 Task: Research Airbnb properties in Zulpich, Germany from 1st December, 2023 to 5th December, 2023 for 3 adults, 1 child.2 bedrooms having 3 beds and 2 bathrooms. Booking option can be shelf check-in. Look for 3 properties as per requirement.
Action: Mouse moved to (324, 137)
Screenshot: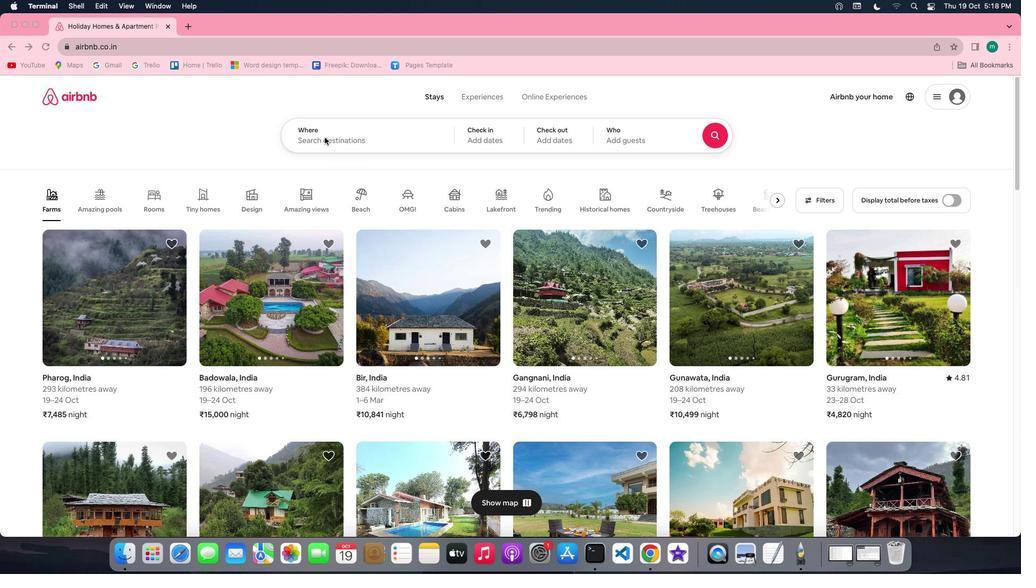 
Action: Mouse pressed left at (324, 137)
Screenshot: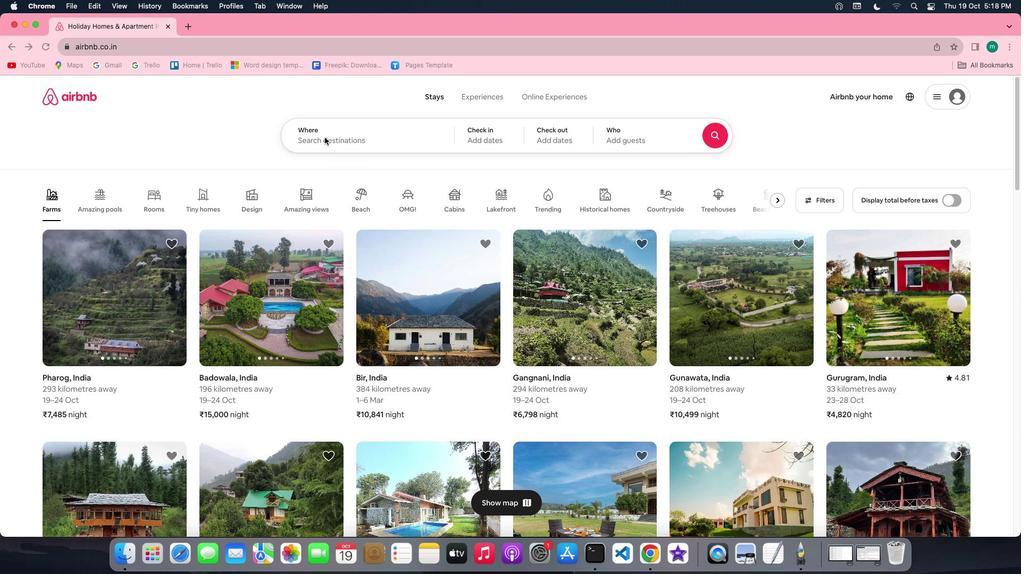 
Action: Mouse pressed left at (324, 137)
Screenshot: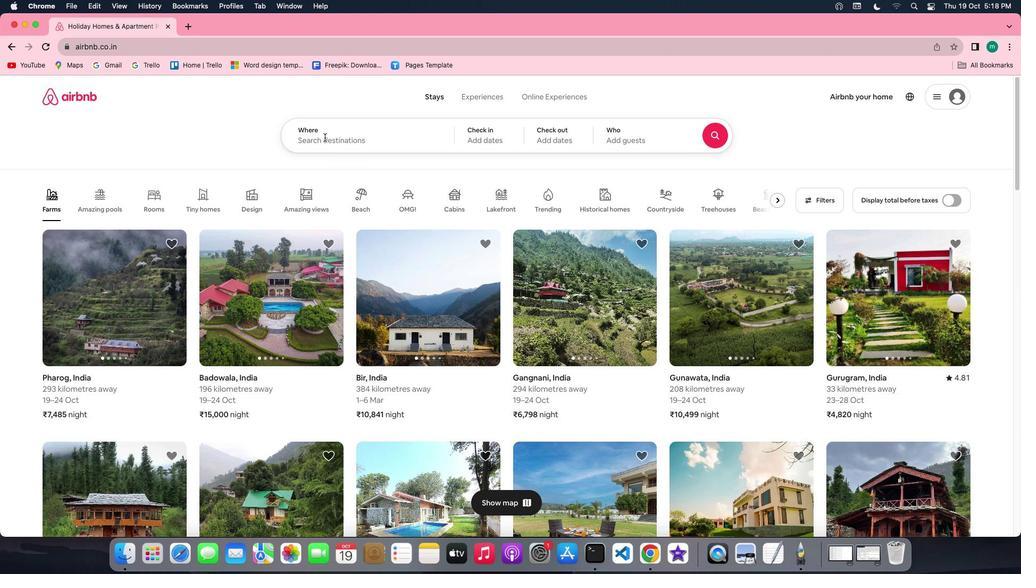 
Action: Key pressed Key.shift'Z''u''l''p''i''c''h'','Key.spaceKey.shift'g''e''r''m''a''n''y'
Screenshot: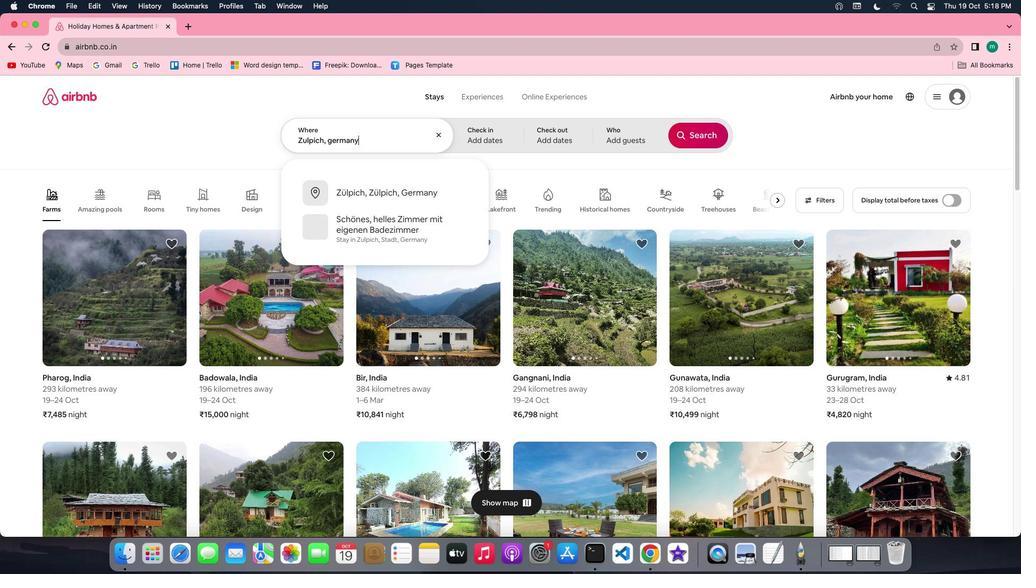 
Action: Mouse moved to (480, 138)
Screenshot: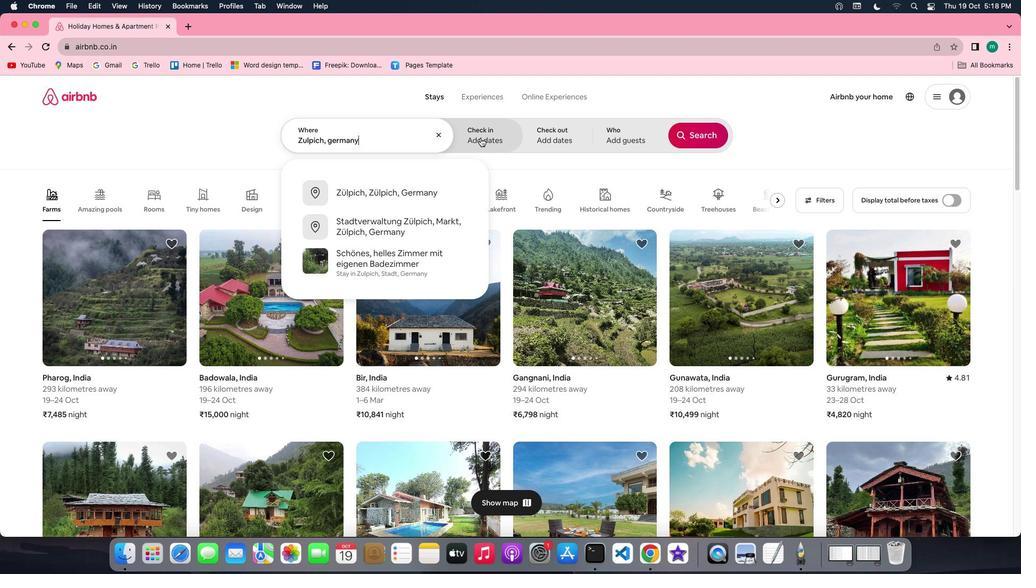 
Action: Mouse pressed left at (480, 138)
Screenshot: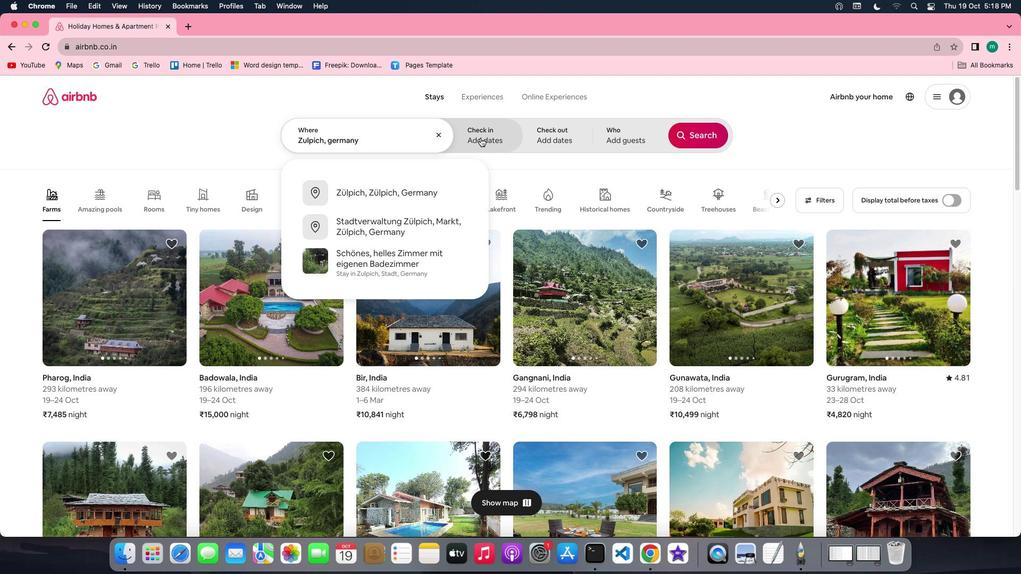 
Action: Mouse moved to (607, 260)
Screenshot: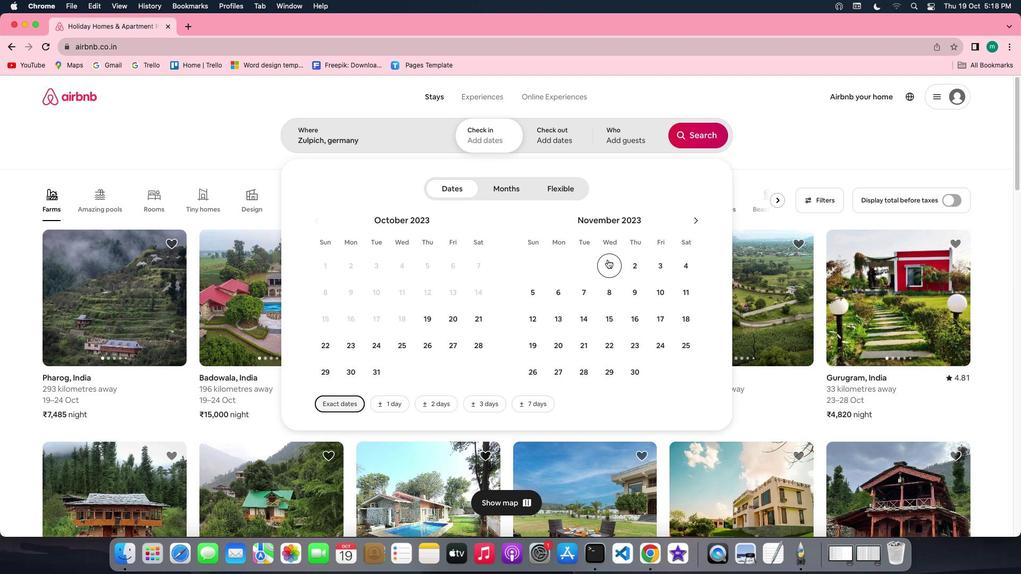 
Action: Mouse pressed left at (607, 260)
Screenshot: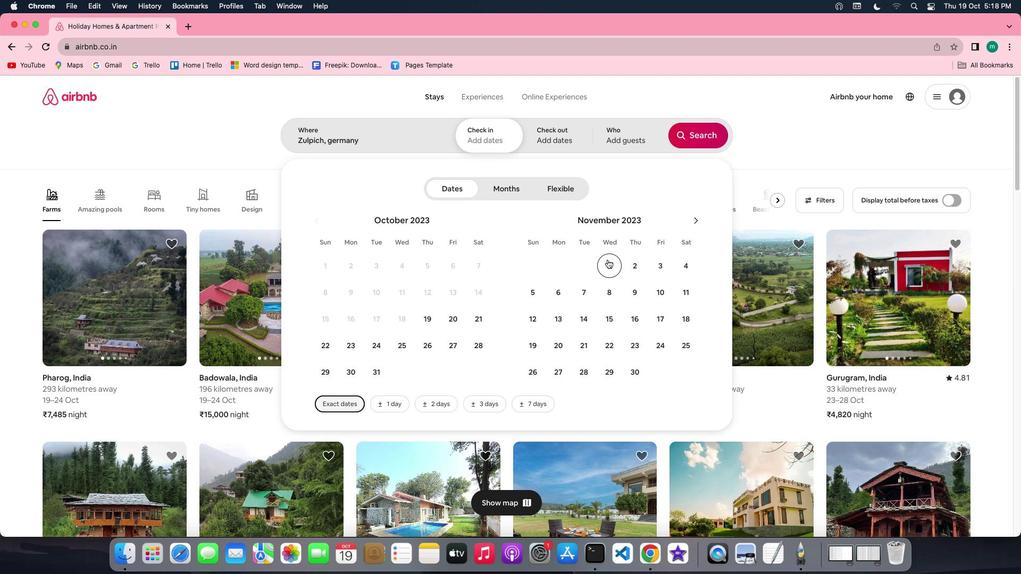 
Action: Mouse moved to (543, 289)
Screenshot: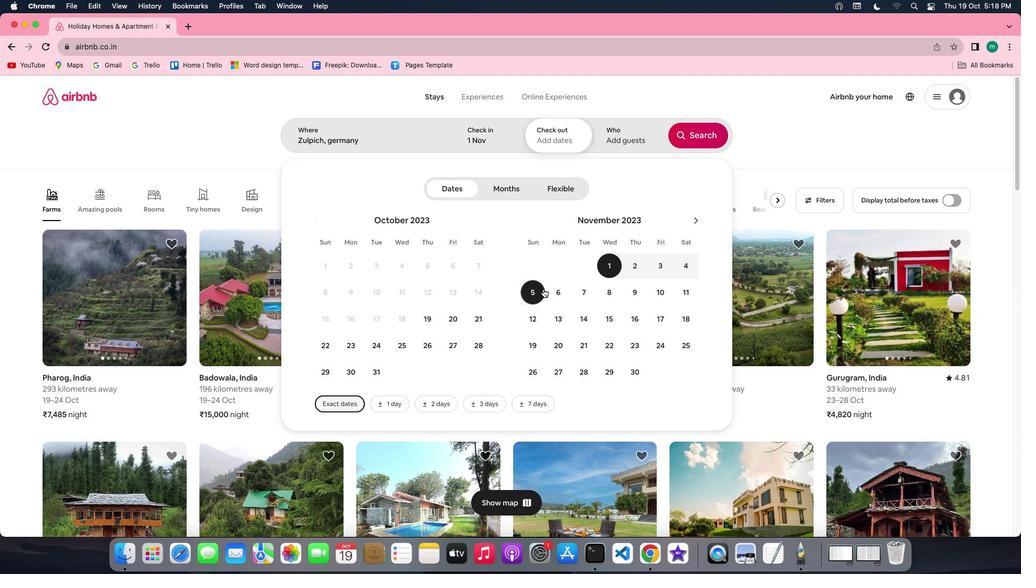 
Action: Mouse pressed left at (543, 289)
Screenshot: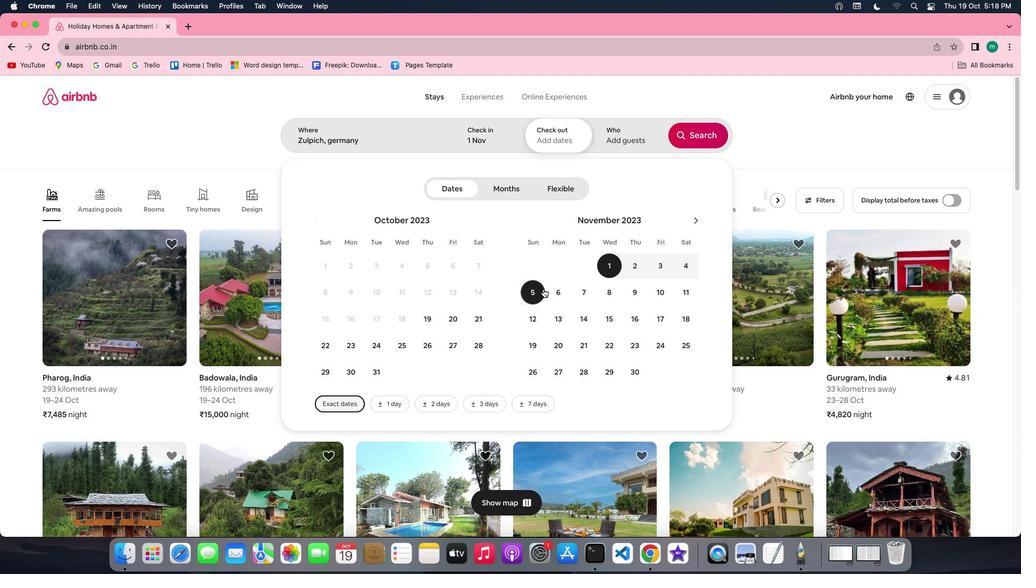 
Action: Mouse moved to (616, 139)
Screenshot: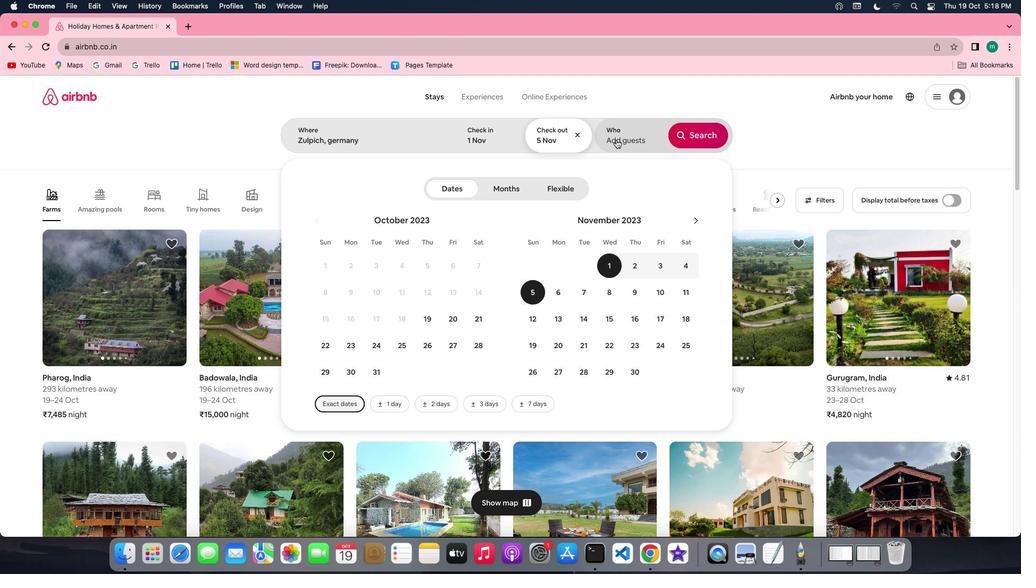 
Action: Mouse pressed left at (616, 139)
Screenshot: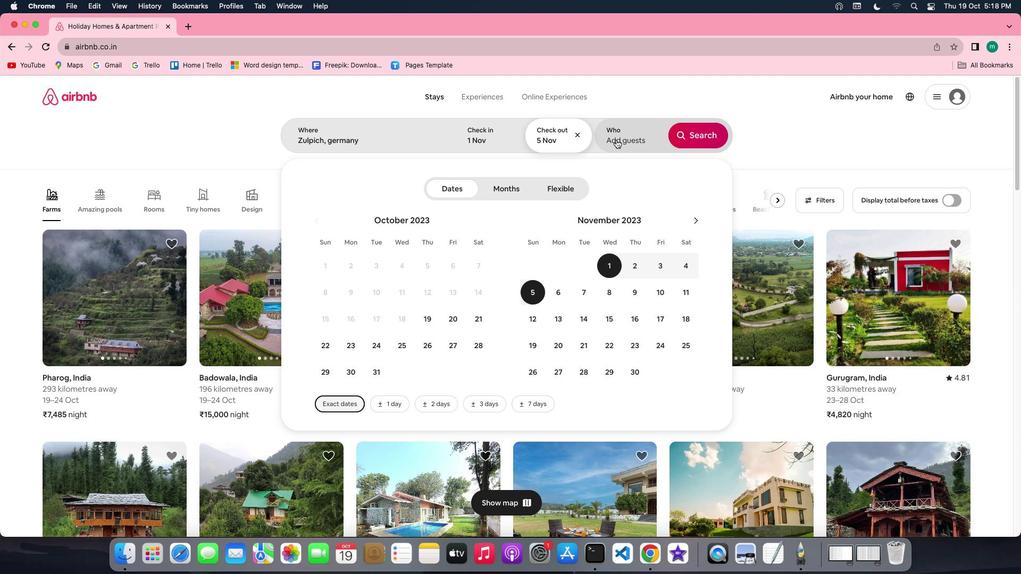 
Action: Mouse moved to (543, 137)
Screenshot: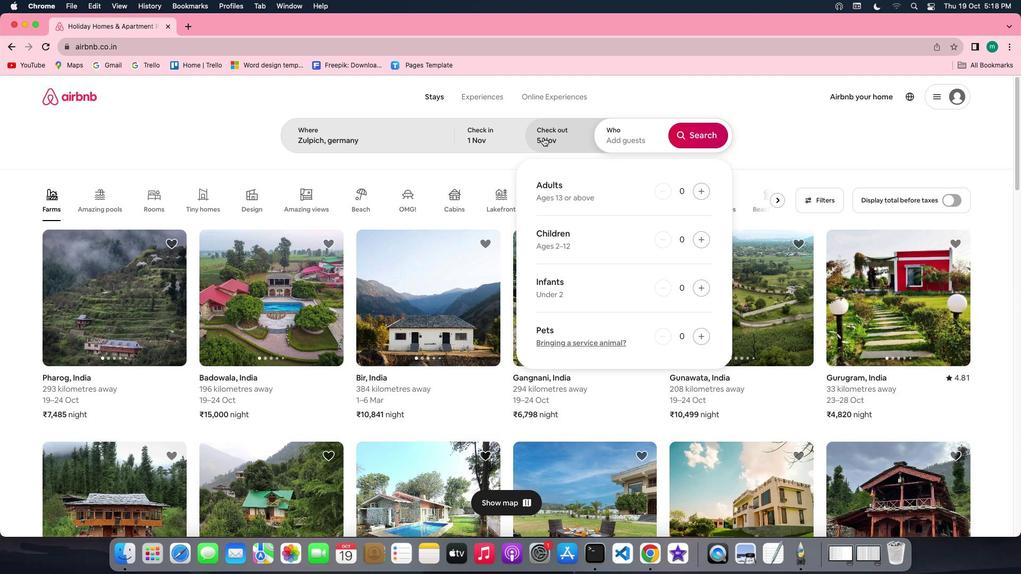 
Action: Mouse pressed left at (543, 137)
Screenshot: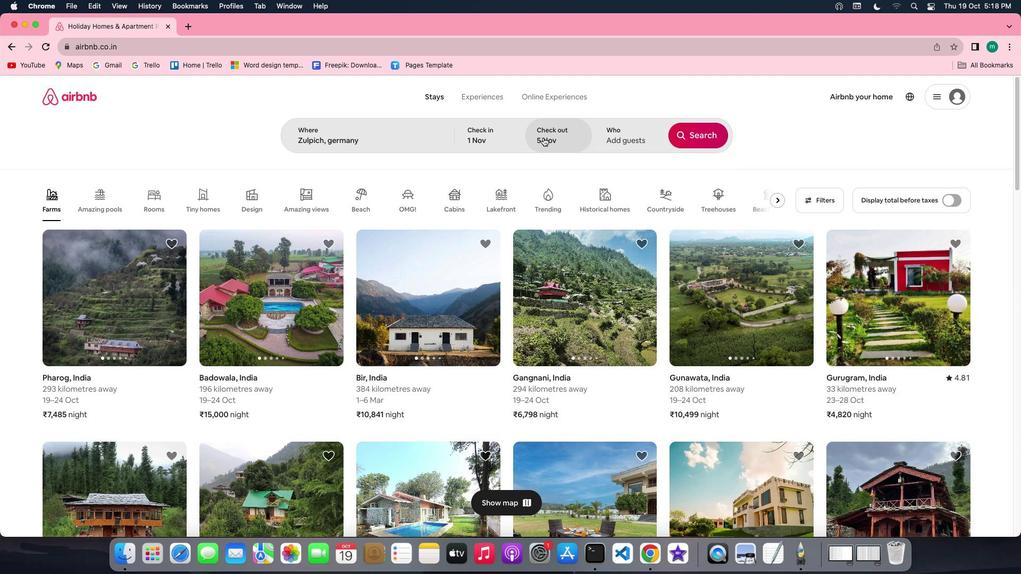 
Action: Mouse moved to (574, 133)
Screenshot: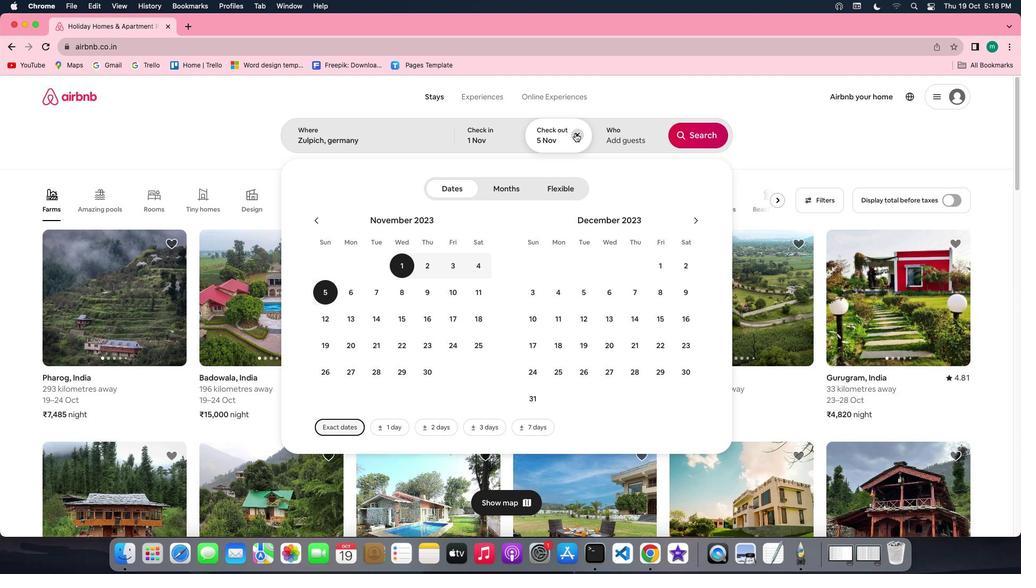 
Action: Mouse pressed left at (574, 133)
Screenshot: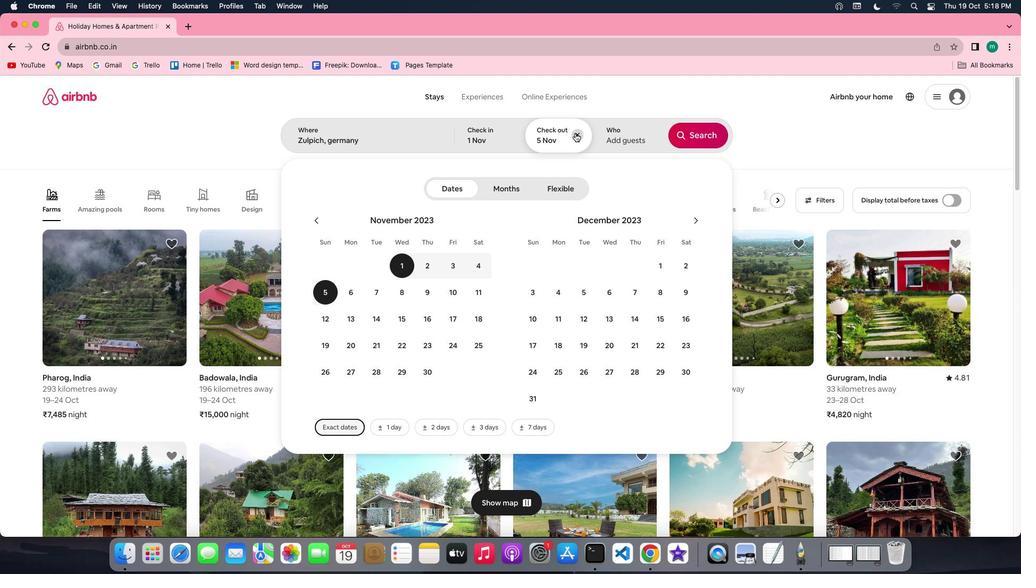 
Action: Mouse moved to (659, 259)
Screenshot: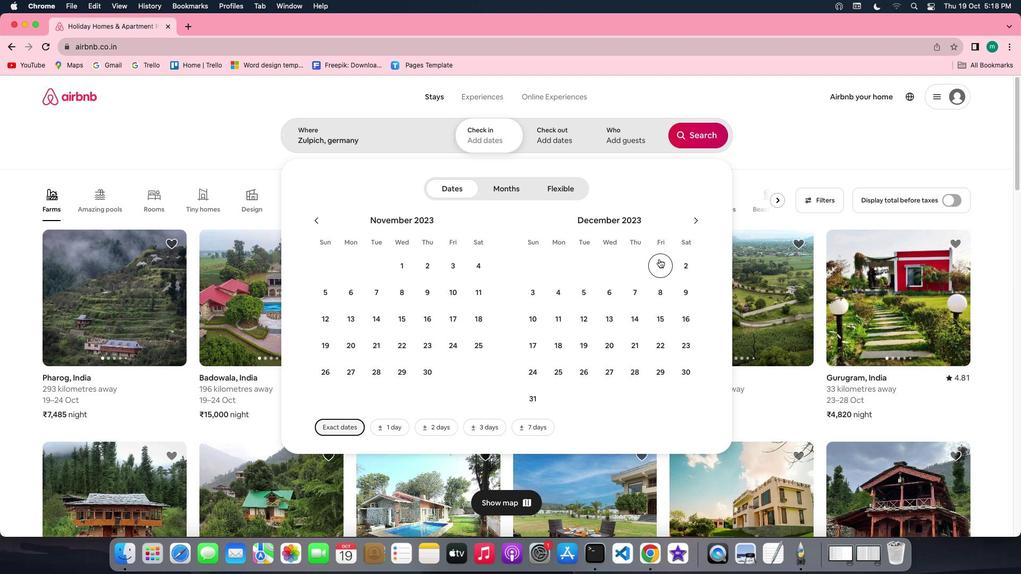 
Action: Mouse pressed left at (659, 259)
Screenshot: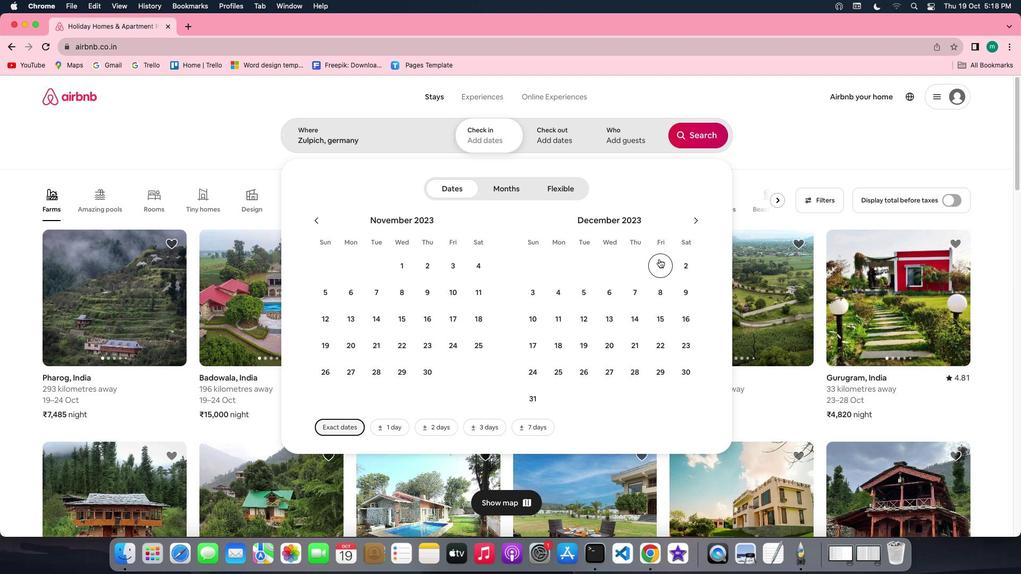 
Action: Mouse moved to (590, 292)
Screenshot: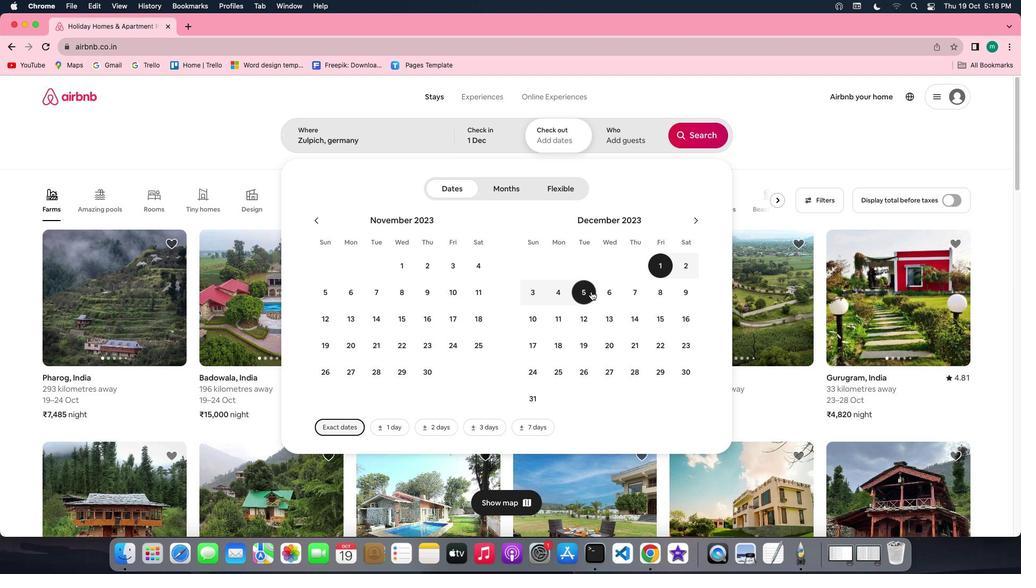 
Action: Mouse pressed left at (590, 292)
Screenshot: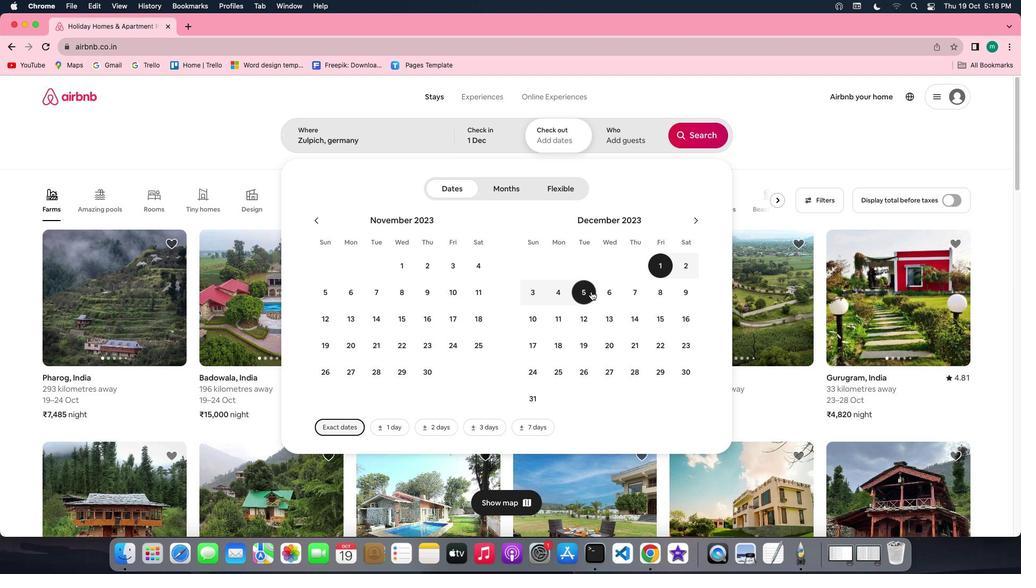 
Action: Mouse moved to (616, 137)
Screenshot: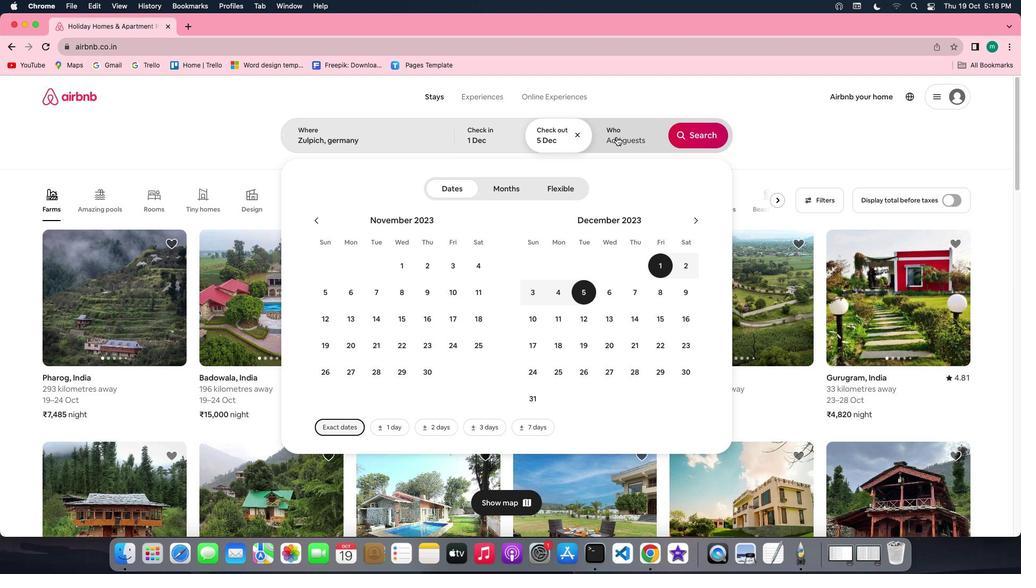 
Action: Mouse pressed left at (616, 137)
Screenshot: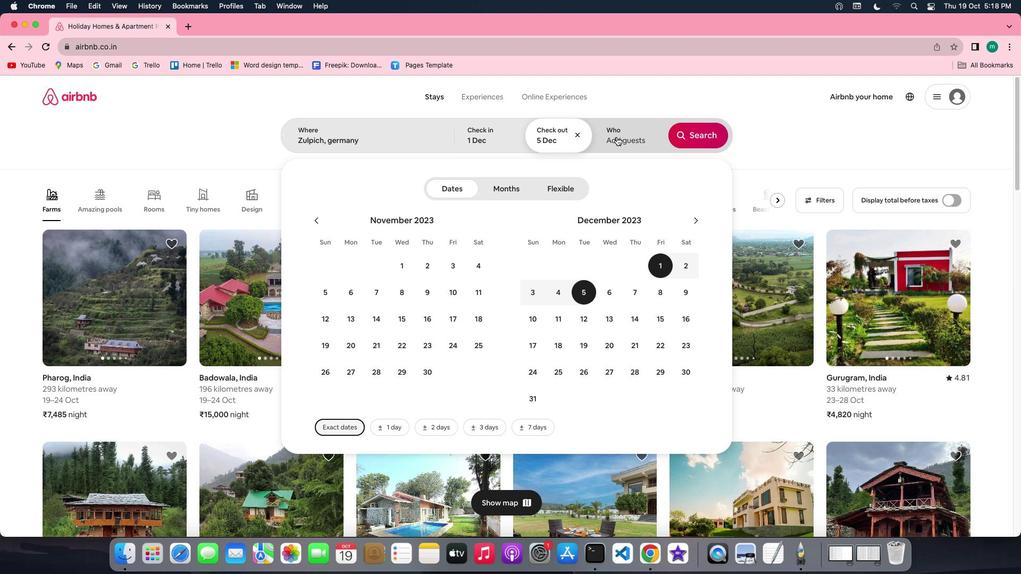 
Action: Mouse moved to (699, 192)
Screenshot: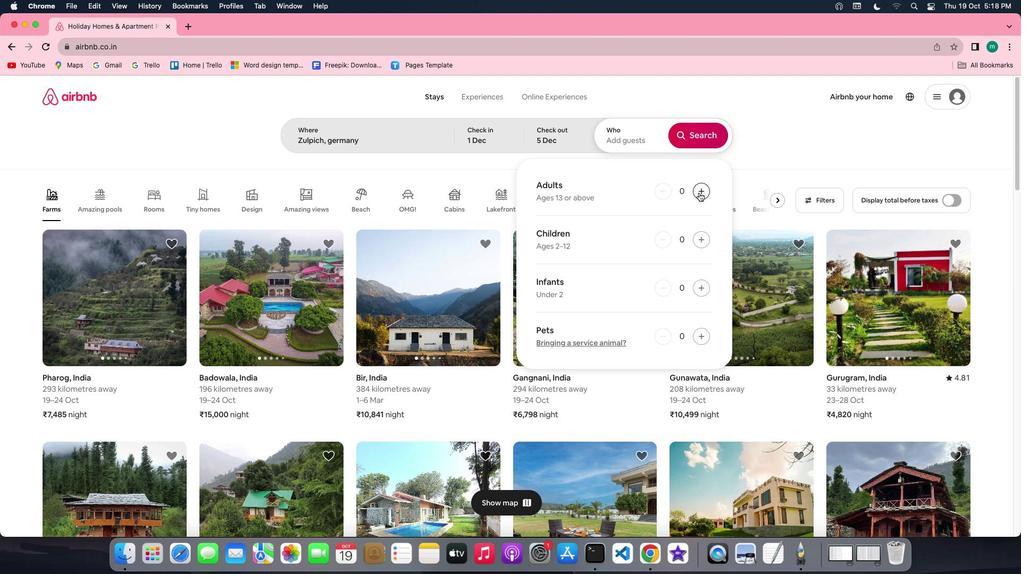 
Action: Mouse pressed left at (699, 192)
Screenshot: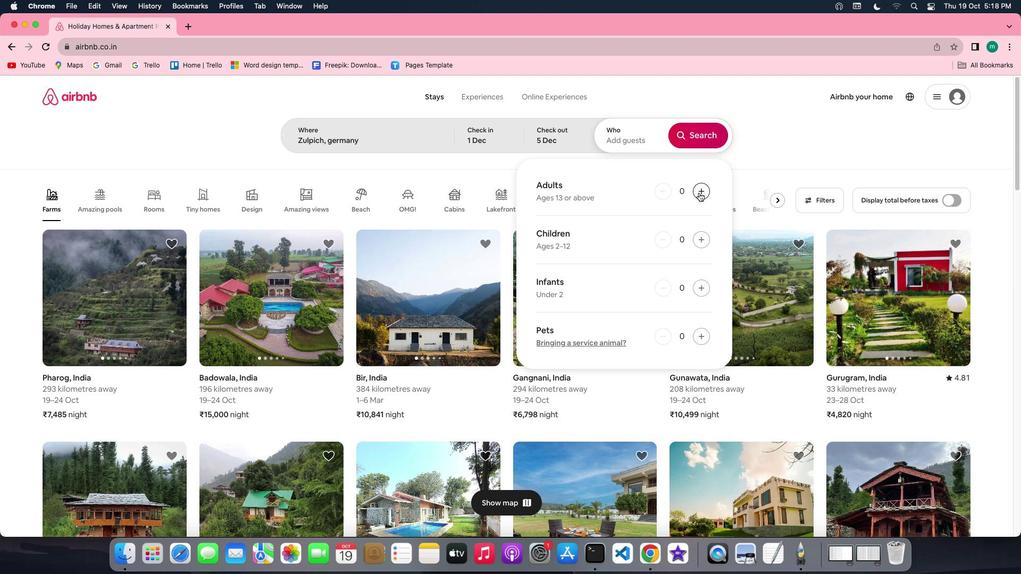 
Action: Mouse pressed left at (699, 192)
Screenshot: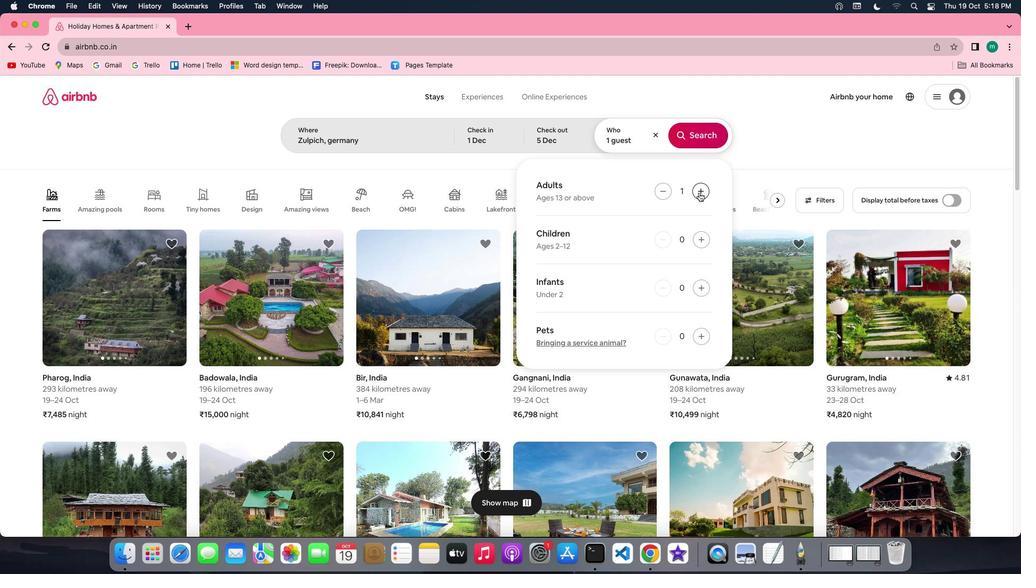 
Action: Mouse pressed left at (699, 192)
Screenshot: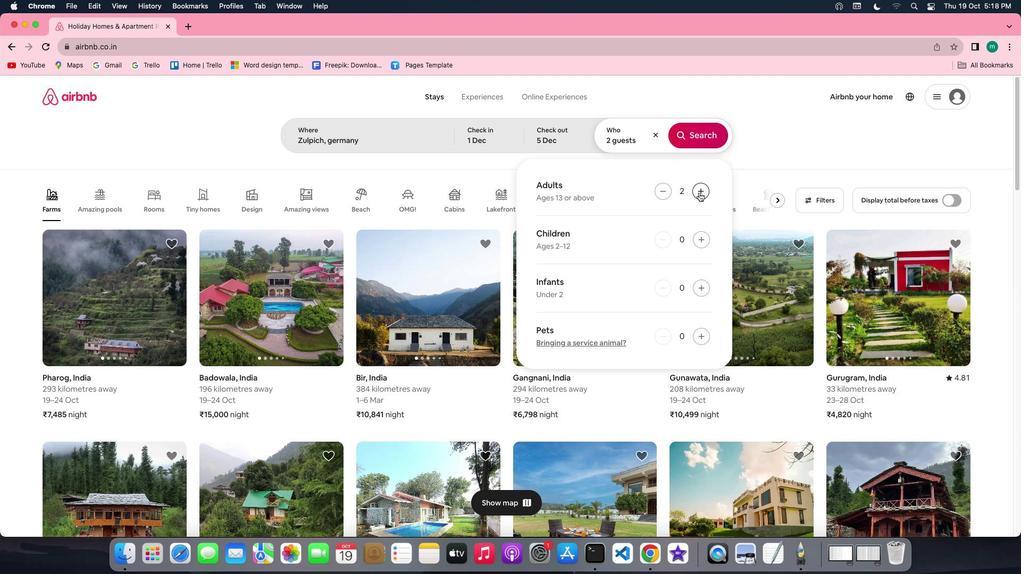 
Action: Mouse moved to (707, 239)
Screenshot: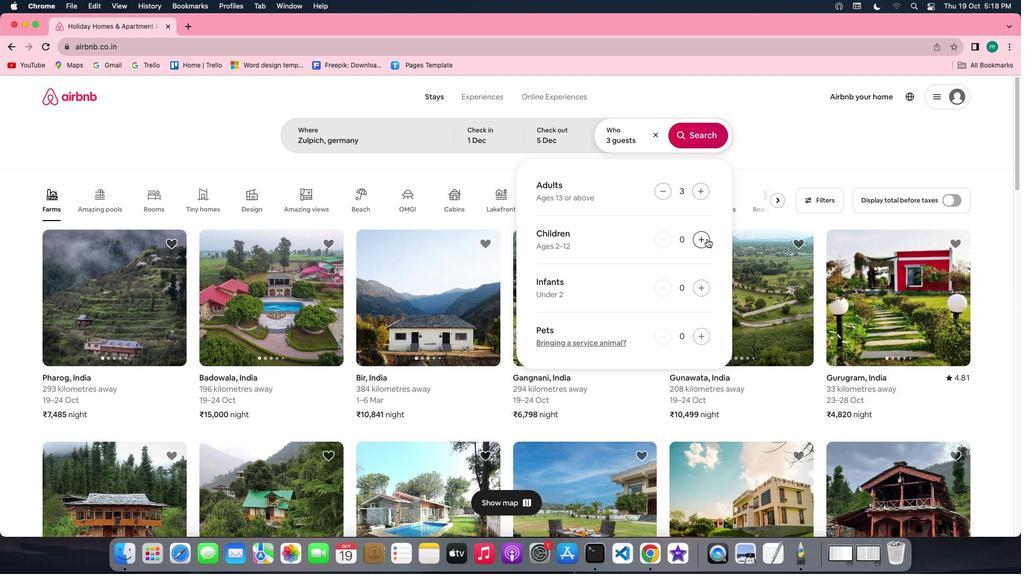 
Action: Mouse pressed left at (707, 239)
Screenshot: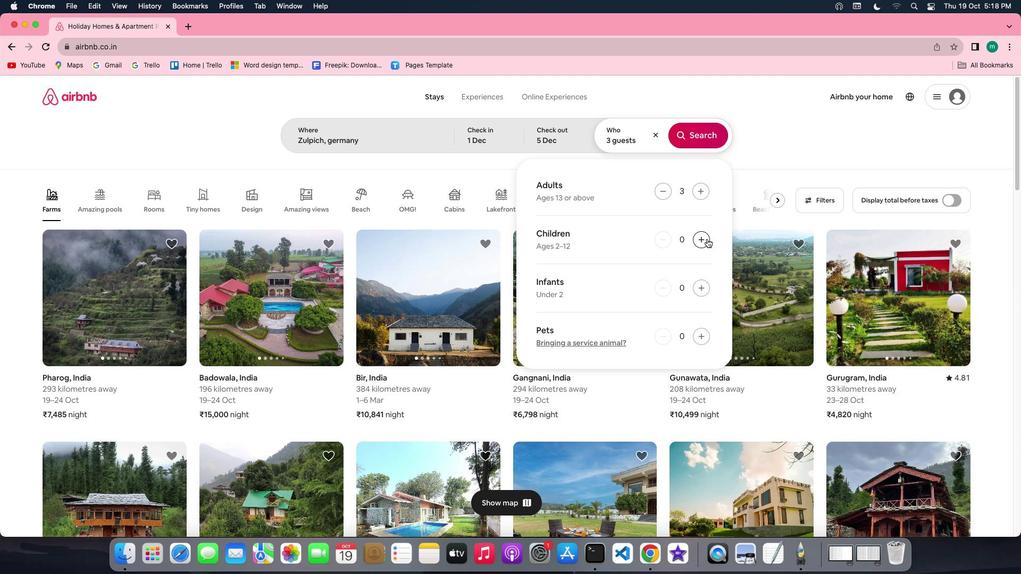 
Action: Mouse moved to (694, 138)
Screenshot: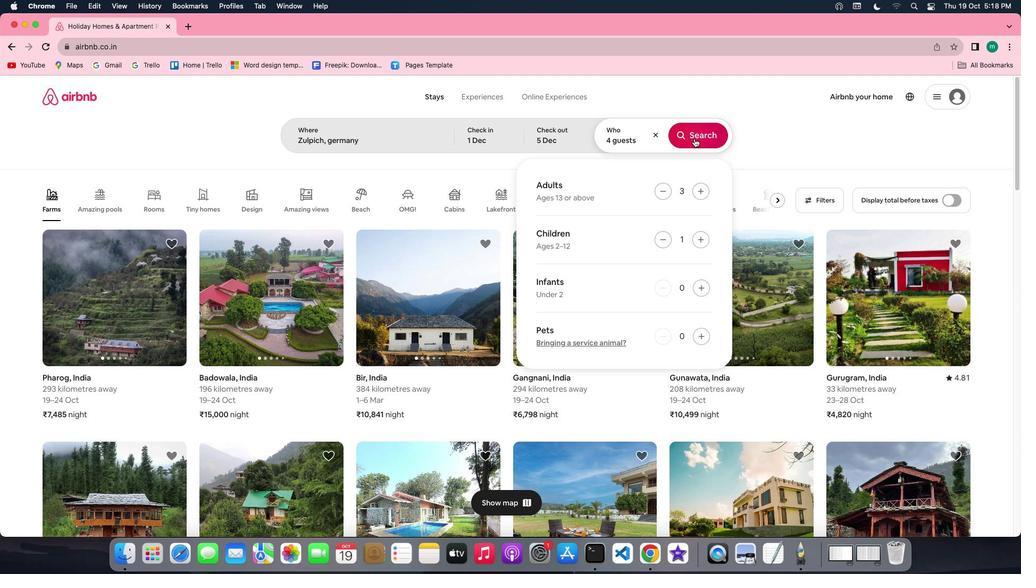 
Action: Mouse pressed left at (694, 138)
Screenshot: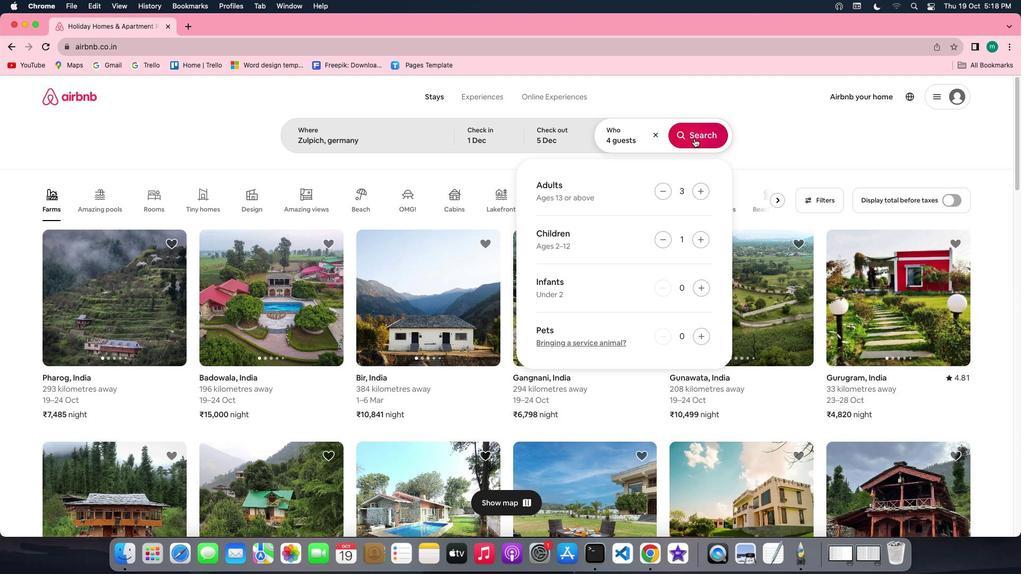 
Action: Mouse moved to (834, 136)
Screenshot: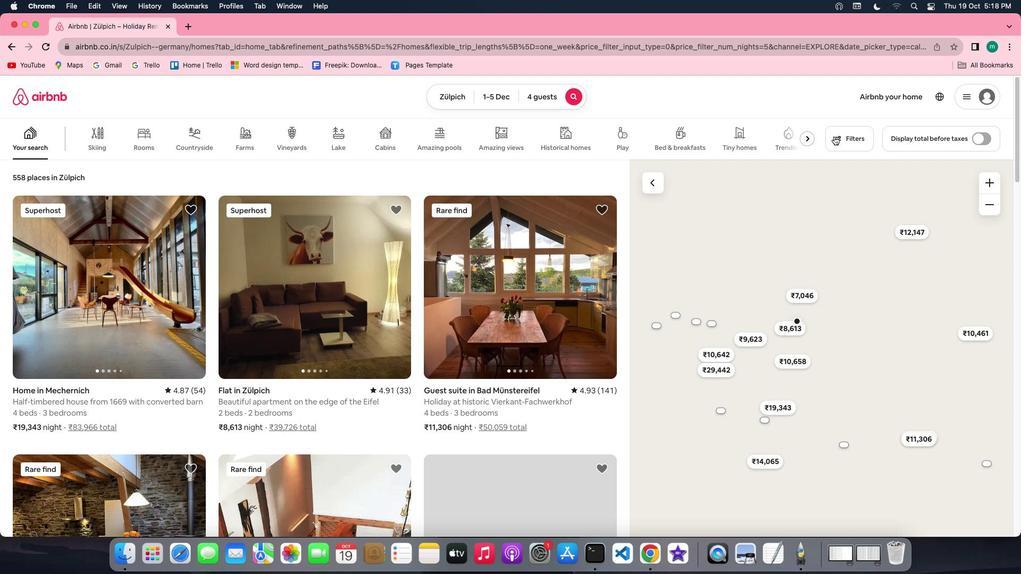 
Action: Mouse pressed left at (834, 136)
Screenshot: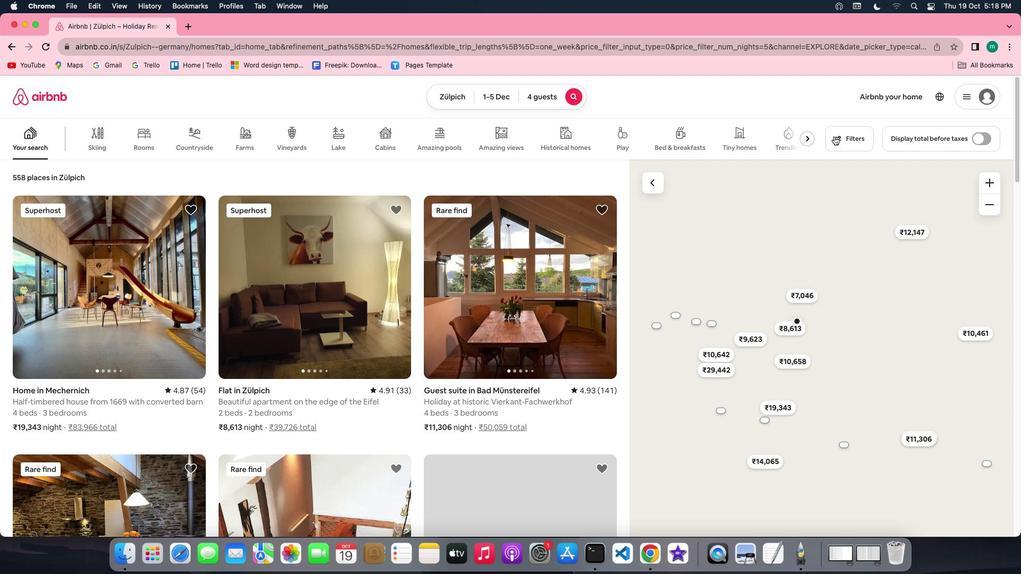 
Action: Mouse moved to (577, 274)
Screenshot: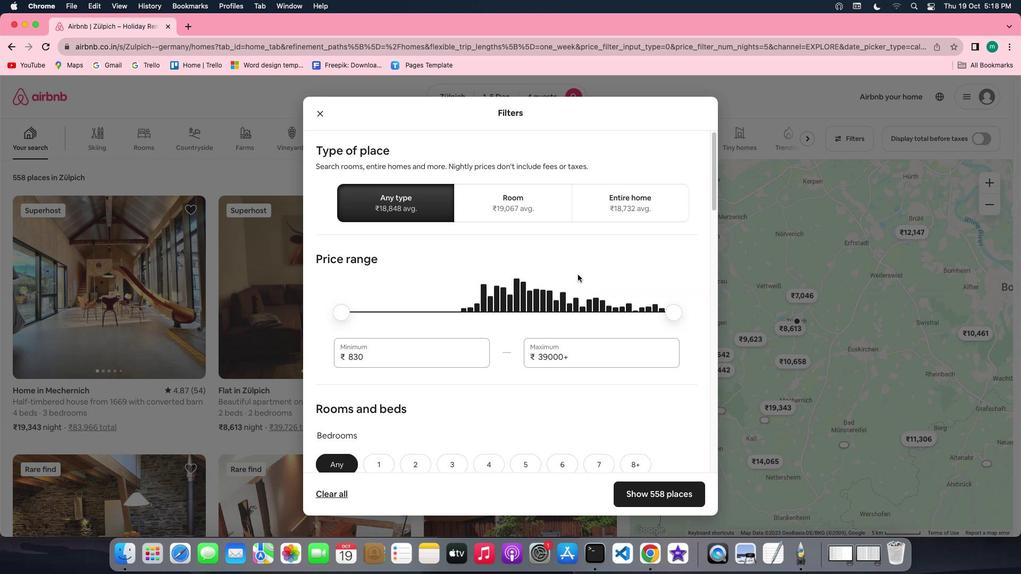 
Action: Mouse scrolled (577, 274) with delta (0, 0)
Screenshot: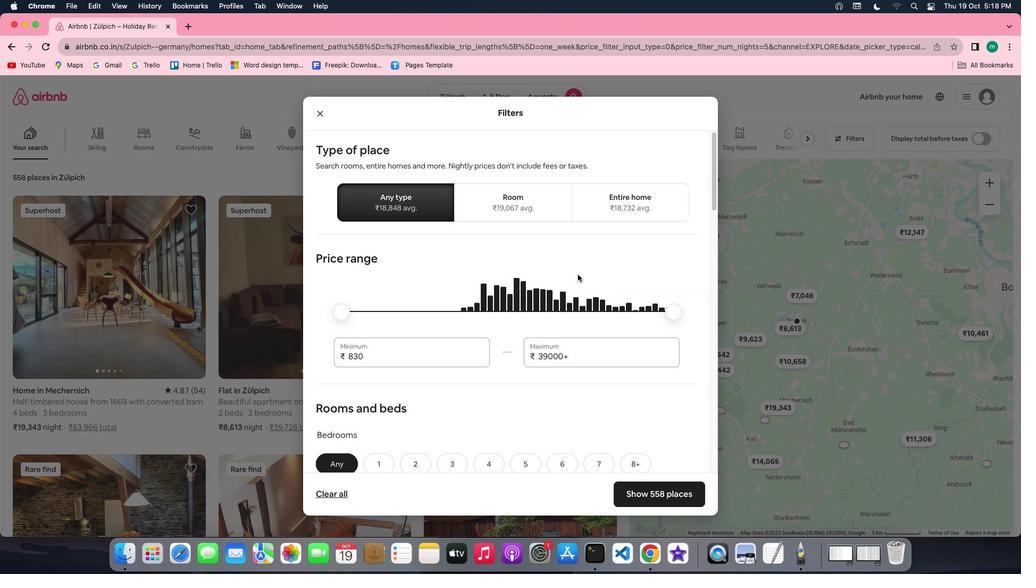 
Action: Mouse scrolled (577, 274) with delta (0, 0)
Screenshot: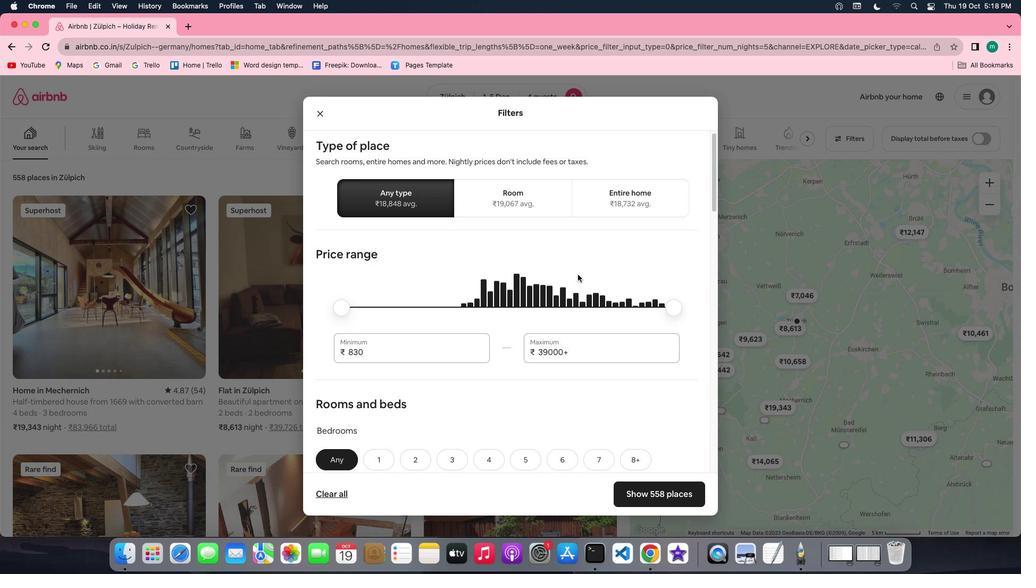
Action: Mouse scrolled (577, 274) with delta (0, 0)
Screenshot: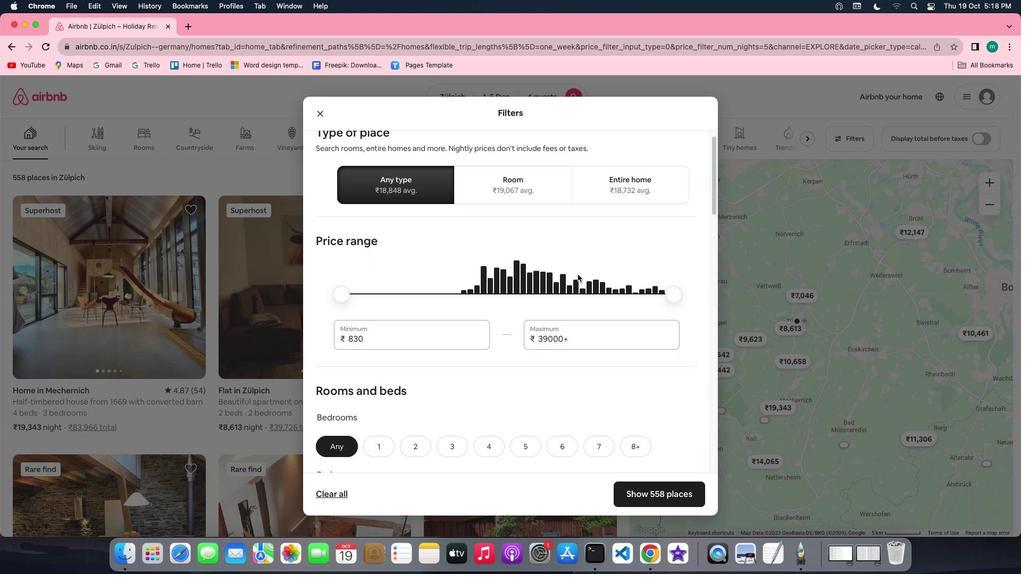 
Action: Mouse scrolled (577, 274) with delta (0, 0)
Screenshot: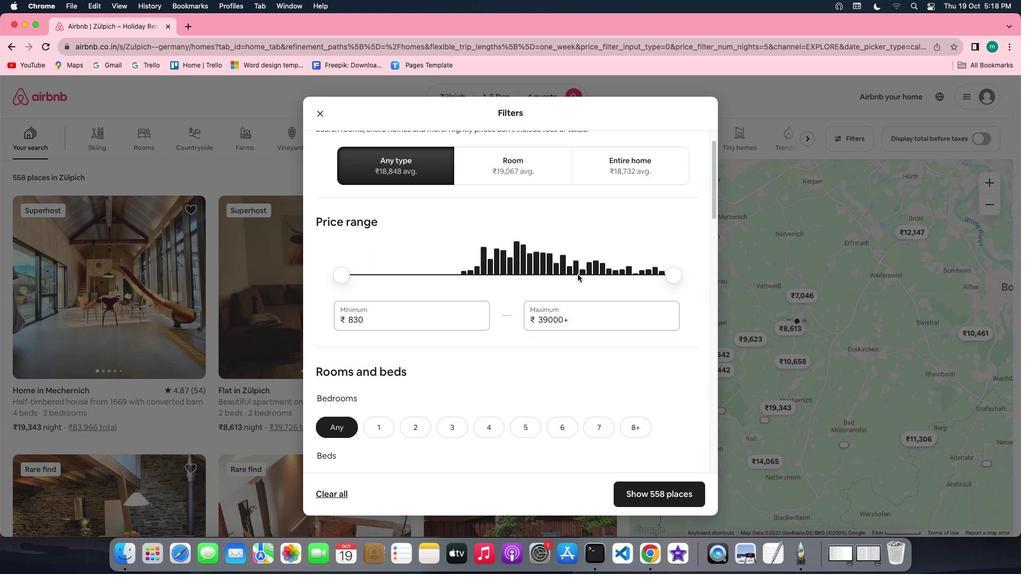 
Action: Mouse scrolled (577, 274) with delta (0, 0)
Screenshot: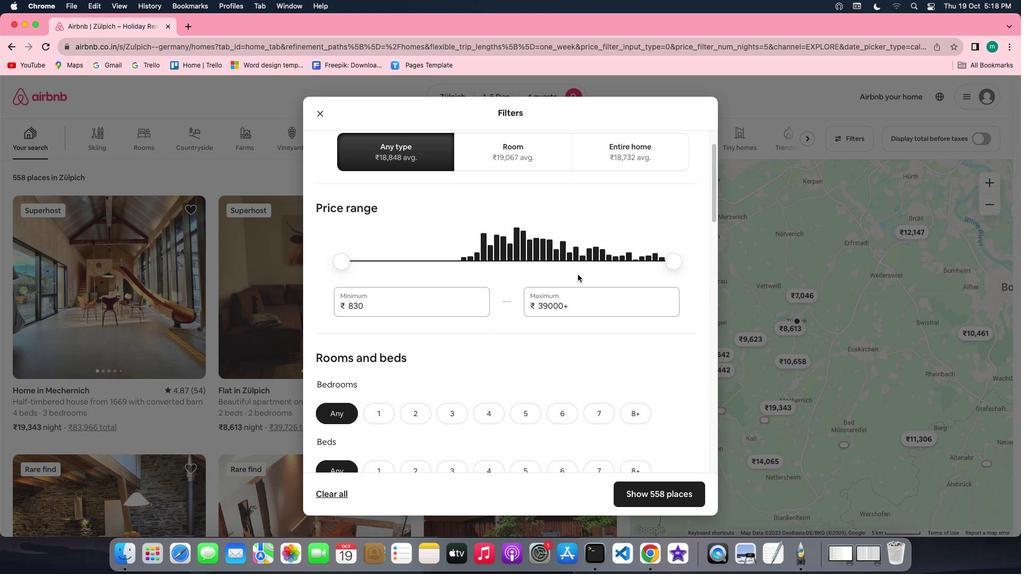 
Action: Mouse scrolled (577, 274) with delta (0, 0)
Screenshot: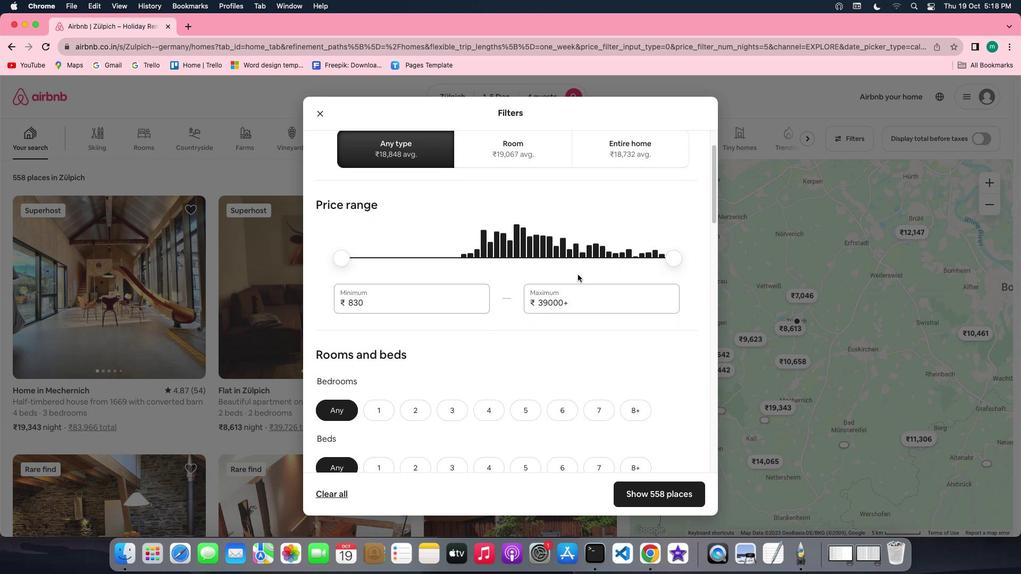 
Action: Mouse scrolled (577, 274) with delta (0, 0)
Screenshot: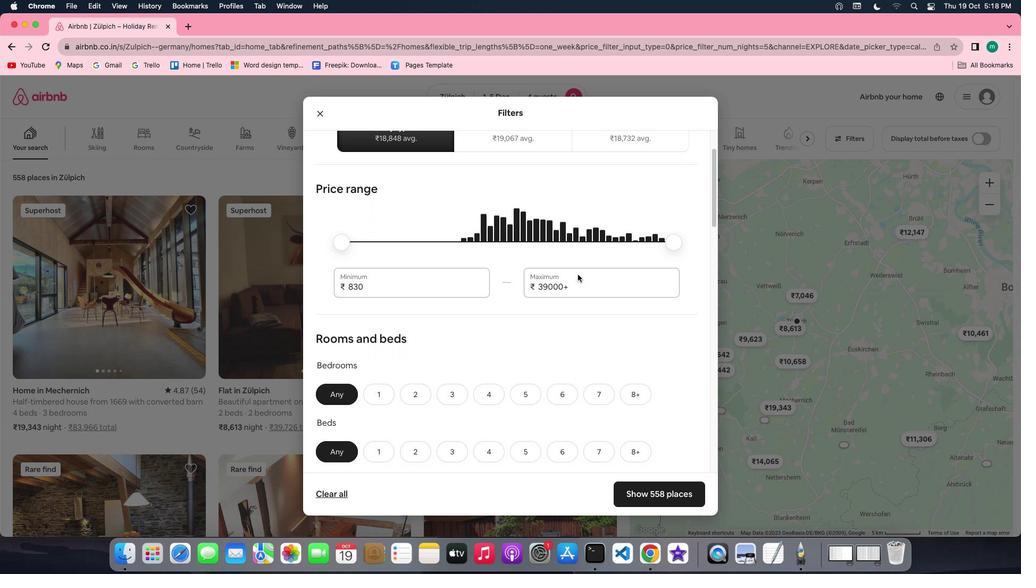 
Action: Mouse scrolled (577, 274) with delta (0, 0)
Screenshot: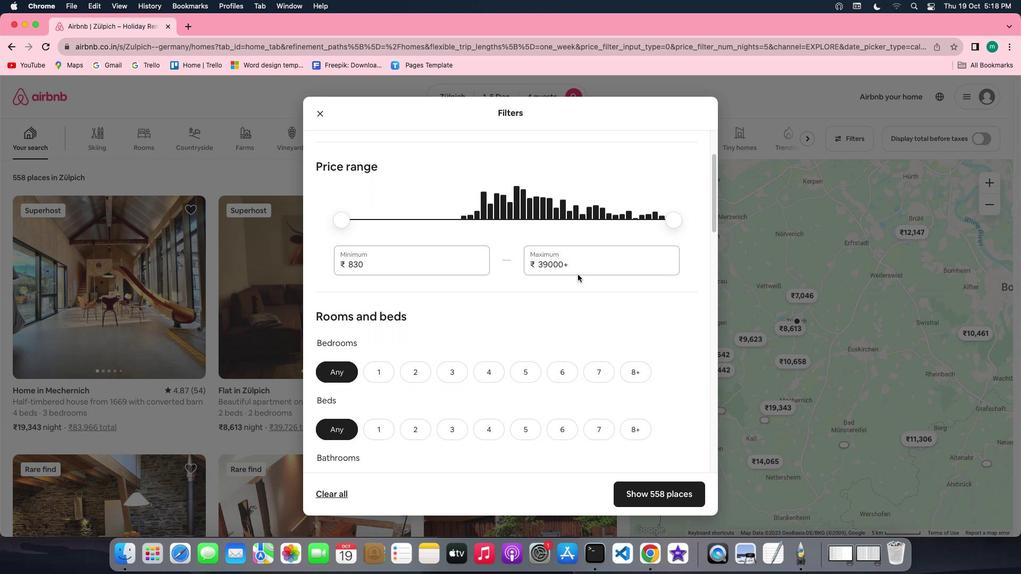 
Action: Mouse scrolled (577, 274) with delta (0, 0)
Screenshot: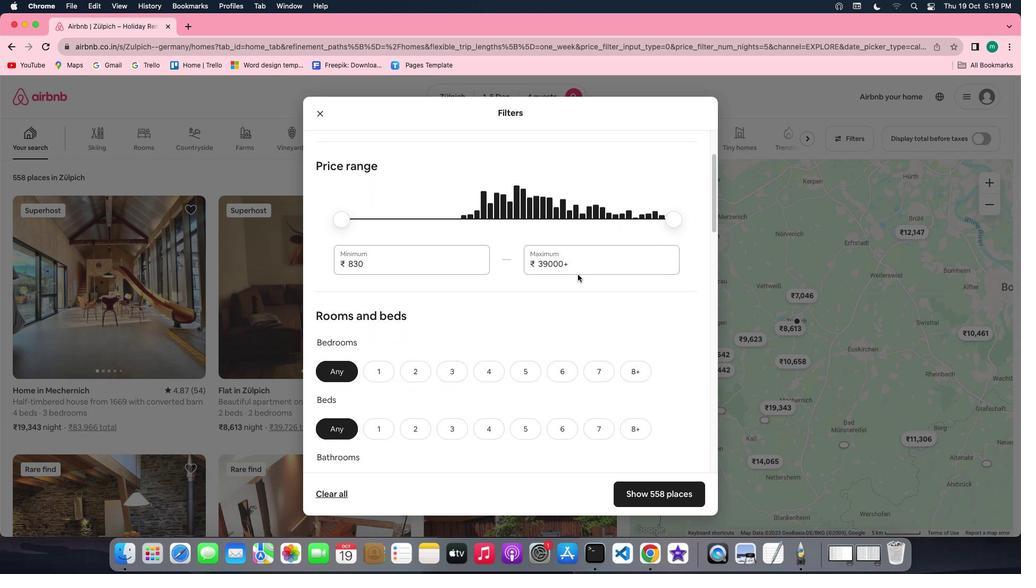 
Action: Mouse scrolled (577, 274) with delta (0, 0)
Screenshot: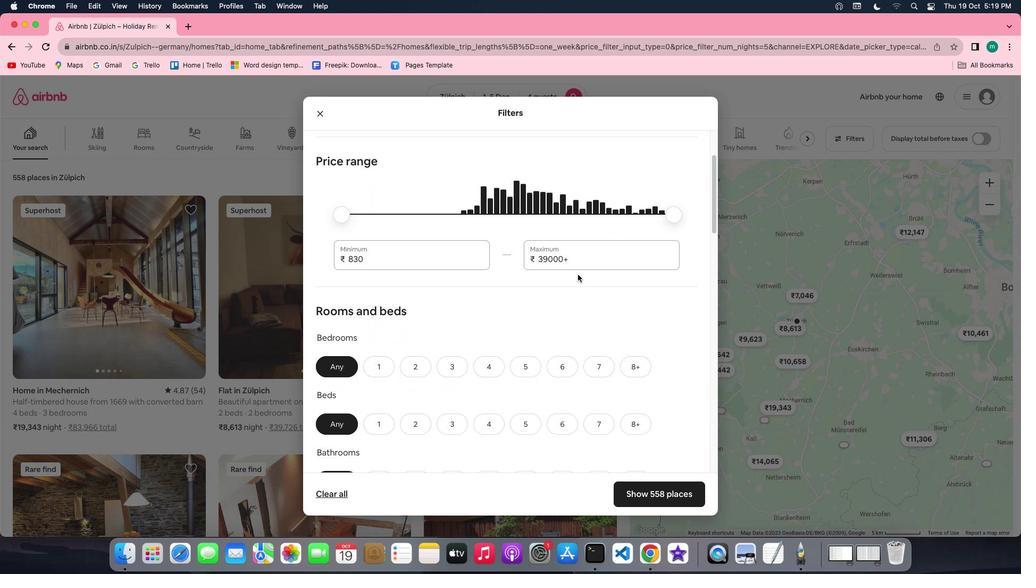 
Action: Mouse scrolled (577, 274) with delta (0, 0)
Screenshot: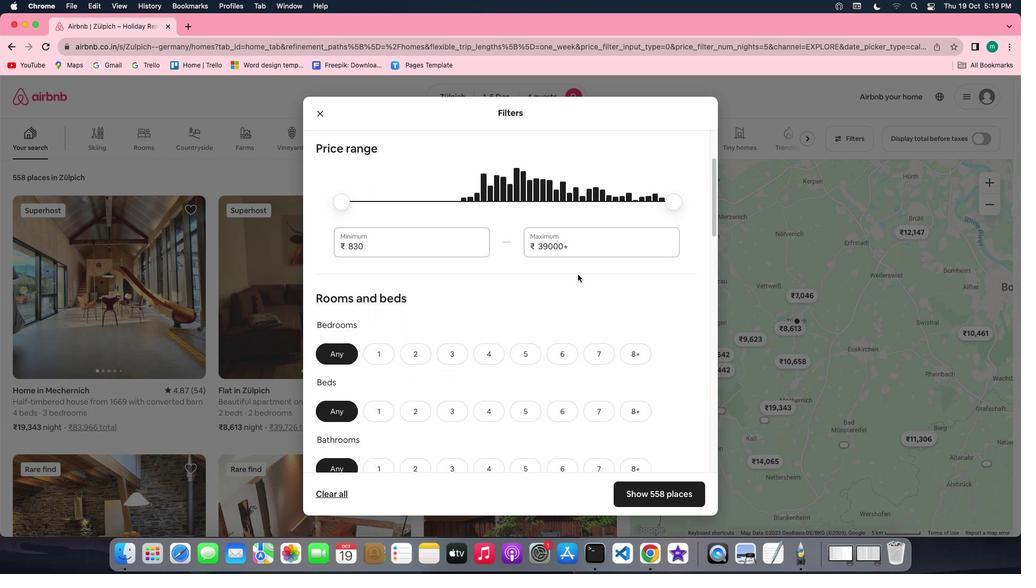 
Action: Mouse scrolled (577, 274) with delta (0, 0)
Screenshot: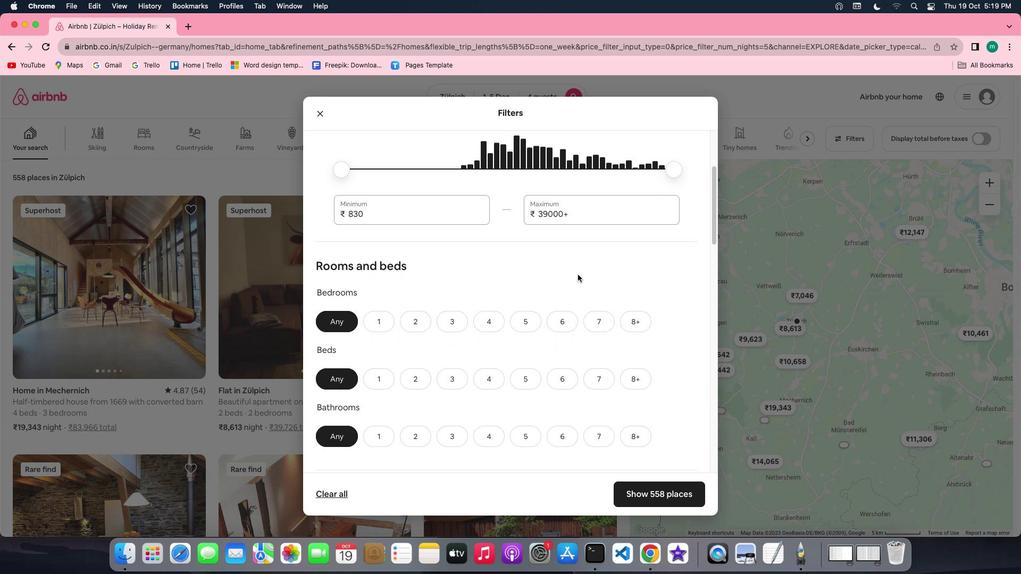 
Action: Mouse scrolled (577, 274) with delta (0, 0)
Screenshot: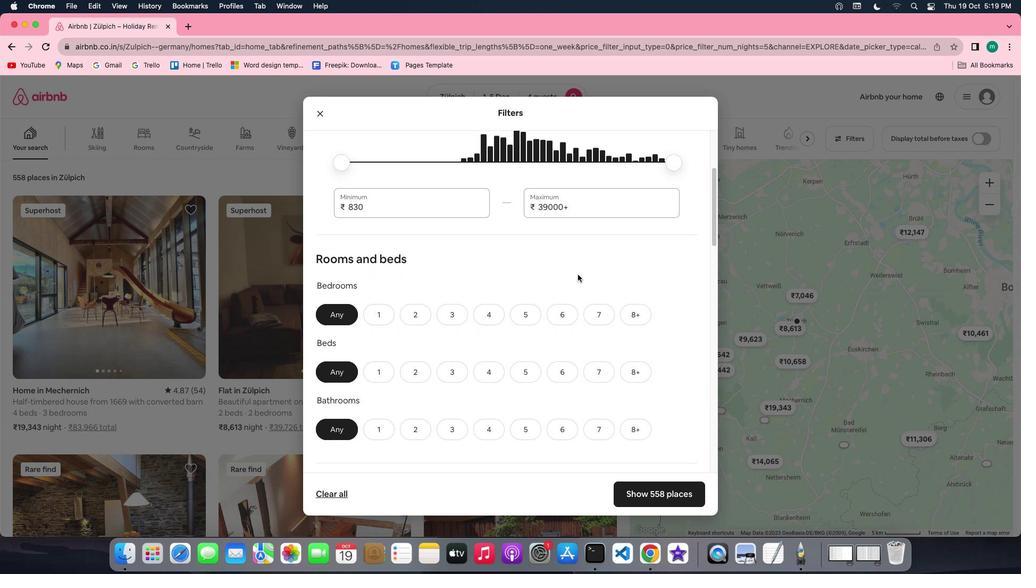 
Action: Mouse scrolled (577, 274) with delta (0, -1)
Screenshot: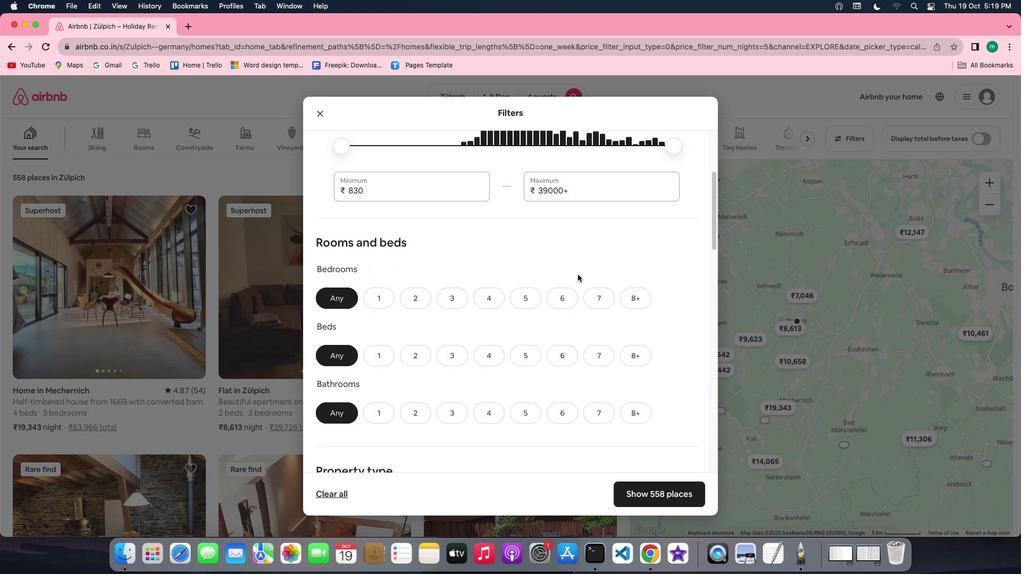 
Action: Mouse scrolled (577, 274) with delta (0, -2)
Screenshot: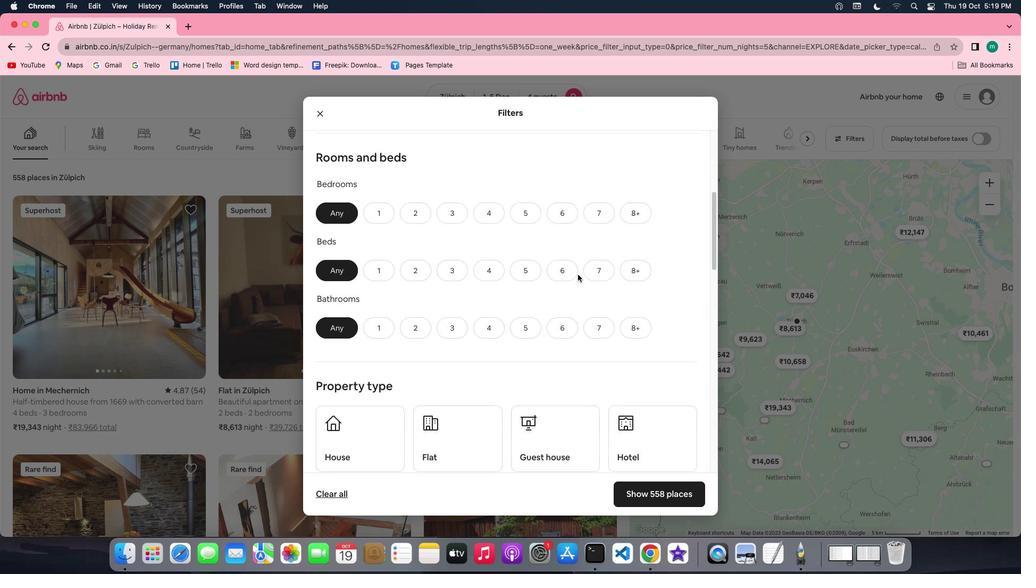 
Action: Mouse moved to (416, 147)
Screenshot: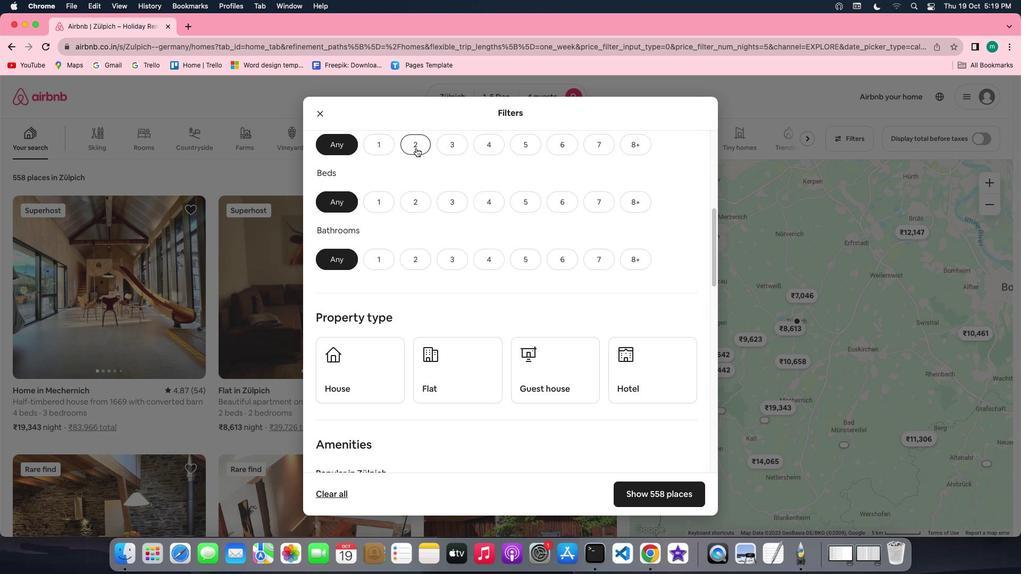 
Action: Mouse pressed left at (416, 147)
Screenshot: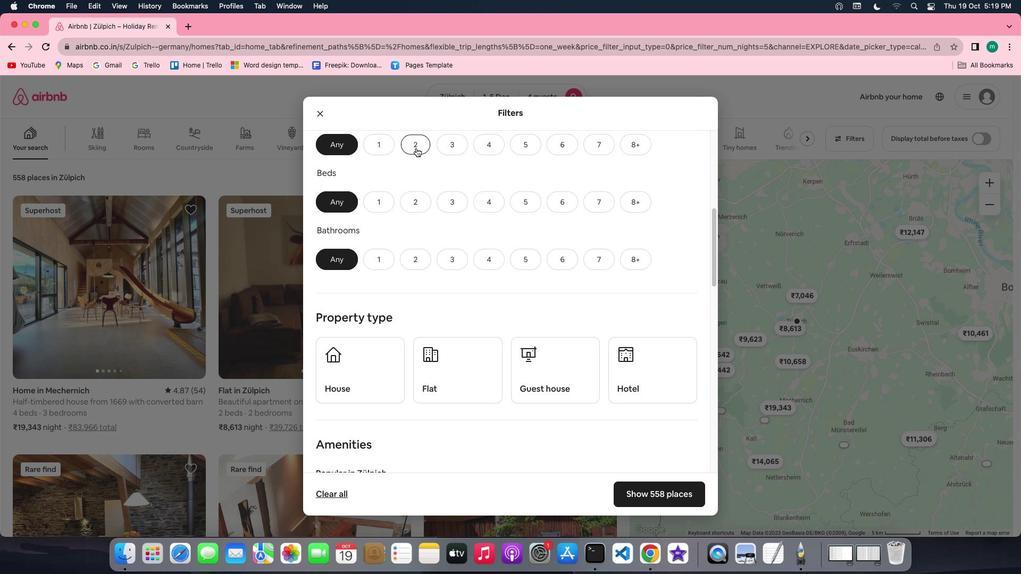 
Action: Mouse moved to (443, 196)
Screenshot: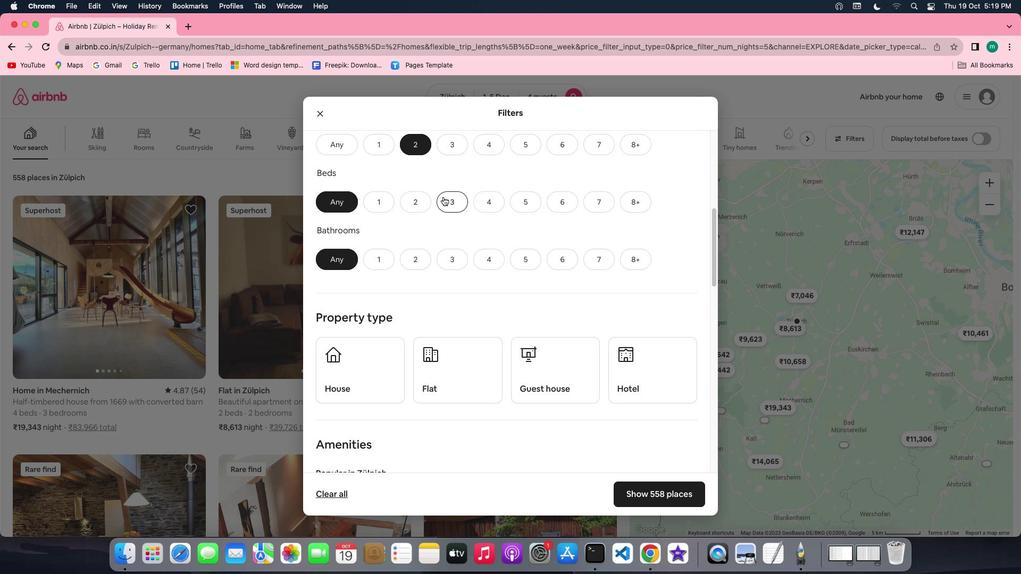 
Action: Mouse pressed left at (443, 196)
Screenshot: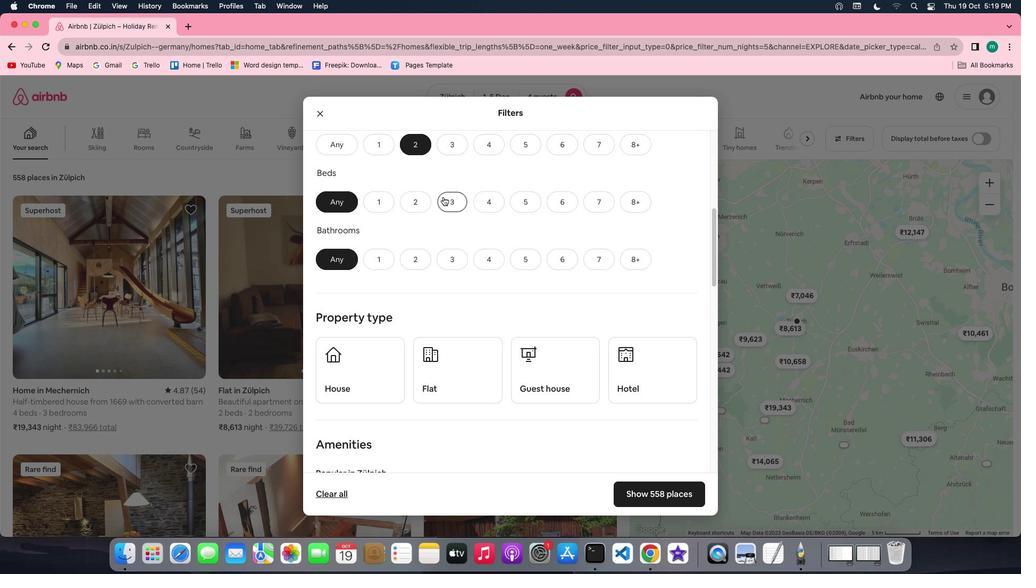 
Action: Mouse moved to (401, 260)
Screenshot: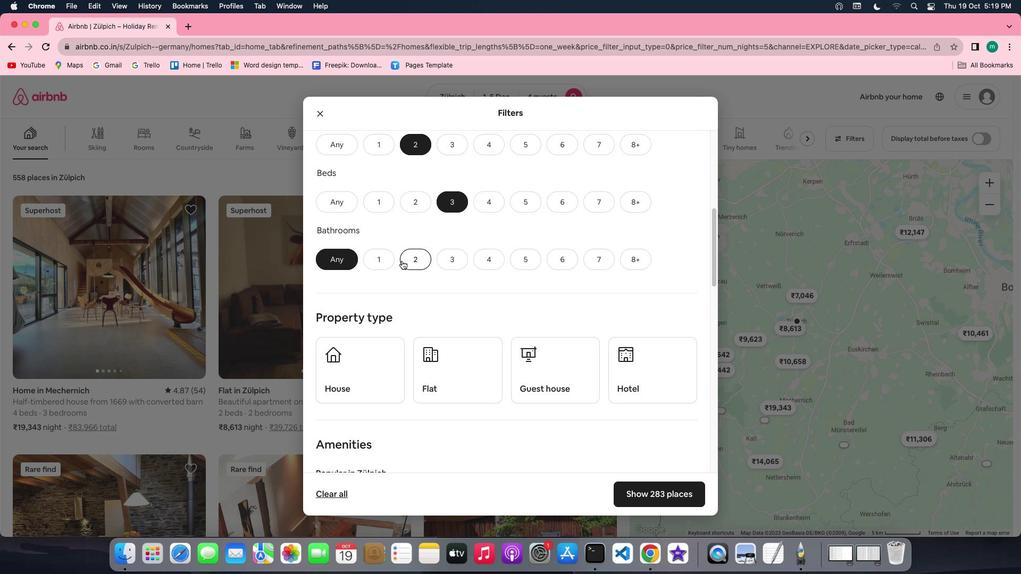 
Action: Mouse pressed left at (401, 260)
Screenshot: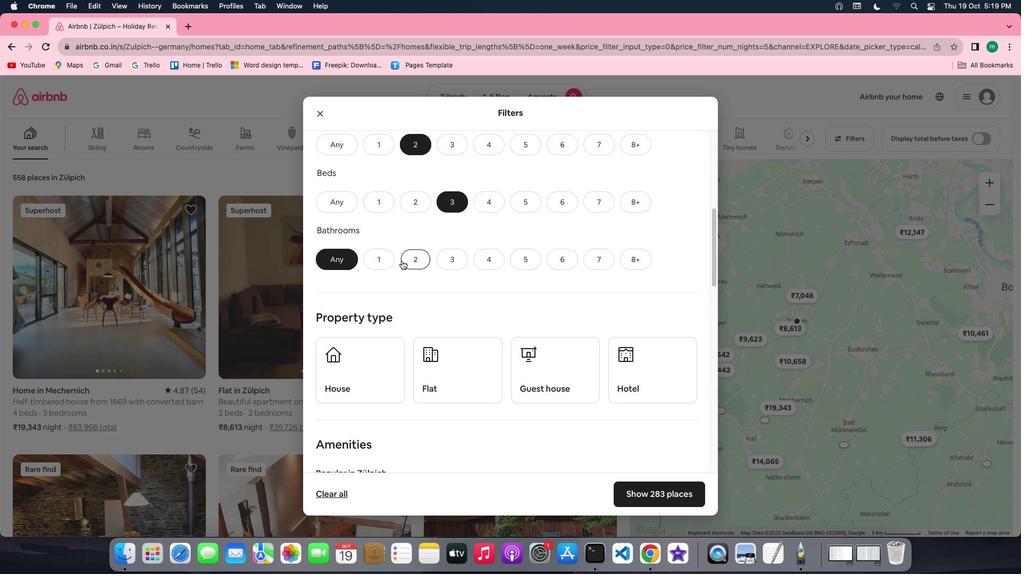 
Action: Mouse moved to (508, 295)
Screenshot: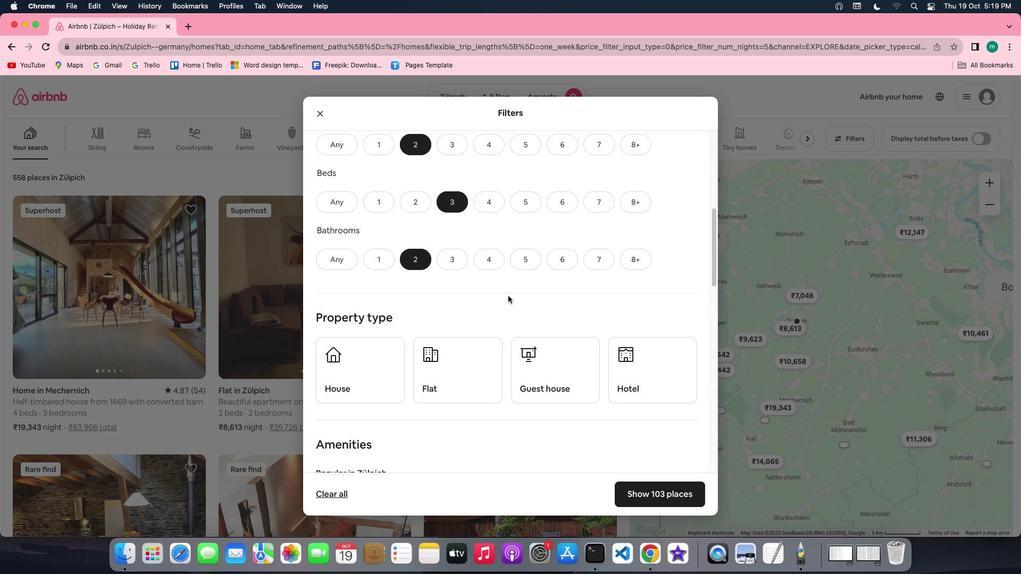 
Action: Mouse scrolled (508, 295) with delta (0, 0)
Screenshot: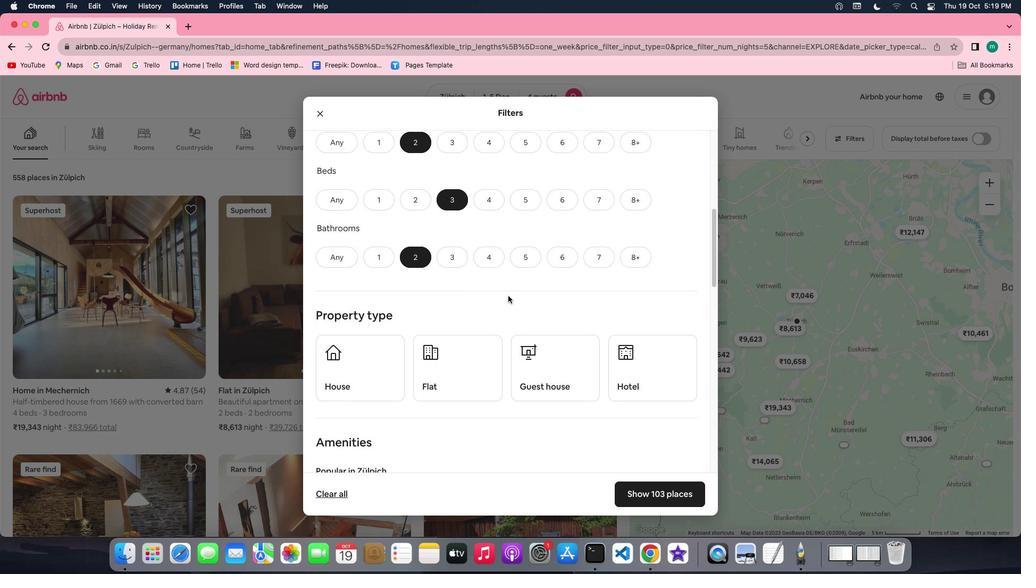 
Action: Mouse scrolled (508, 295) with delta (0, 0)
Screenshot: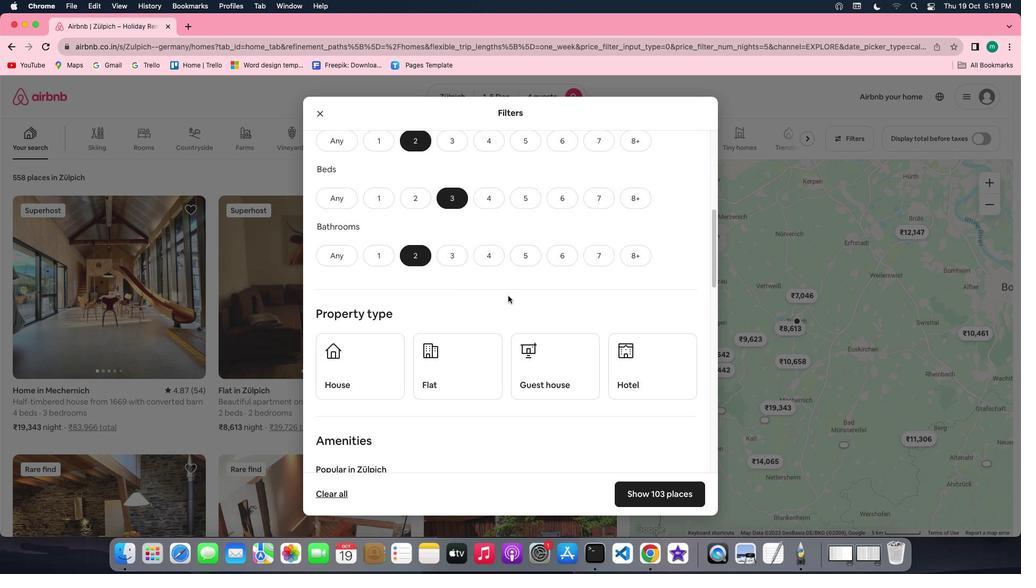 
Action: Mouse scrolled (508, 295) with delta (0, 0)
Screenshot: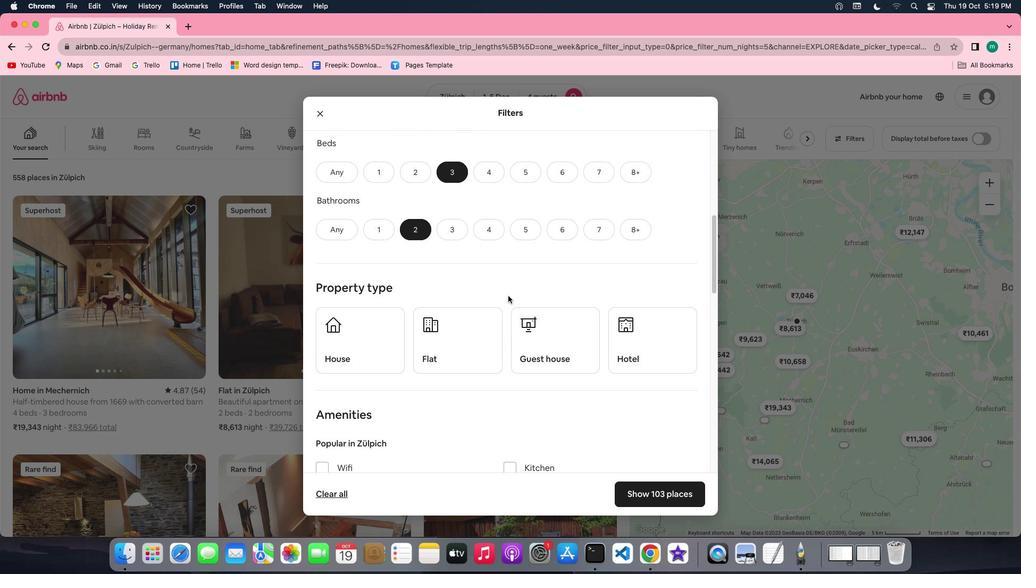 
Action: Mouse scrolled (508, 295) with delta (0, 0)
Screenshot: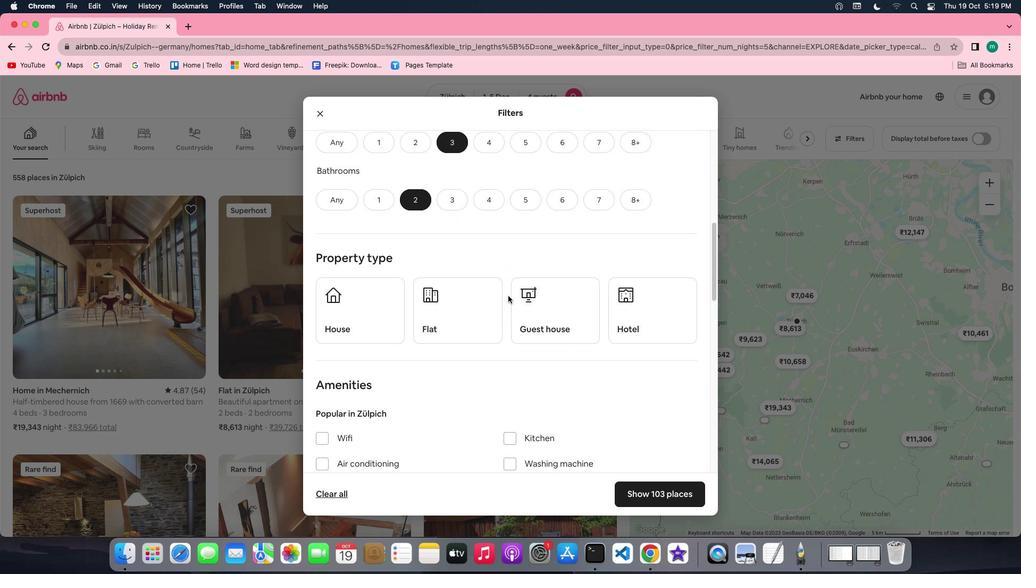 
Action: Mouse moved to (509, 295)
Screenshot: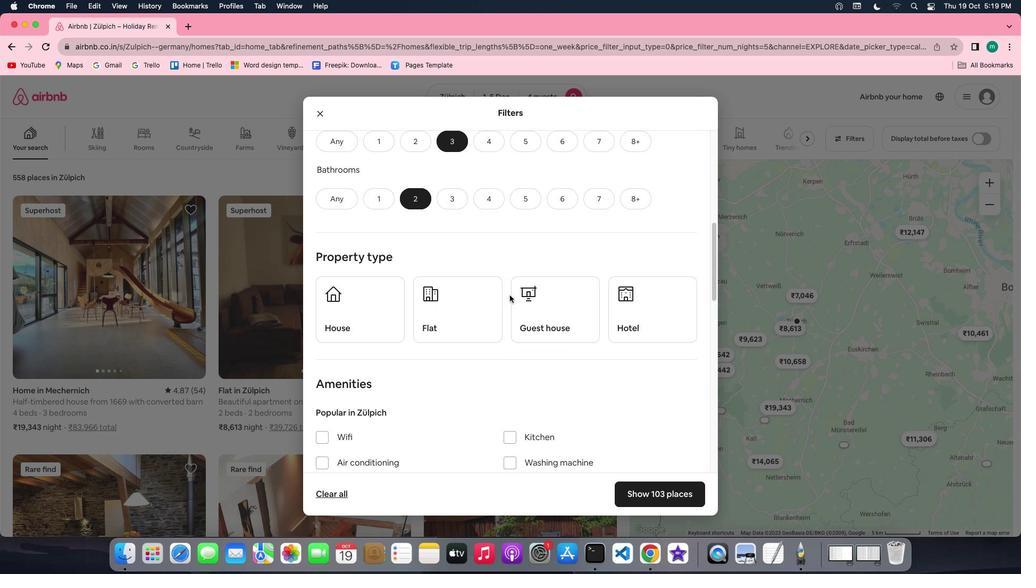 
Action: Mouse scrolled (509, 295) with delta (0, 0)
Screenshot: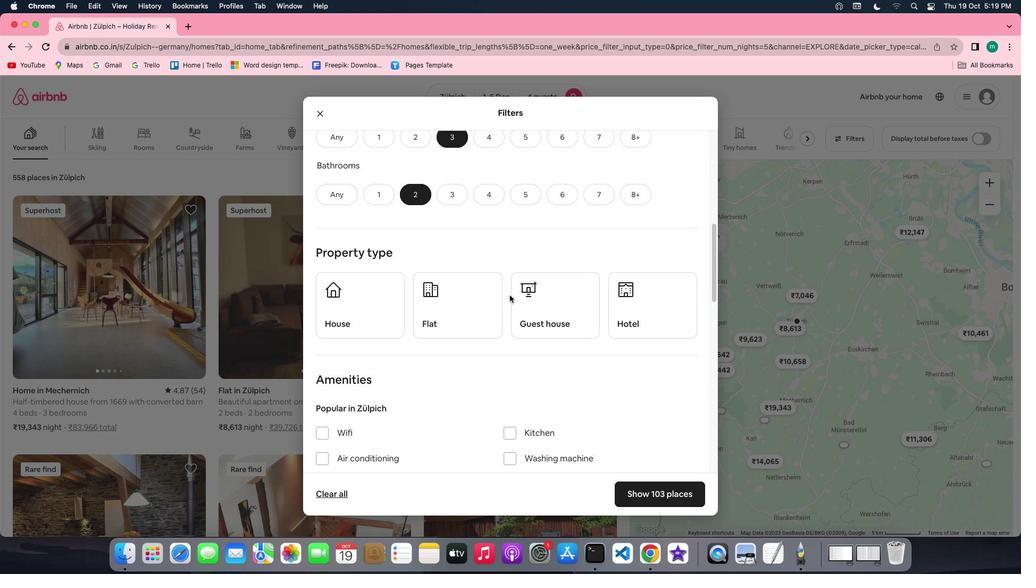 
Action: Mouse scrolled (509, 295) with delta (0, 0)
Screenshot: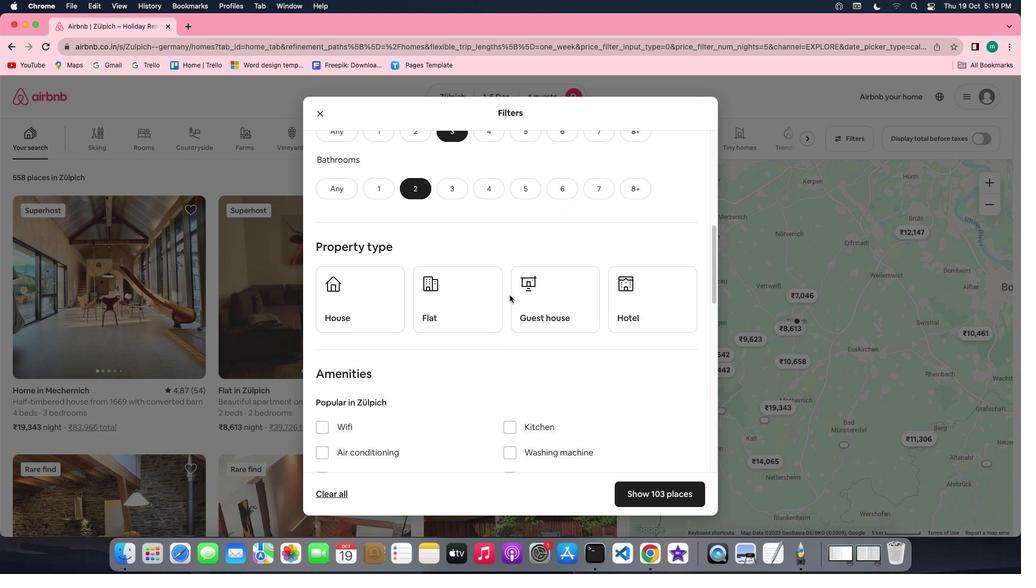 
Action: Mouse scrolled (509, 295) with delta (0, -1)
Screenshot: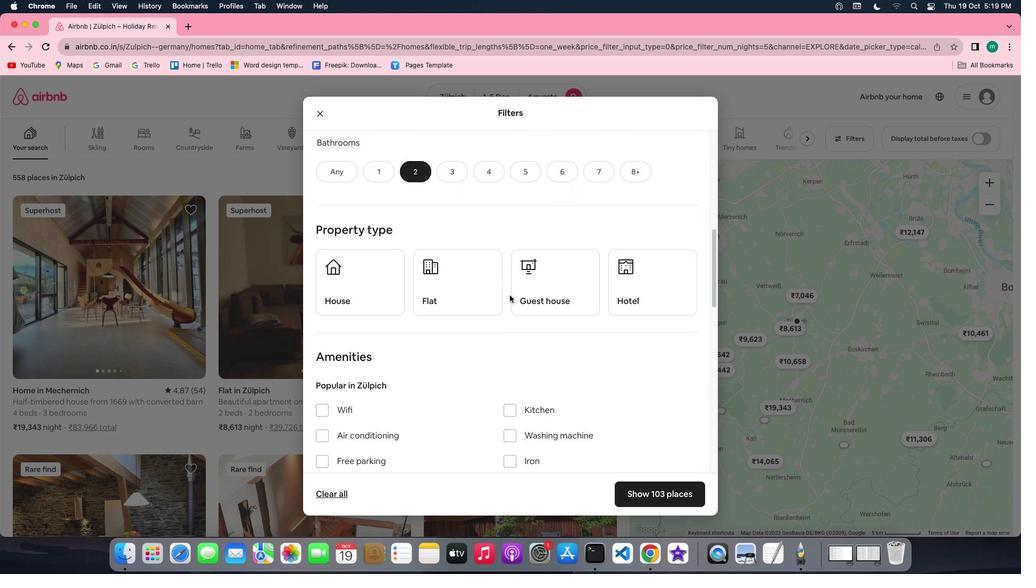 
Action: Mouse scrolled (509, 295) with delta (0, 0)
Screenshot: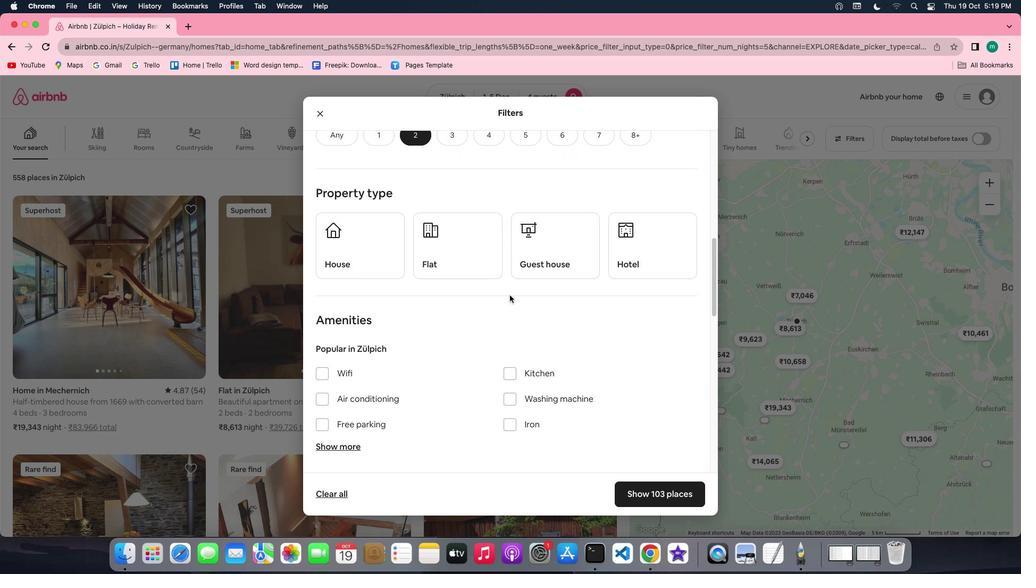 
Action: Mouse scrolled (509, 295) with delta (0, 0)
Screenshot: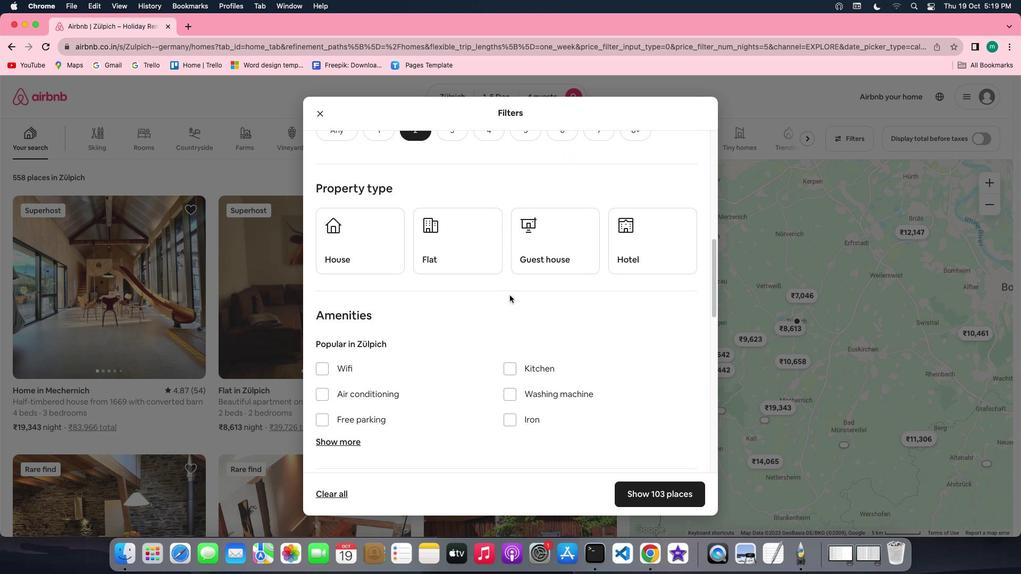 
Action: Mouse scrolled (509, 295) with delta (0, 0)
Screenshot: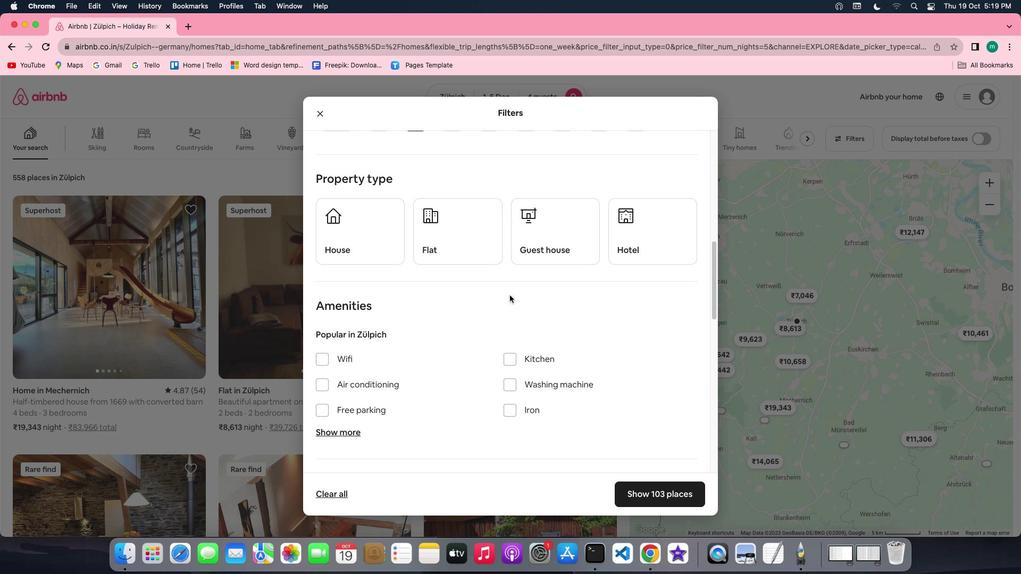 
Action: Mouse scrolled (509, 295) with delta (0, 0)
Screenshot: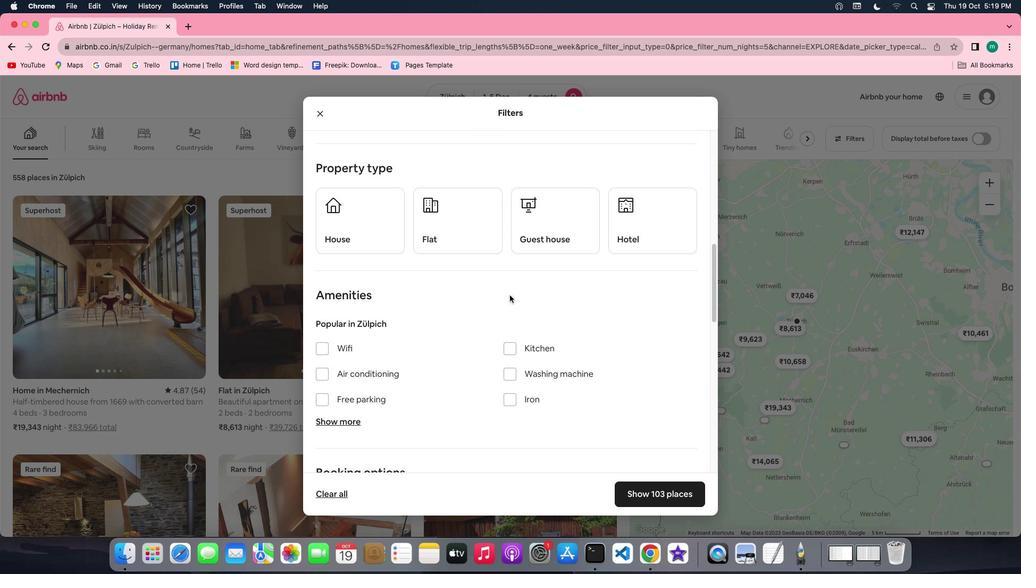 
Action: Mouse scrolled (509, 295) with delta (0, 0)
Screenshot: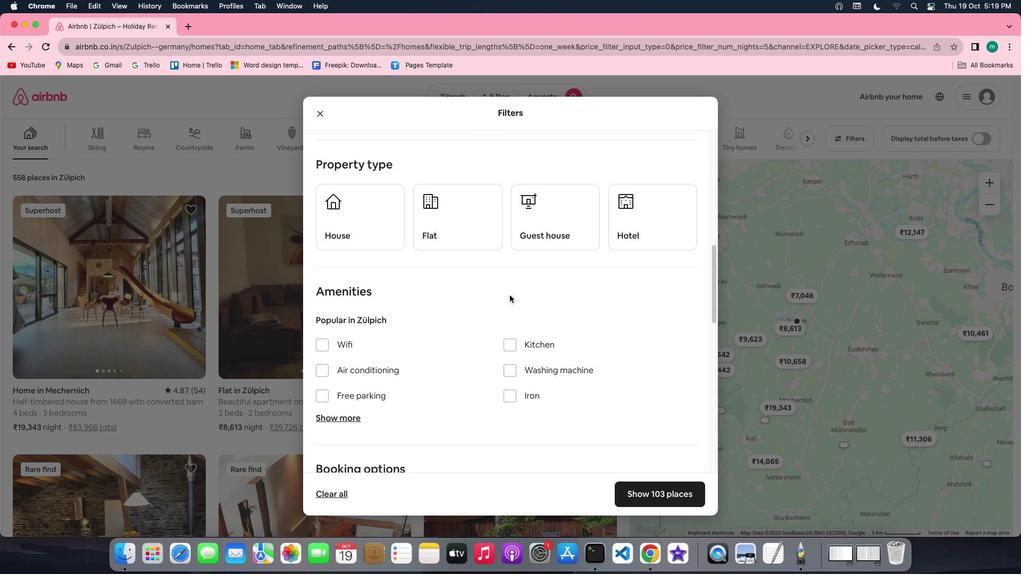 
Action: Mouse scrolled (509, 295) with delta (0, 0)
Screenshot: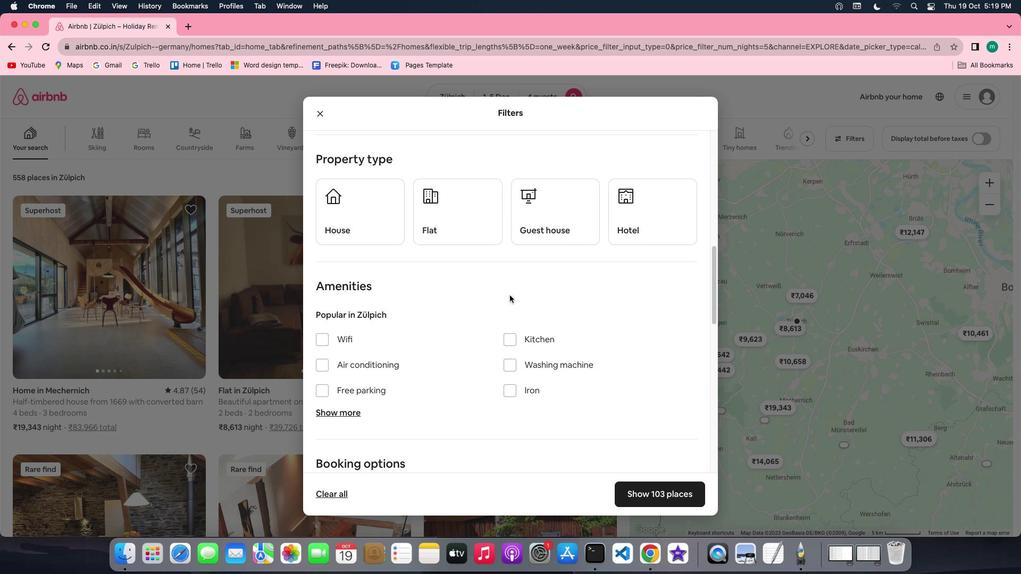 
Action: Mouse scrolled (509, 295) with delta (0, 0)
Screenshot: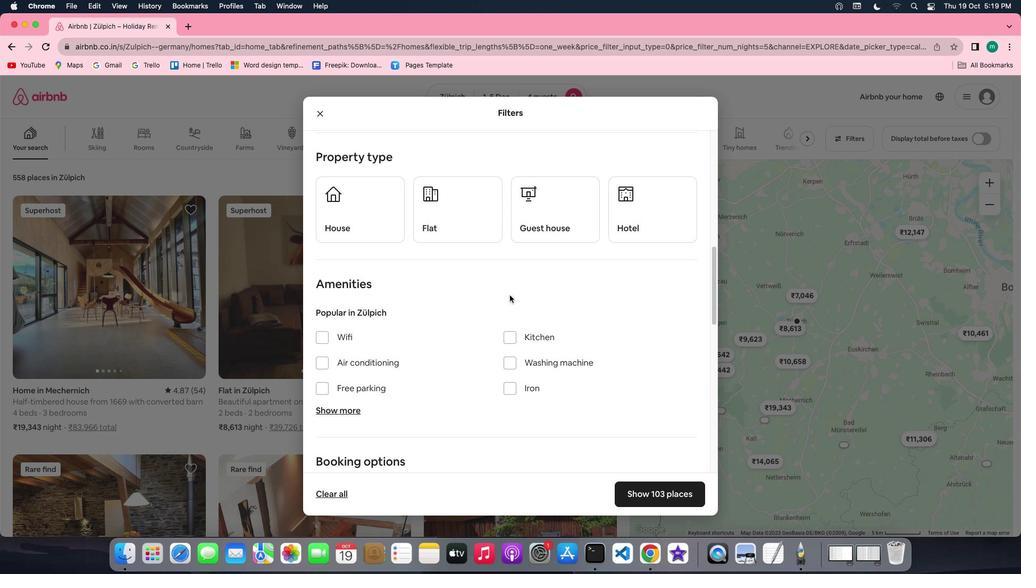 
Action: Mouse scrolled (509, 295) with delta (0, 0)
Screenshot: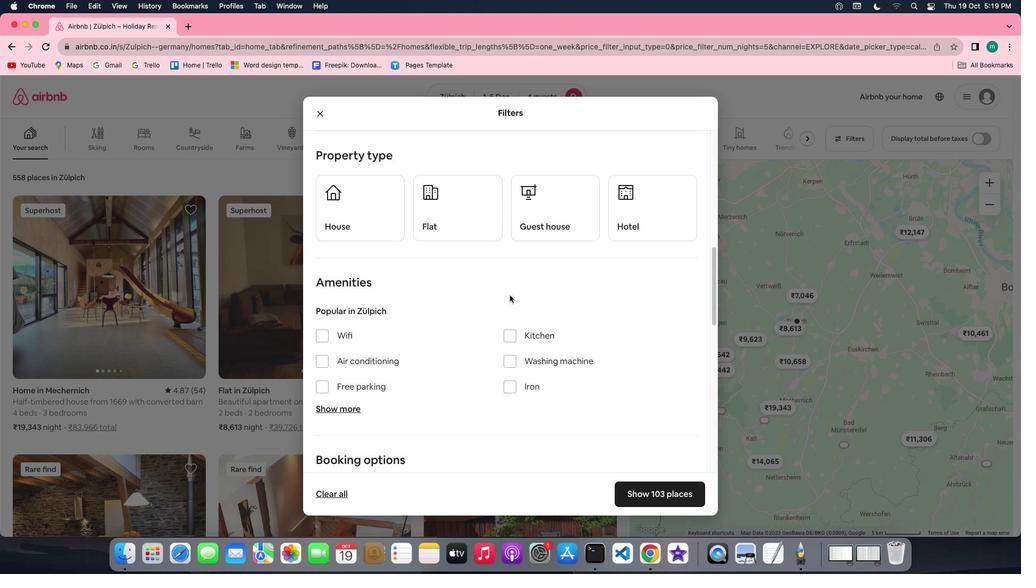 
Action: Mouse scrolled (509, 295) with delta (0, 0)
Screenshot: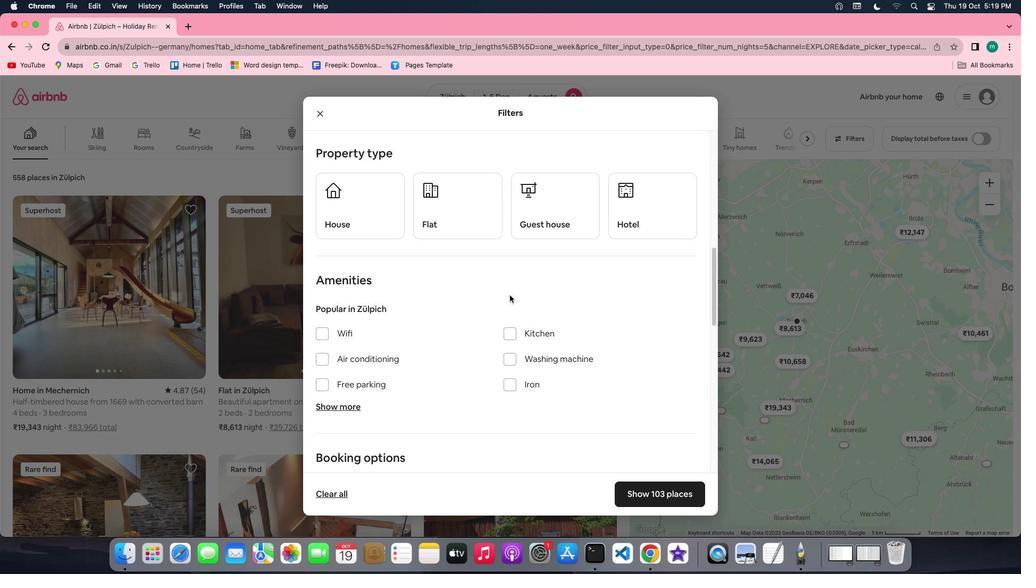 
Action: Mouse scrolled (509, 295) with delta (0, 0)
Screenshot: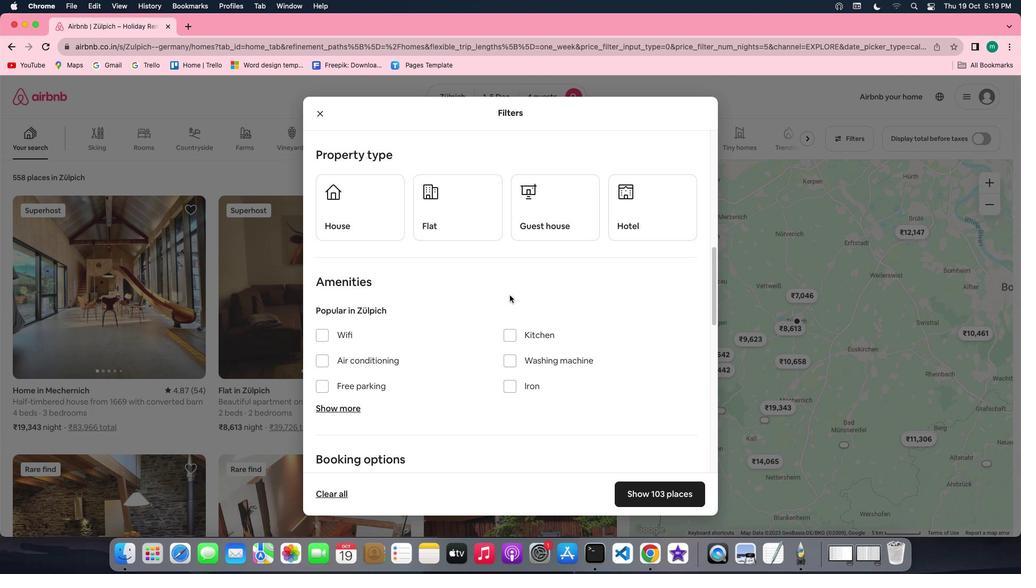 
Action: Mouse scrolled (509, 295) with delta (0, 0)
Screenshot: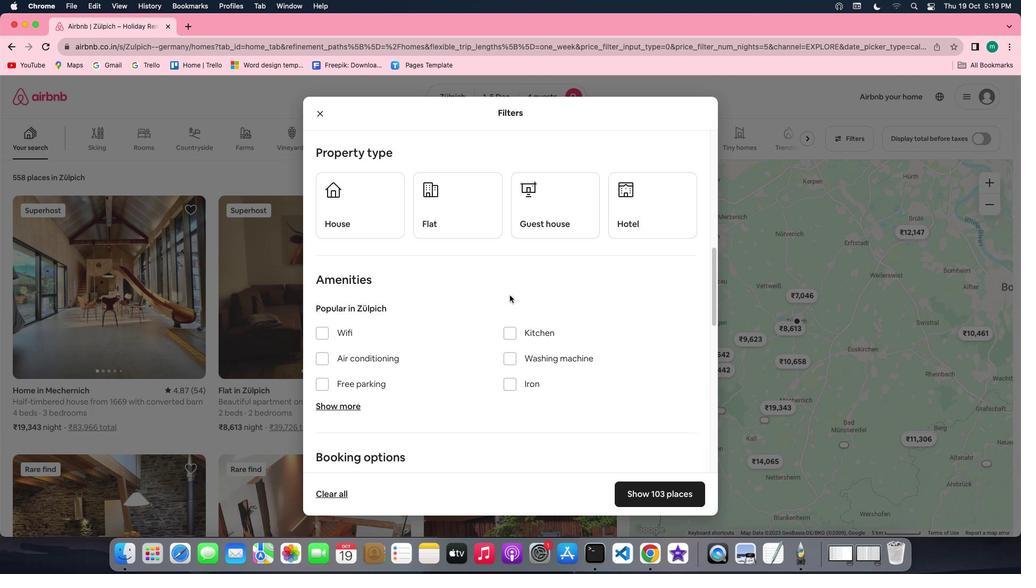
Action: Mouse scrolled (509, 295) with delta (0, 0)
Screenshot: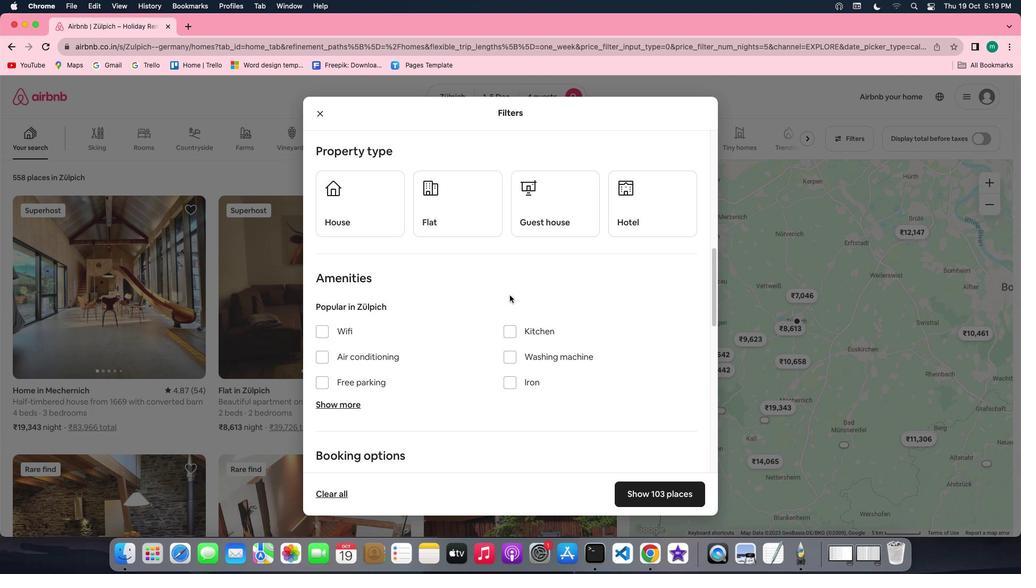
Action: Mouse scrolled (509, 295) with delta (0, 0)
Screenshot: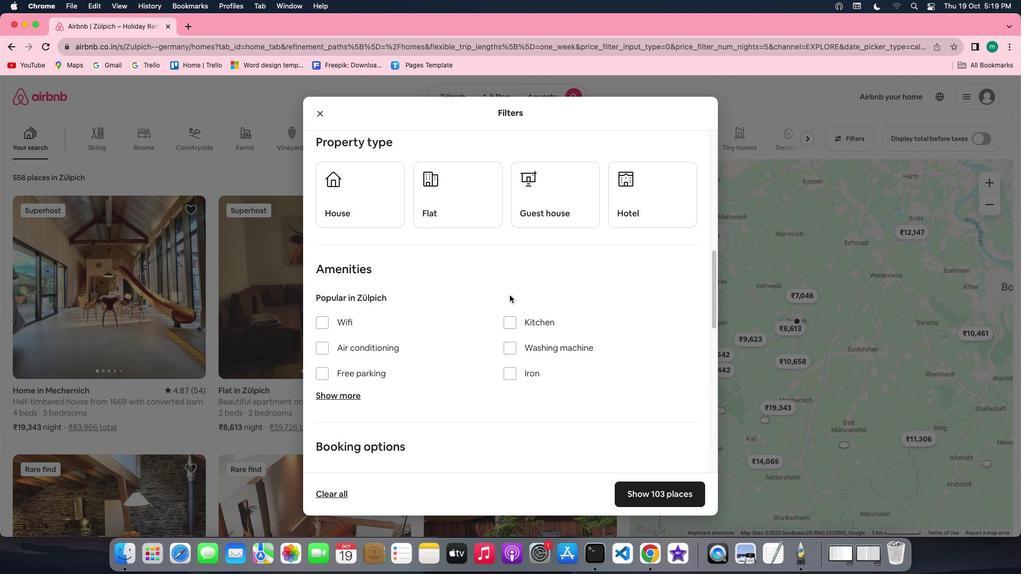 
Action: Mouse scrolled (509, 295) with delta (0, 0)
Screenshot: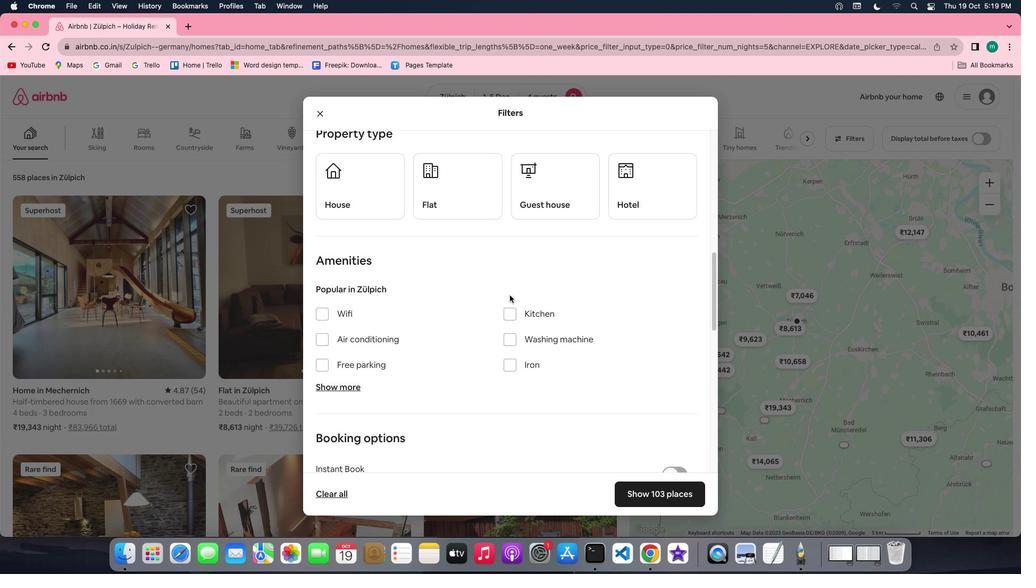 
Action: Mouse scrolled (509, 295) with delta (0, 0)
Screenshot: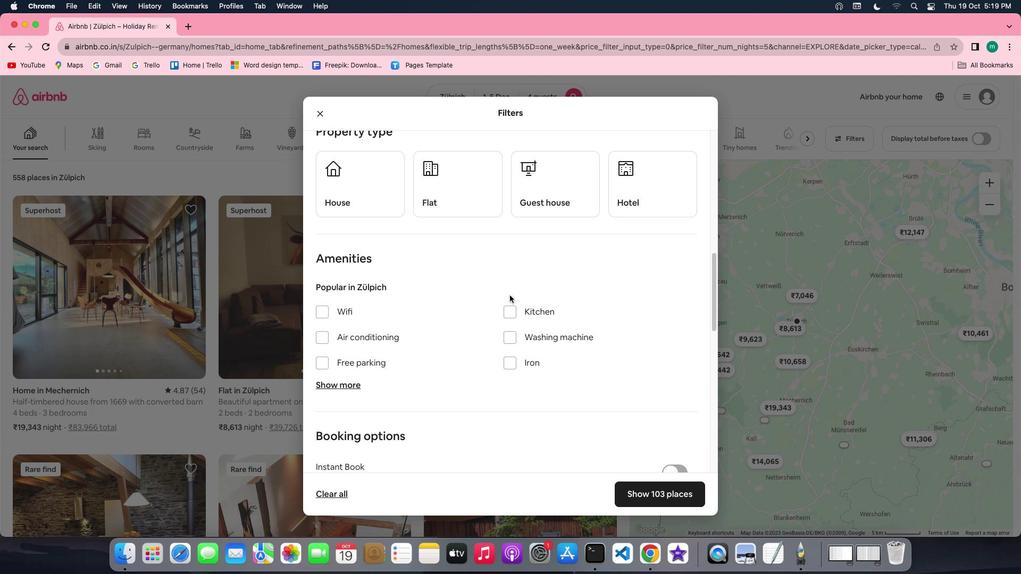 
Action: Mouse scrolled (509, 295) with delta (0, 0)
Screenshot: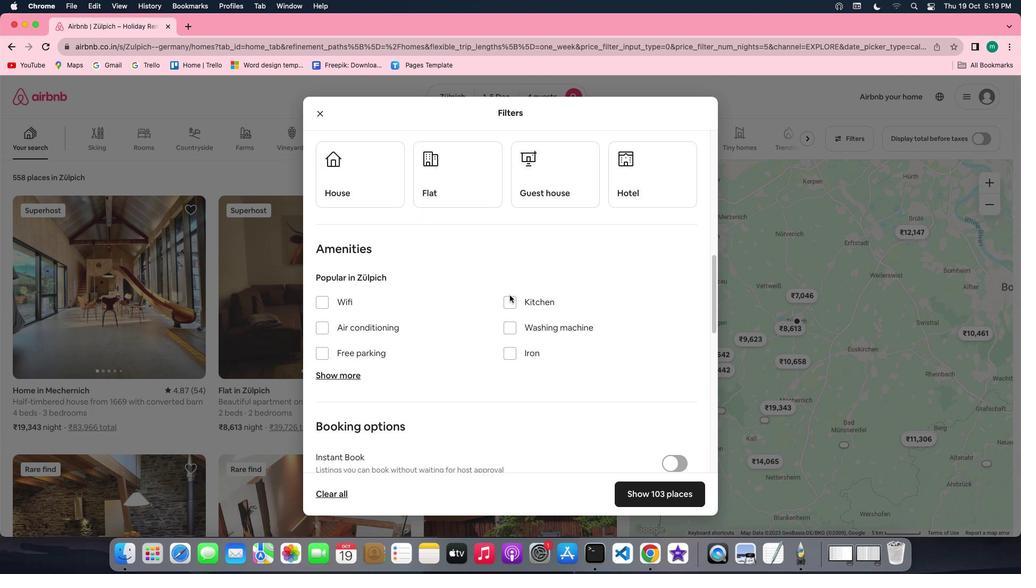 
Action: Mouse scrolled (509, 295) with delta (0, 0)
Screenshot: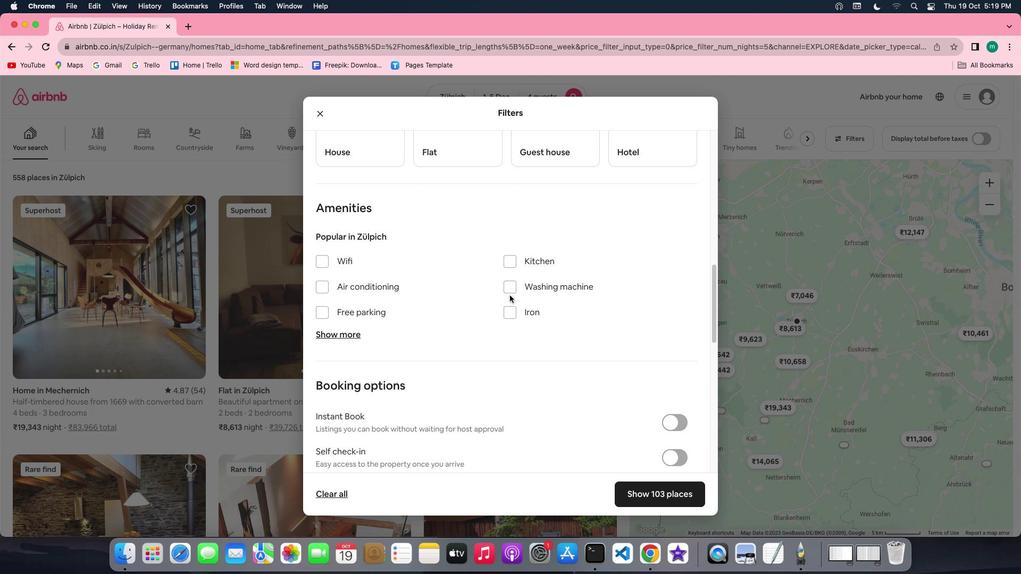 
Action: Mouse scrolled (509, 295) with delta (0, 0)
Screenshot: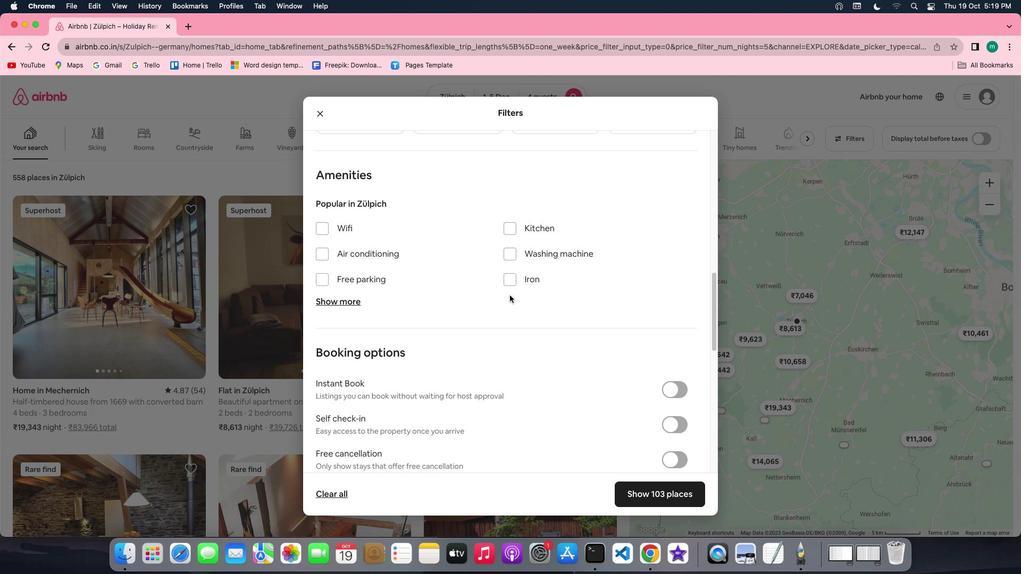 
Action: Mouse scrolled (509, 295) with delta (0, 0)
Screenshot: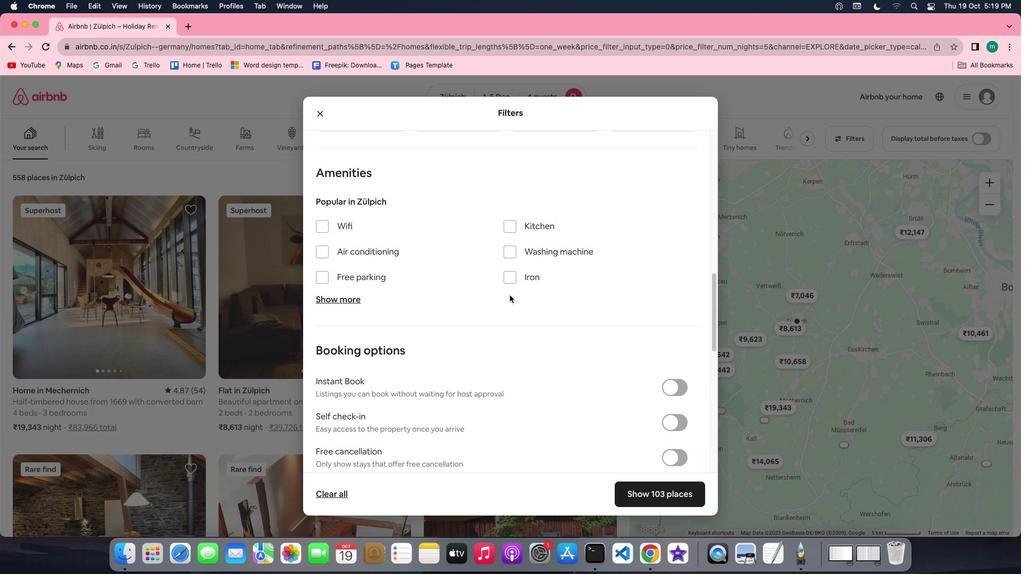 
Action: Mouse scrolled (509, 295) with delta (0, -1)
Screenshot: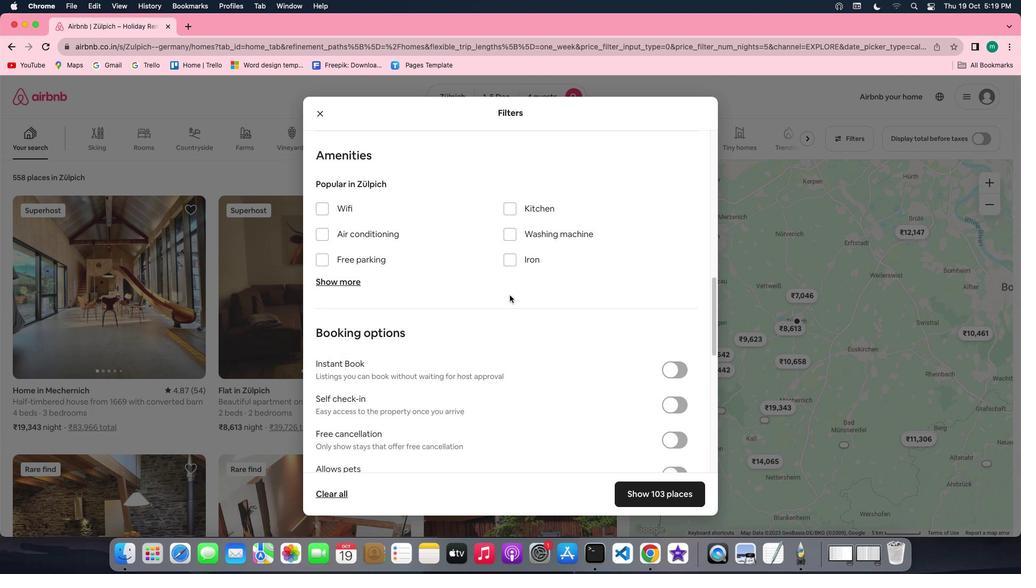
Action: Mouse scrolled (509, 295) with delta (0, -1)
Screenshot: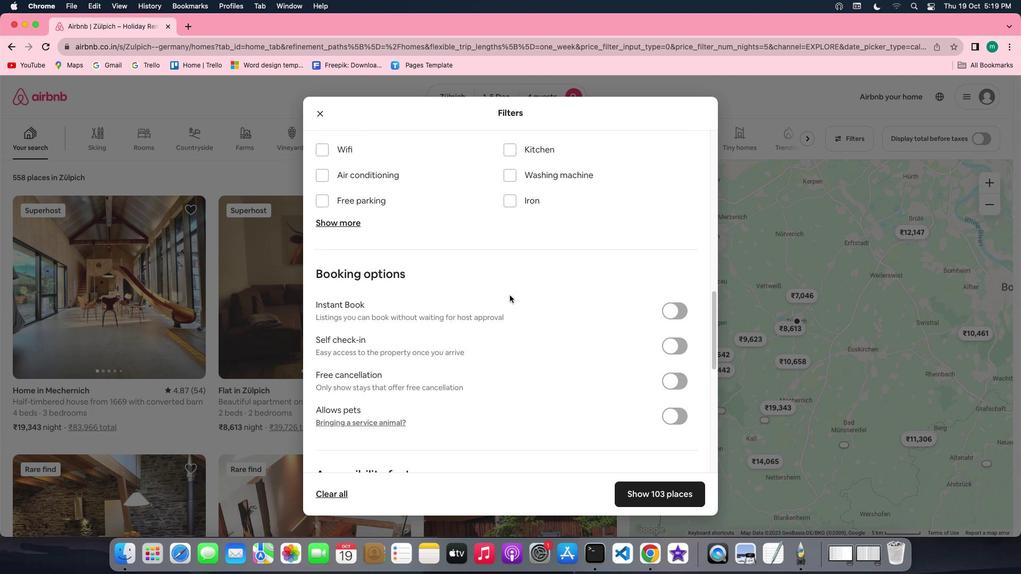 
Action: Mouse moved to (669, 298)
Screenshot: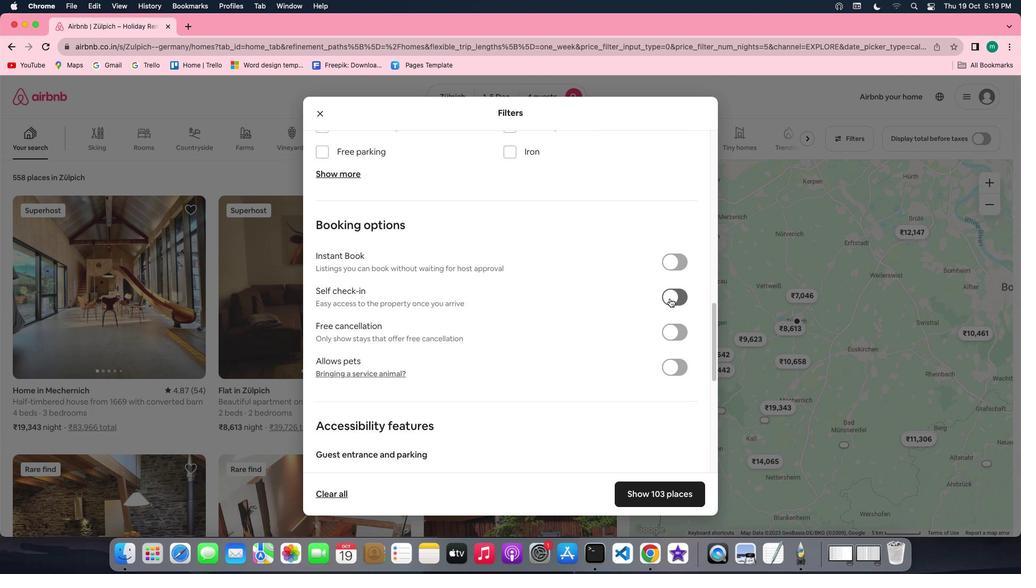 
Action: Mouse pressed left at (669, 298)
Screenshot: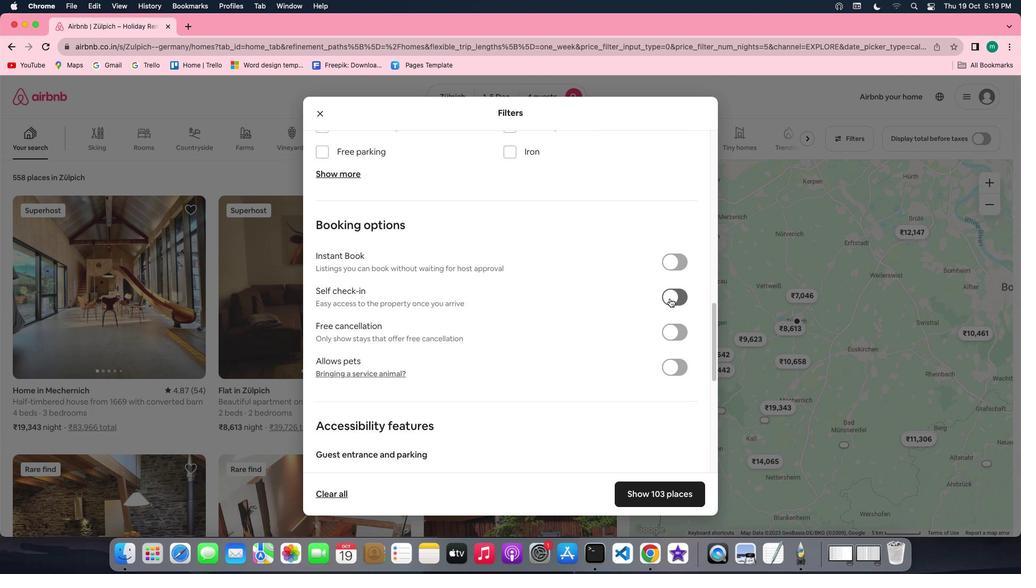 
Action: Mouse moved to (615, 351)
Screenshot: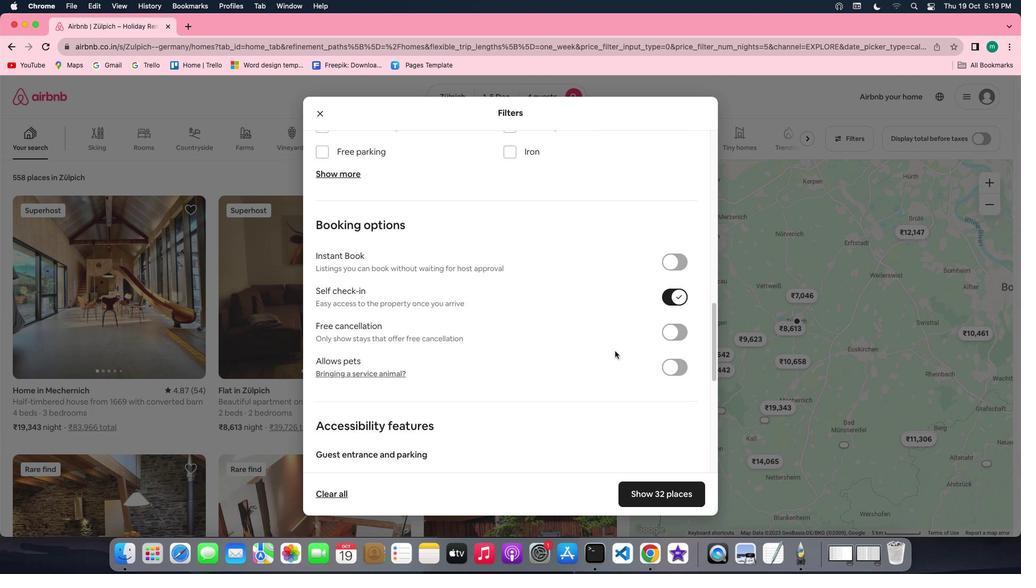 
Action: Mouse scrolled (615, 351) with delta (0, 0)
Screenshot: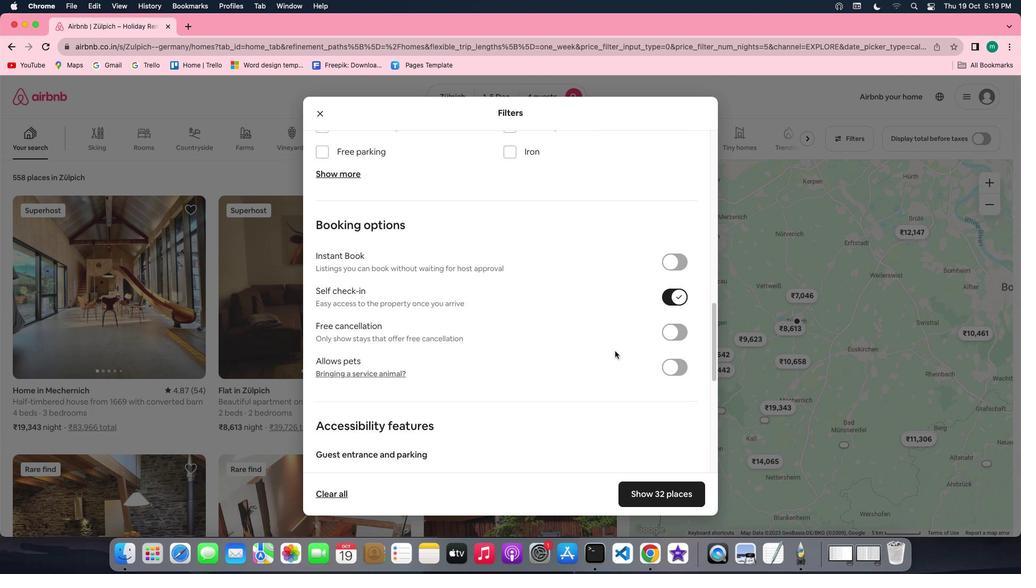 
Action: Mouse scrolled (615, 351) with delta (0, 0)
Screenshot: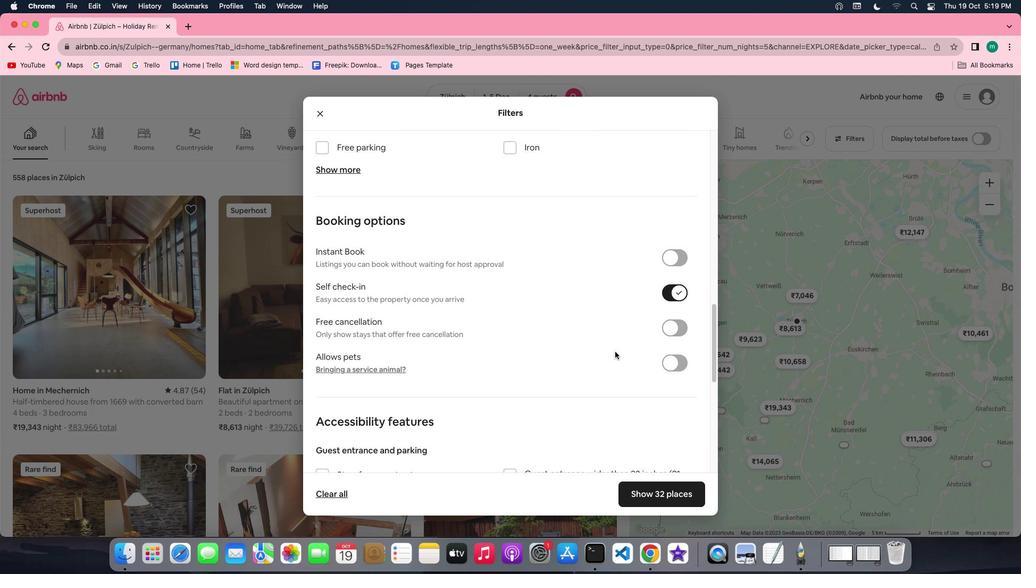 
Action: Mouse moved to (615, 351)
Screenshot: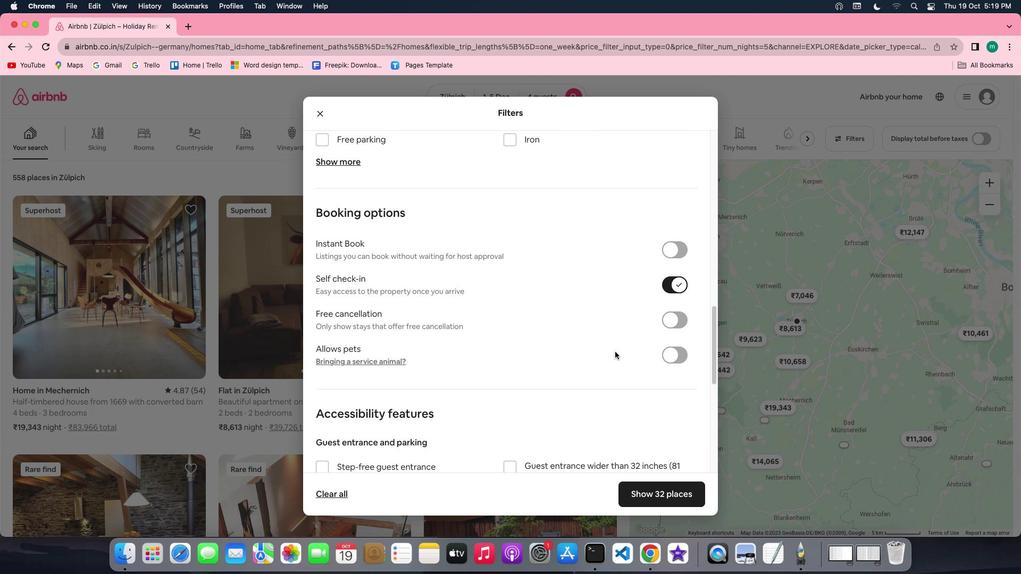 
Action: Mouse scrolled (615, 351) with delta (0, 0)
Screenshot: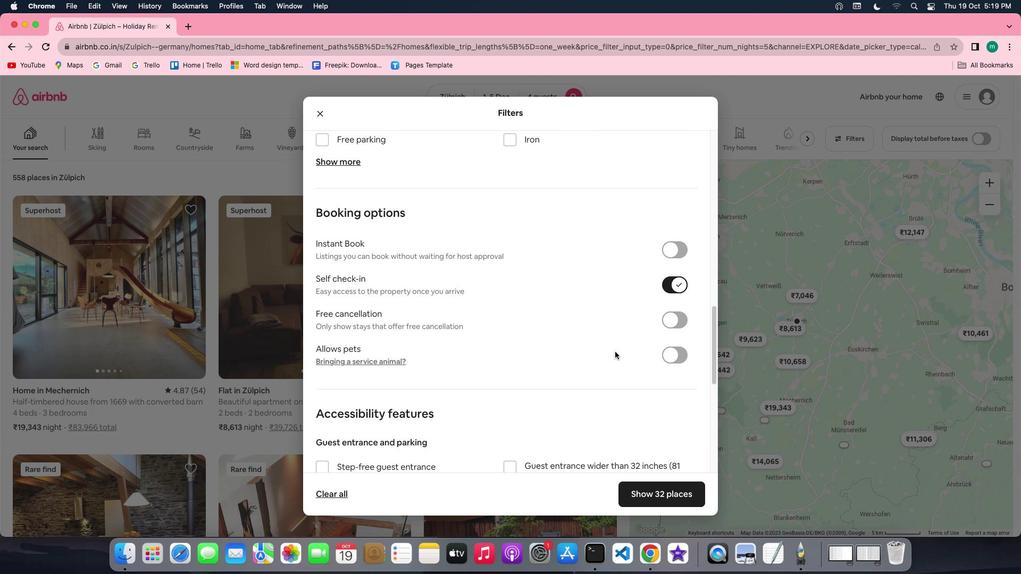 
Action: Mouse moved to (649, 497)
Screenshot: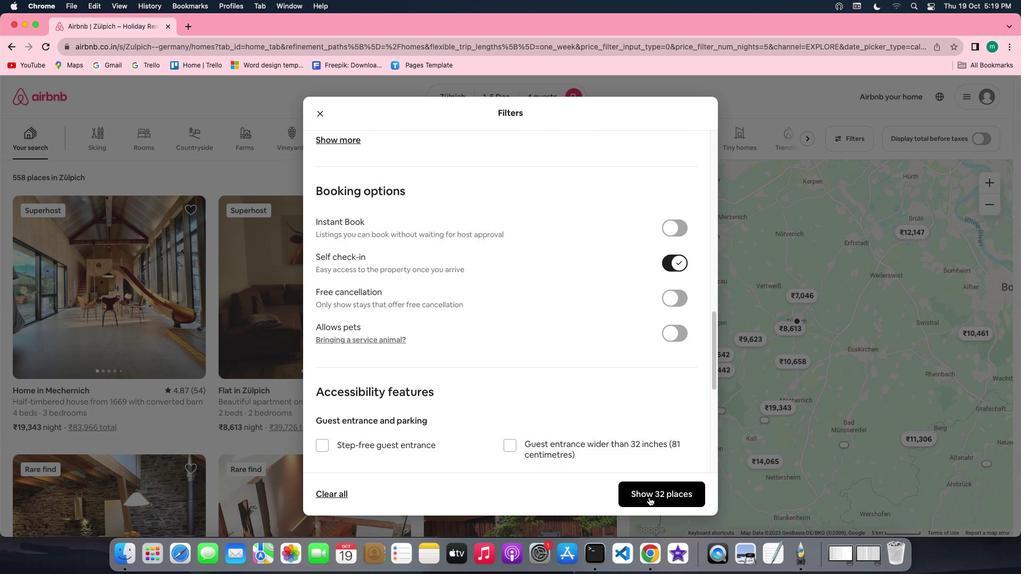 
Action: Mouse pressed left at (649, 497)
Screenshot: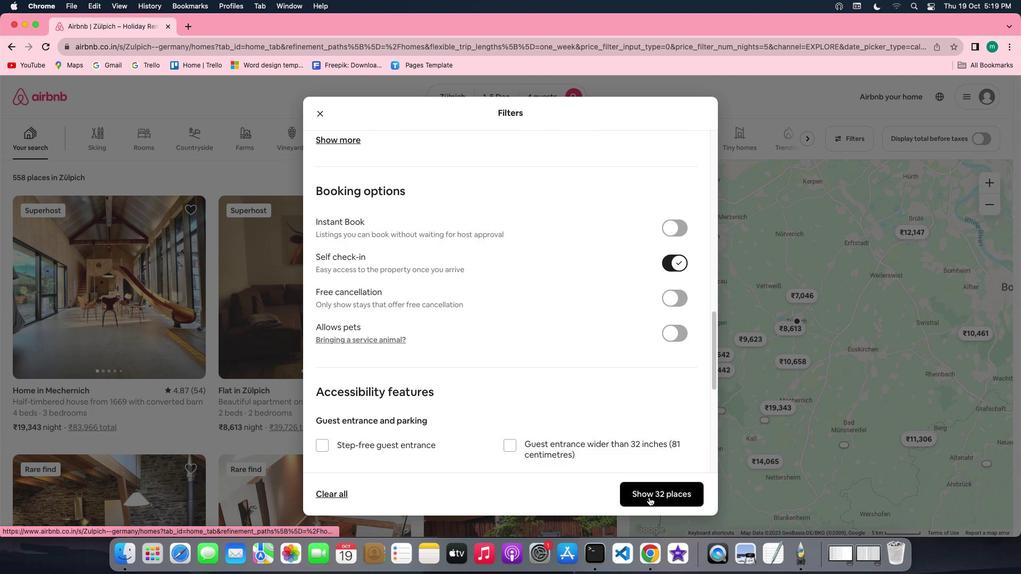 
Action: Mouse moved to (87, 314)
Screenshot: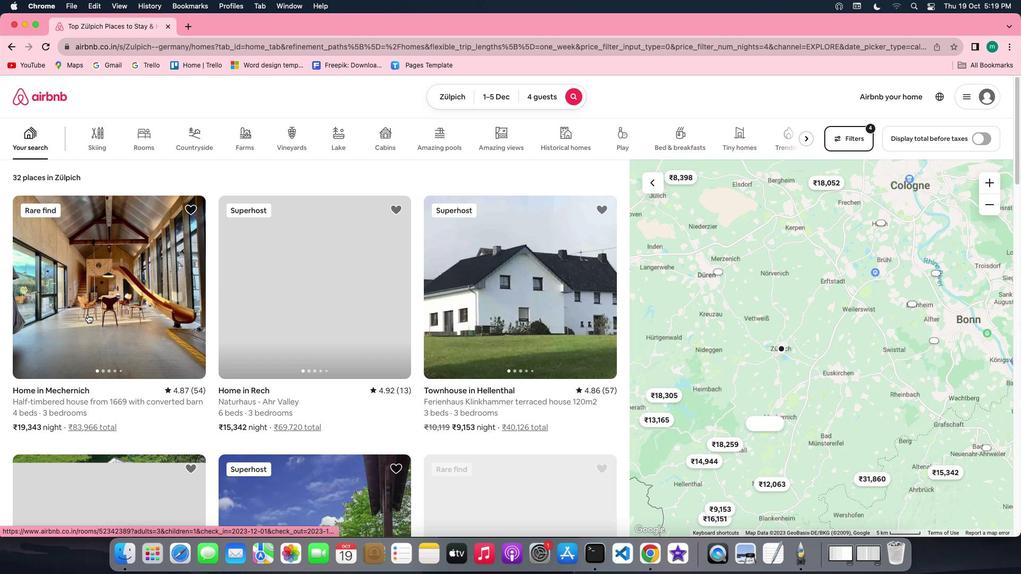 
Action: Mouse pressed left at (87, 314)
Screenshot: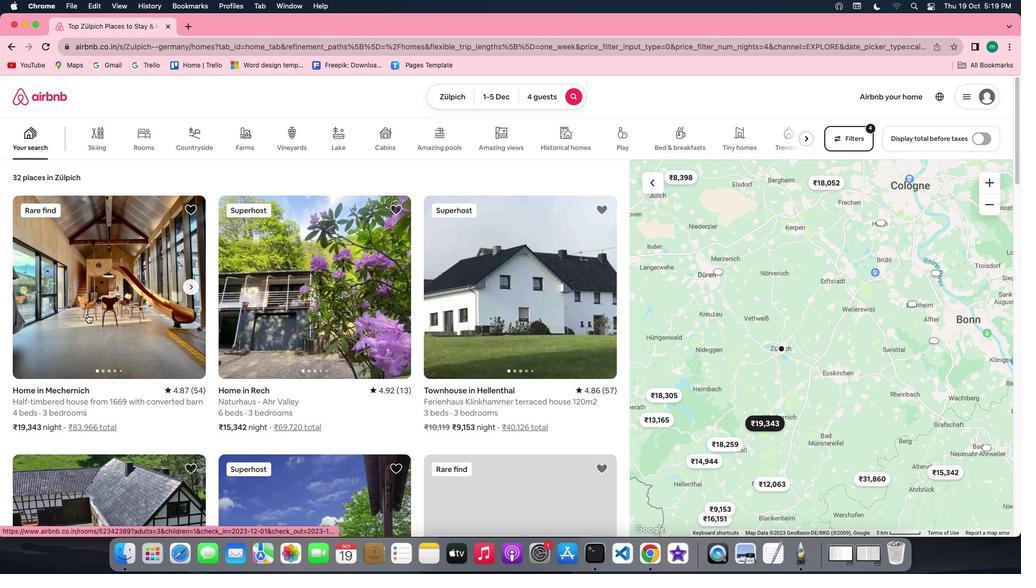 
Action: Mouse moved to (732, 392)
Screenshot: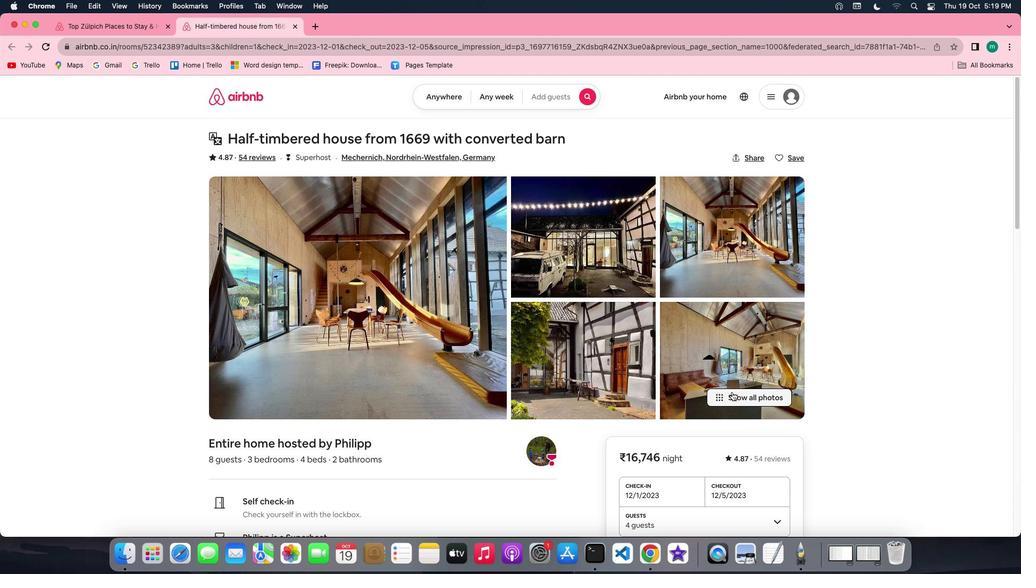 
Action: Mouse pressed left at (732, 392)
Screenshot: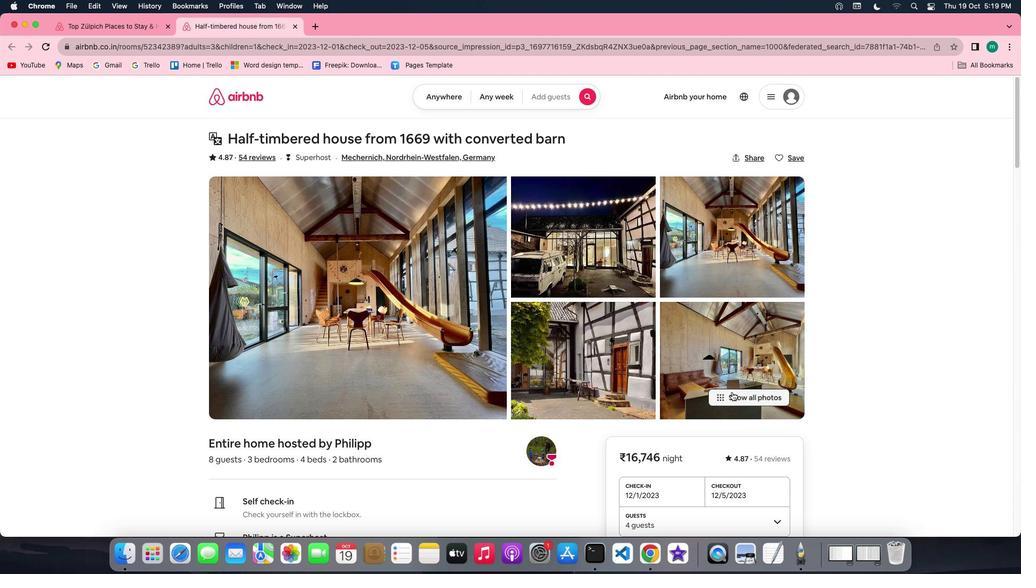 
Action: Mouse moved to (523, 377)
Screenshot: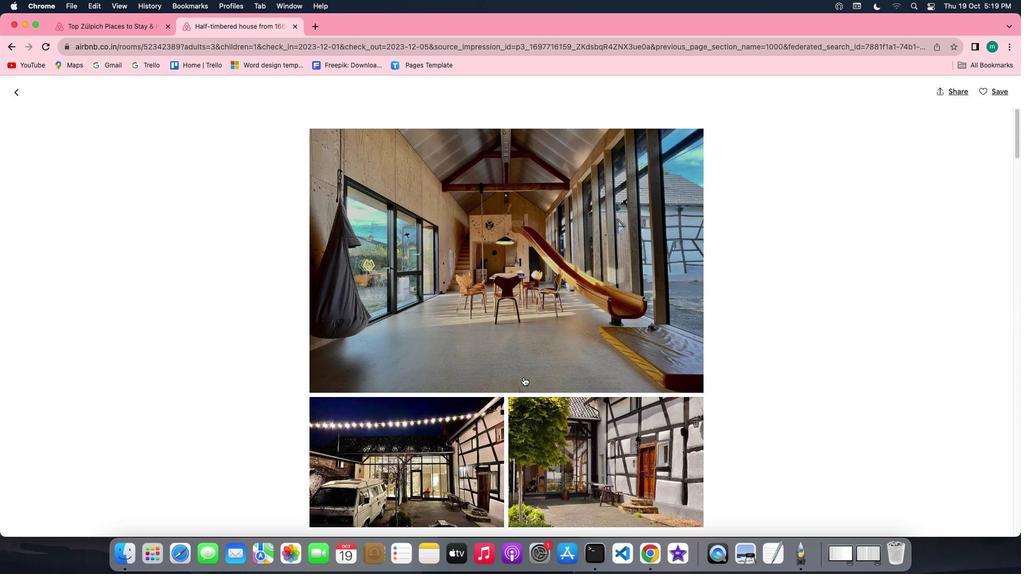 
Action: Mouse scrolled (523, 377) with delta (0, 0)
Screenshot: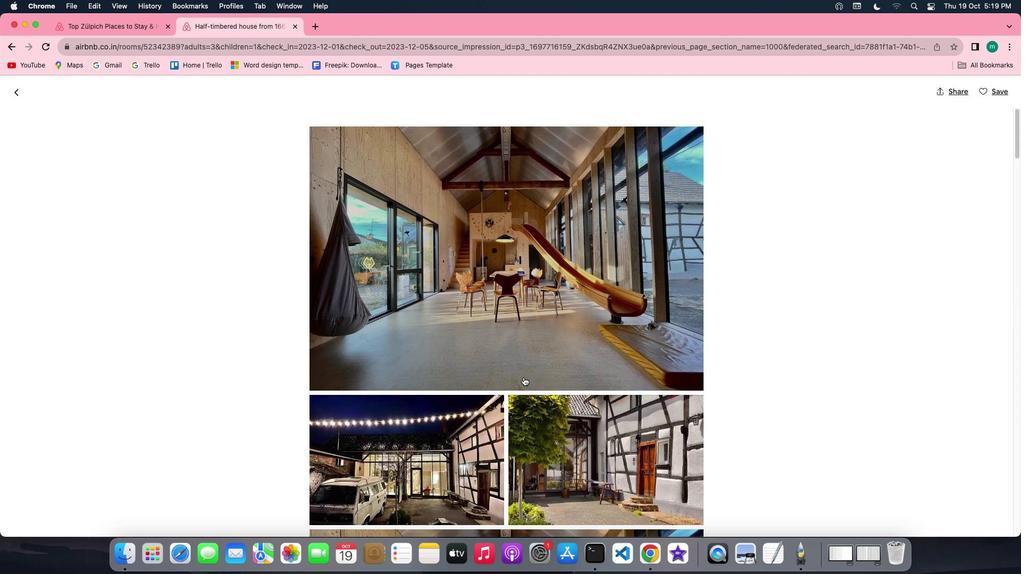 
Action: Mouse scrolled (523, 377) with delta (0, 0)
Screenshot: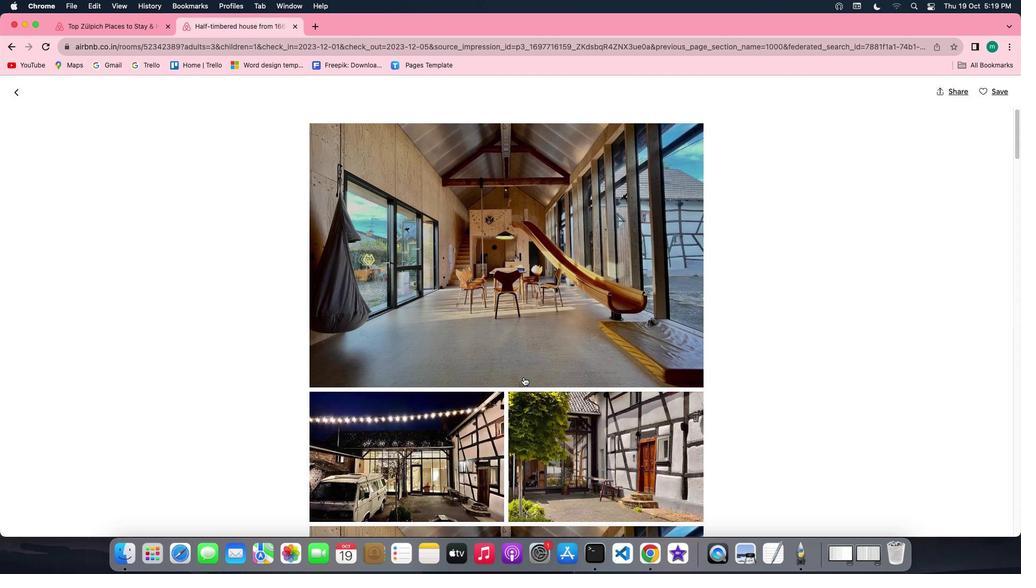 
Action: Mouse scrolled (523, 377) with delta (0, 0)
Screenshot: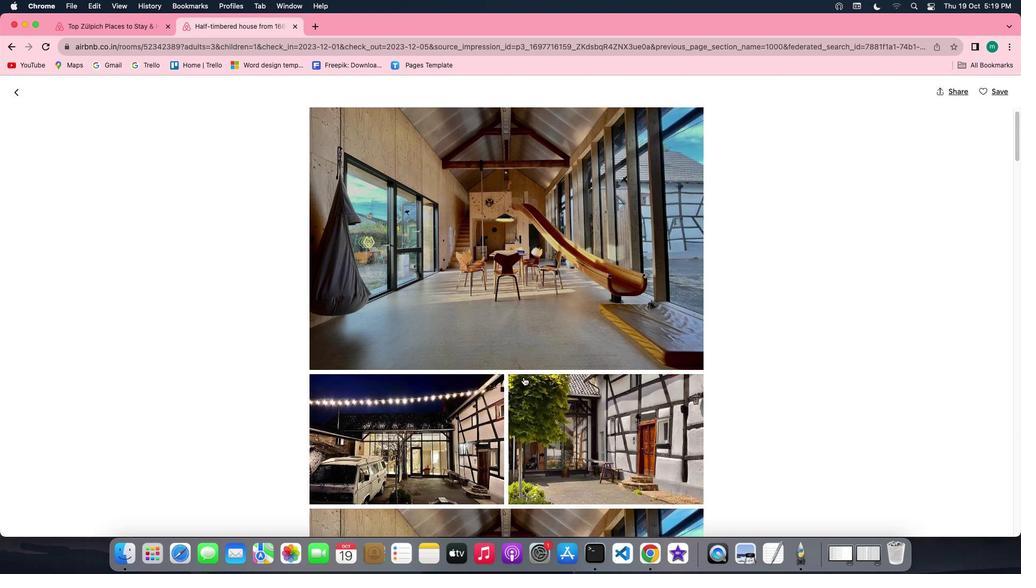 
Action: Mouse scrolled (523, 377) with delta (0, 0)
Screenshot: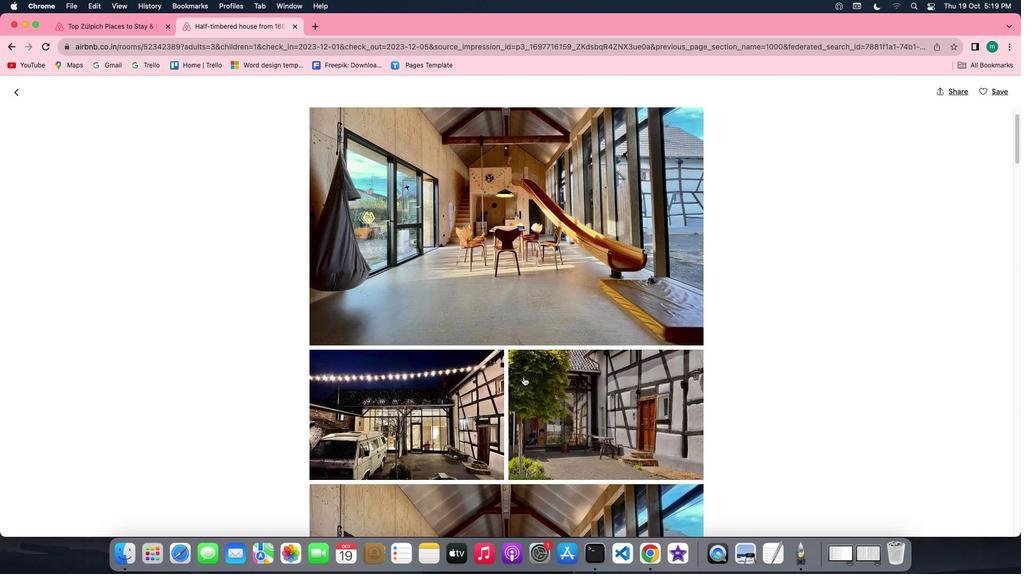 
Action: Mouse scrolled (523, 377) with delta (0, 0)
Screenshot: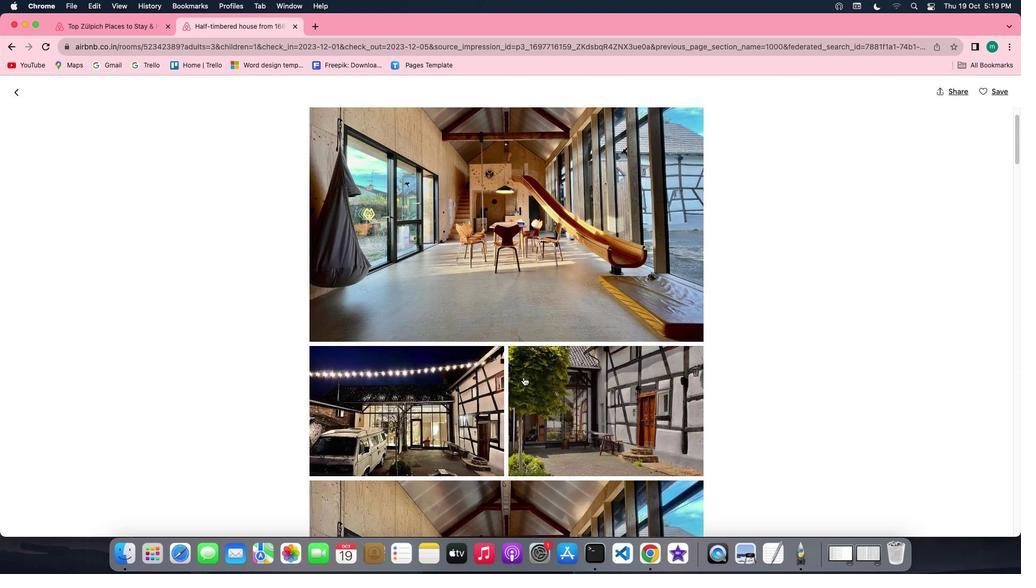 
Action: Mouse scrolled (523, 377) with delta (0, 0)
Screenshot: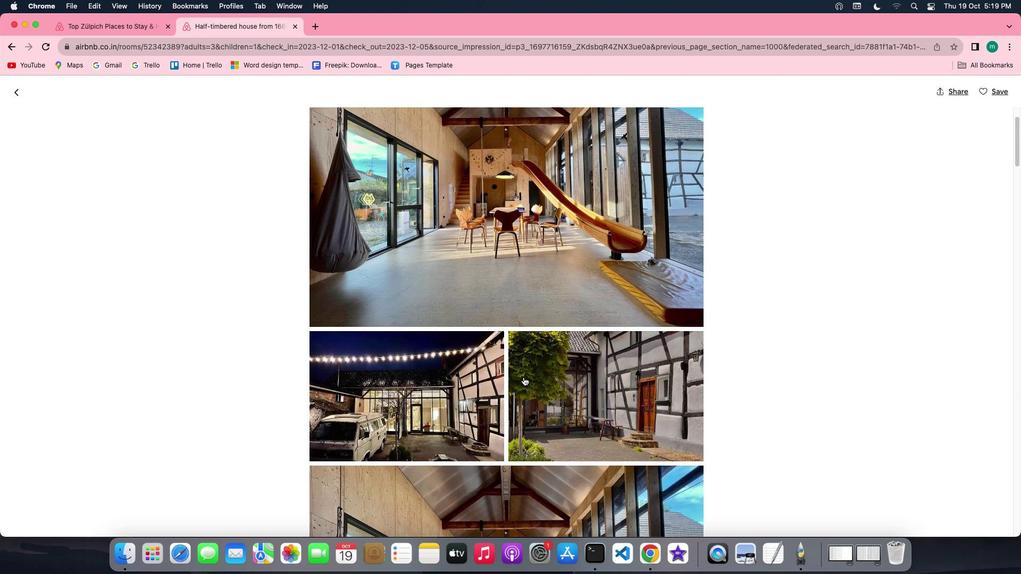 
Action: Mouse scrolled (523, 377) with delta (0, 0)
Screenshot: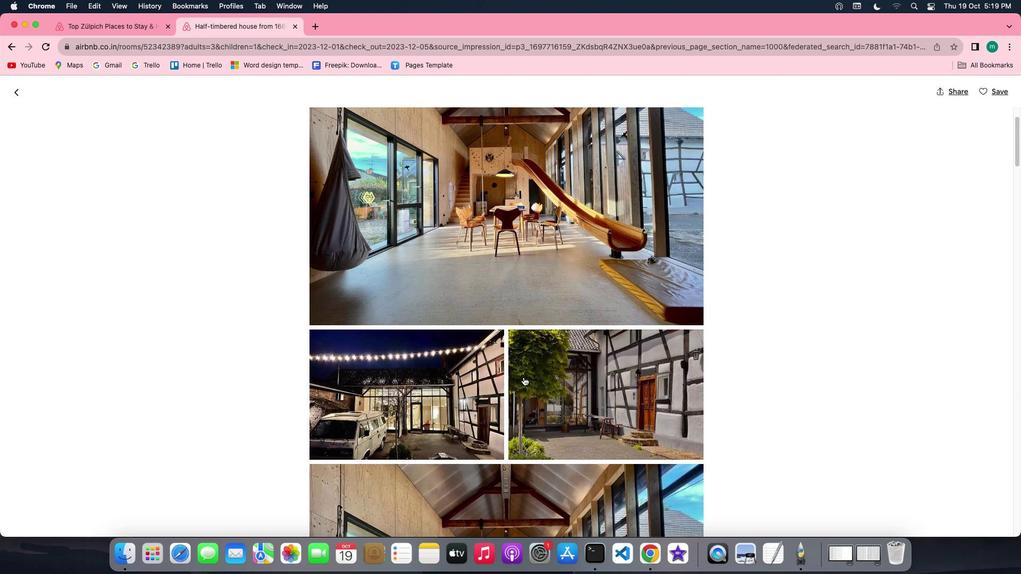 
Action: Mouse scrolled (523, 377) with delta (0, 0)
Screenshot: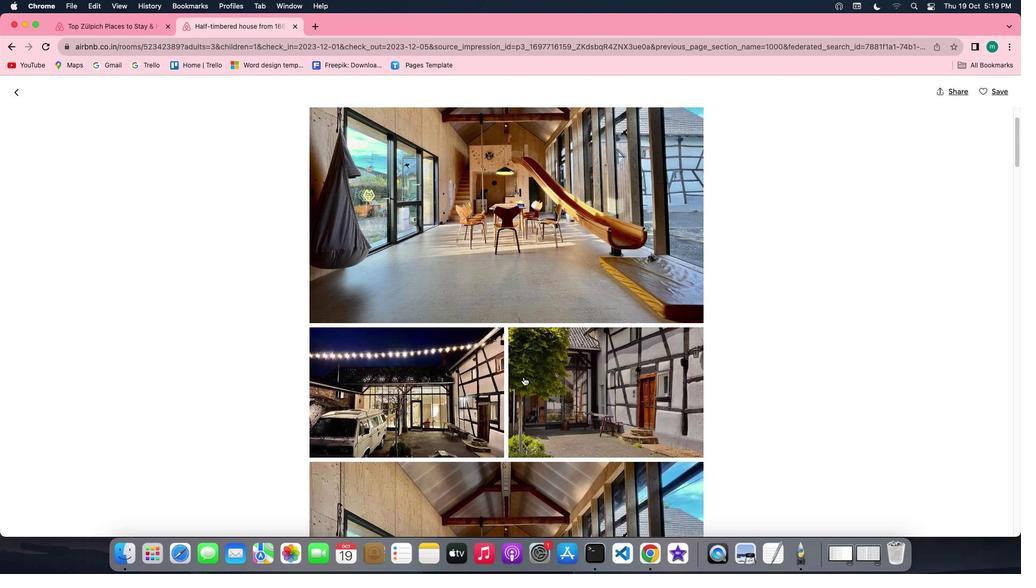 
Action: Mouse scrolled (523, 377) with delta (0, 0)
Screenshot: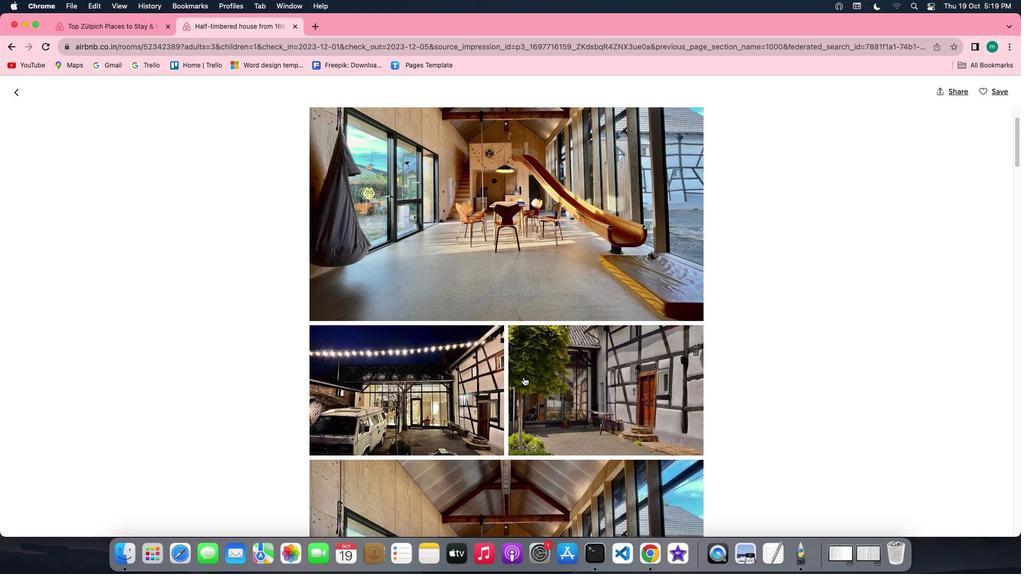 
Action: Mouse scrolled (523, 377) with delta (0, 0)
Screenshot: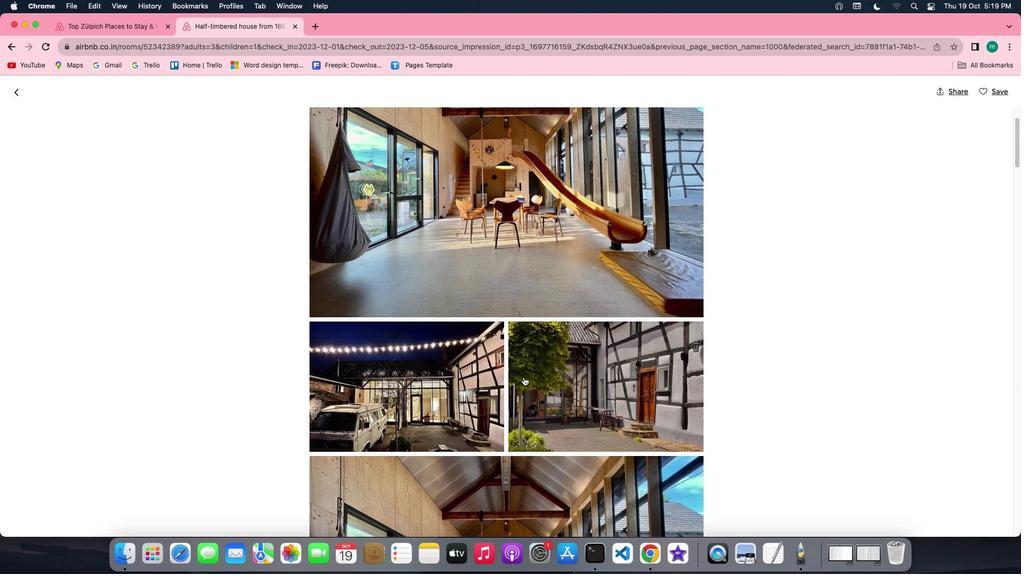 
Action: Mouse scrolled (523, 377) with delta (0, 0)
Screenshot: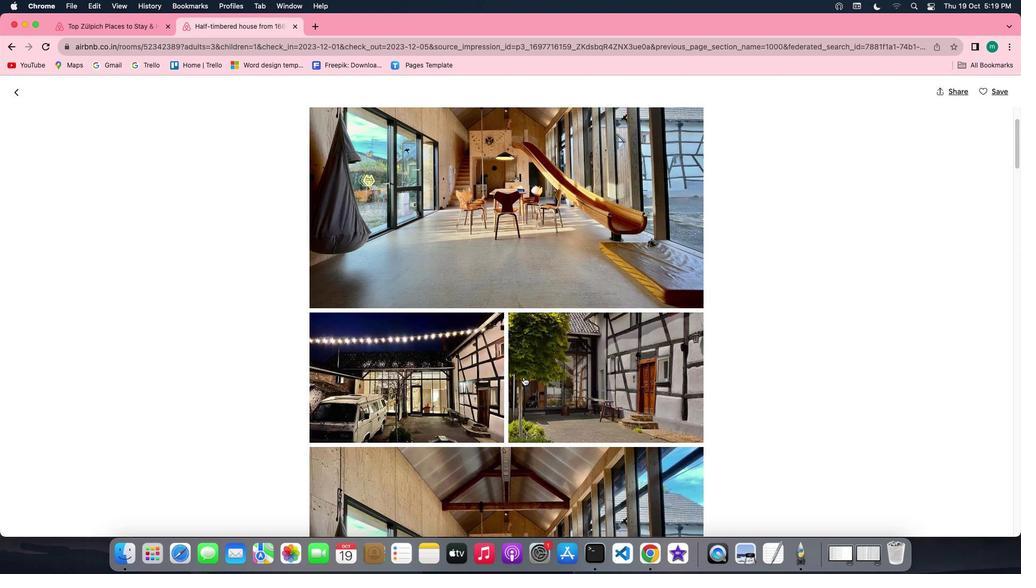 
Action: Mouse scrolled (523, 377) with delta (0, 0)
Screenshot: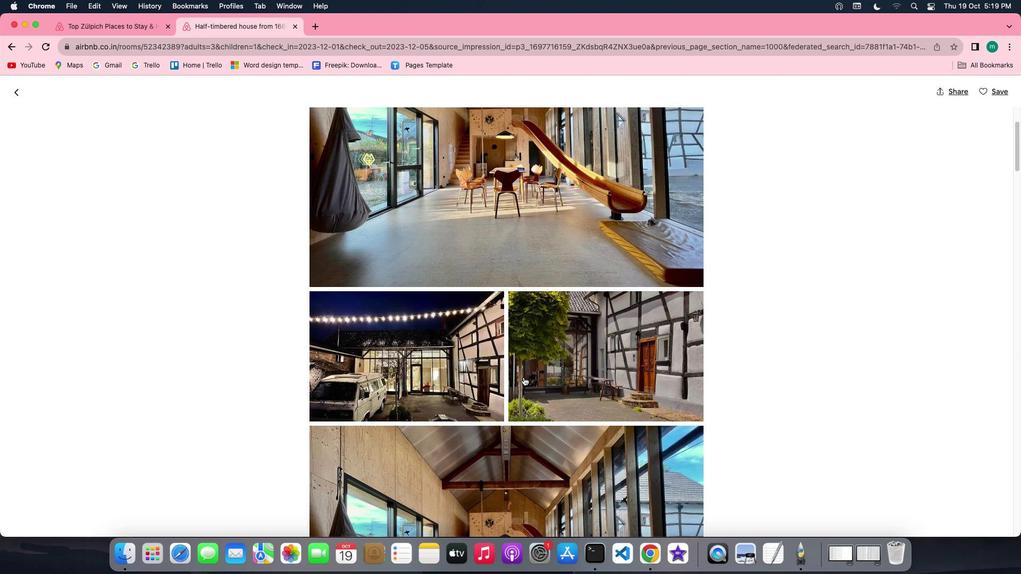 
Action: Mouse scrolled (523, 377) with delta (0, 0)
Screenshot: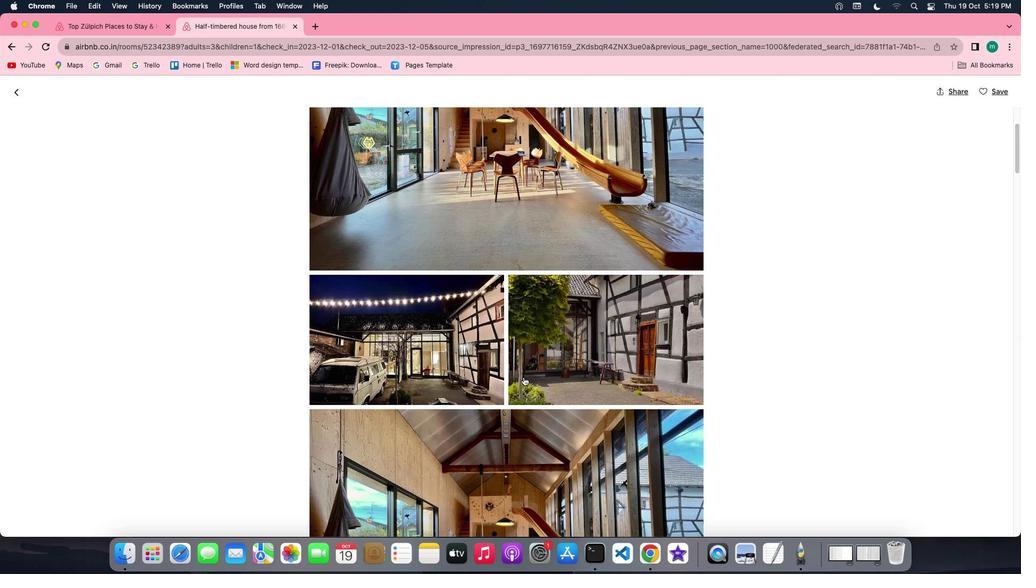 
Action: Mouse scrolled (523, 377) with delta (0, 0)
Screenshot: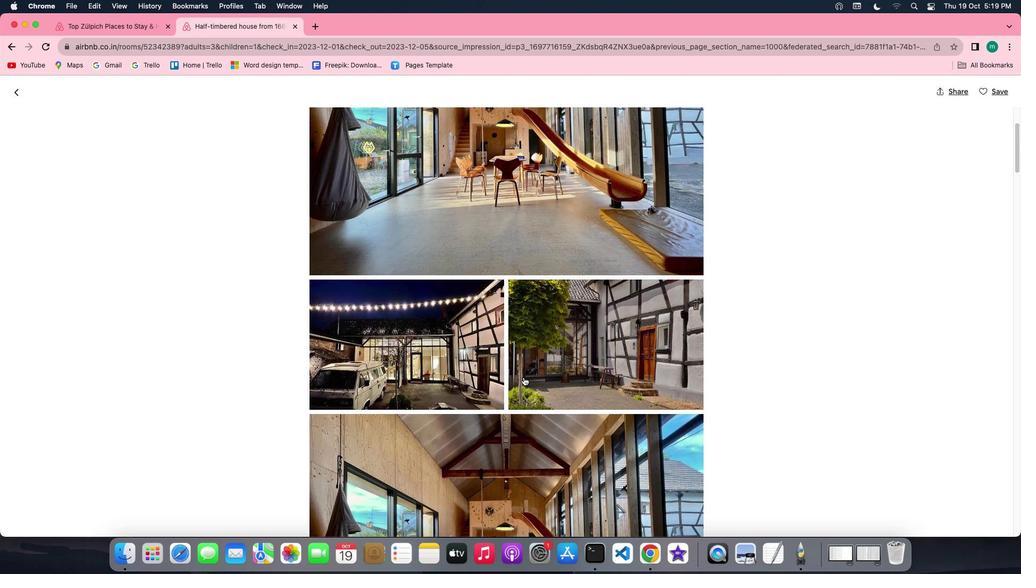 
Action: Mouse scrolled (523, 377) with delta (0, 1)
Screenshot: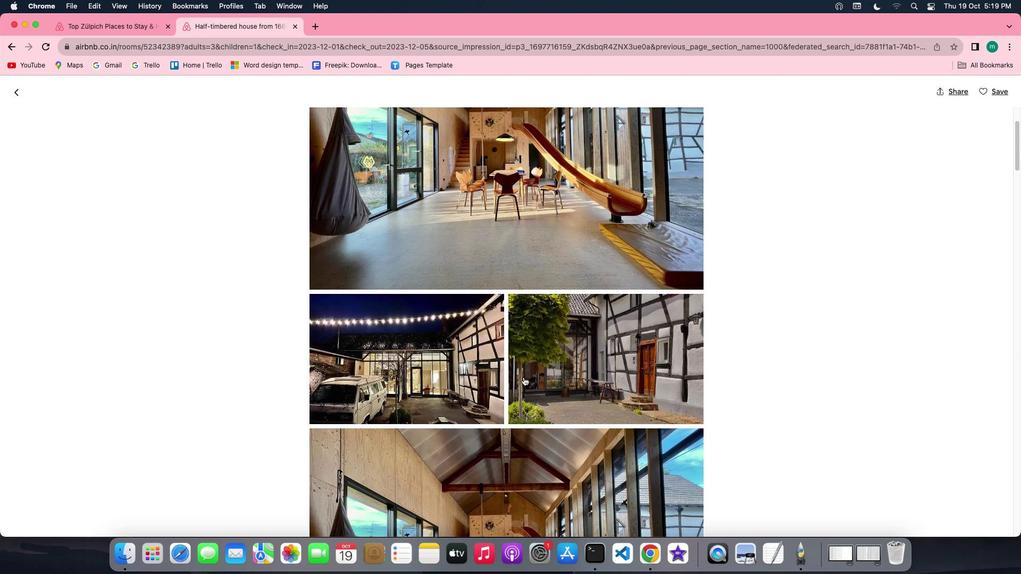 
Action: Mouse scrolled (523, 377) with delta (0, 2)
Screenshot: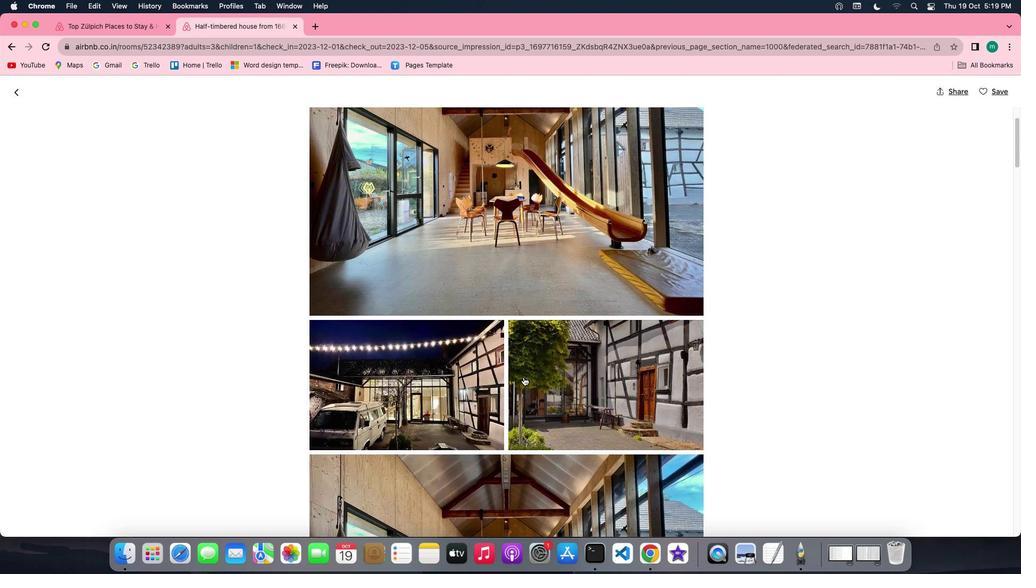 
Action: Mouse moved to (525, 373)
Screenshot: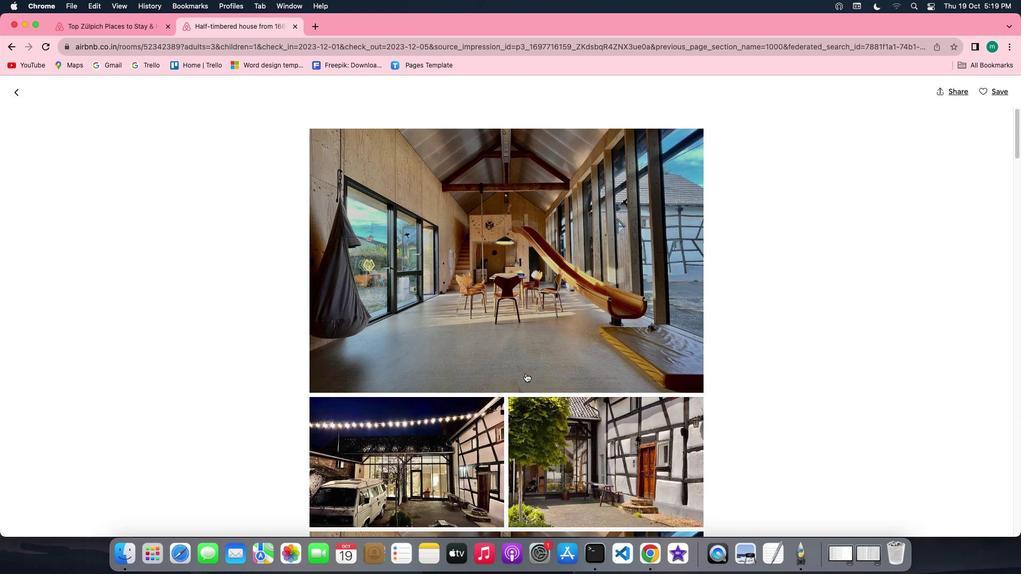 
Action: Mouse scrolled (525, 373) with delta (0, 0)
Screenshot: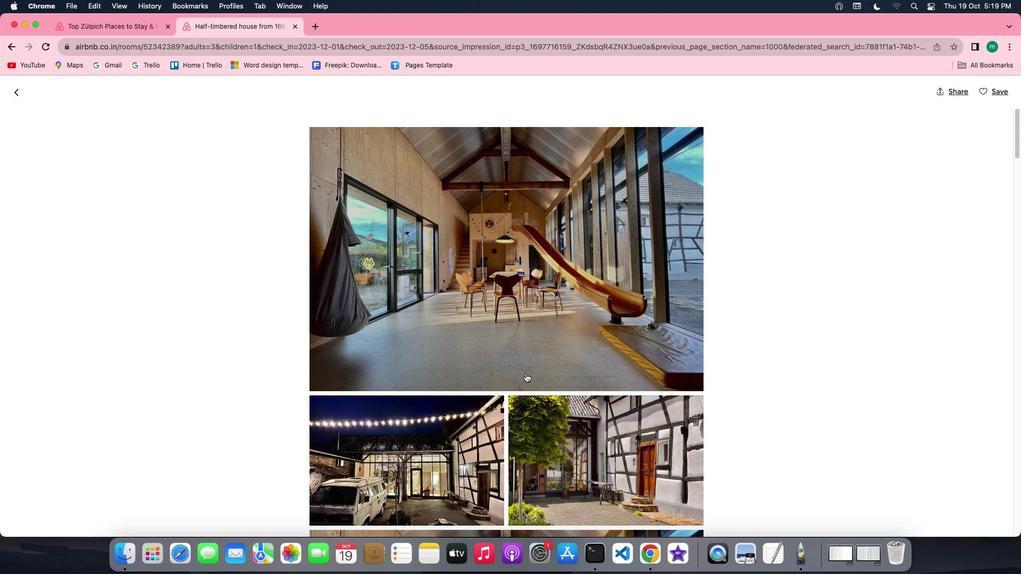 
Action: Mouse scrolled (525, 373) with delta (0, 0)
Screenshot: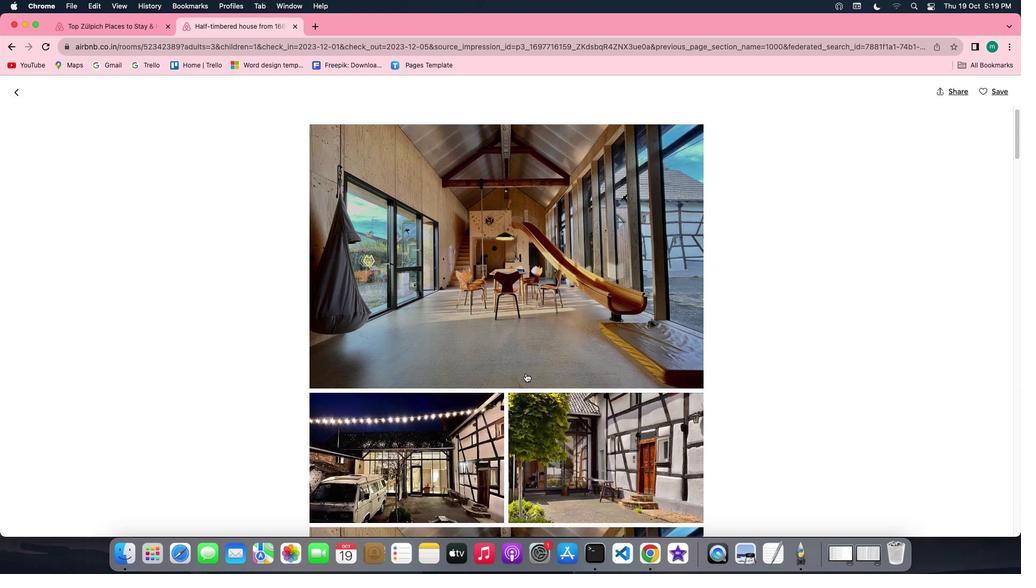 
Action: Mouse scrolled (525, 373) with delta (0, -1)
Screenshot: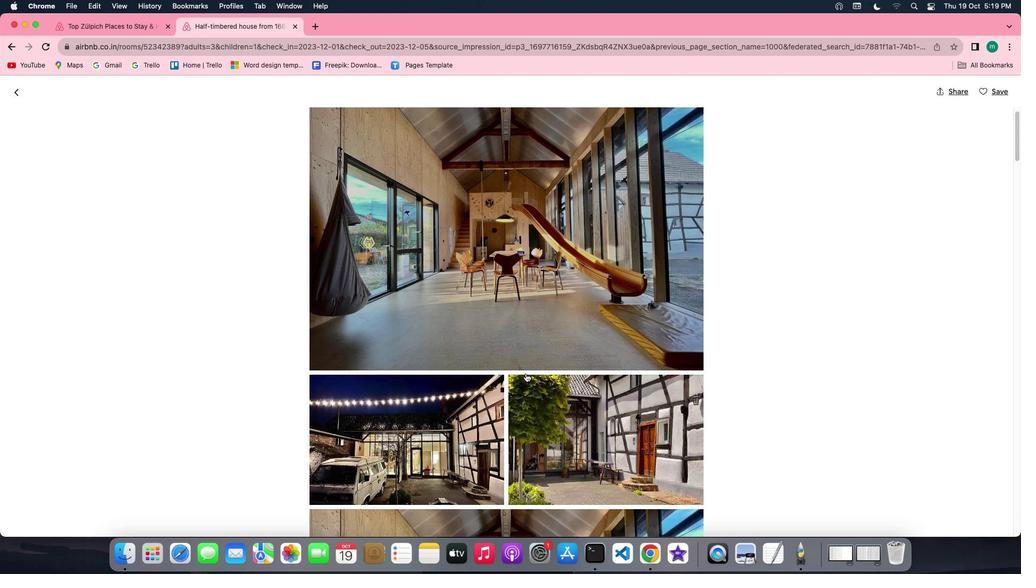 
Action: Mouse scrolled (525, 373) with delta (0, 0)
Screenshot: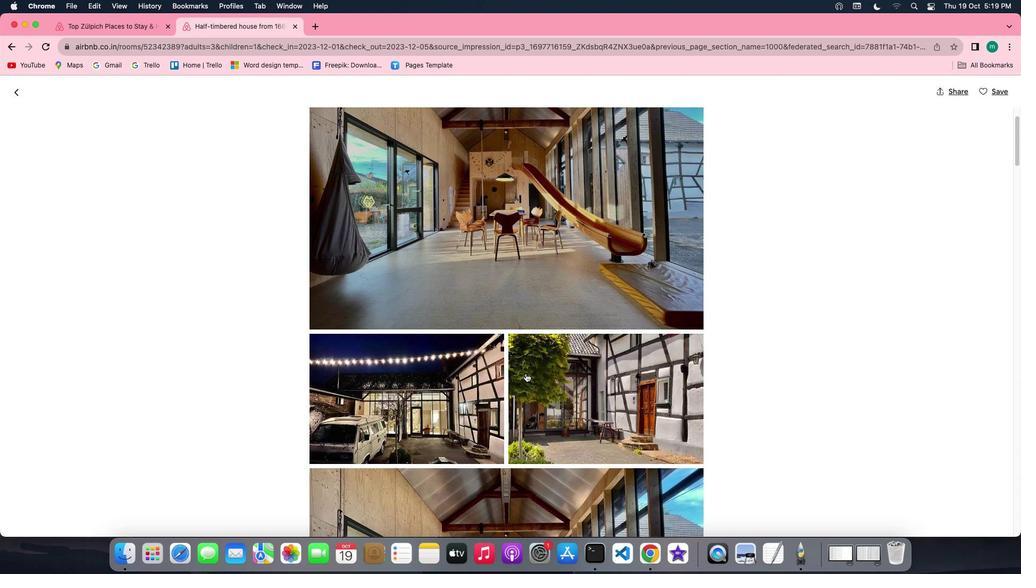 
Action: Mouse scrolled (525, 373) with delta (0, 0)
Screenshot: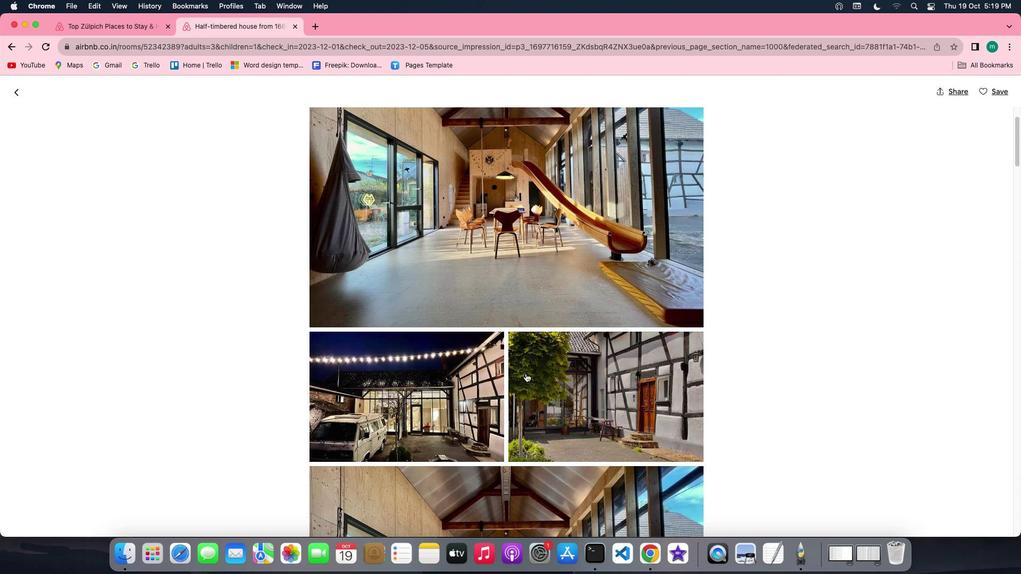 
Action: Mouse scrolled (525, 373) with delta (0, 0)
Screenshot: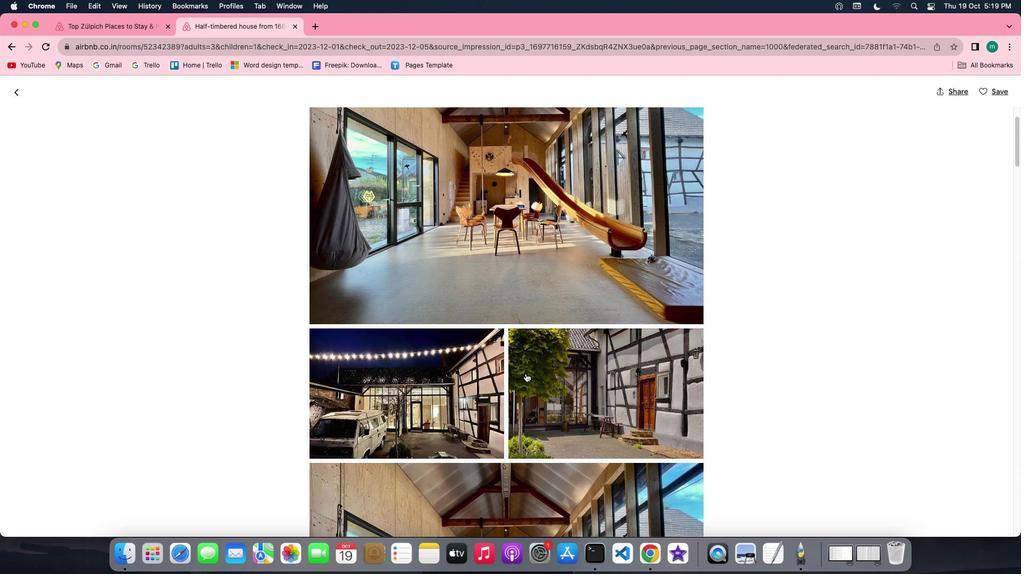 
Action: Mouse scrolled (525, 373) with delta (0, 0)
Screenshot: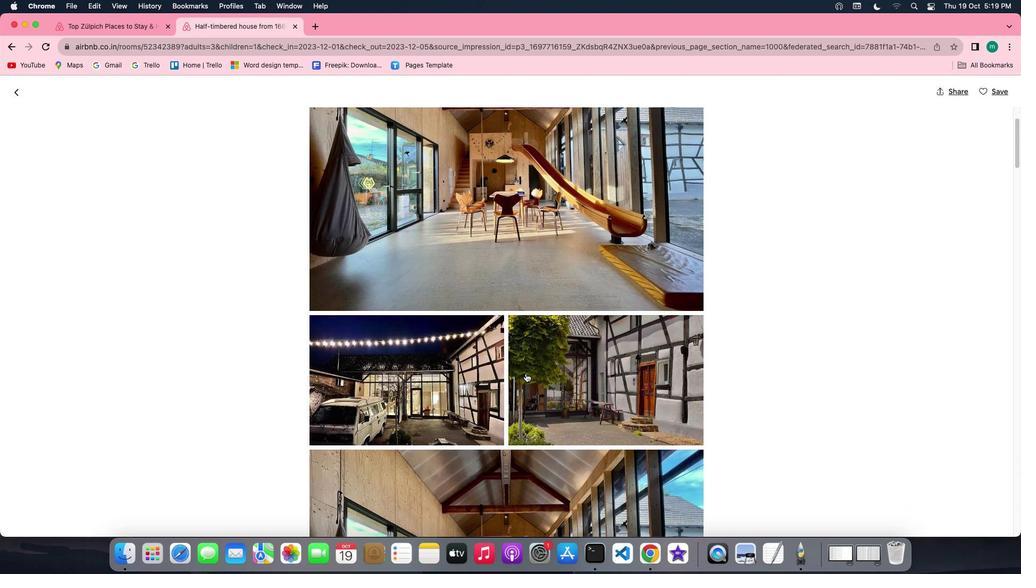 
Action: Mouse scrolled (525, 373) with delta (0, 0)
Screenshot: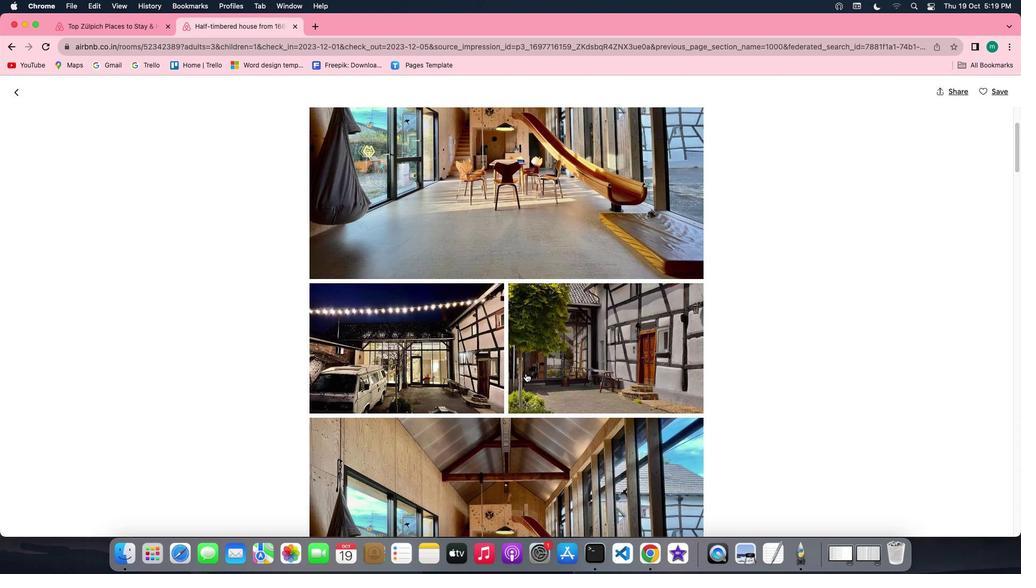 
Action: Mouse scrolled (525, 373) with delta (0, 0)
Screenshot: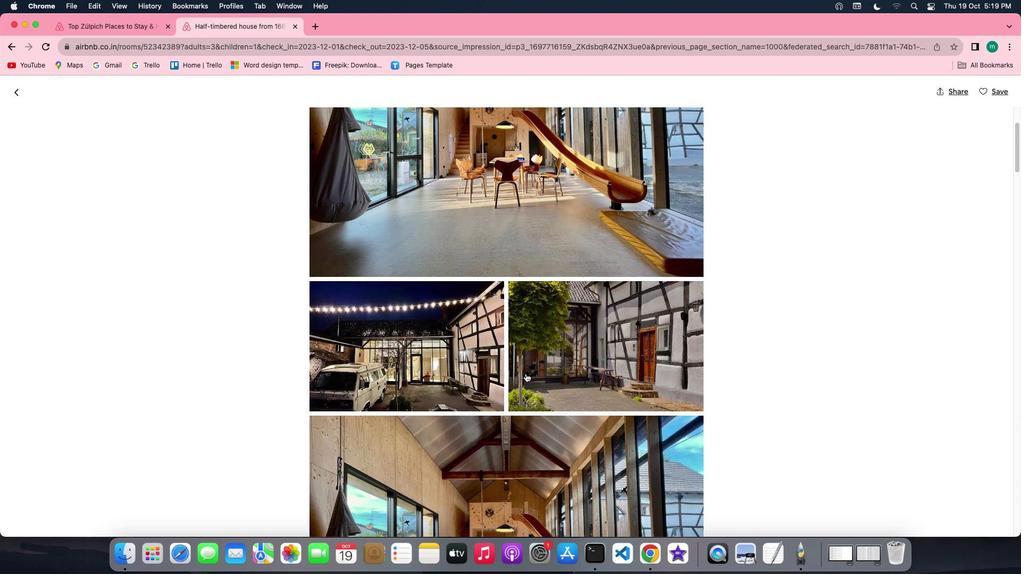 
Action: Mouse scrolled (525, 373) with delta (0, 0)
Screenshot: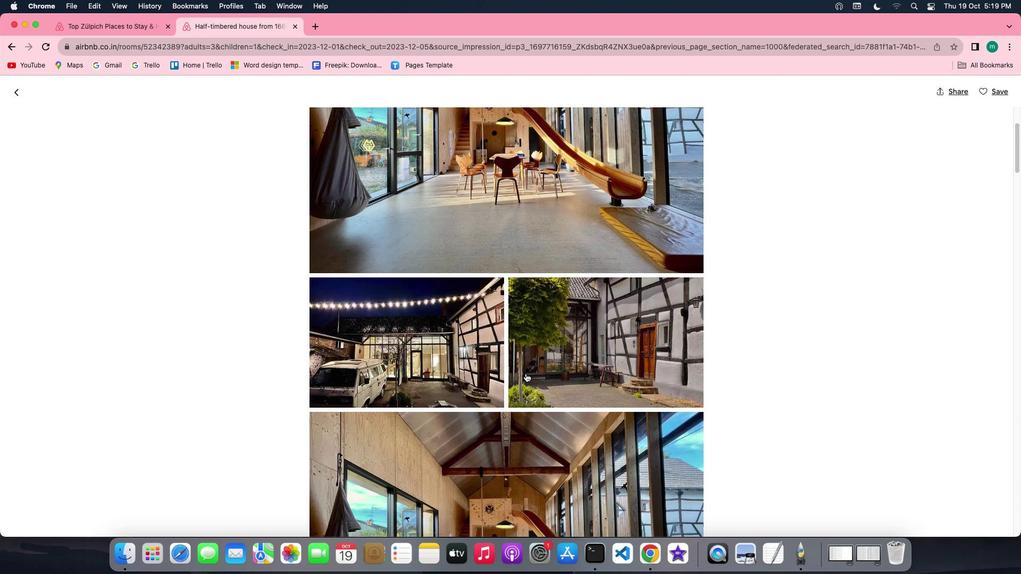 
Action: Mouse scrolled (525, 373) with delta (0, 0)
Screenshot: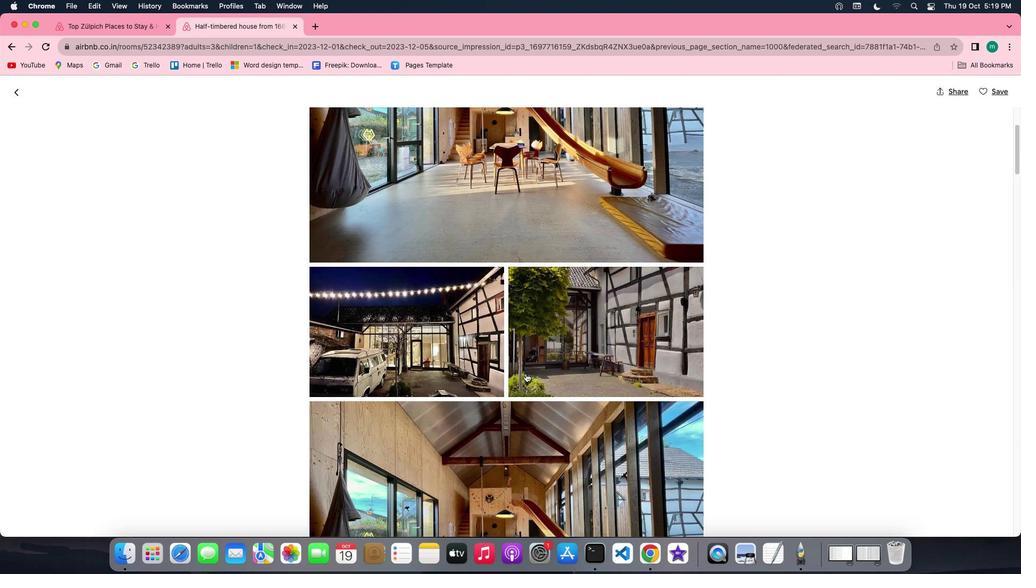 
Action: Mouse scrolled (525, 373) with delta (0, 0)
Screenshot: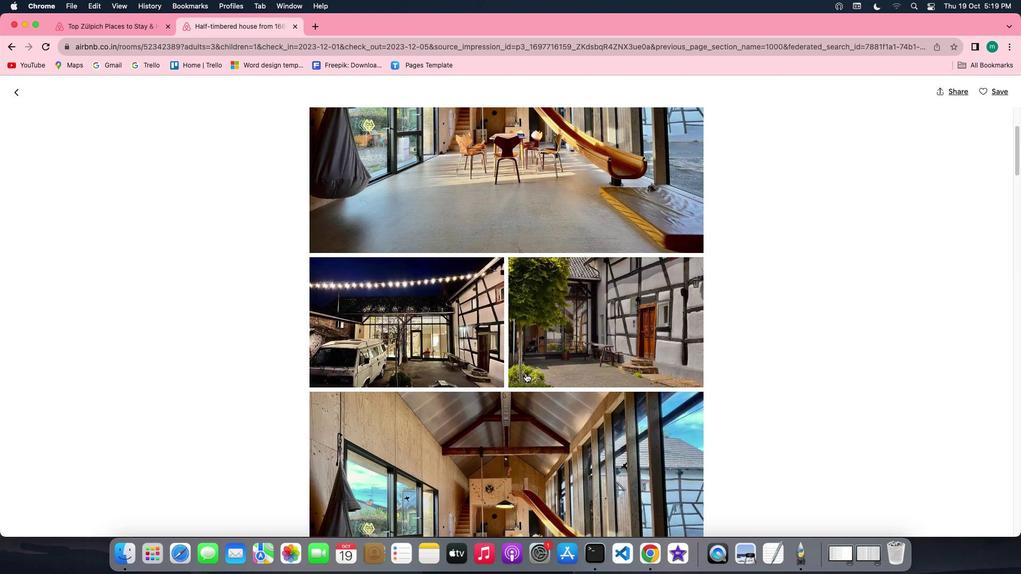 
Action: Mouse scrolled (525, 373) with delta (0, 0)
Screenshot: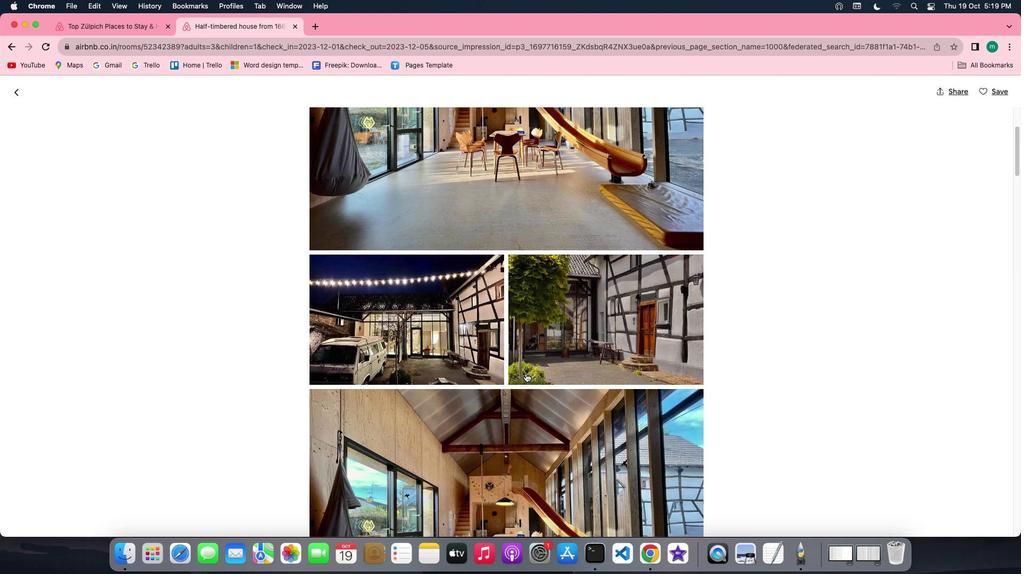 
Action: Mouse scrolled (525, 373) with delta (0, 0)
Screenshot: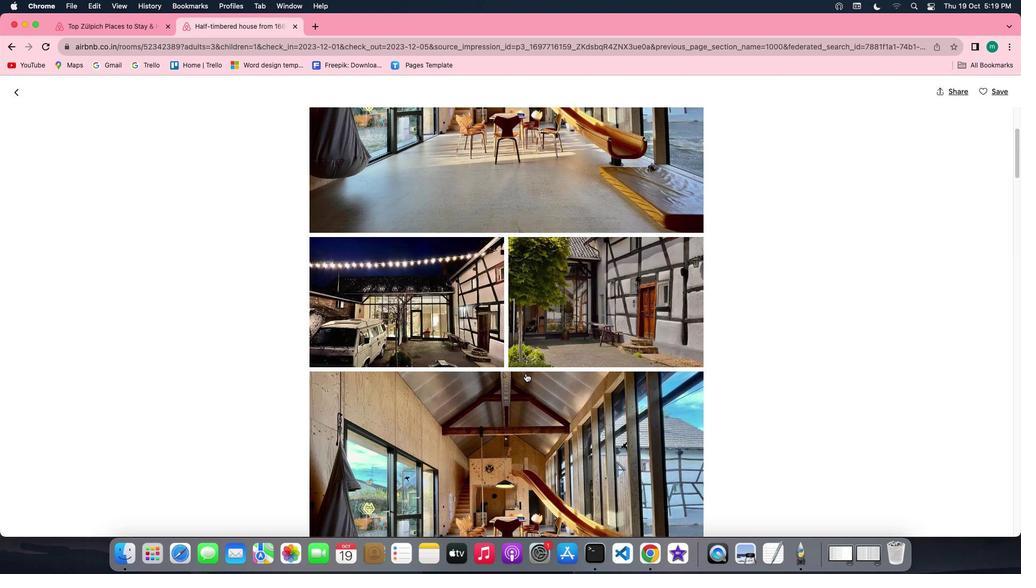
Action: Mouse scrolled (525, 373) with delta (0, 0)
Screenshot: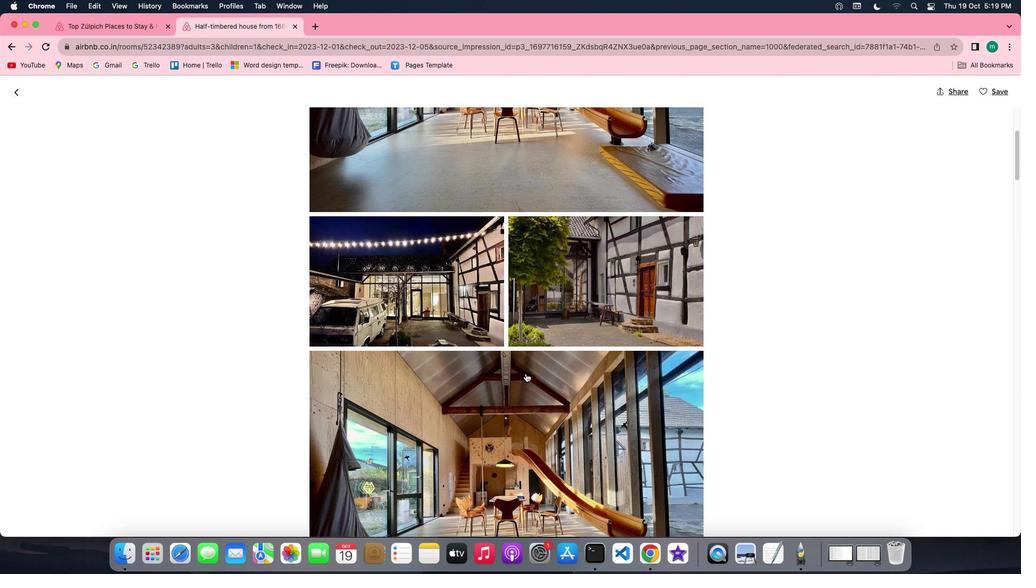 
Action: Mouse scrolled (525, 373) with delta (0, 0)
Screenshot: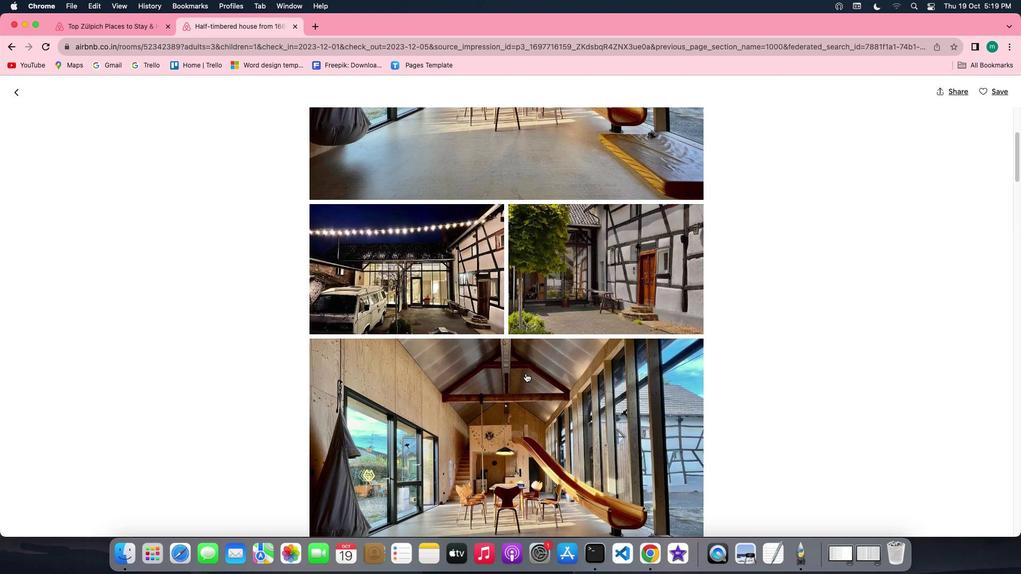 
Action: Mouse scrolled (525, 373) with delta (0, -1)
Screenshot: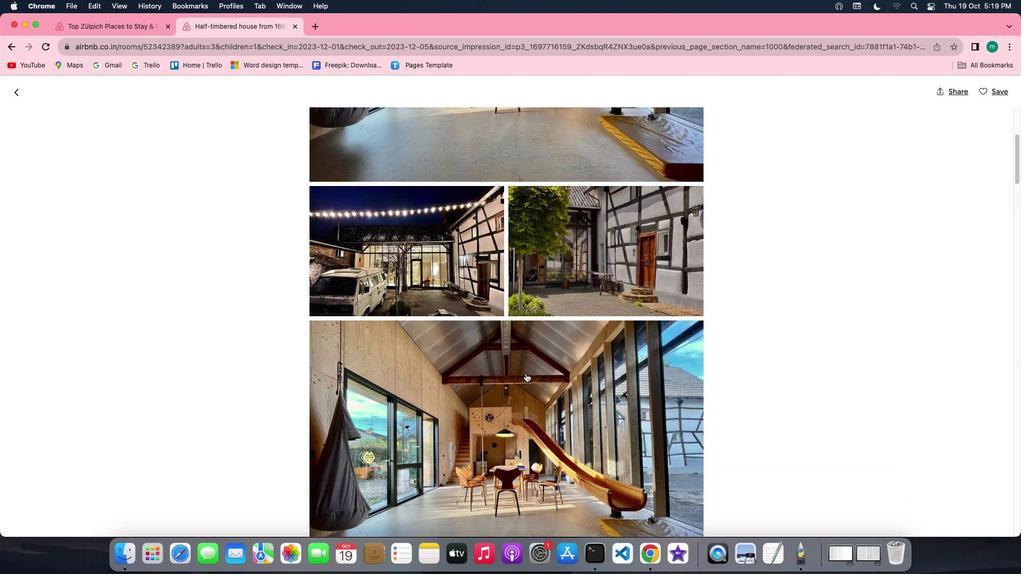 
Action: Mouse scrolled (525, 373) with delta (0, 0)
Screenshot: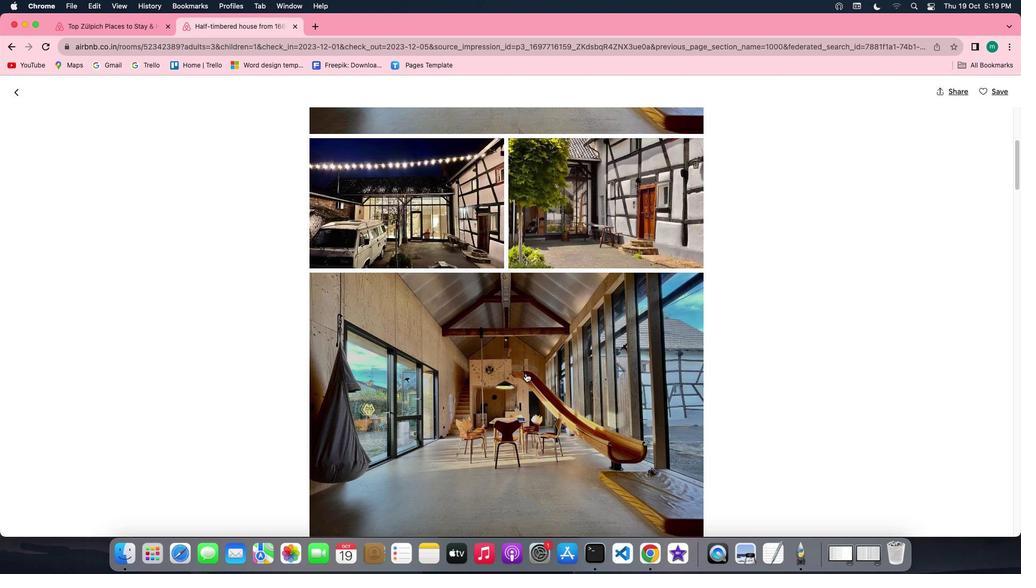 
Action: Mouse scrolled (525, 373) with delta (0, 0)
Screenshot: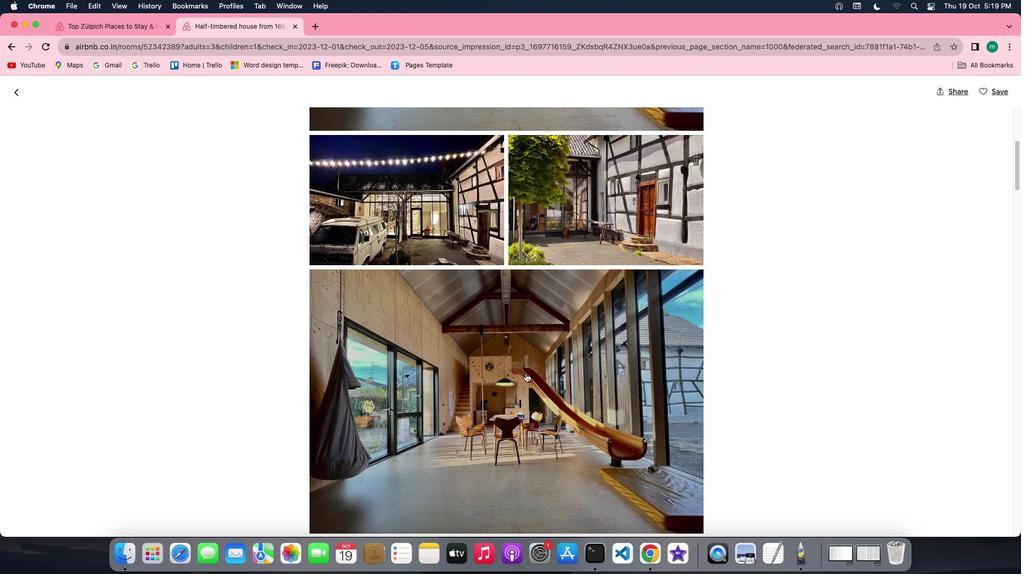
Action: Mouse scrolled (525, 373) with delta (0, 0)
Screenshot: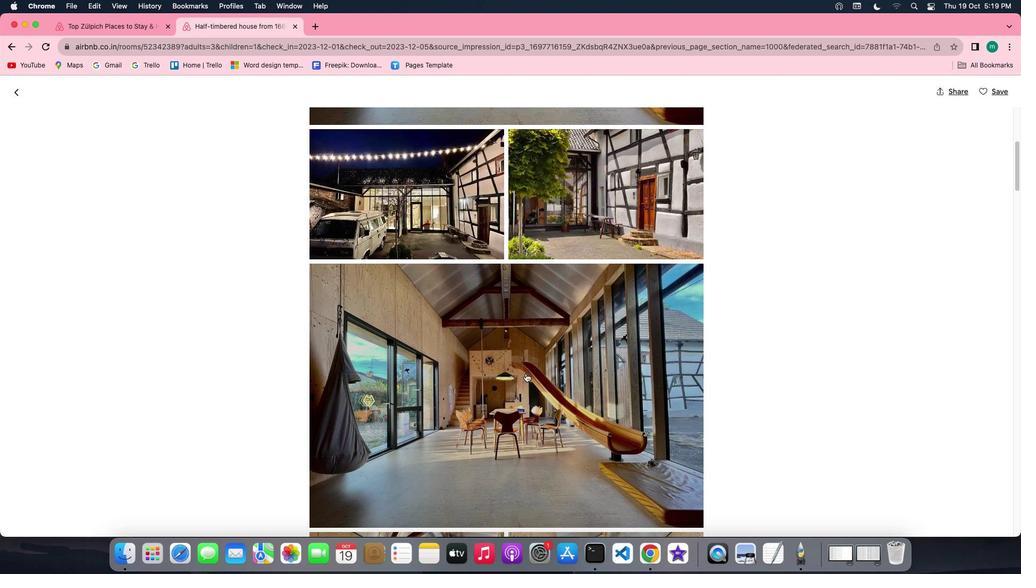 
Action: Mouse scrolled (525, 373) with delta (0, -1)
Screenshot: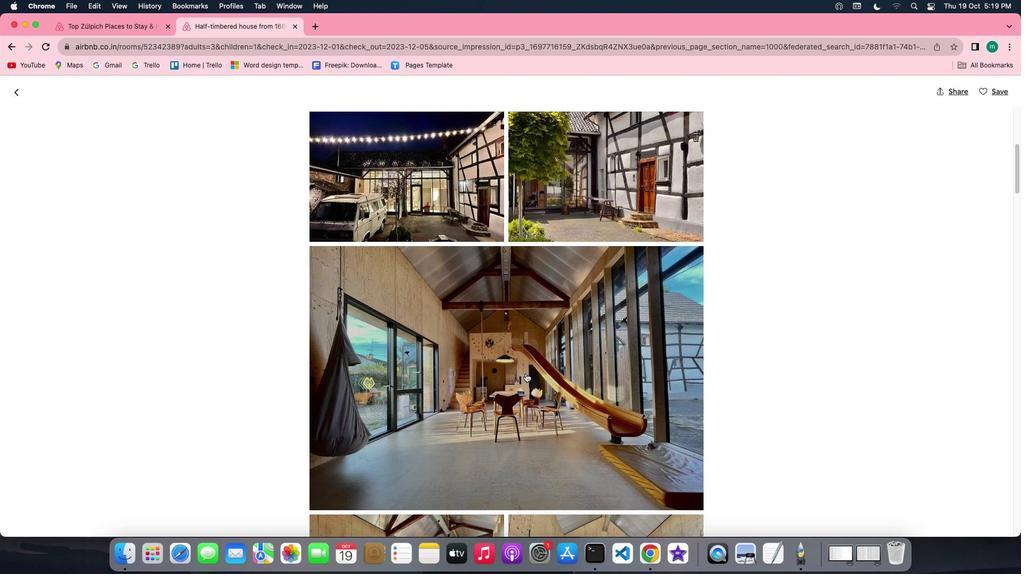 
Action: Mouse scrolled (525, 373) with delta (0, -1)
Screenshot: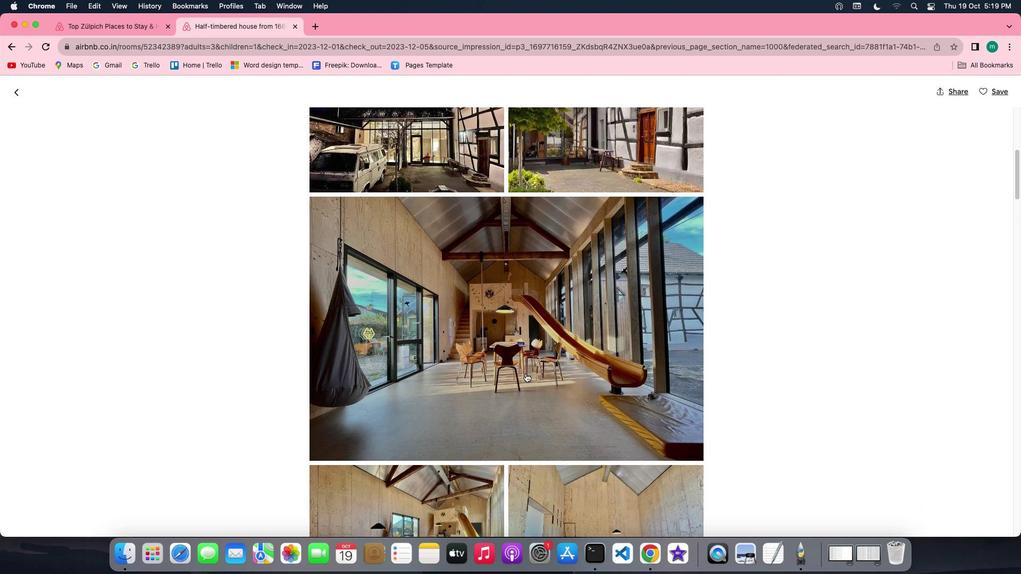 
Action: Mouse scrolled (525, 373) with delta (0, 0)
Screenshot: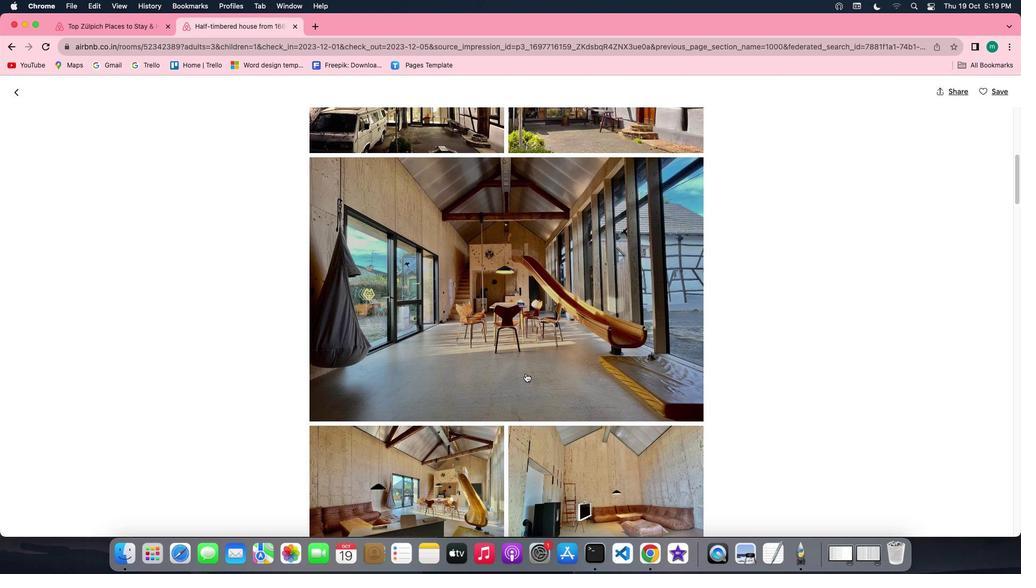 
Action: Mouse scrolled (525, 373) with delta (0, 0)
Screenshot: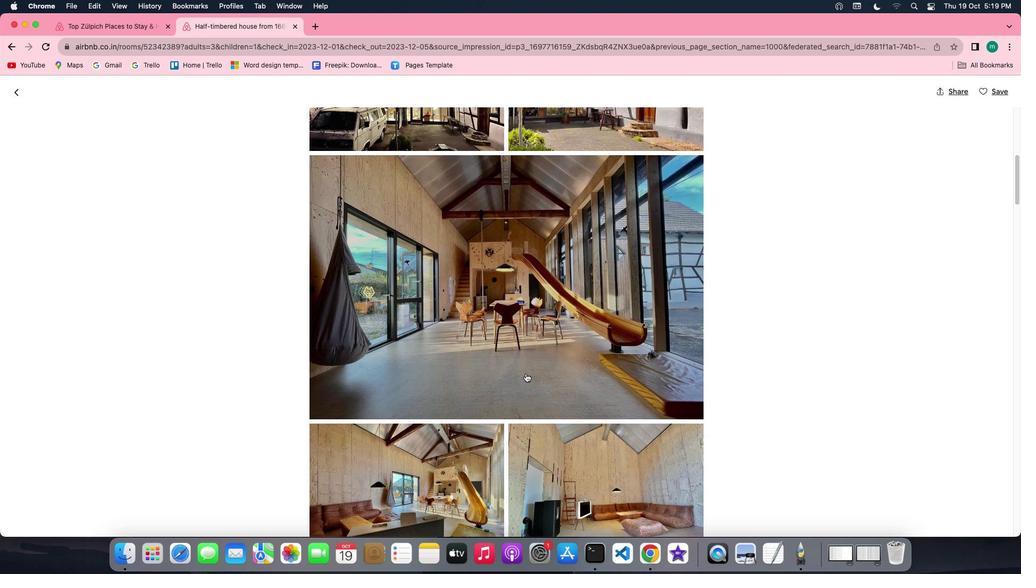 
Action: Mouse scrolled (525, 373) with delta (0, 0)
Screenshot: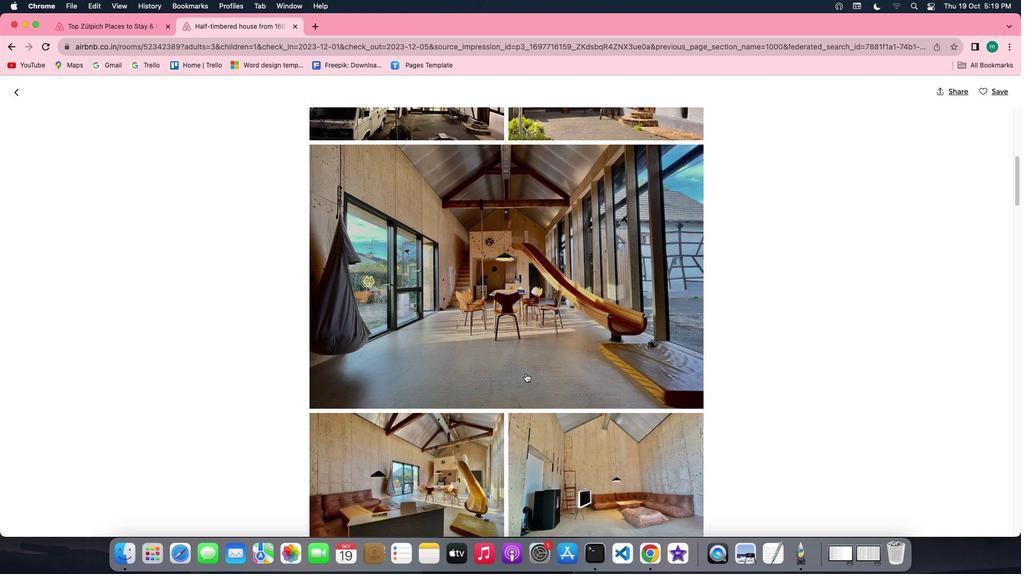 
Action: Mouse scrolled (525, 373) with delta (0, 0)
Screenshot: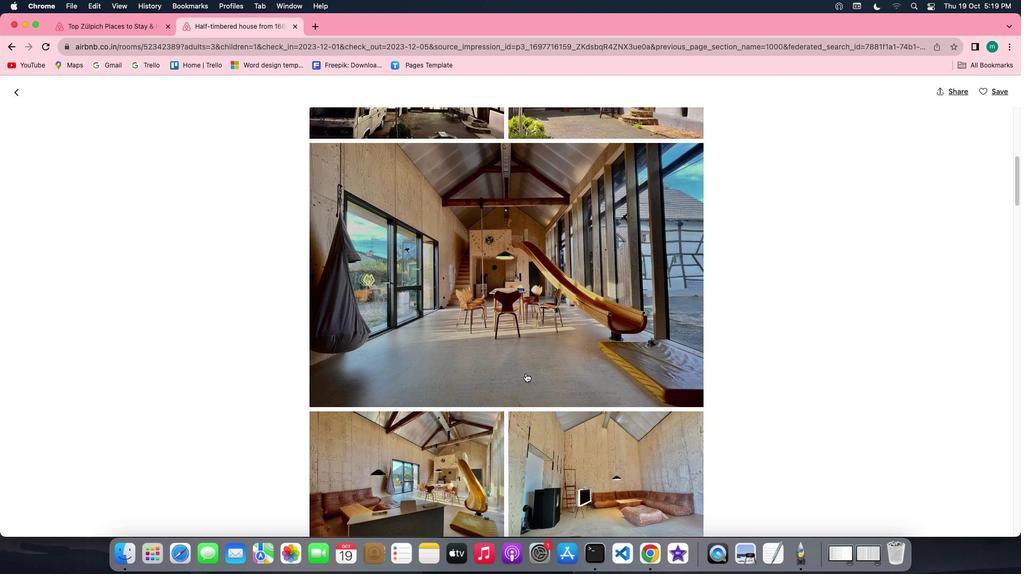 
Action: Mouse scrolled (525, 373) with delta (0, 0)
Screenshot: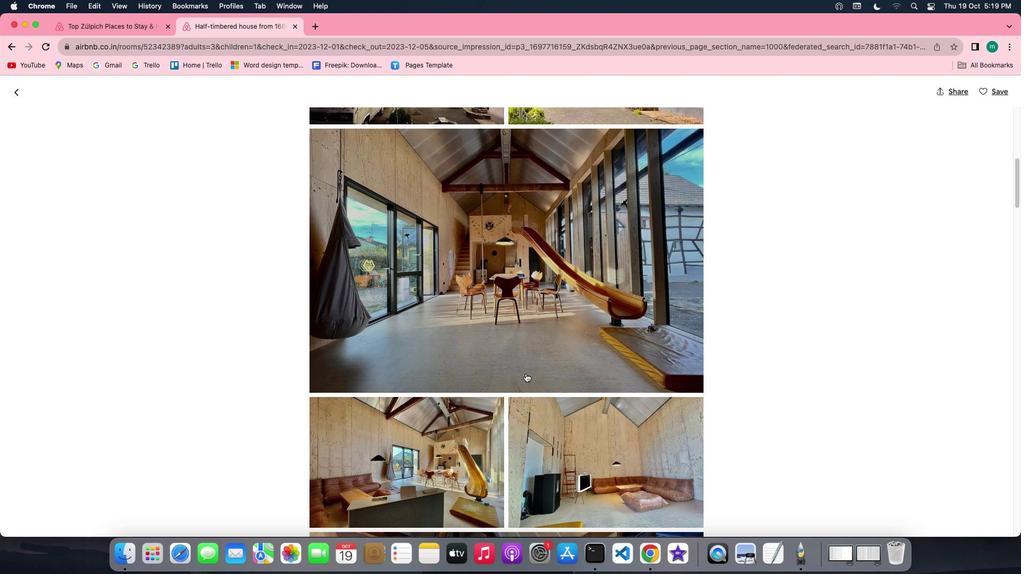 
Action: Mouse scrolled (525, 373) with delta (0, 0)
Screenshot: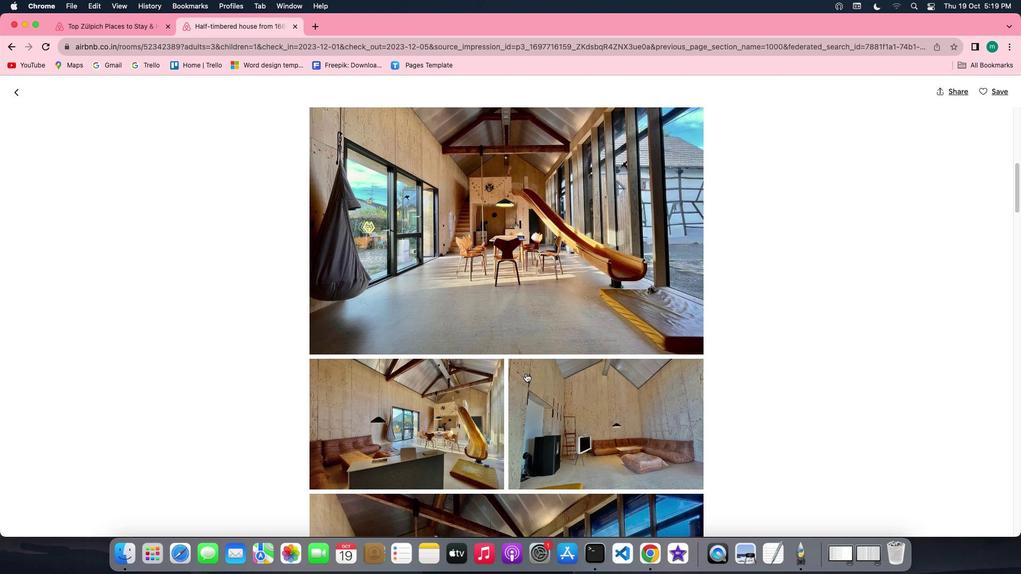 
Action: Mouse scrolled (525, 373) with delta (0, 0)
Screenshot: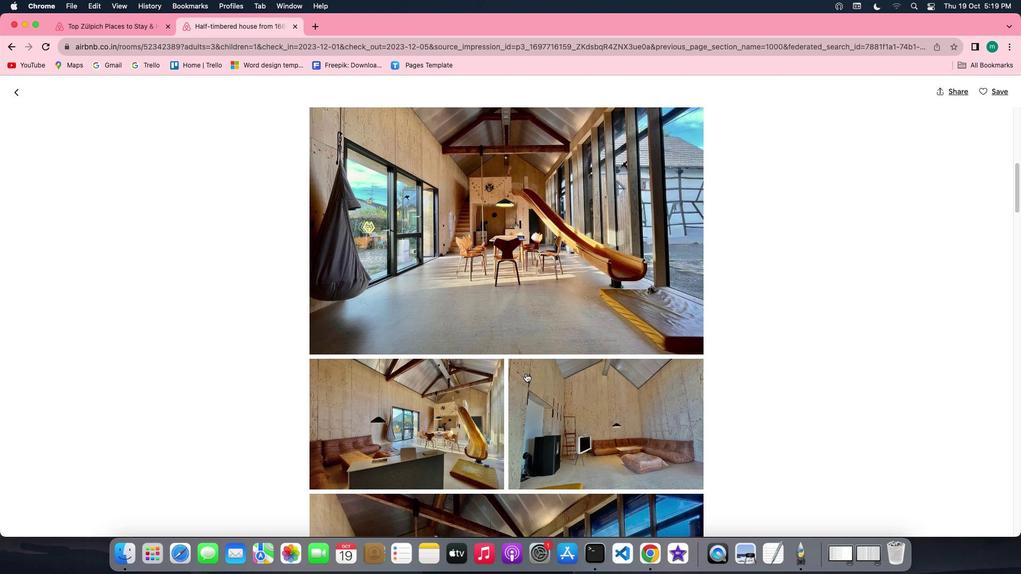 
Action: Mouse scrolled (525, 373) with delta (0, -1)
Screenshot: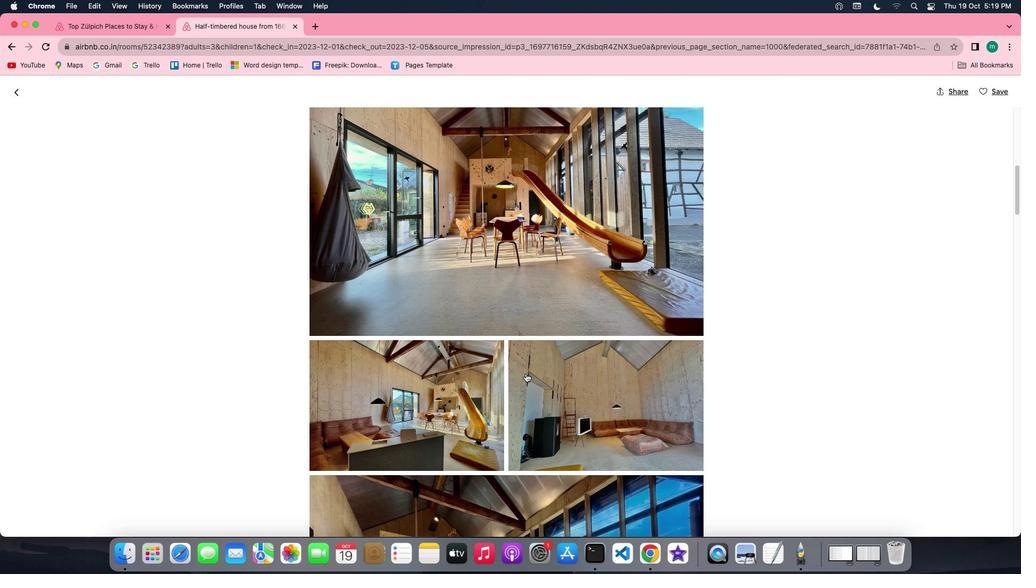 
Action: Mouse scrolled (525, 373) with delta (0, -1)
Screenshot: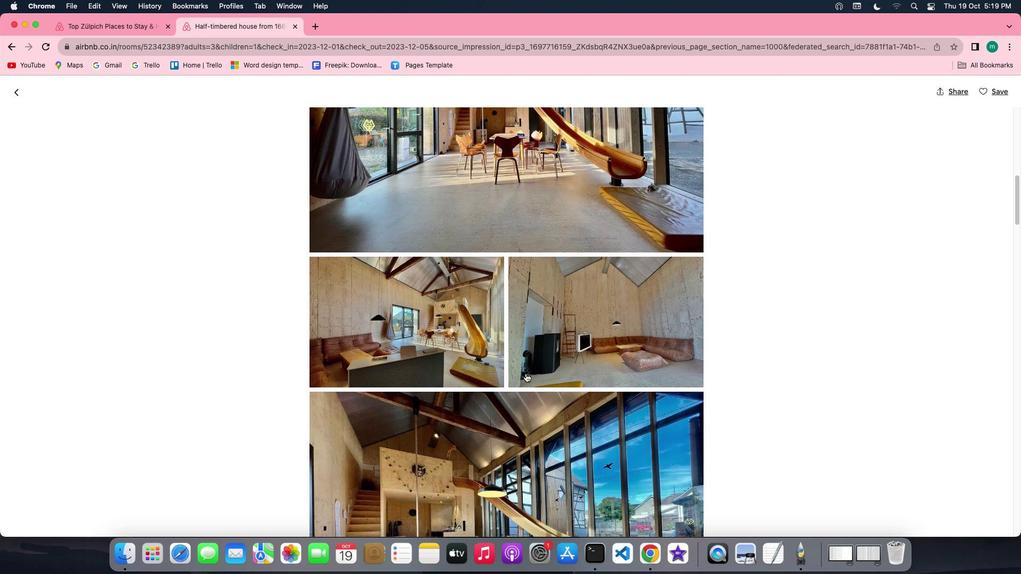 
Action: Mouse scrolled (525, 373) with delta (0, 0)
Screenshot: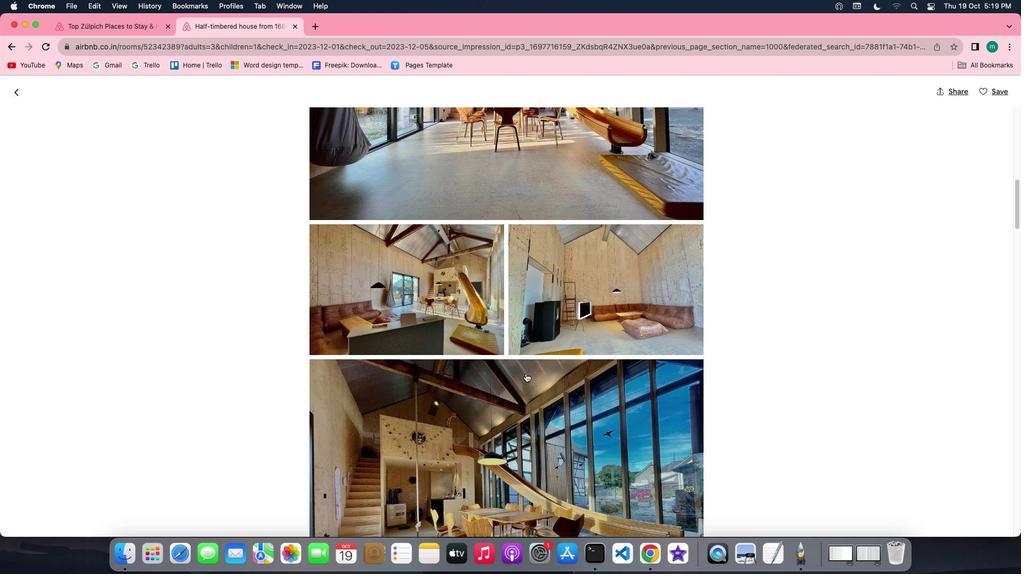 
Action: Mouse scrolled (525, 373) with delta (0, 0)
Screenshot: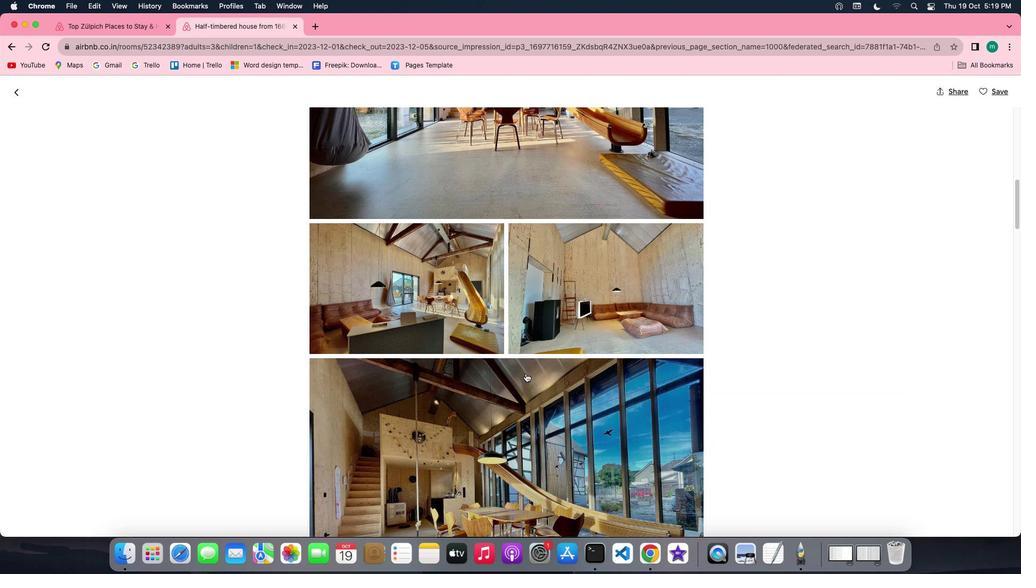 
Action: Mouse scrolled (525, 373) with delta (0, -1)
Screenshot: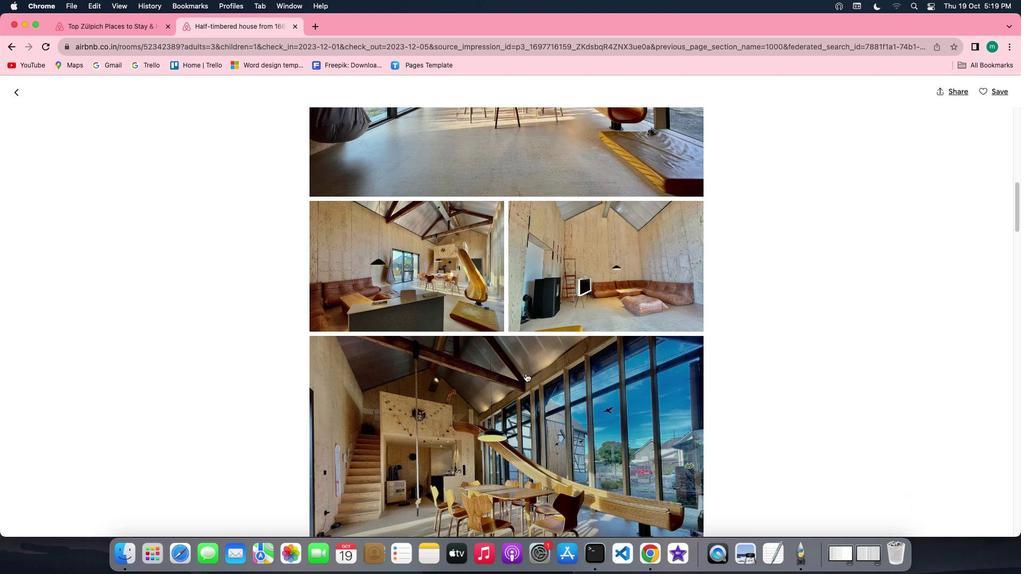 
Action: Mouse scrolled (525, 373) with delta (0, 0)
Screenshot: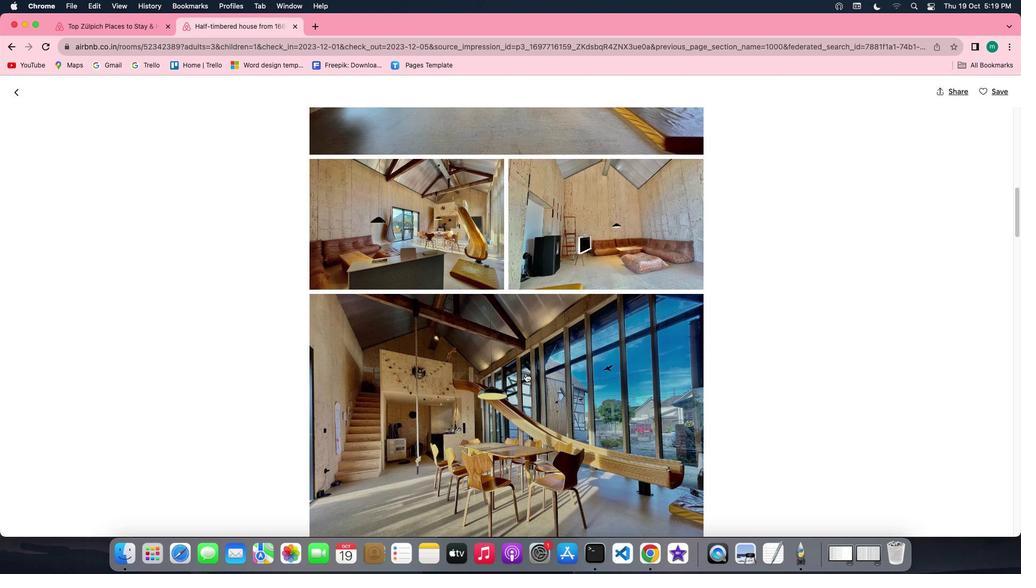 
Action: Mouse scrolled (525, 373) with delta (0, 0)
Screenshot: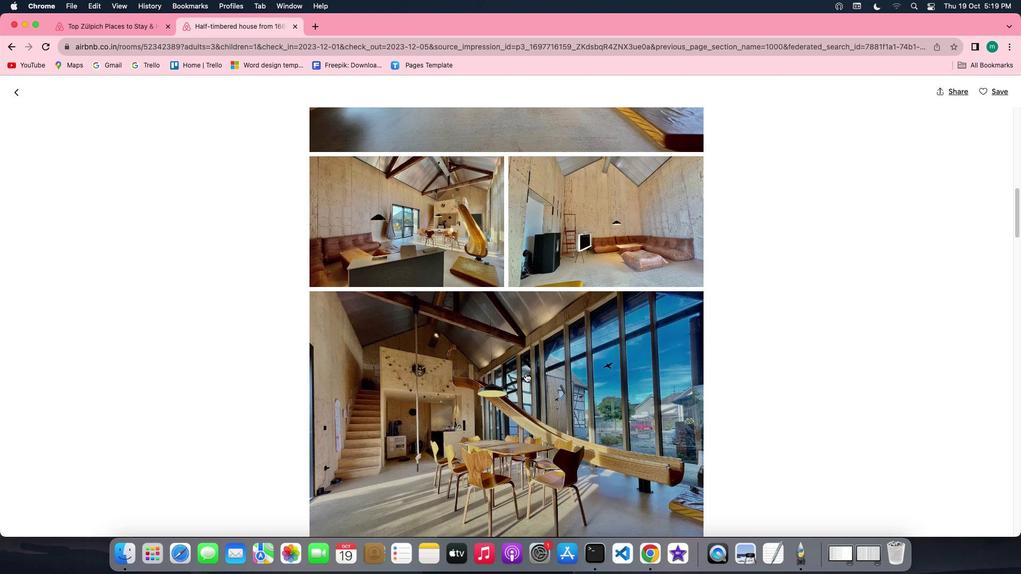 
Action: Mouse scrolled (525, 373) with delta (0, 0)
Screenshot: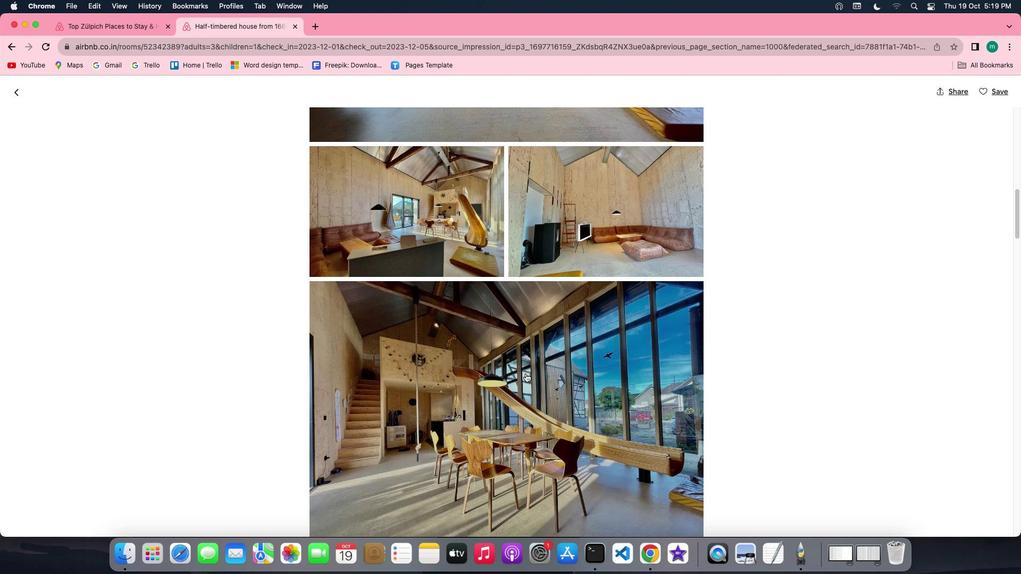 
Action: Mouse scrolled (525, 373) with delta (0, 0)
Screenshot: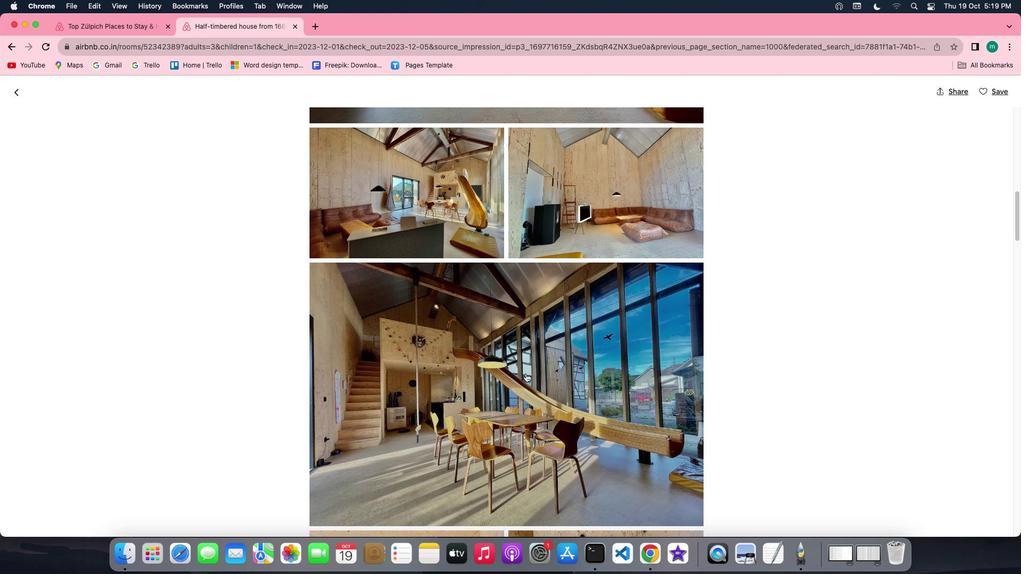 
Action: Mouse scrolled (525, 373) with delta (0, 0)
Screenshot: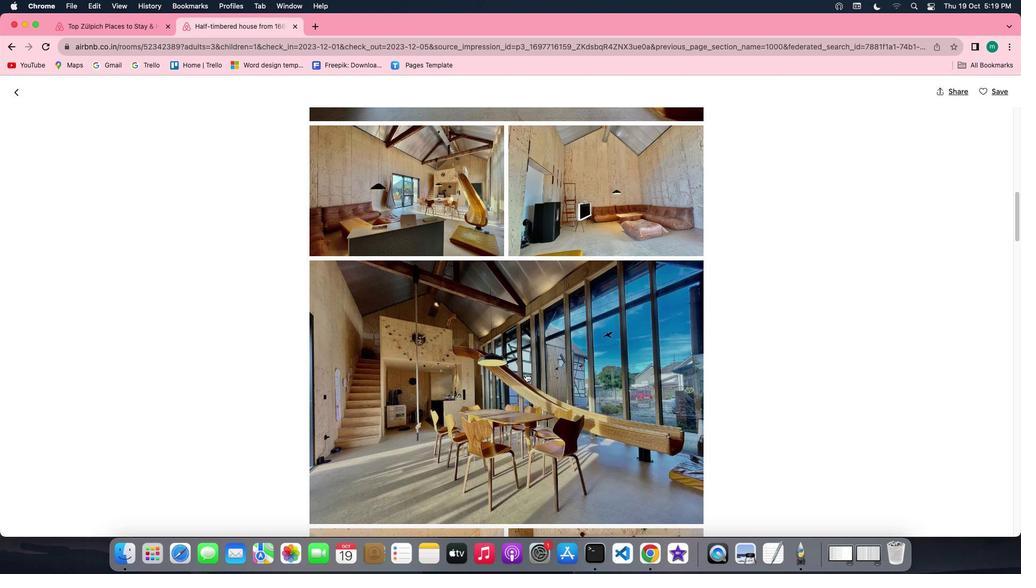 
Action: Mouse scrolled (525, 373) with delta (0, 0)
Screenshot: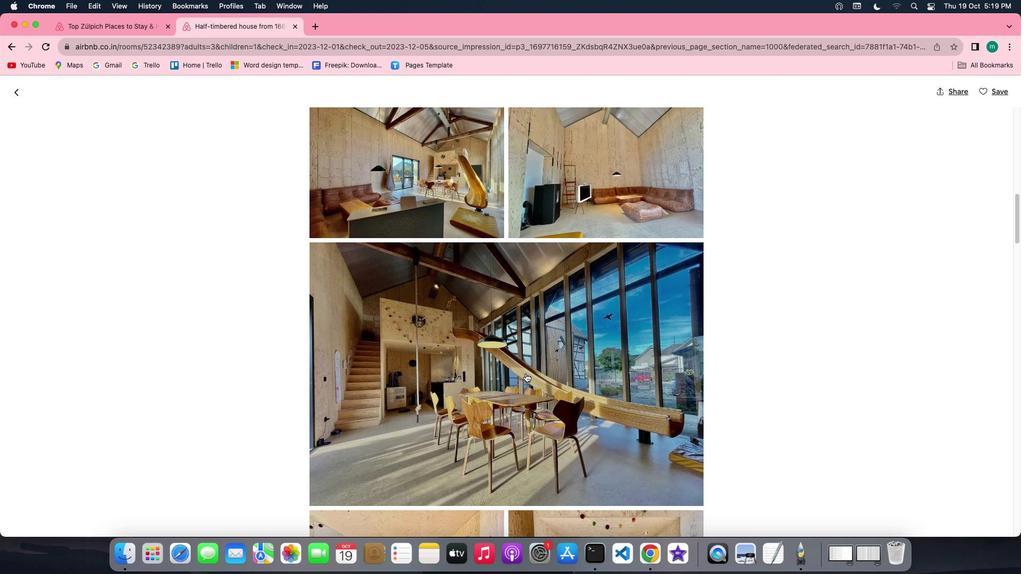 
Action: Mouse scrolled (525, 373) with delta (0, 0)
Screenshot: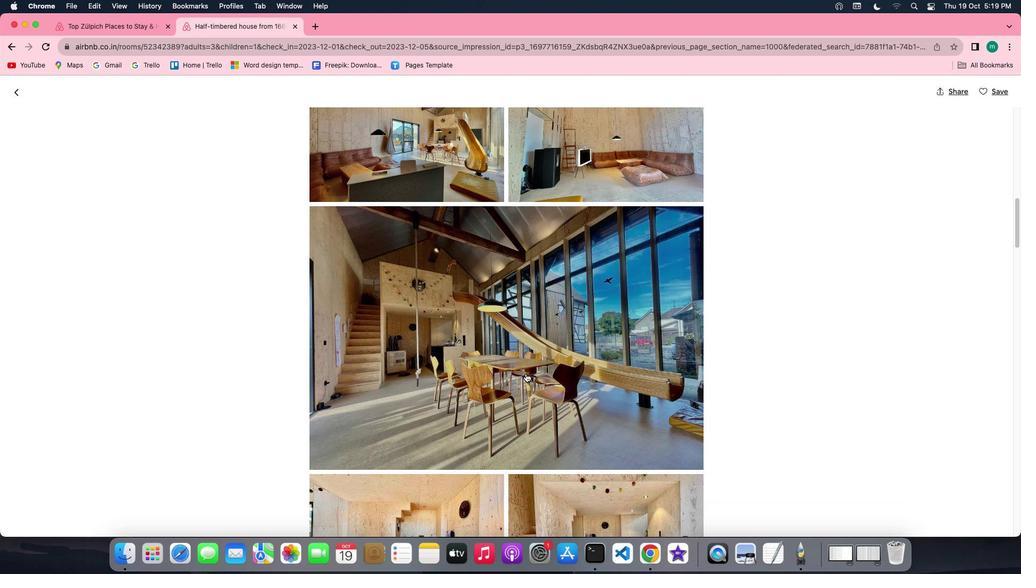 
Action: Mouse scrolled (525, 373) with delta (0, 0)
Screenshot: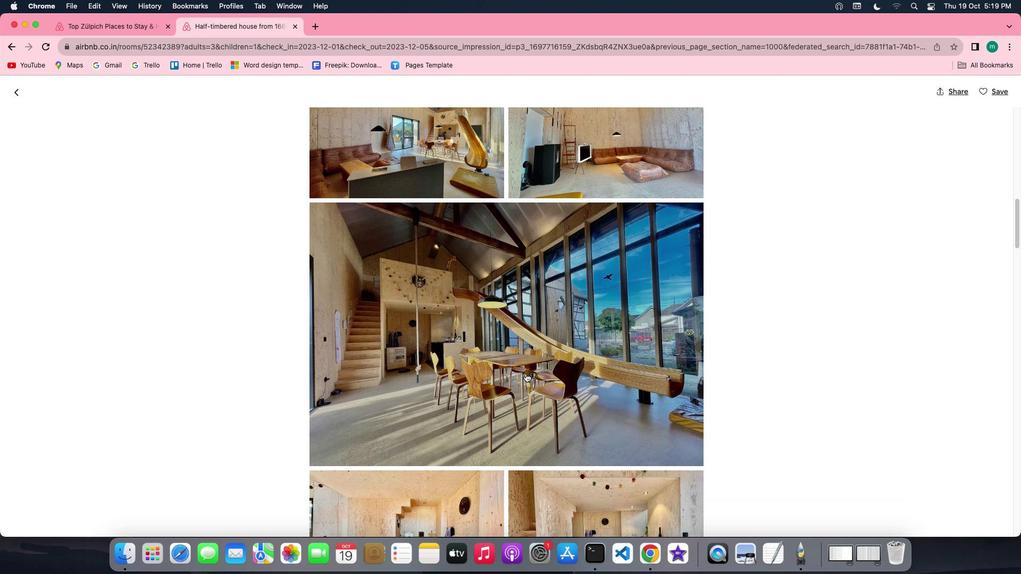 
Action: Mouse scrolled (525, 373) with delta (0, 0)
Screenshot: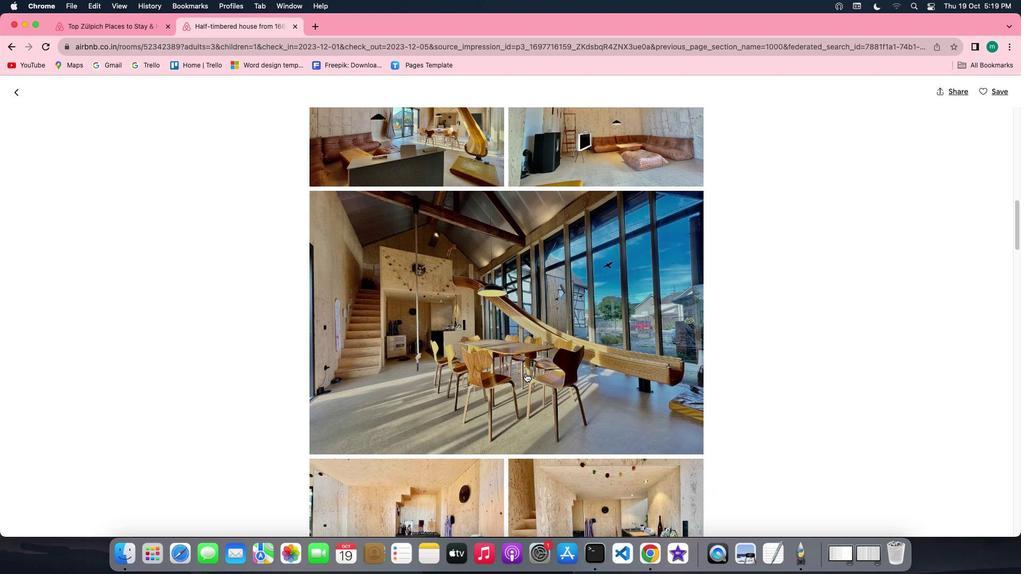 
Action: Mouse scrolled (525, 373) with delta (0, 0)
Screenshot: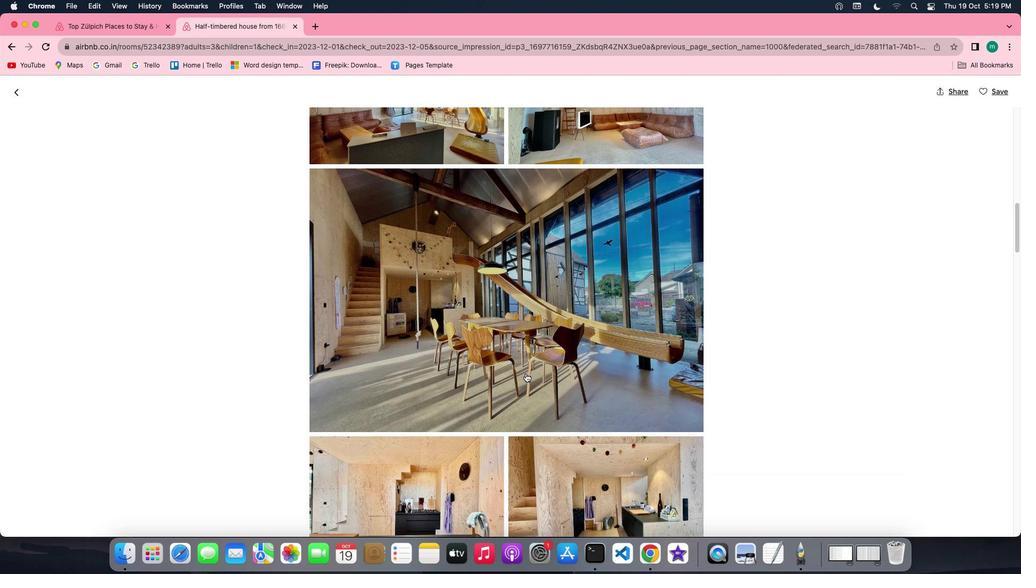 
Action: Mouse scrolled (525, 373) with delta (0, 0)
Screenshot: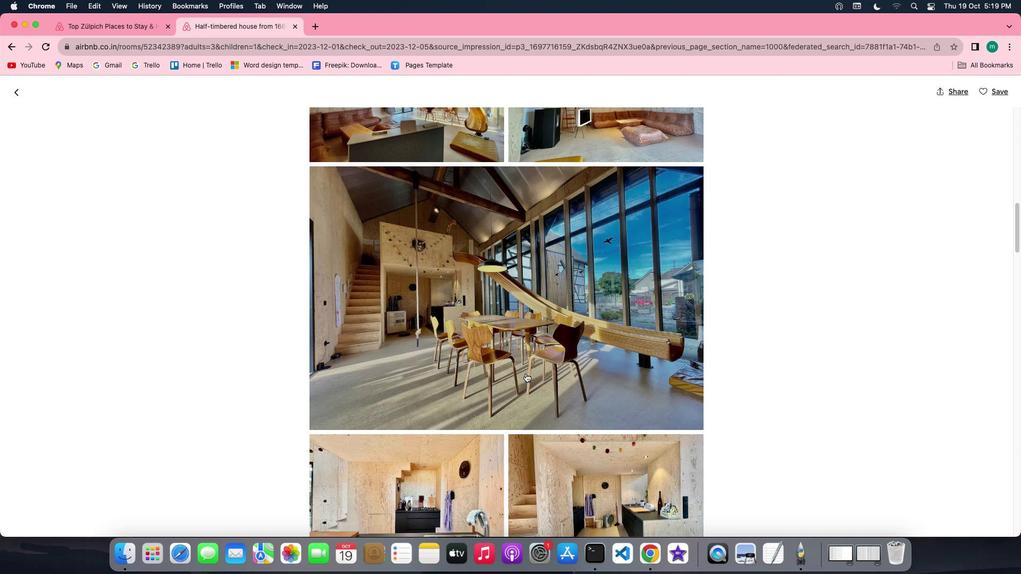 
Action: Mouse scrolled (525, 373) with delta (0, 0)
Screenshot: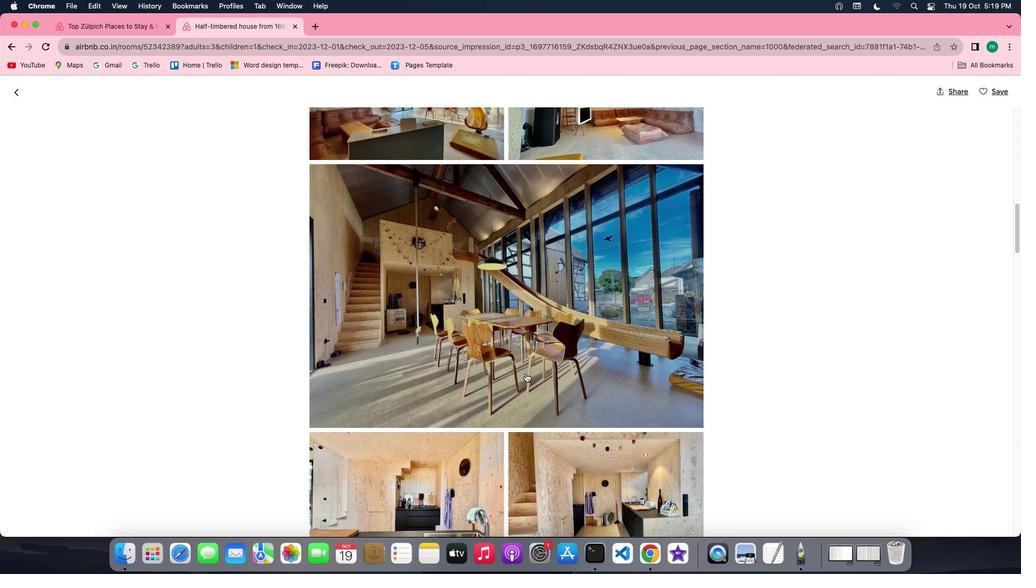 
Action: Mouse scrolled (525, 373) with delta (0, 0)
Screenshot: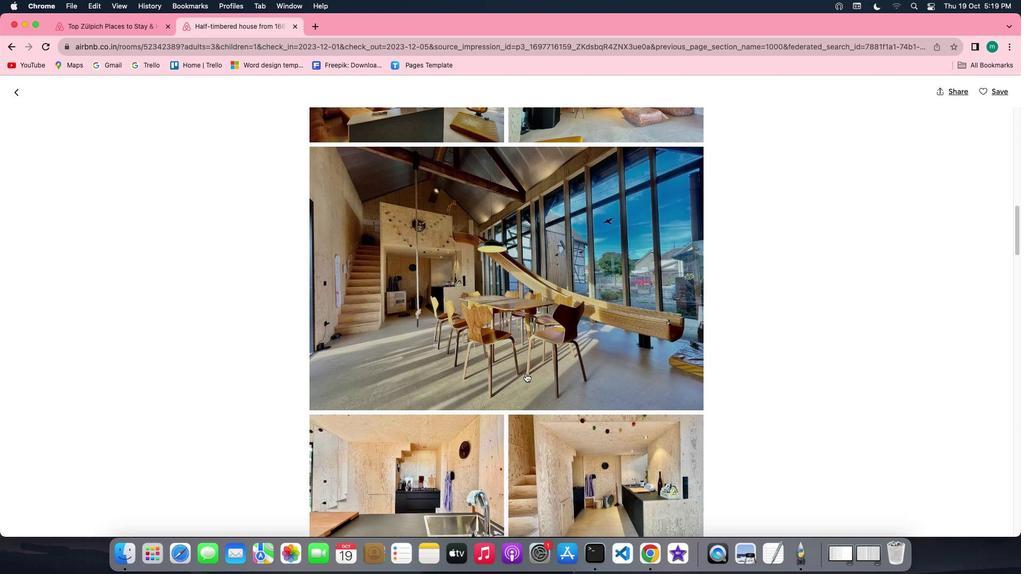 
Action: Mouse scrolled (525, 373) with delta (0, 0)
Screenshot: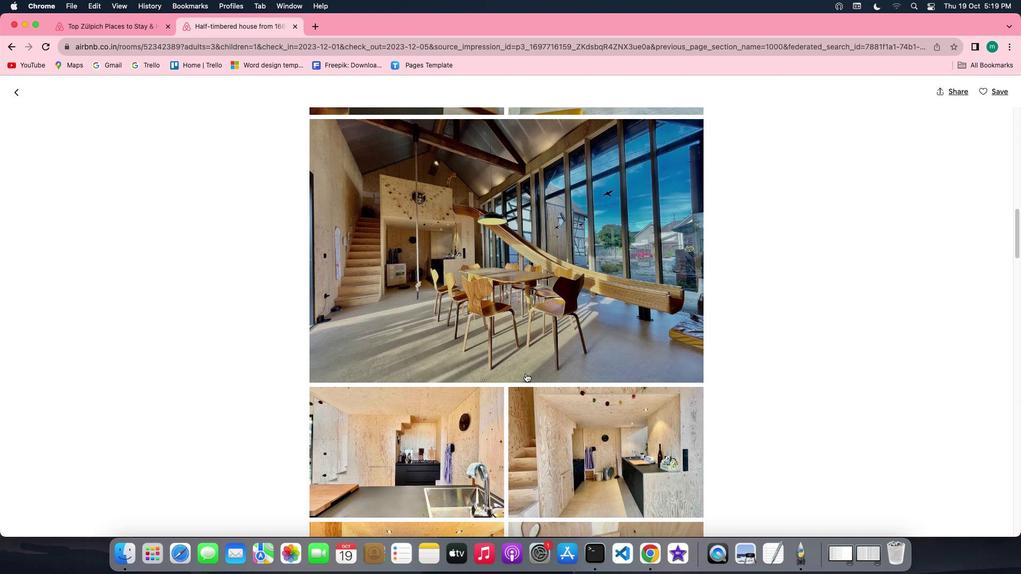 
Action: Mouse scrolled (525, 373) with delta (0, 0)
Screenshot: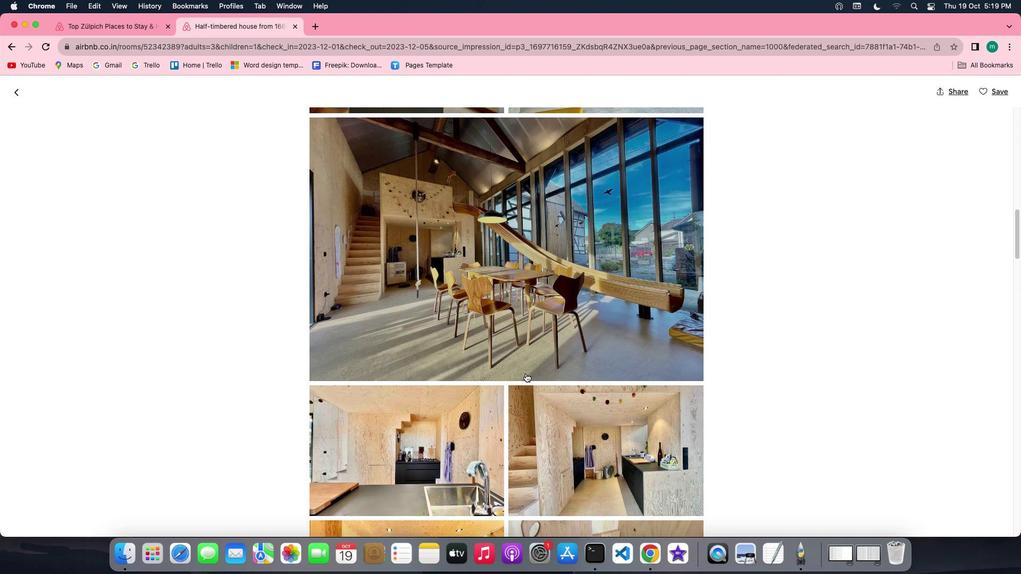 
Action: Mouse scrolled (525, 373) with delta (0, 0)
Screenshot: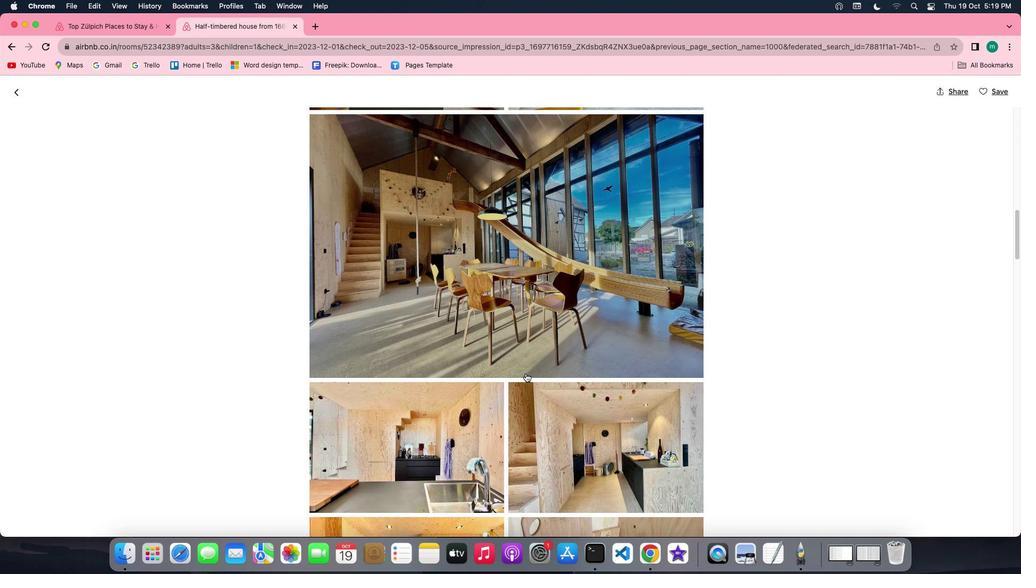 
Action: Mouse scrolled (525, 373) with delta (0, 0)
Screenshot: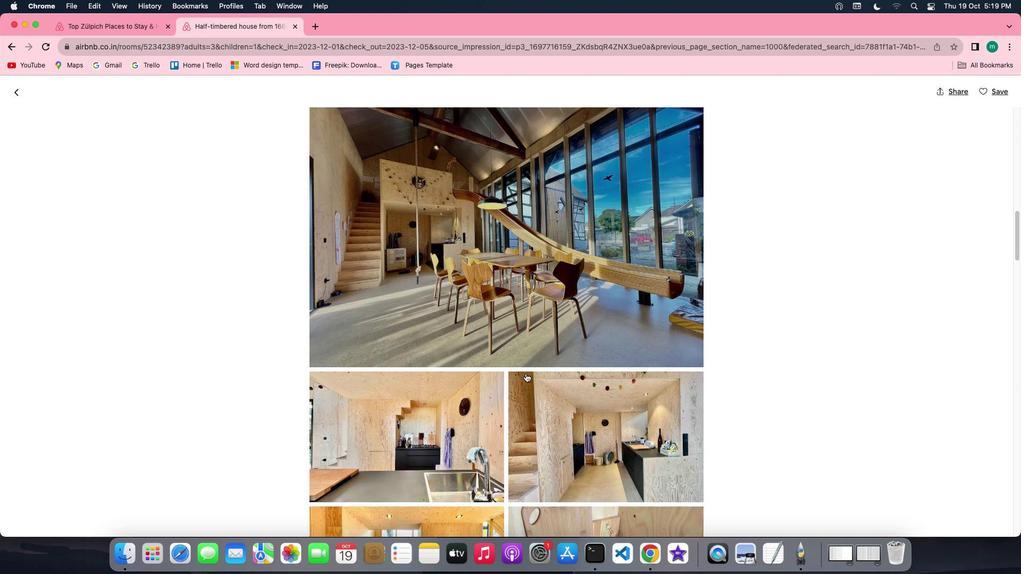 
Action: Mouse scrolled (525, 373) with delta (0, 0)
Screenshot: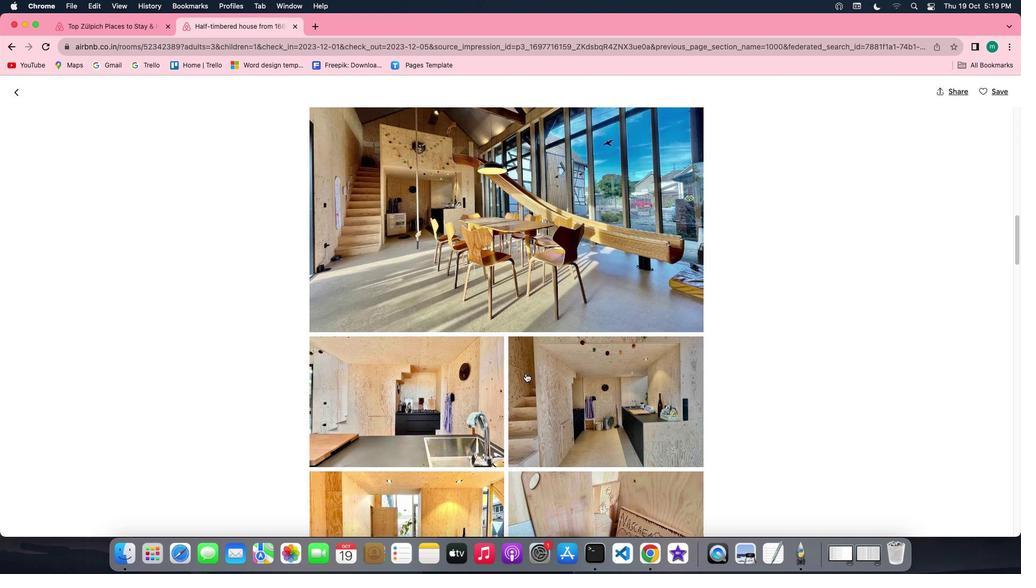 
Action: Mouse scrolled (525, 373) with delta (0, 0)
Screenshot: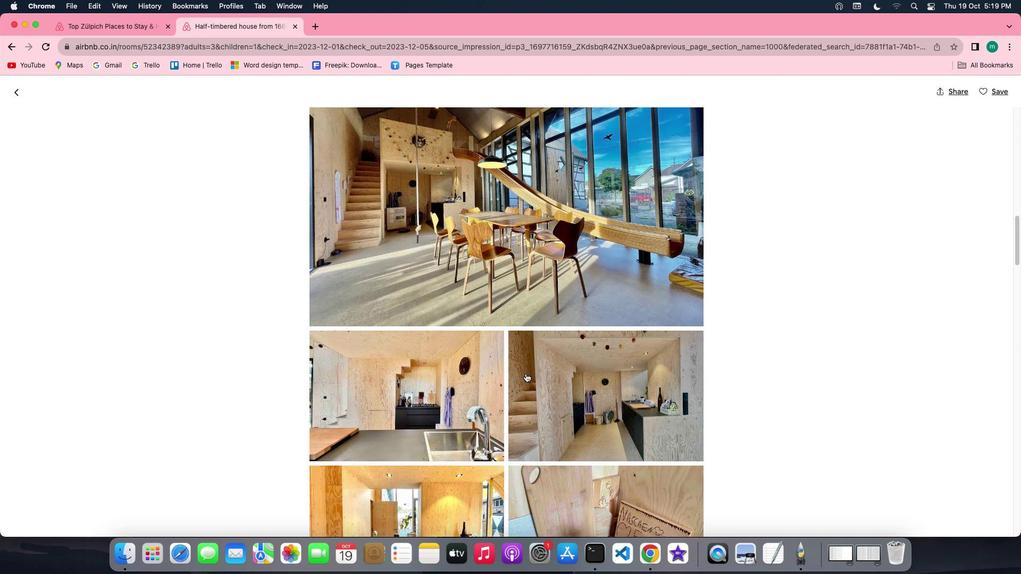 
Action: Mouse scrolled (525, 373) with delta (0, -1)
Screenshot: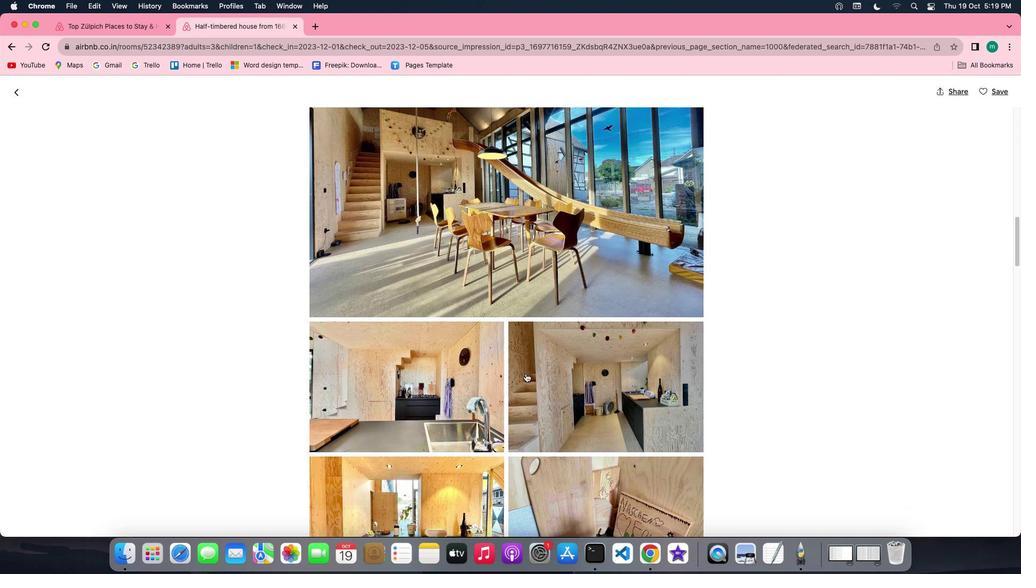 
Action: Mouse scrolled (525, 373) with delta (0, 0)
Screenshot: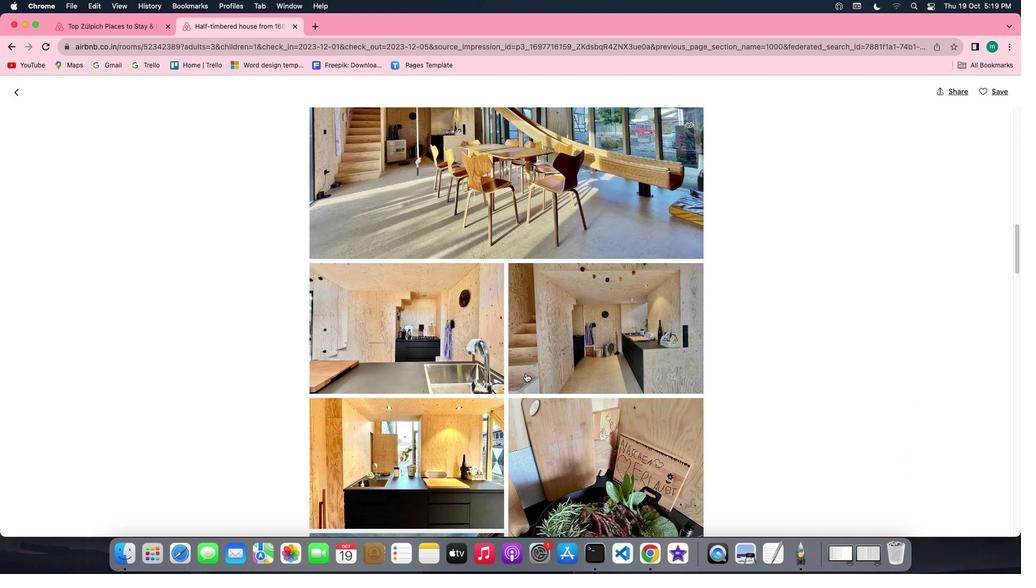 
Action: Mouse scrolled (525, 373) with delta (0, 0)
Screenshot: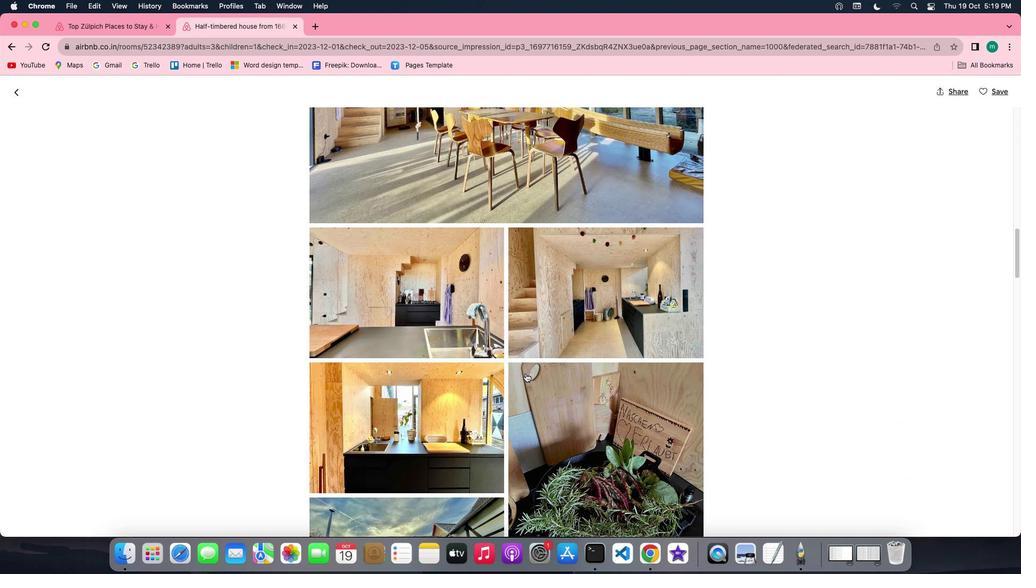 
Action: Mouse scrolled (525, 373) with delta (0, 0)
Screenshot: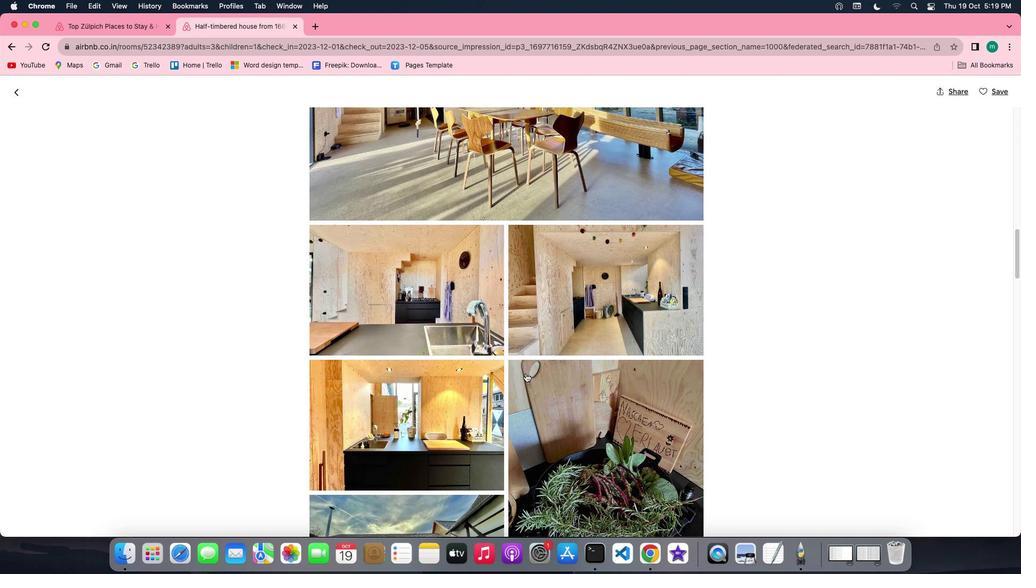 
Action: Mouse scrolled (525, 373) with delta (0, -1)
Screenshot: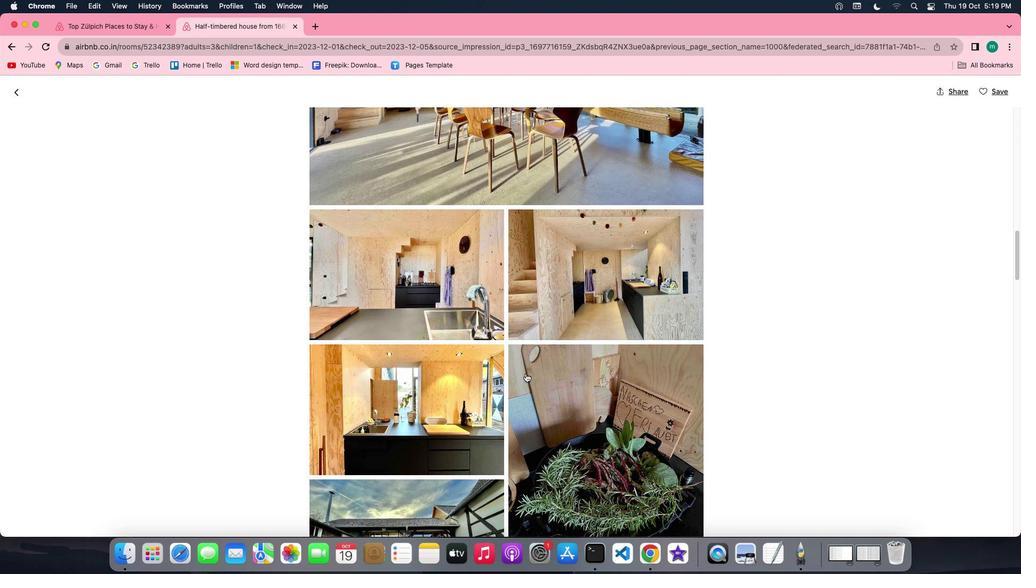 
Action: Mouse scrolled (525, 373) with delta (0, 0)
Screenshot: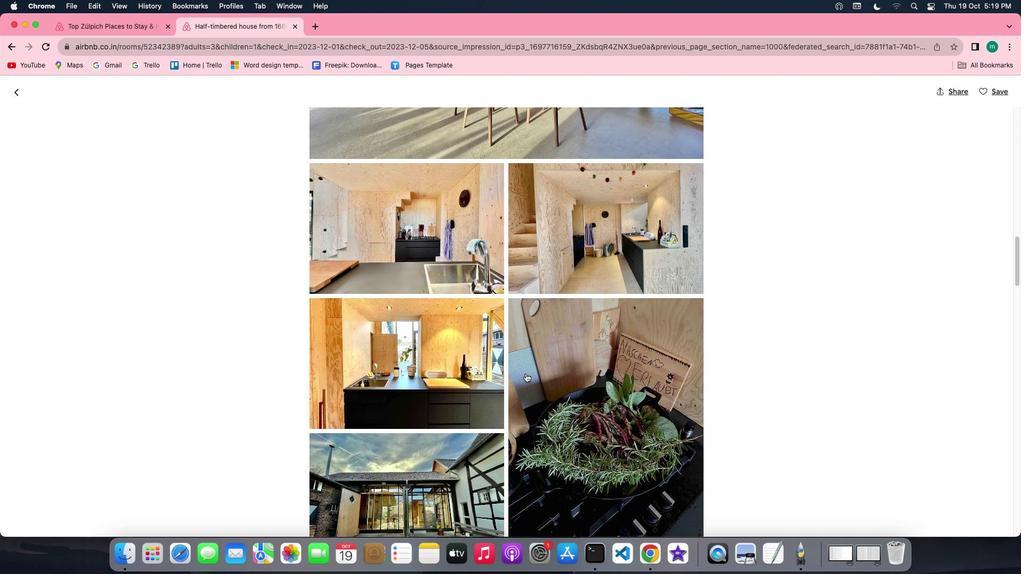 
Action: Mouse scrolled (525, 373) with delta (0, 0)
Screenshot: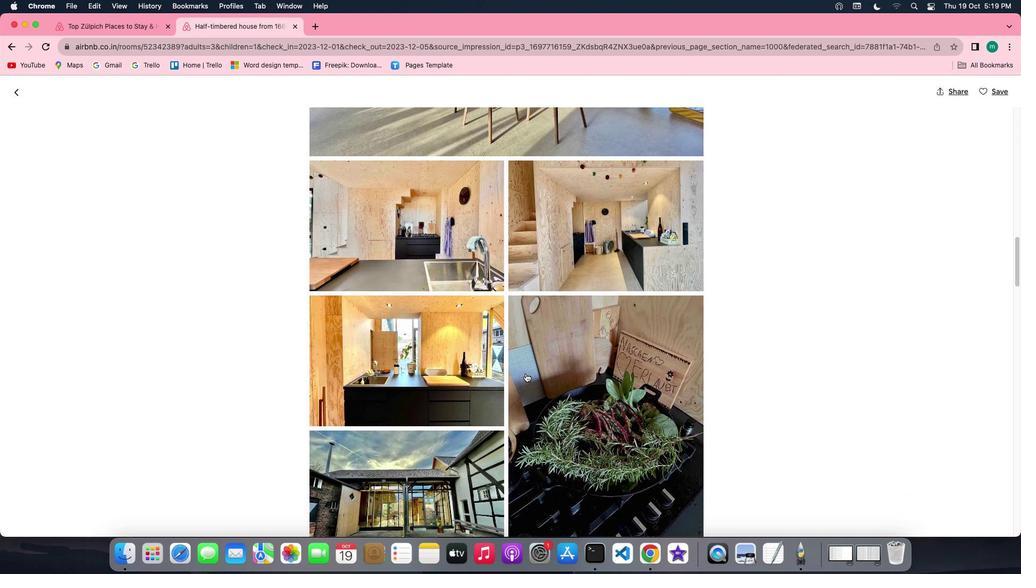 
Action: Mouse scrolled (525, 373) with delta (0, 0)
Screenshot: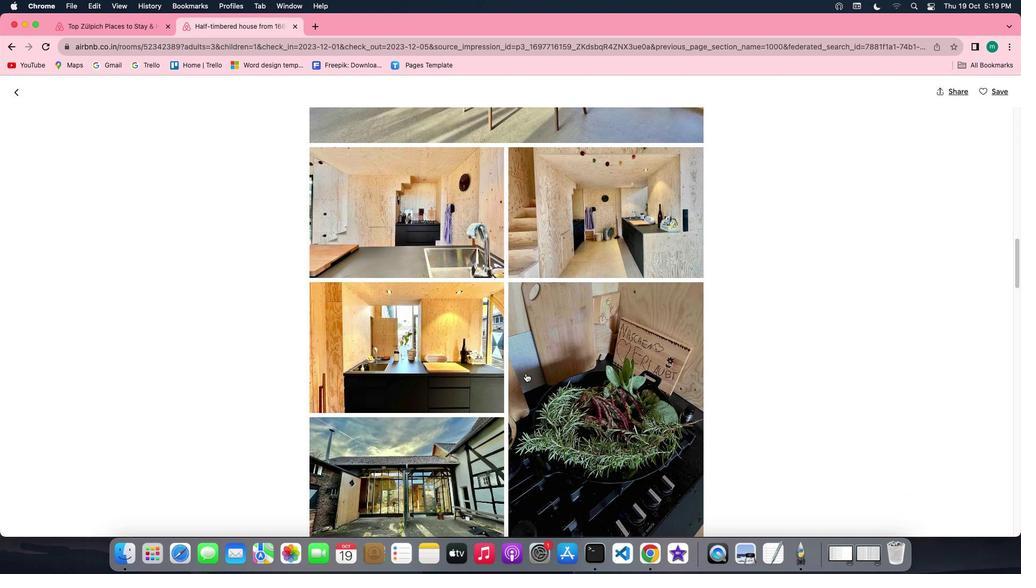 
Action: Mouse scrolled (525, 373) with delta (0, 0)
Screenshot: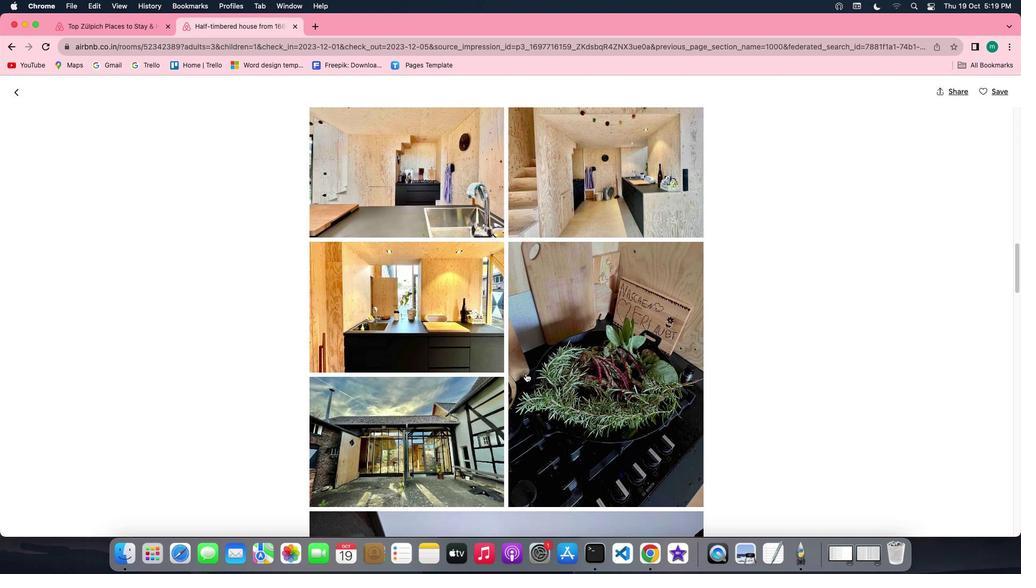 
Action: Mouse scrolled (525, 373) with delta (0, 0)
Screenshot: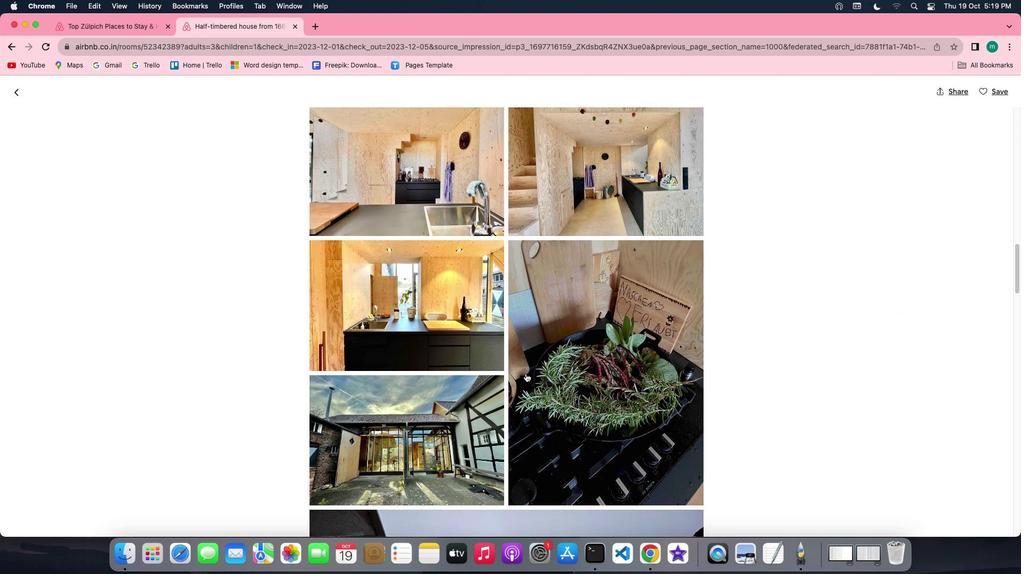 
Action: Mouse scrolled (525, 373) with delta (0, 0)
Screenshot: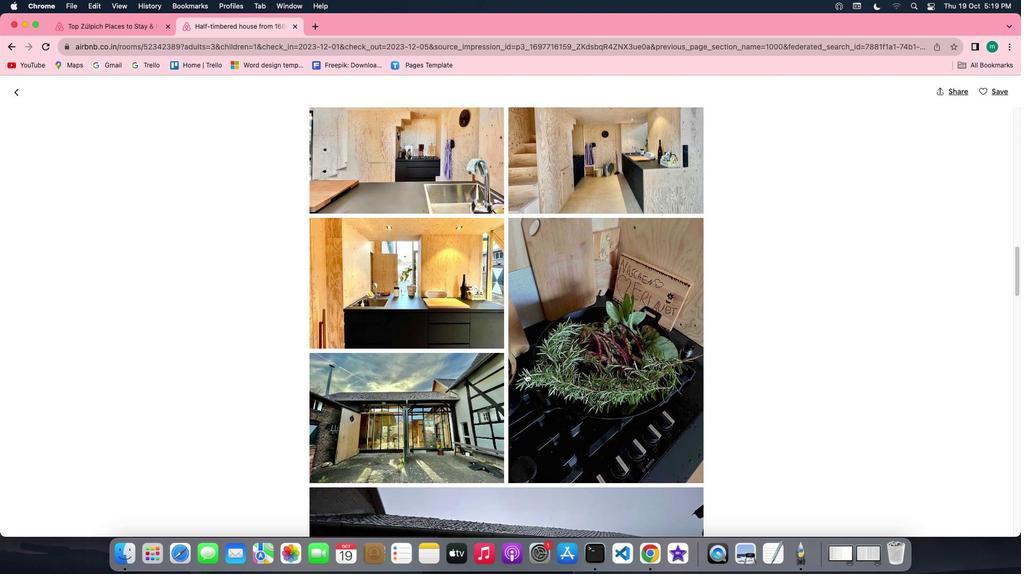 
Action: Mouse scrolled (525, 373) with delta (0, 0)
Screenshot: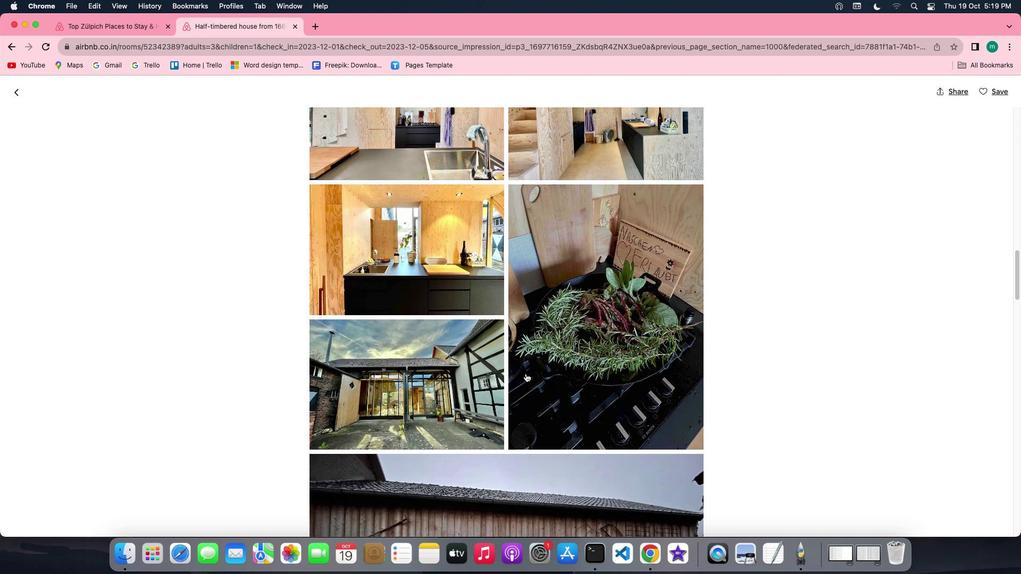
Action: Mouse scrolled (525, 373) with delta (0, 0)
Screenshot: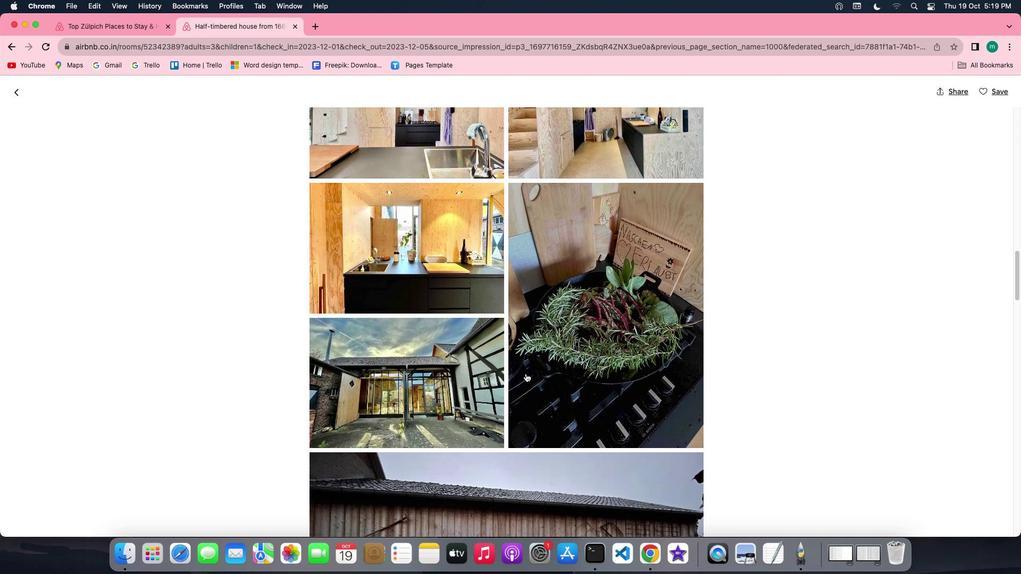 
Action: Mouse scrolled (525, 373) with delta (0, 0)
Screenshot: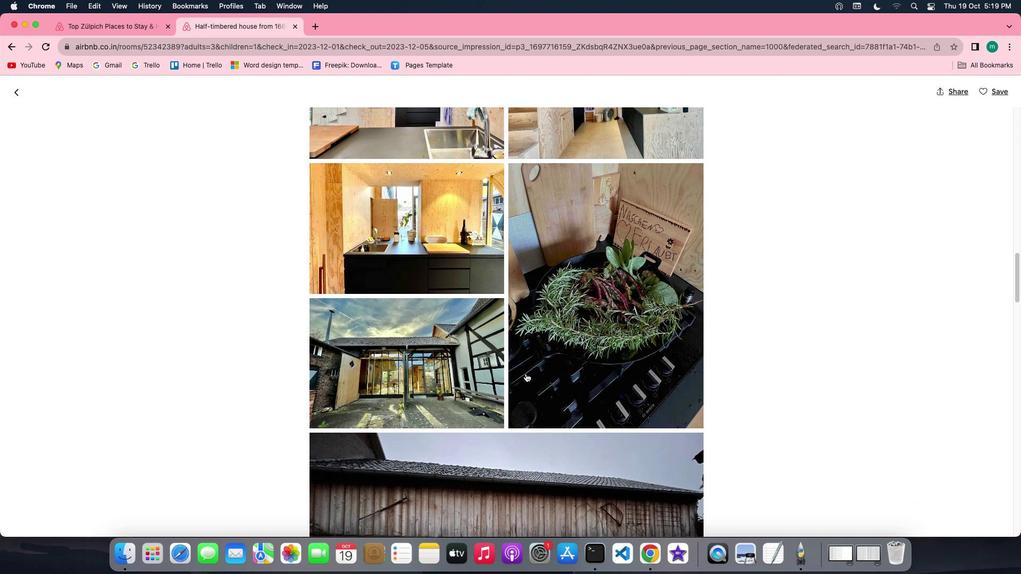 
Action: Mouse scrolled (525, 373) with delta (0, 0)
Screenshot: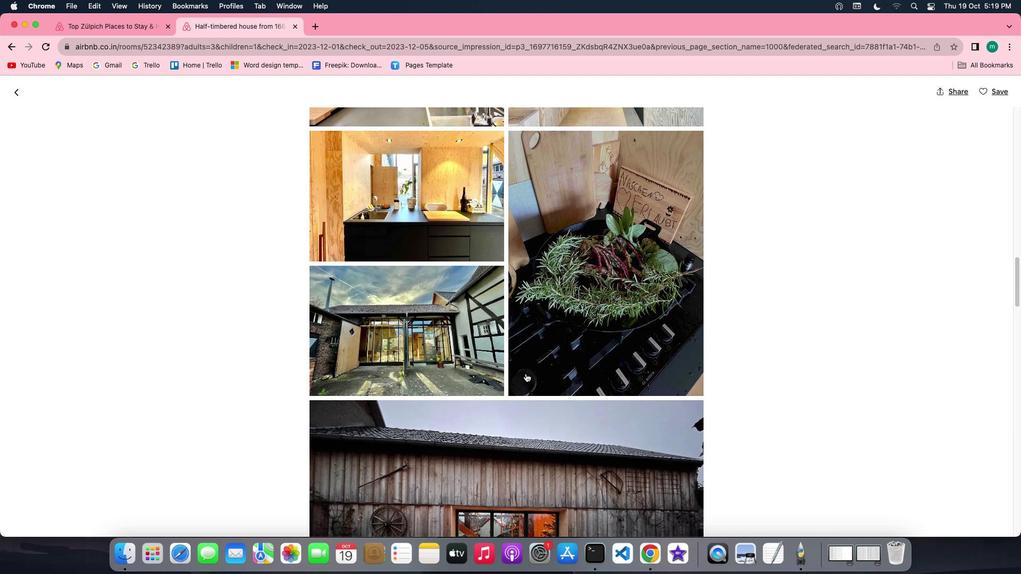 
Action: Mouse scrolled (525, 373) with delta (0, 0)
Screenshot: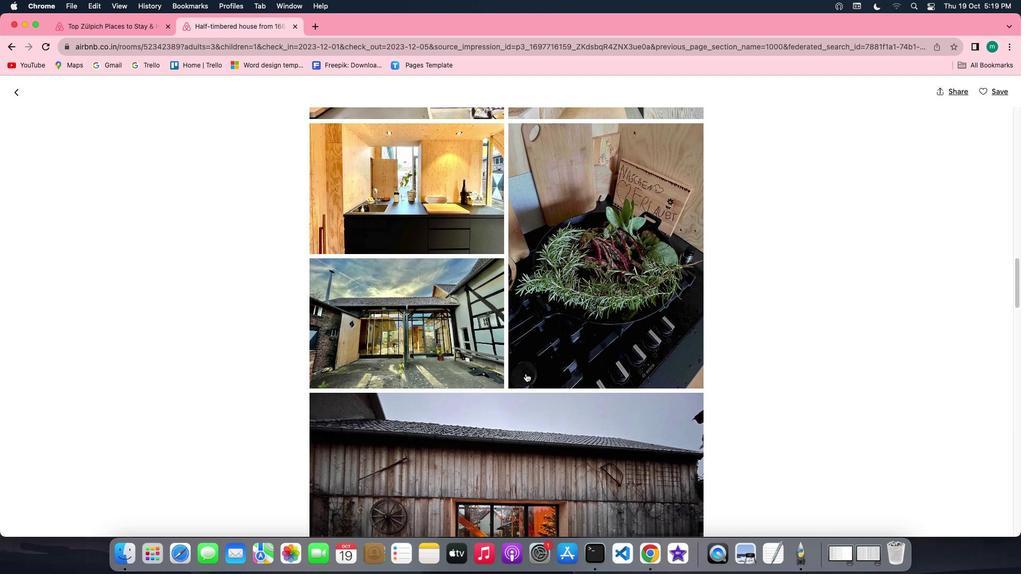 
Action: Mouse scrolled (525, 373) with delta (0, -1)
Screenshot: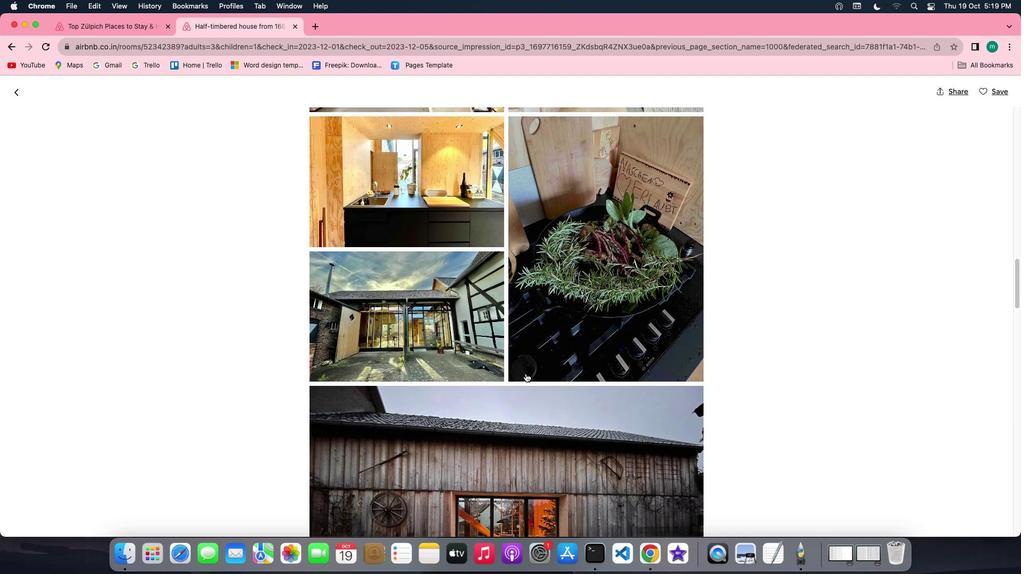 
Action: Mouse scrolled (525, 373) with delta (0, -1)
Screenshot: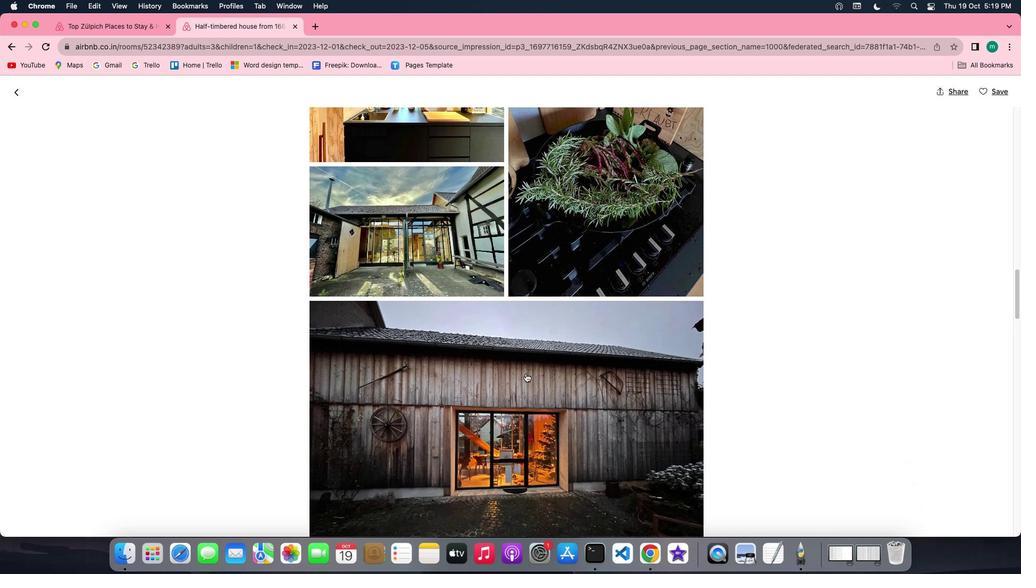 
Action: Mouse scrolled (525, 373) with delta (0, 0)
Screenshot: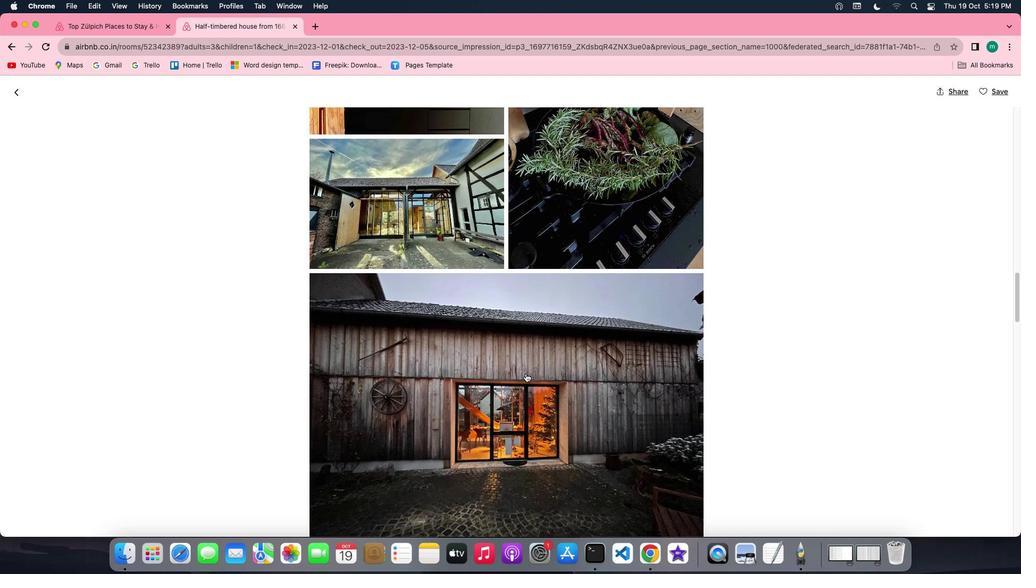 
Action: Mouse scrolled (525, 373) with delta (0, 0)
Screenshot: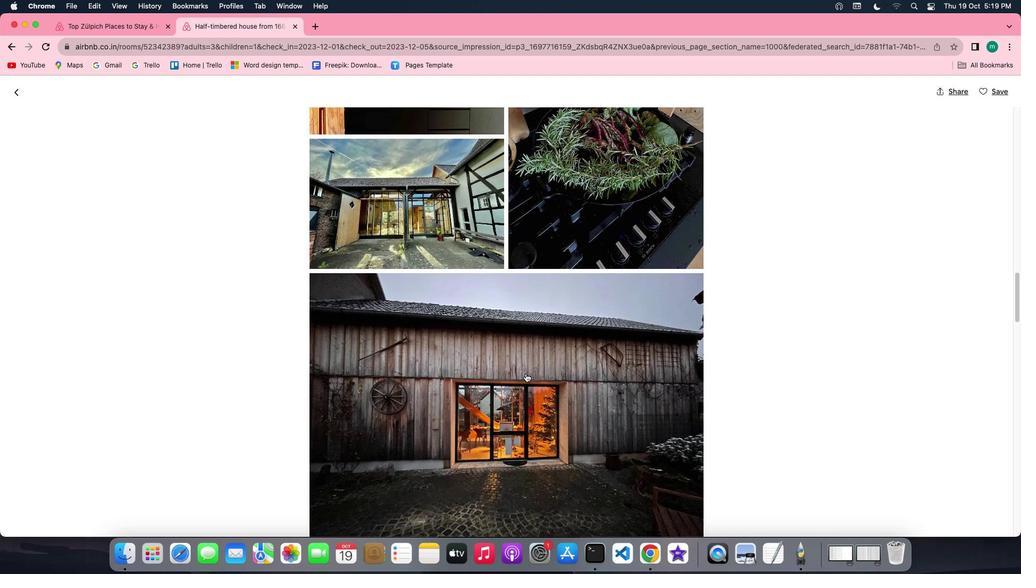 
Action: Mouse scrolled (525, 373) with delta (0, -1)
Screenshot: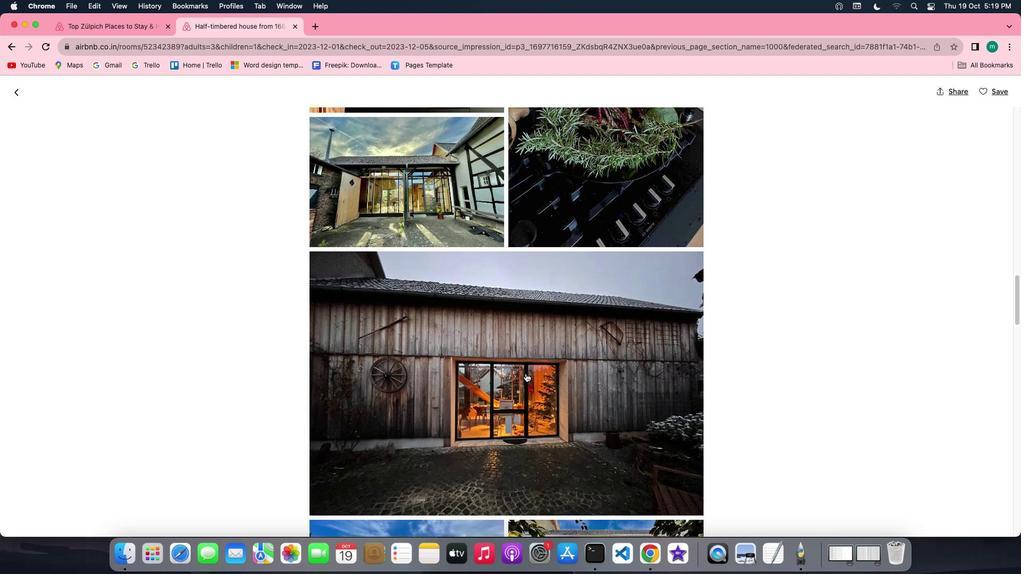 
Action: Mouse scrolled (525, 373) with delta (0, 0)
Screenshot: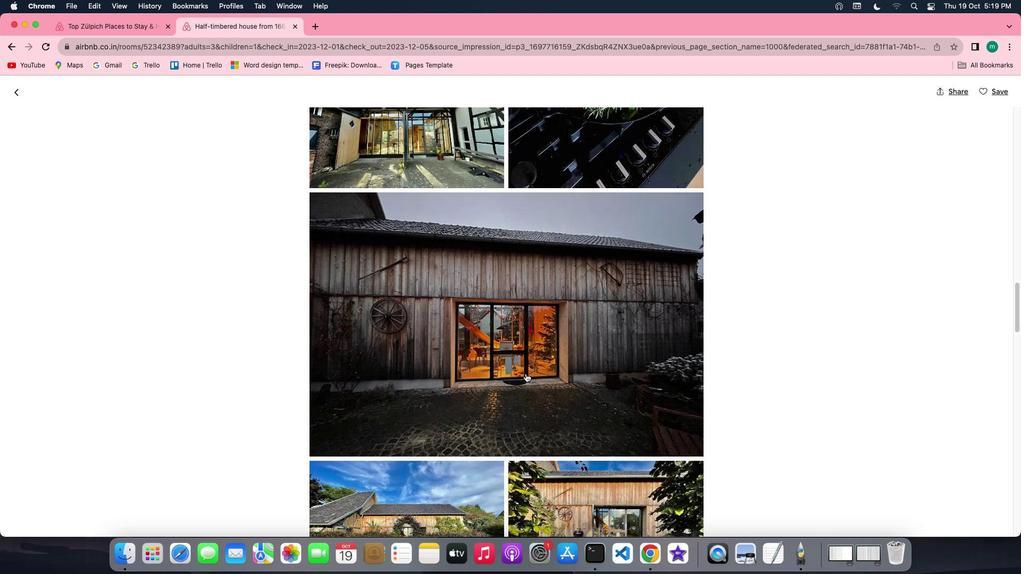 
Action: Mouse scrolled (525, 373) with delta (0, 0)
Screenshot: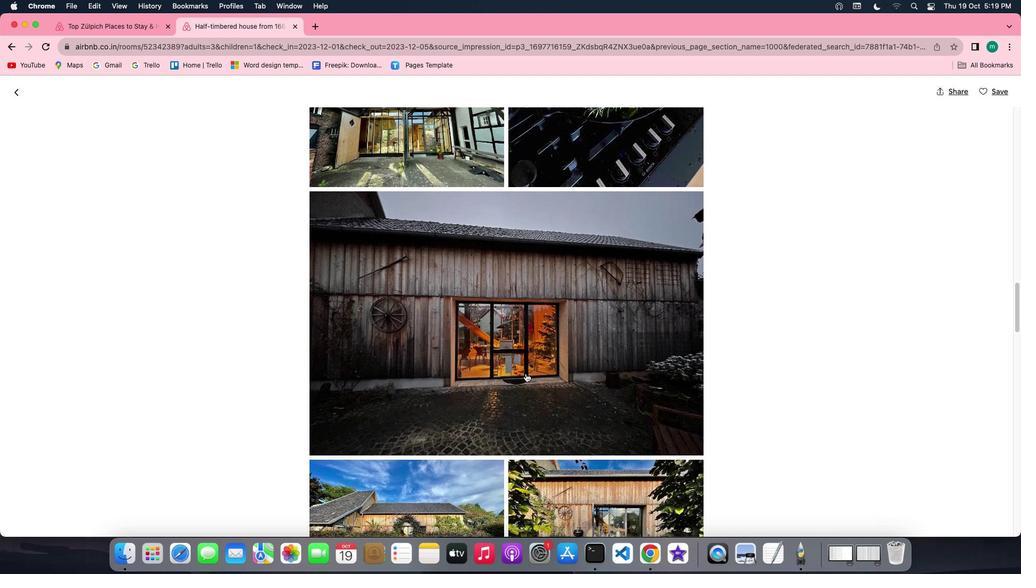 
Action: Mouse scrolled (525, 373) with delta (0, 0)
Screenshot: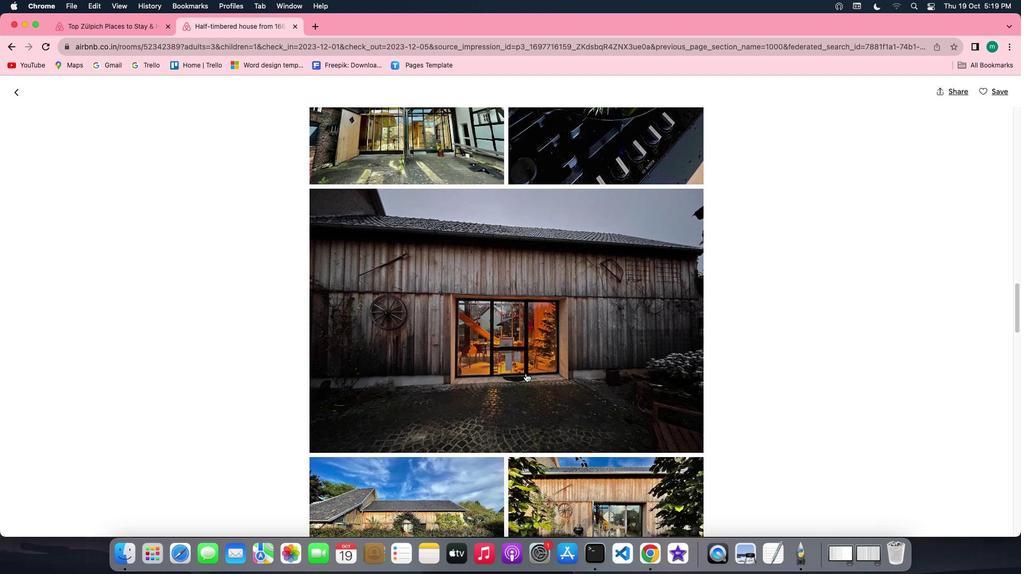 
Action: Mouse scrolled (525, 373) with delta (0, 0)
Screenshot: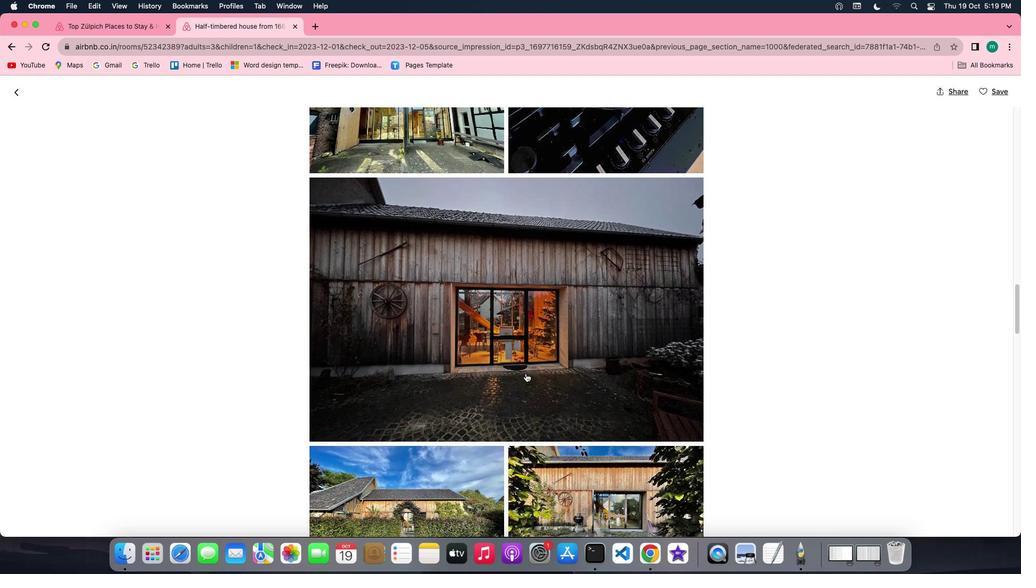 
Action: Mouse scrolled (525, 373) with delta (0, 0)
Screenshot: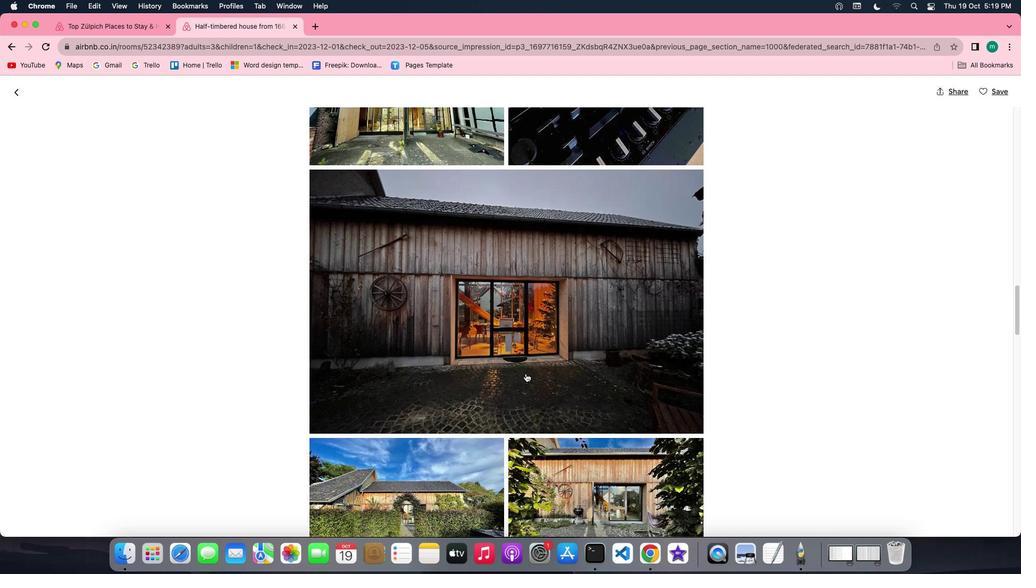 
Action: Mouse scrolled (525, 373) with delta (0, -1)
Screenshot: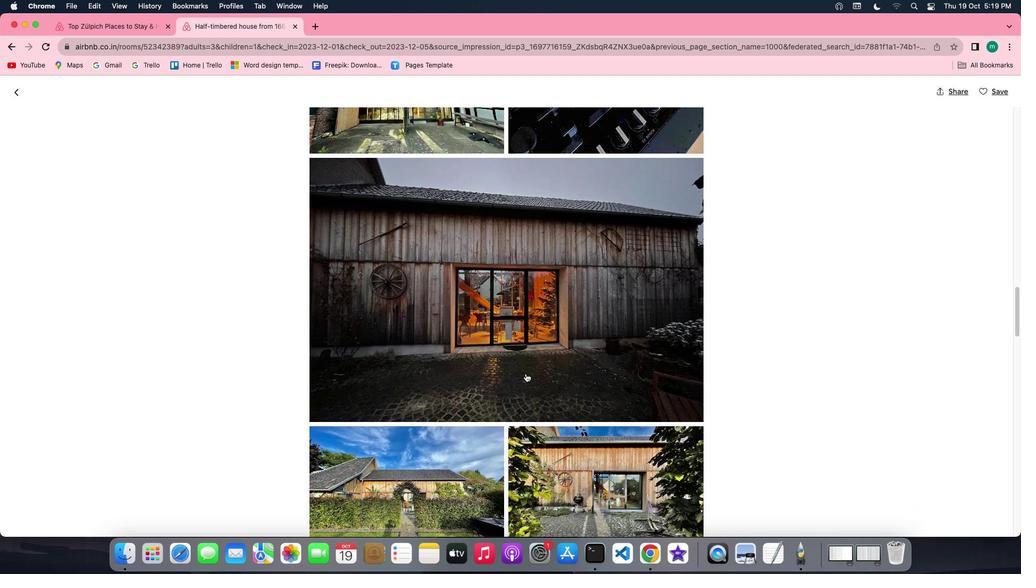 
Action: Mouse scrolled (525, 373) with delta (0, -1)
Screenshot: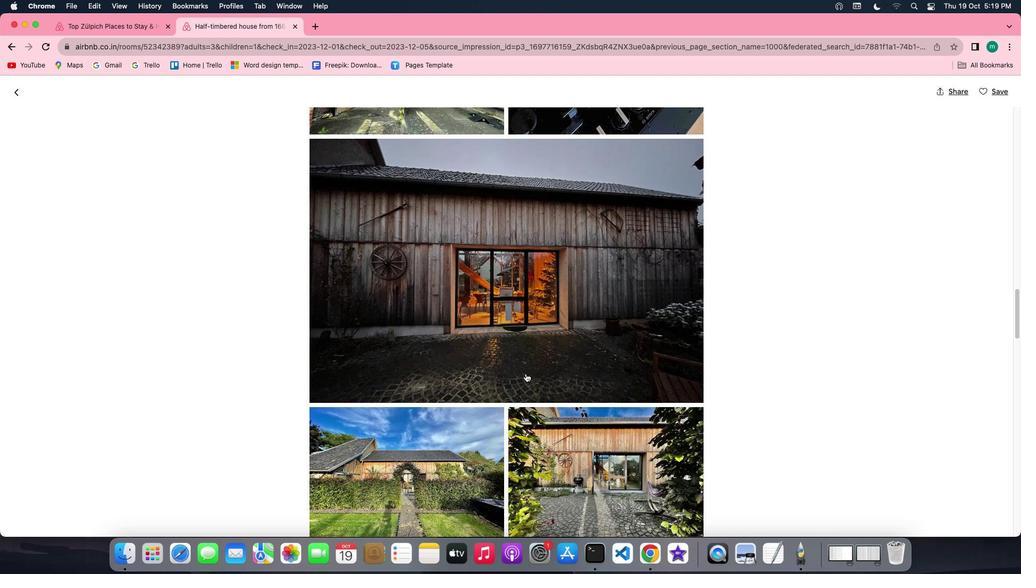 
Action: Mouse scrolled (525, 373) with delta (0, -1)
Screenshot: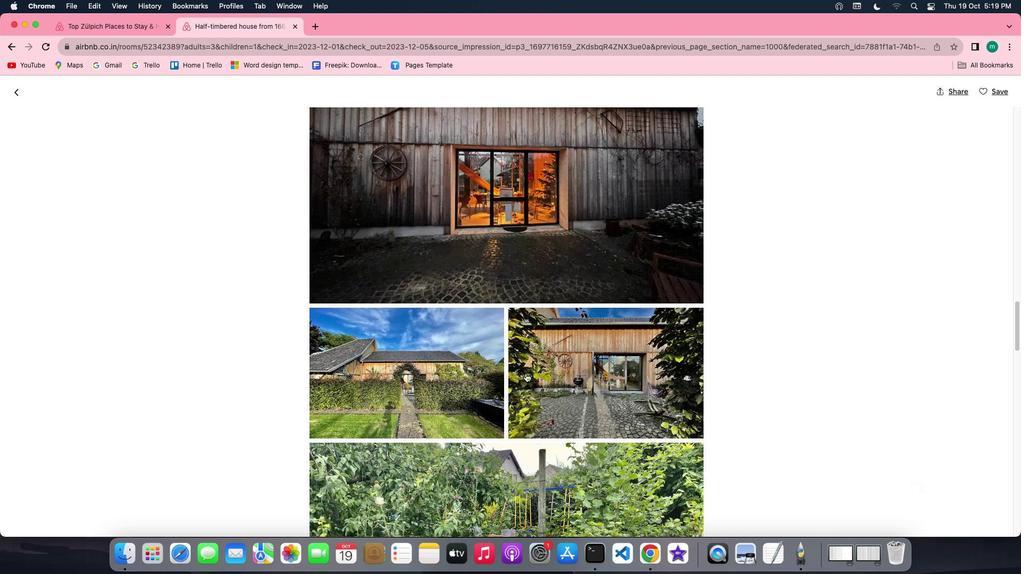 
Action: Mouse scrolled (525, 373) with delta (0, 0)
Screenshot: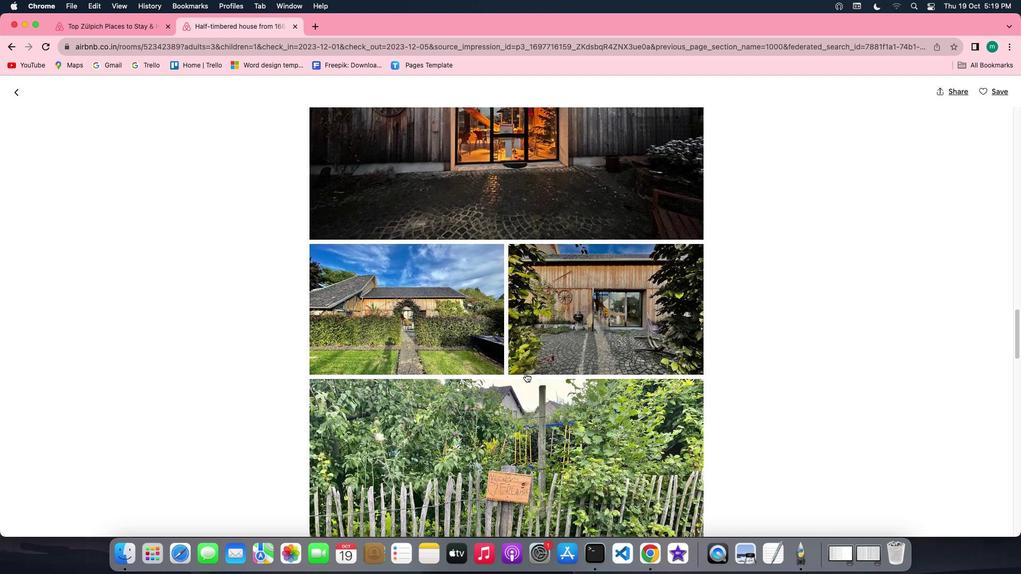 
Action: Mouse scrolled (525, 373) with delta (0, 0)
Screenshot: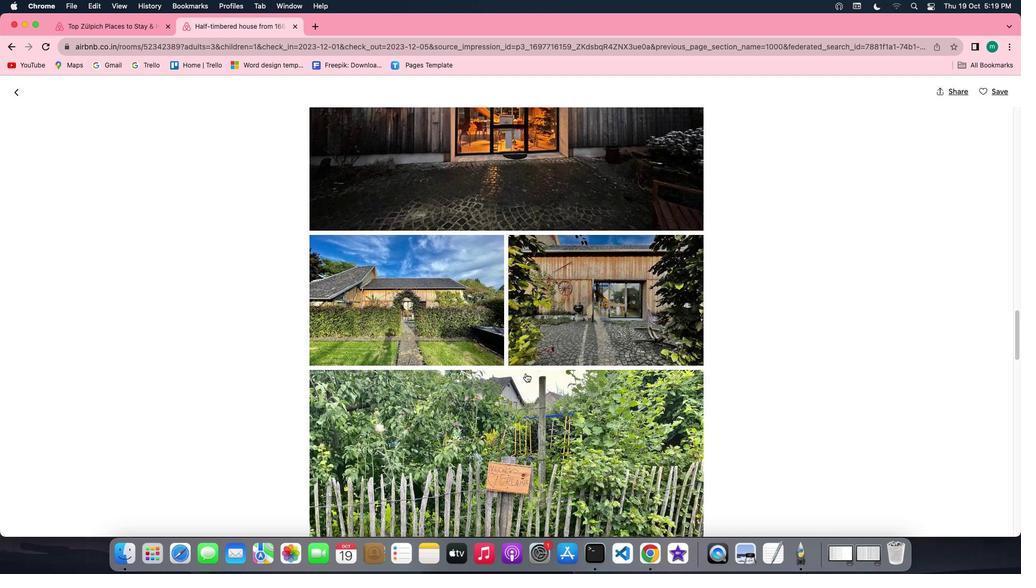 
Action: Mouse scrolled (525, 373) with delta (0, -1)
Screenshot: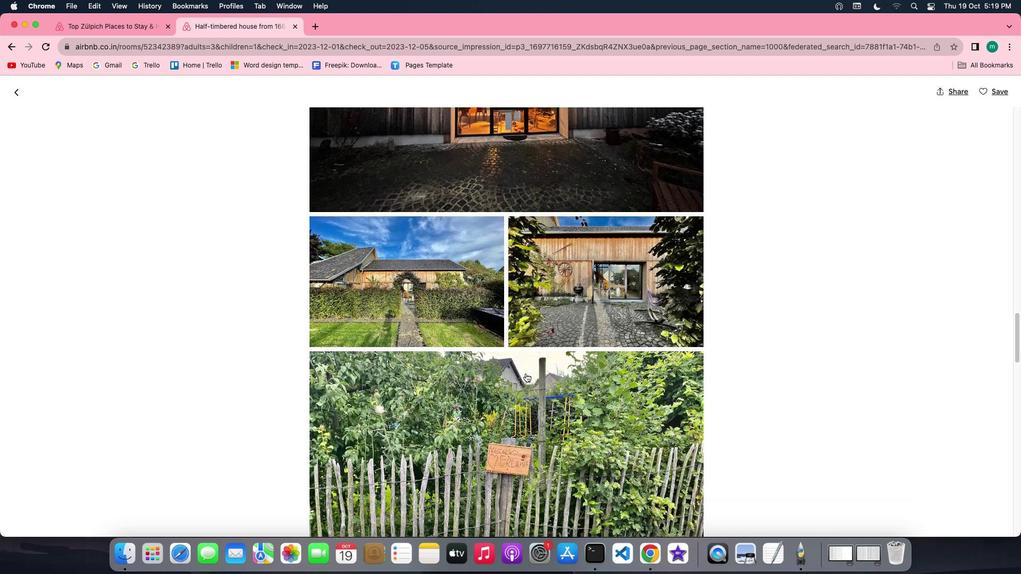 
Action: Mouse scrolled (525, 373) with delta (0, -1)
Screenshot: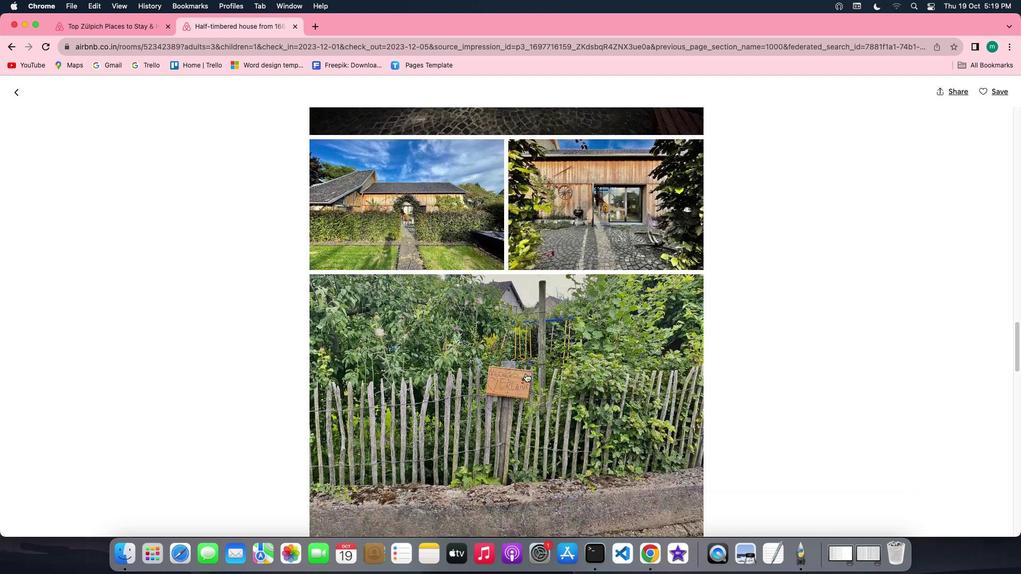 
Action: Mouse scrolled (525, 373) with delta (0, 0)
Screenshot: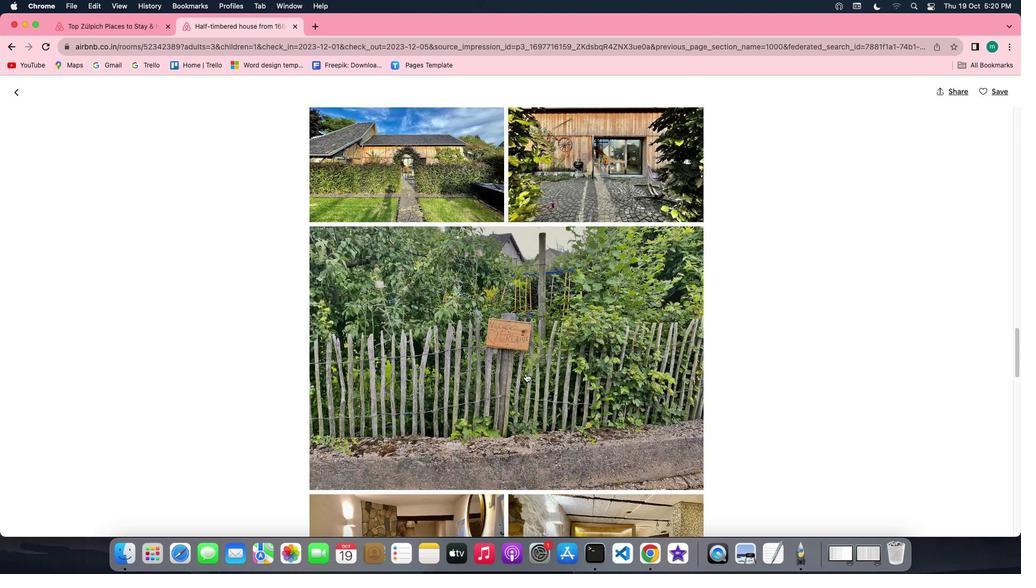 
Action: Mouse scrolled (525, 373) with delta (0, 0)
Screenshot: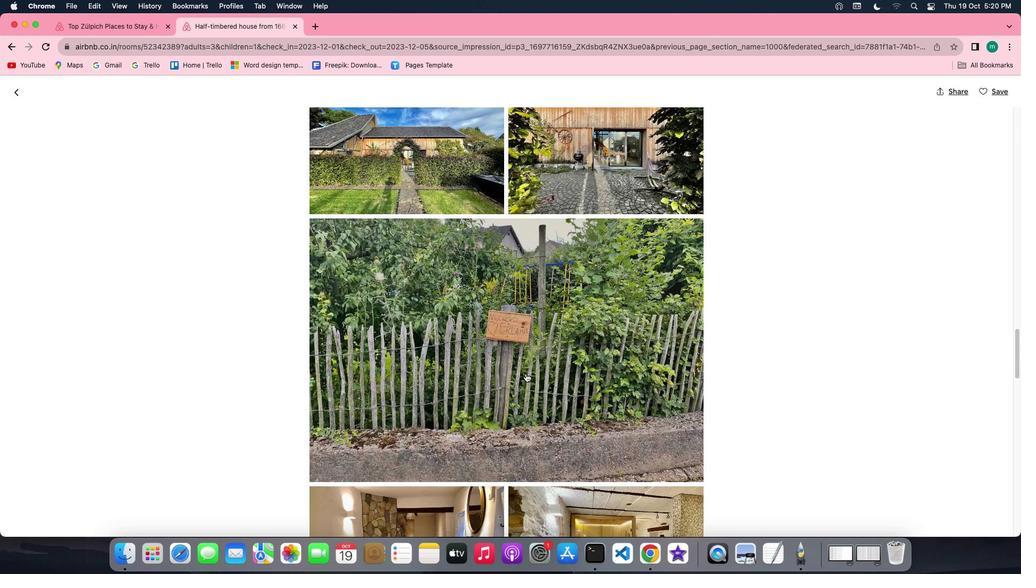 
Action: Mouse scrolled (525, 373) with delta (0, -1)
Screenshot: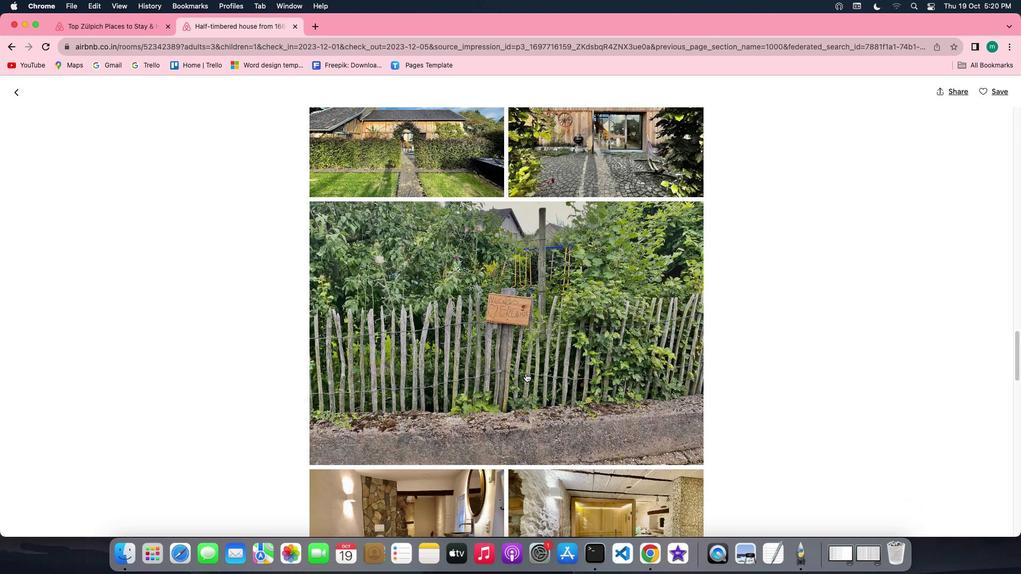 
Action: Mouse scrolled (525, 373) with delta (0, -1)
Screenshot: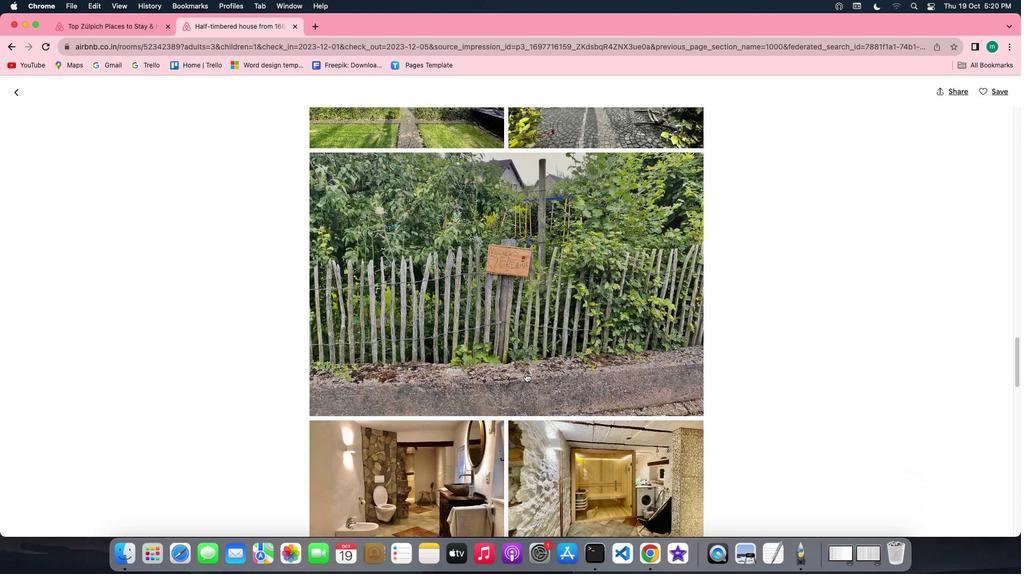 
Action: Mouse scrolled (525, 373) with delta (0, 0)
Screenshot: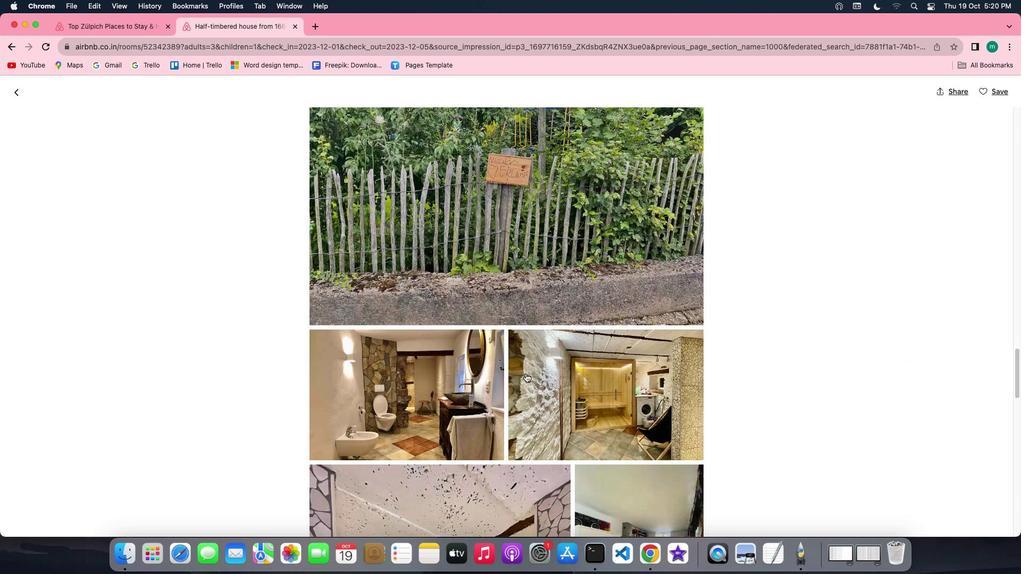 
Action: Mouse scrolled (525, 373) with delta (0, 0)
Screenshot: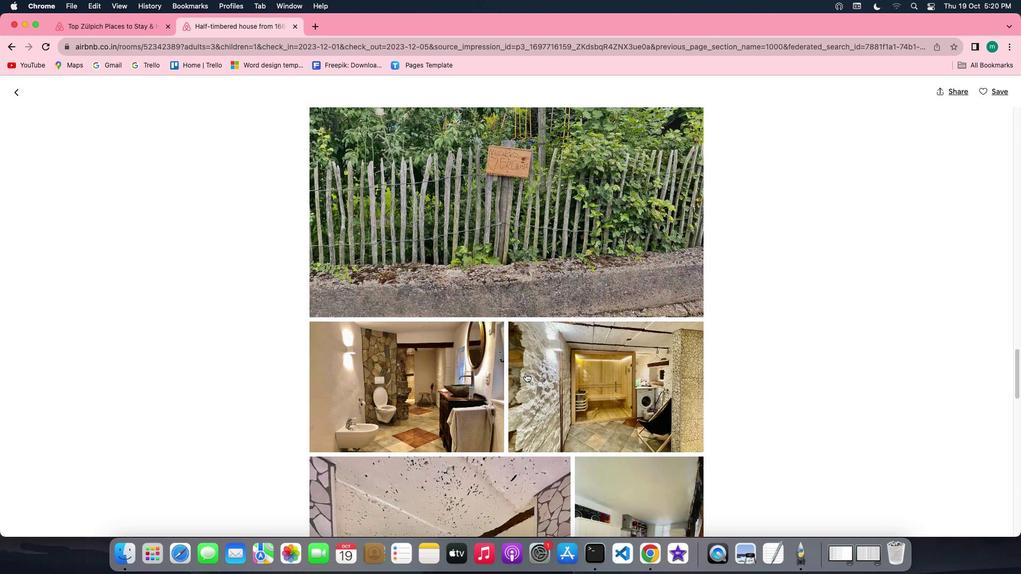 
Action: Mouse scrolled (525, 373) with delta (0, 0)
Screenshot: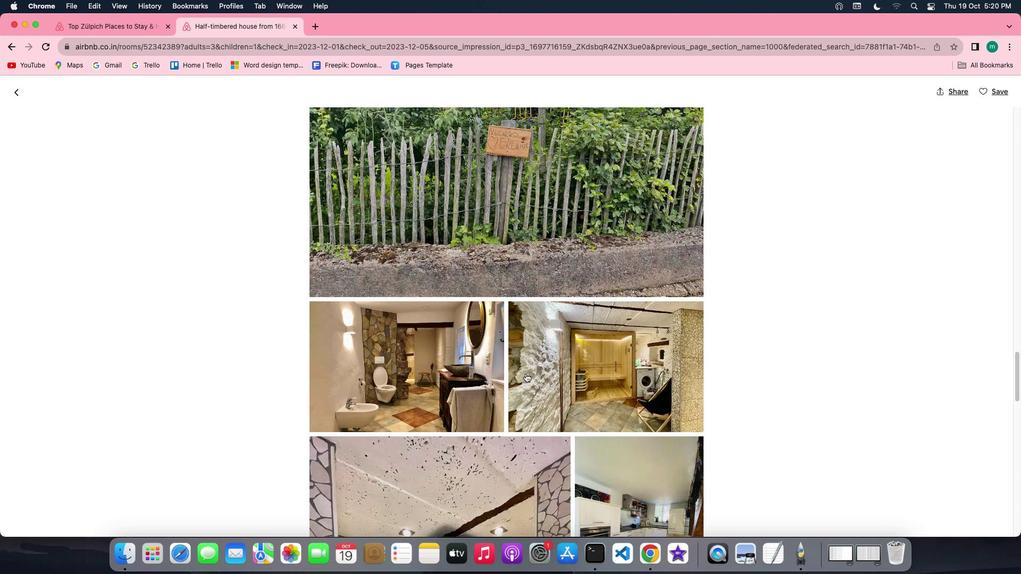 
Action: Mouse scrolled (525, 373) with delta (0, -1)
Screenshot: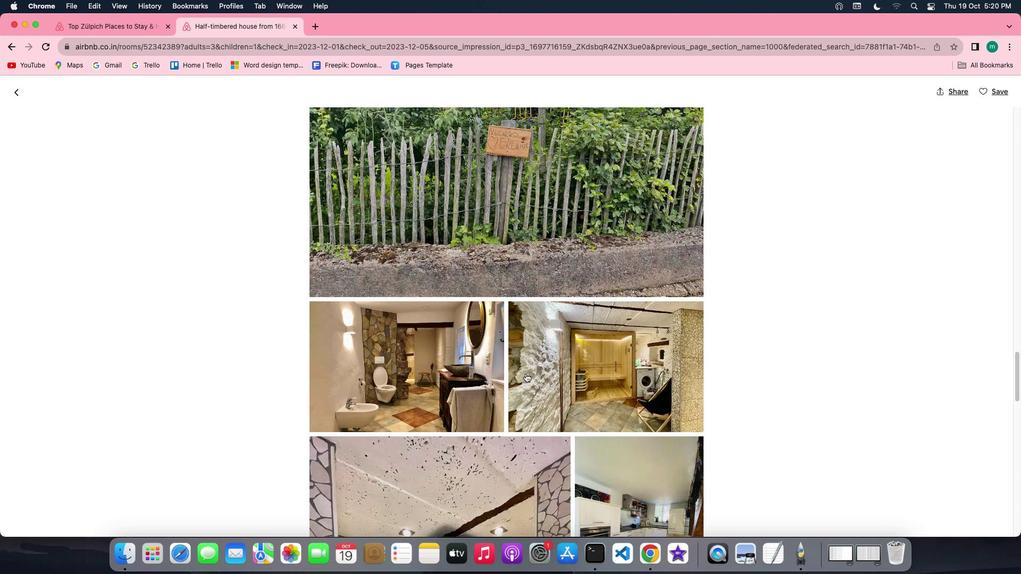
Action: Mouse scrolled (525, 373) with delta (0, -2)
Screenshot: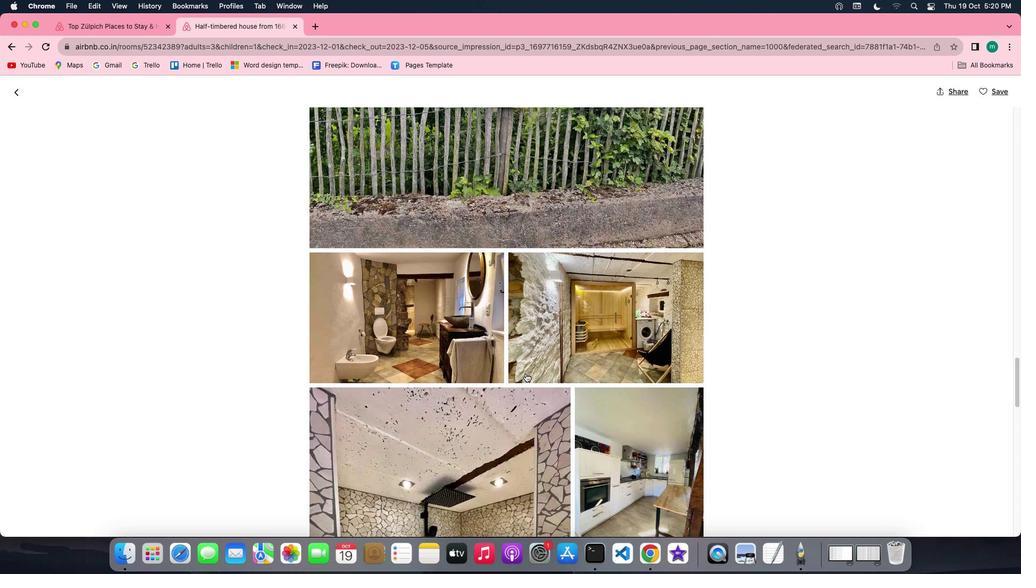
Action: Mouse scrolled (525, 373) with delta (0, -2)
Screenshot: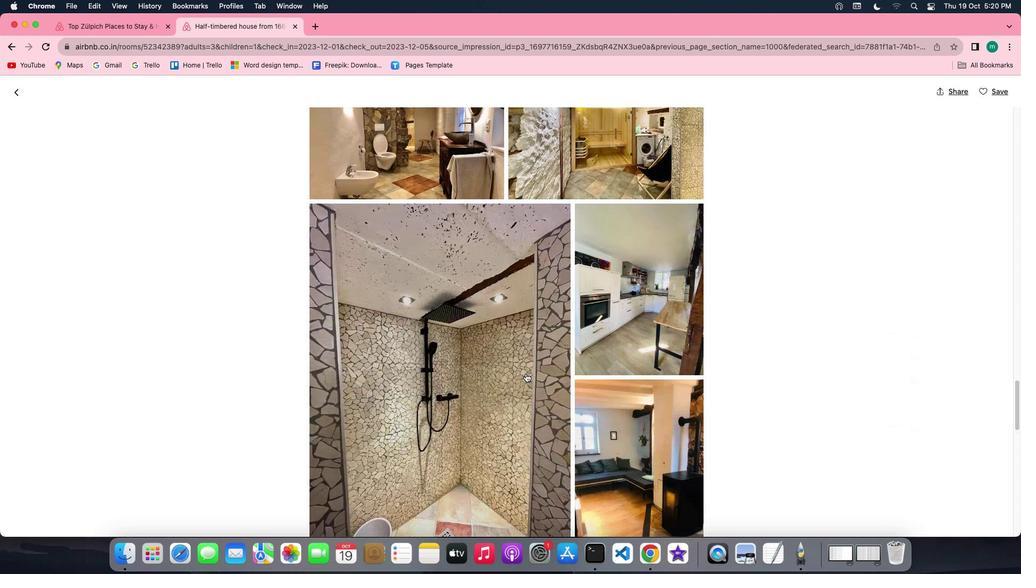 
Action: Mouse scrolled (525, 373) with delta (0, 0)
Screenshot: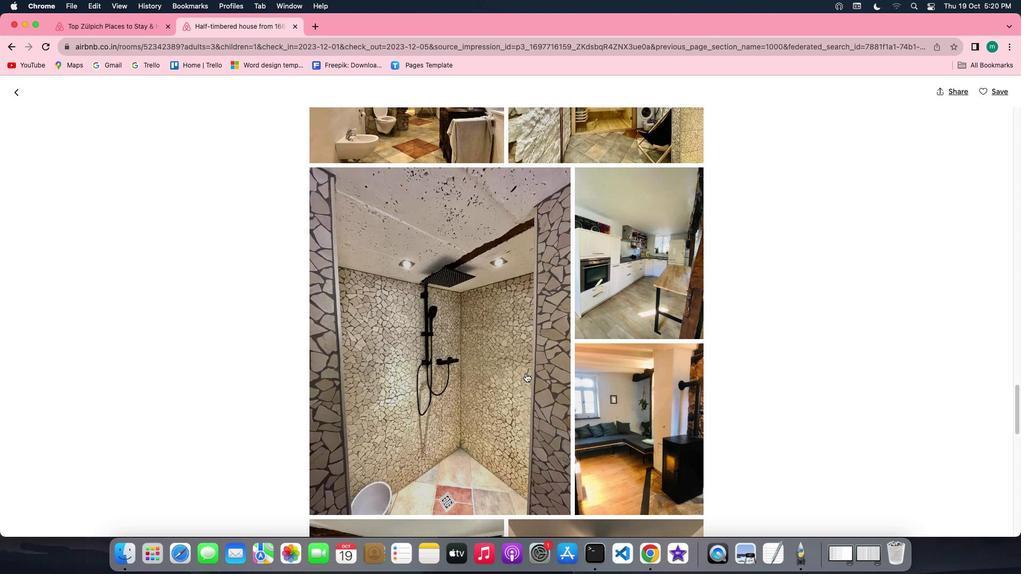 
Action: Mouse scrolled (525, 373) with delta (0, 0)
Screenshot: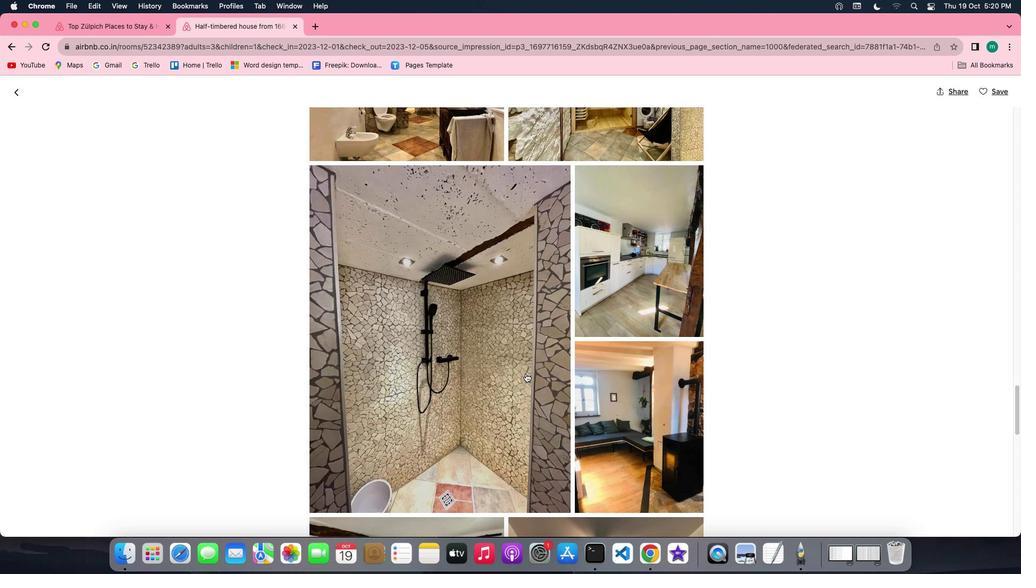 
Action: Mouse scrolled (525, 373) with delta (0, 0)
Screenshot: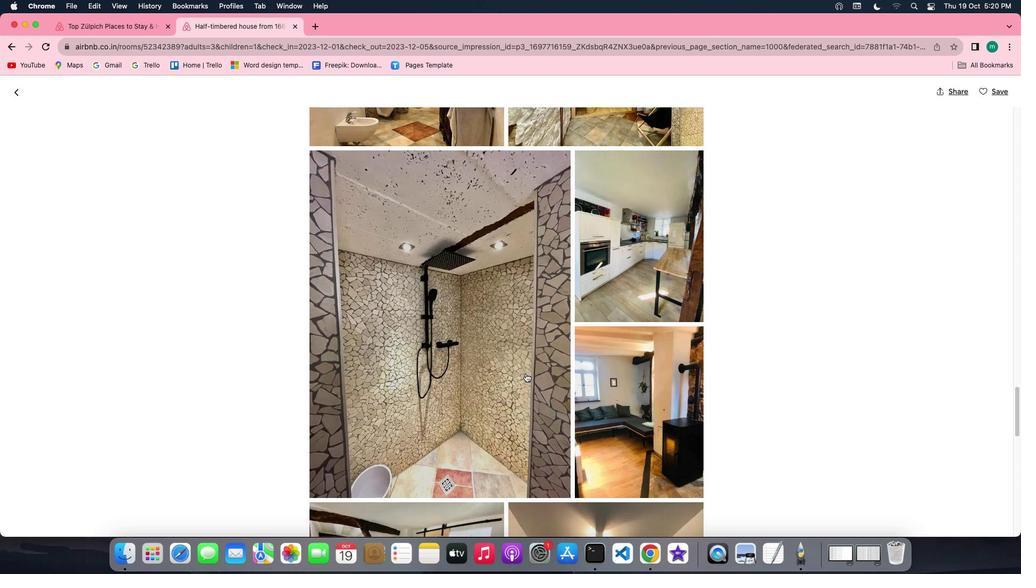 
Action: Mouse scrolled (525, 373) with delta (0, 0)
Screenshot: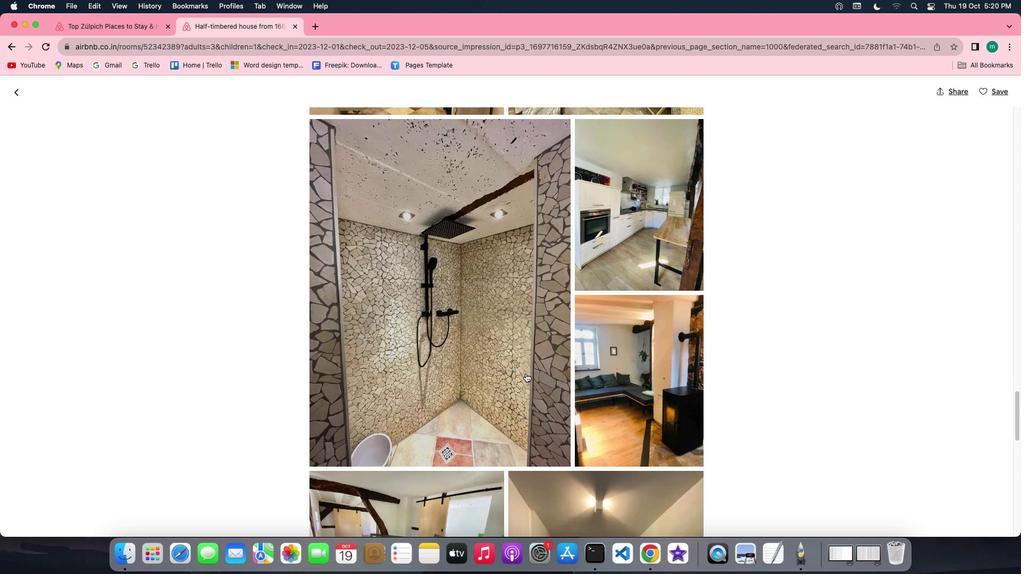
Action: Mouse scrolled (525, 373) with delta (0, 0)
Screenshot: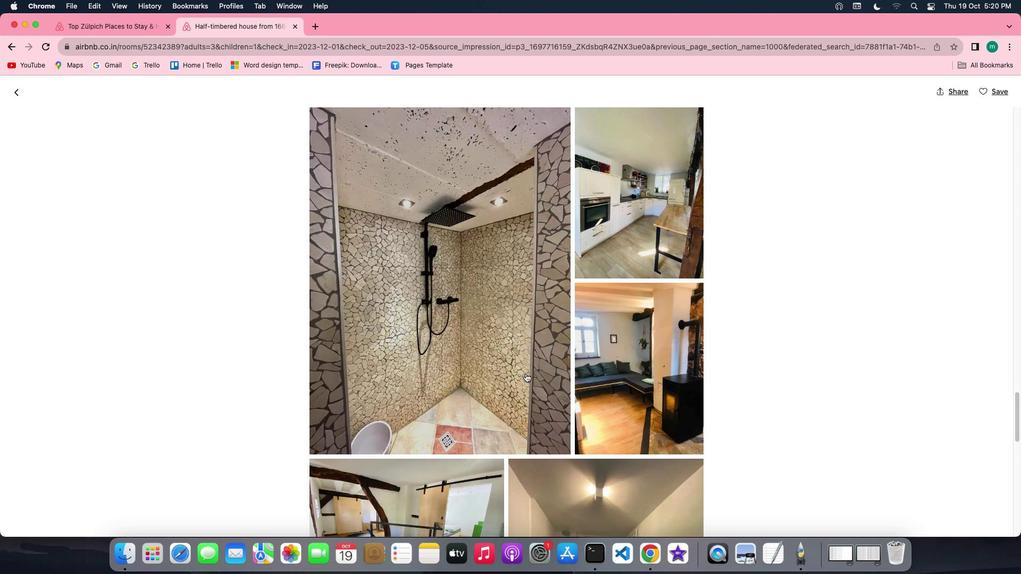 
Action: Mouse scrolled (525, 373) with delta (0, -1)
Screenshot: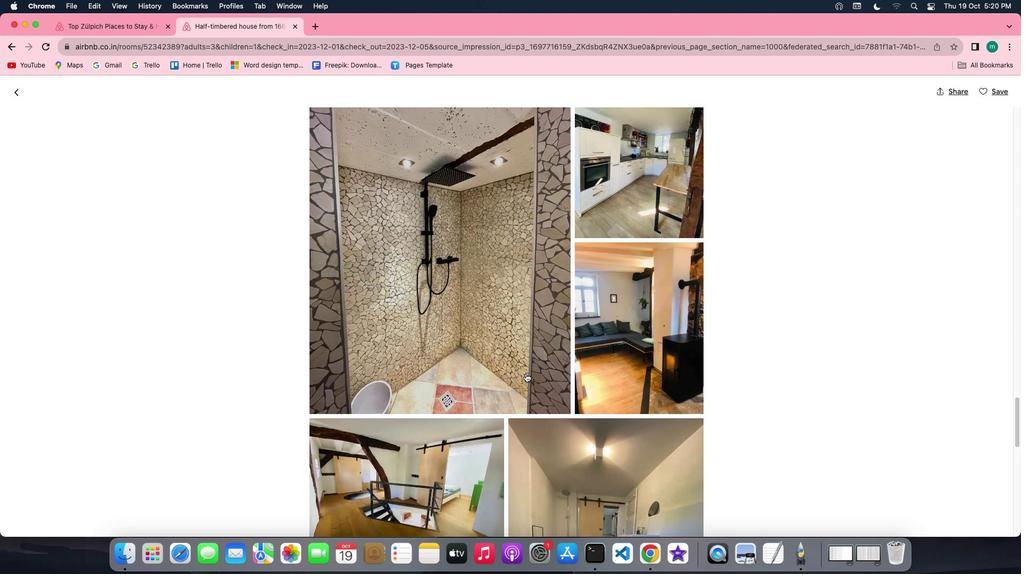 
Action: Mouse scrolled (525, 373) with delta (0, -2)
Screenshot: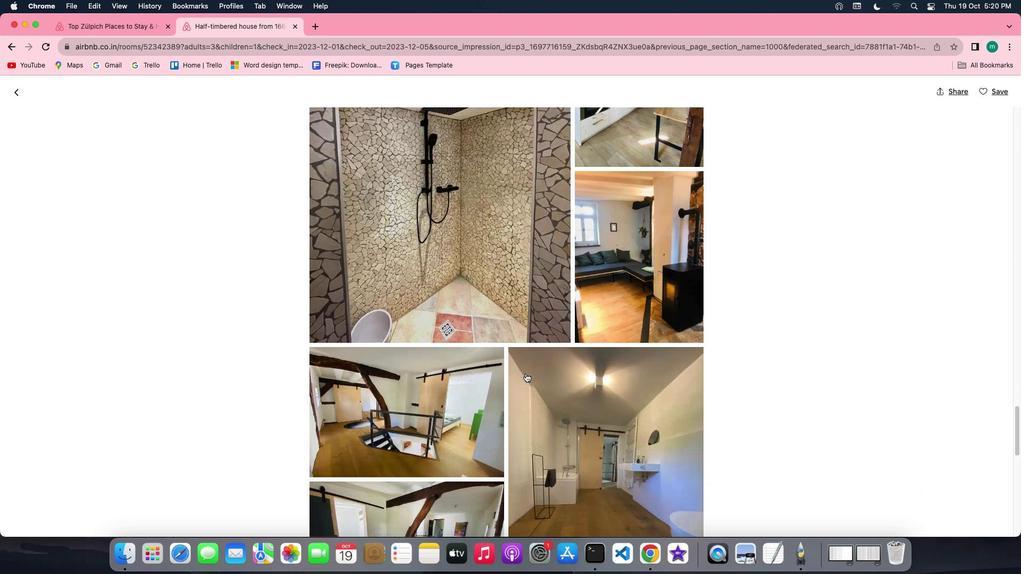 
Action: Mouse scrolled (525, 373) with delta (0, -2)
Screenshot: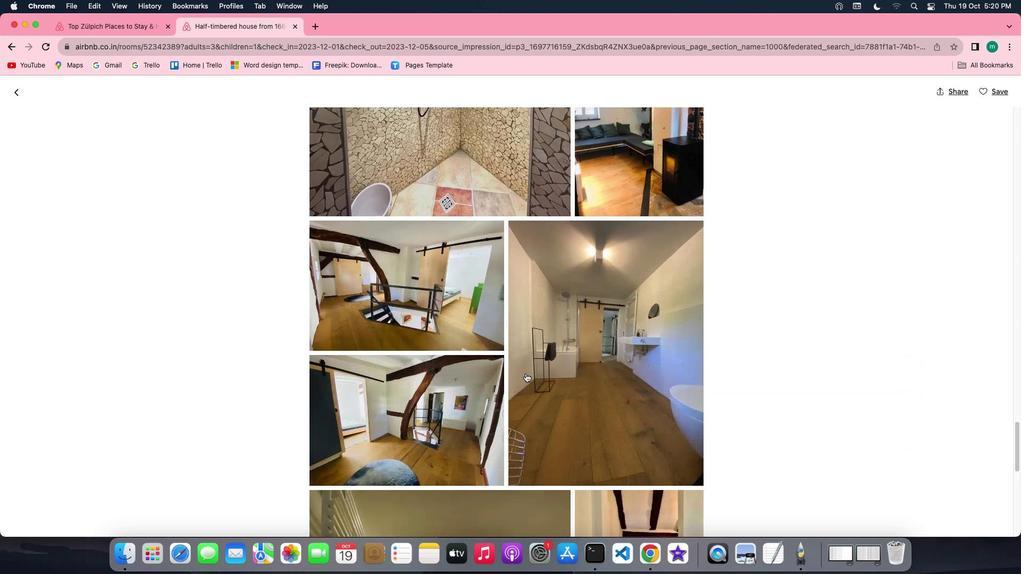 
Action: Mouse scrolled (525, 373) with delta (0, 0)
Screenshot: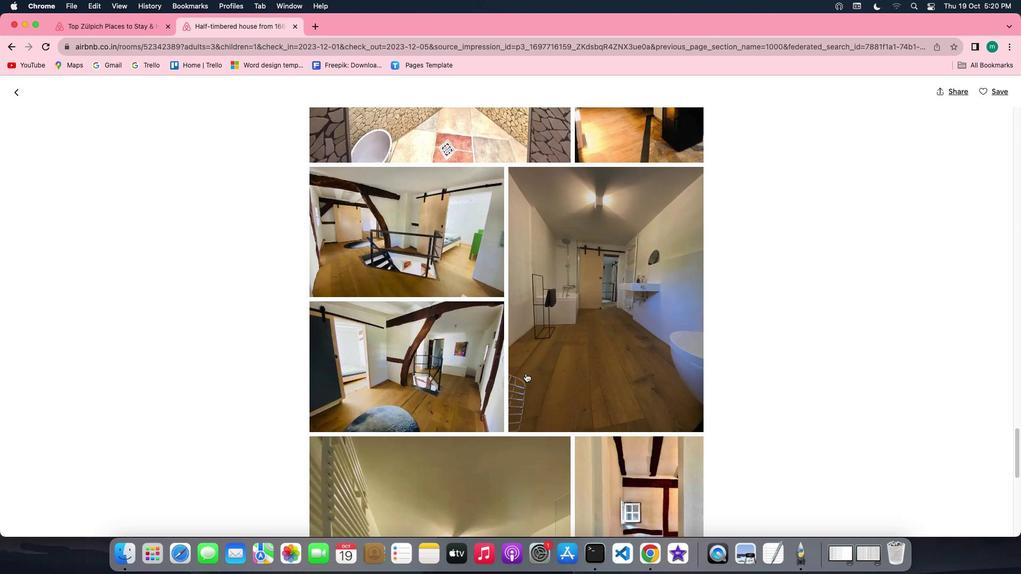 
Action: Mouse scrolled (525, 373) with delta (0, 0)
Screenshot: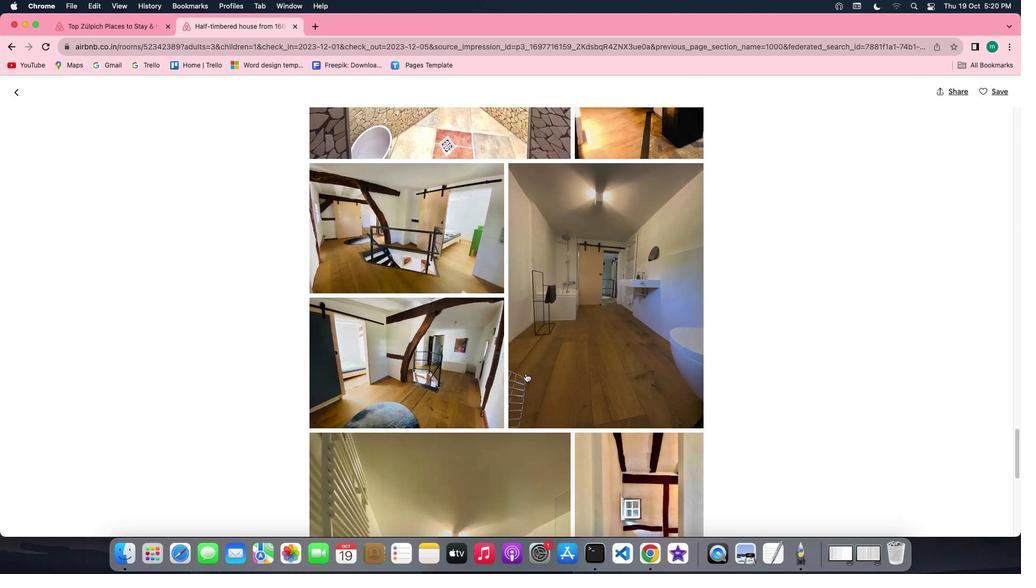 
Action: Mouse scrolled (525, 373) with delta (0, -1)
Screenshot: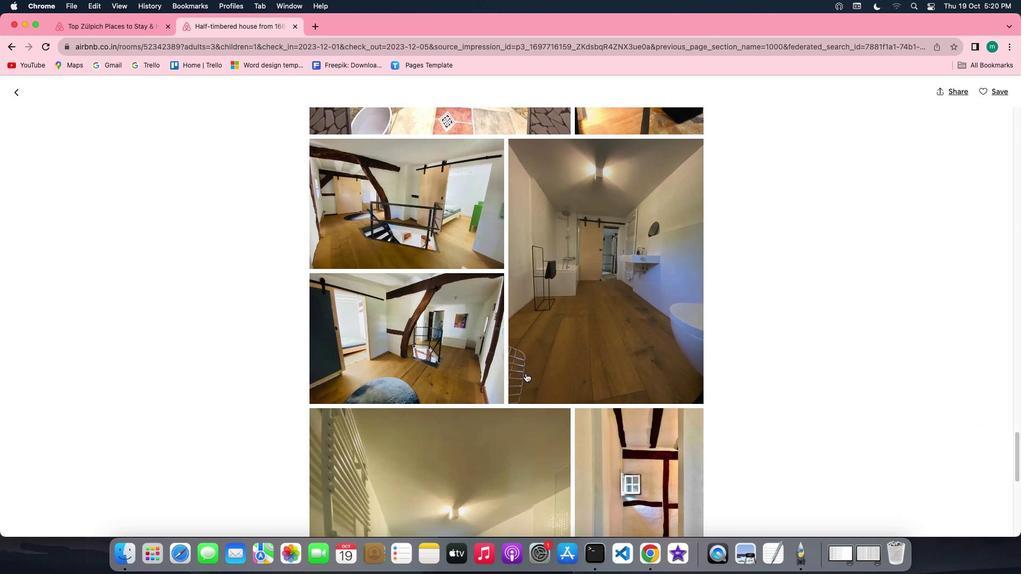 
Action: Mouse scrolled (525, 373) with delta (0, -1)
Screenshot: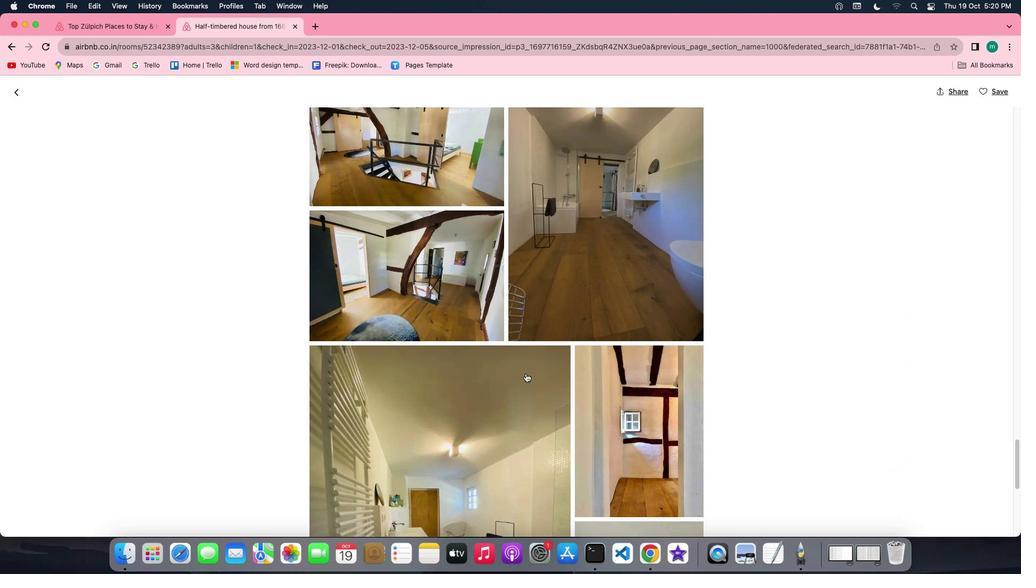 
Action: Mouse scrolled (525, 373) with delta (0, 0)
Screenshot: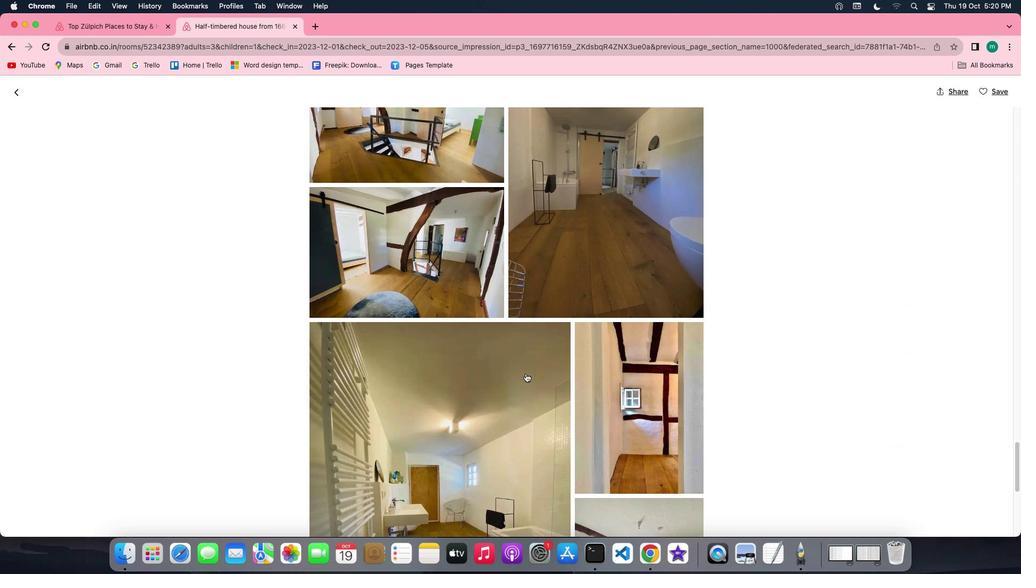 
Action: Mouse scrolled (525, 373) with delta (0, 0)
Screenshot: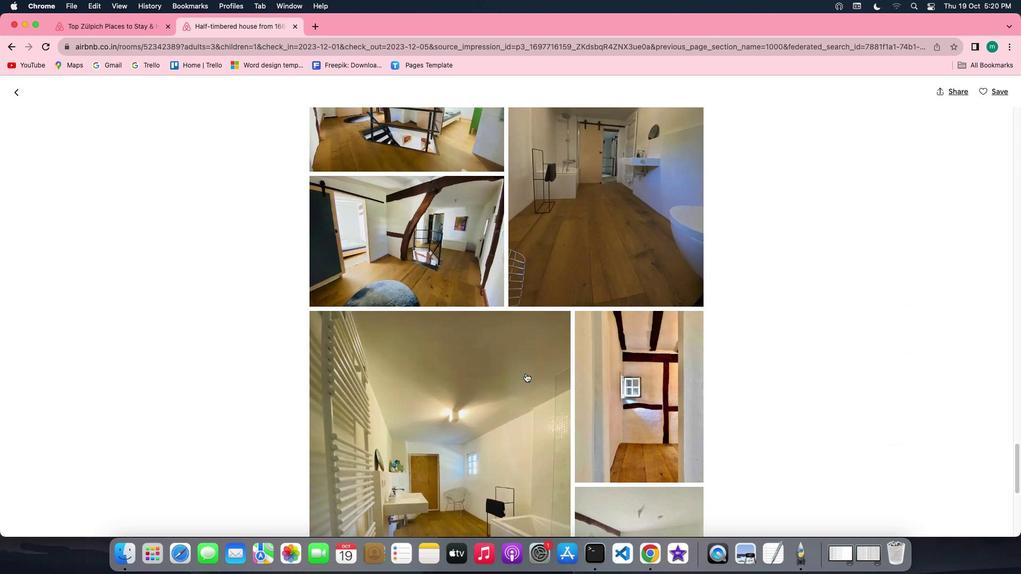 
Action: Mouse scrolled (525, 373) with delta (0, -1)
Screenshot: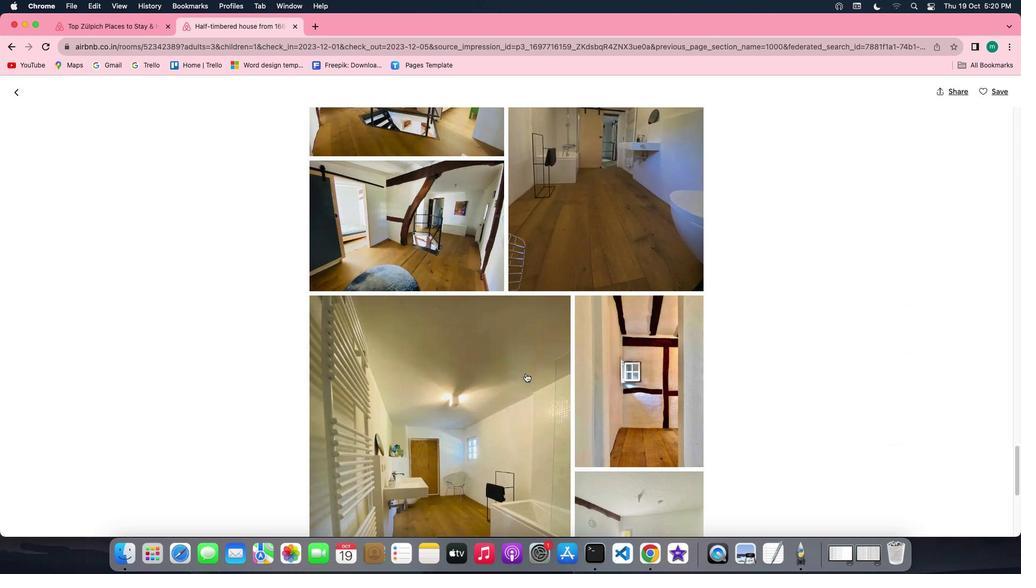 
Action: Mouse scrolled (525, 373) with delta (0, -1)
Screenshot: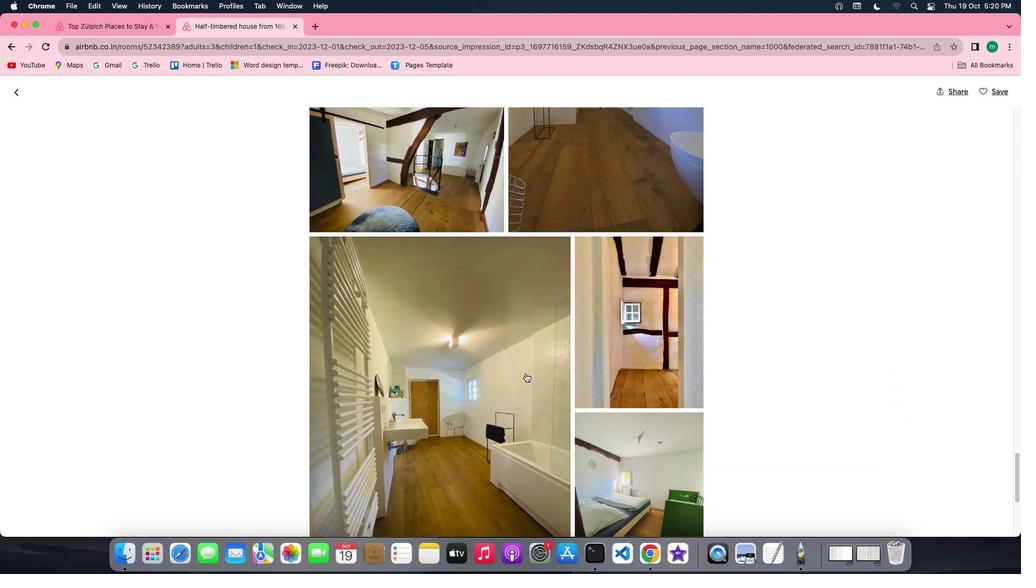 
Action: Mouse scrolled (525, 373) with delta (0, 0)
Screenshot: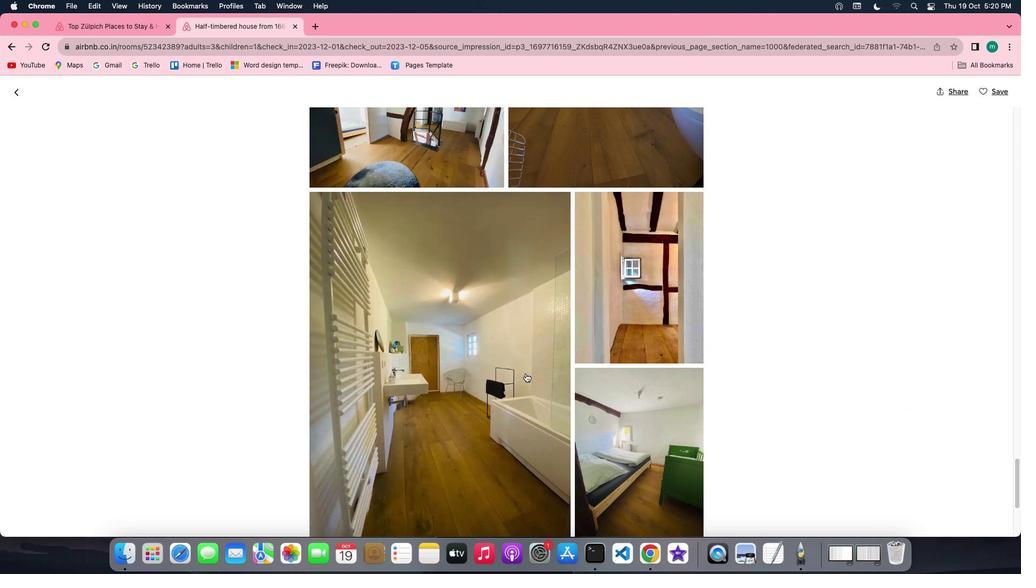 
Action: Mouse scrolled (525, 373) with delta (0, 0)
Screenshot: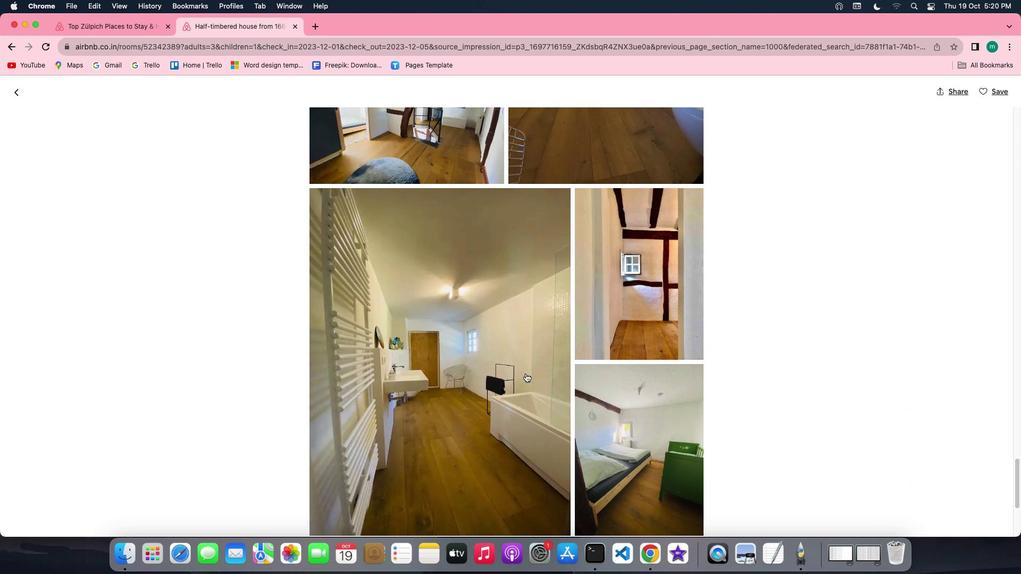 
Action: Mouse scrolled (525, 373) with delta (0, -1)
Screenshot: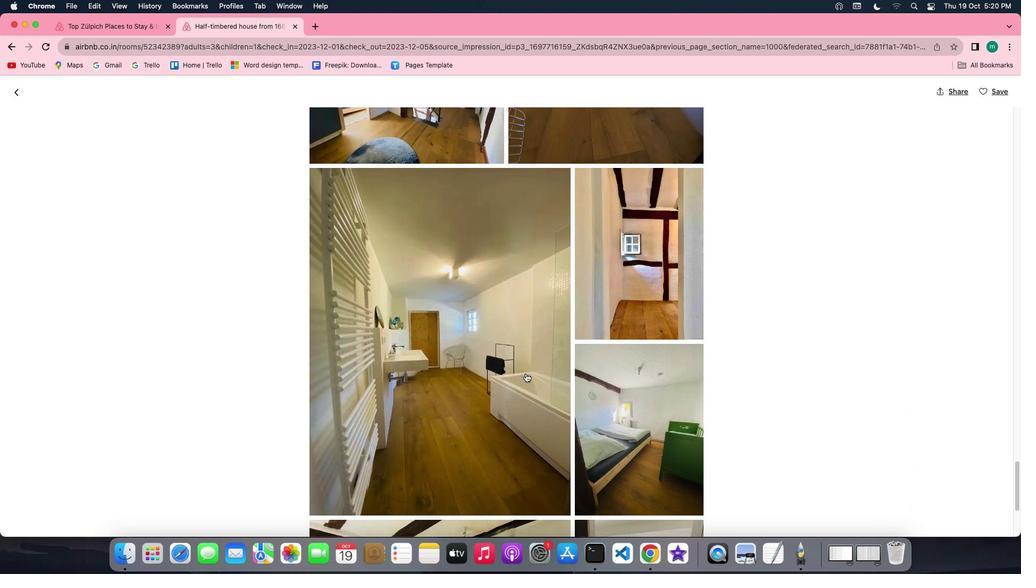 
Action: Mouse scrolled (525, 373) with delta (0, 0)
Screenshot: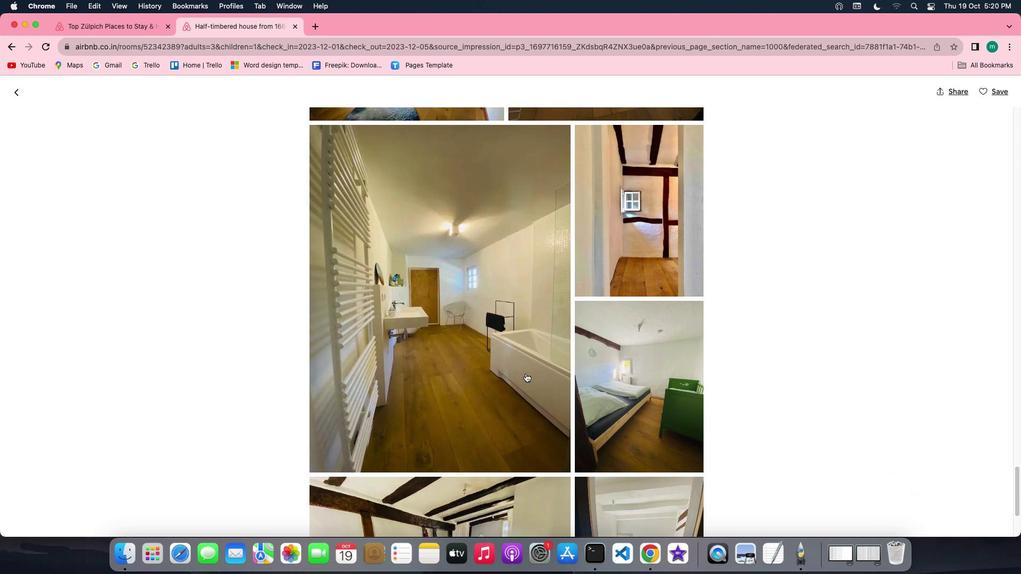 
Action: Mouse scrolled (525, 373) with delta (0, 0)
Screenshot: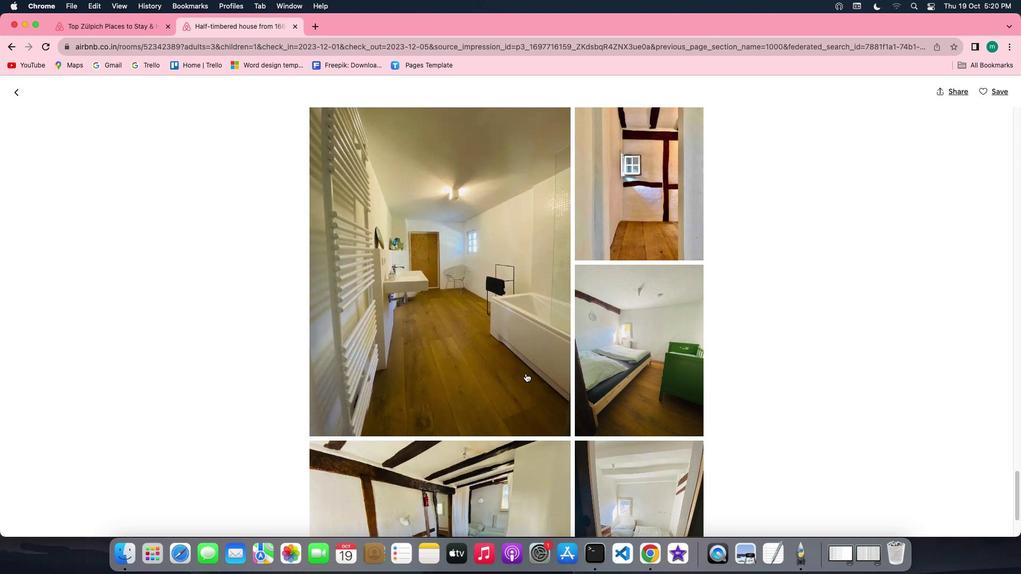 
Action: Mouse scrolled (525, 373) with delta (0, 0)
Screenshot: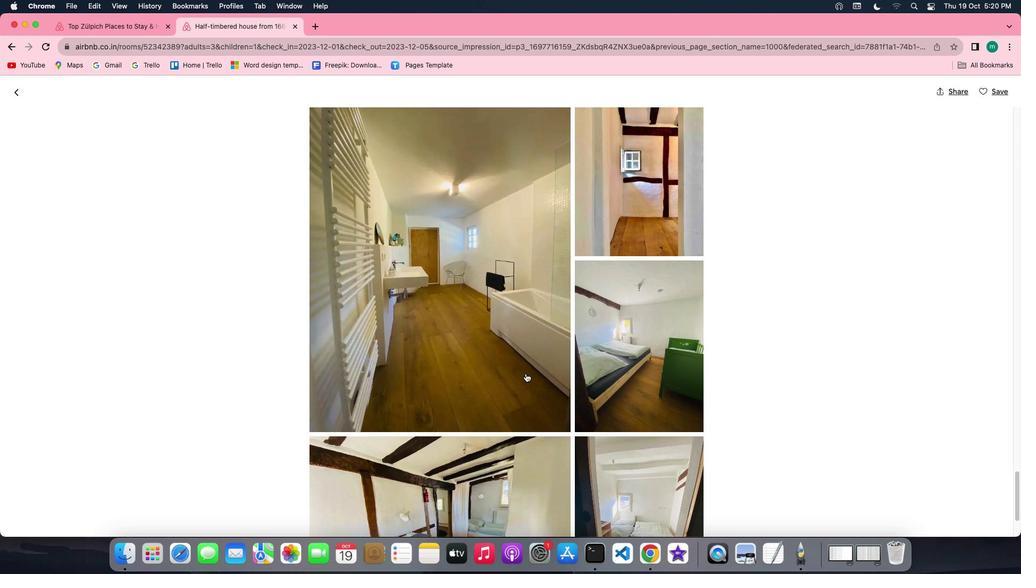 
Action: Mouse scrolled (525, 373) with delta (0, -1)
Screenshot: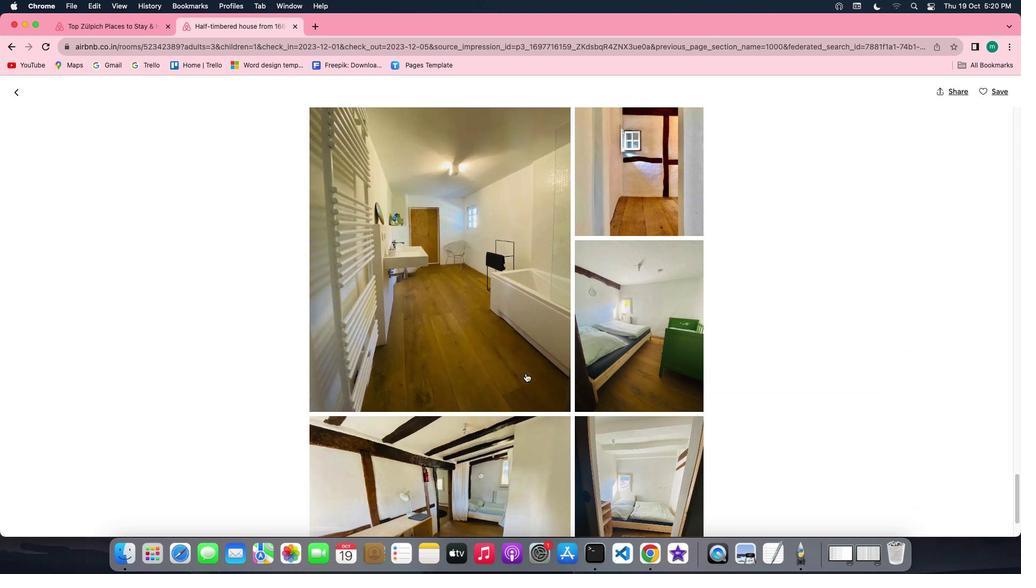 
Action: Mouse scrolled (525, 373) with delta (0, 0)
Screenshot: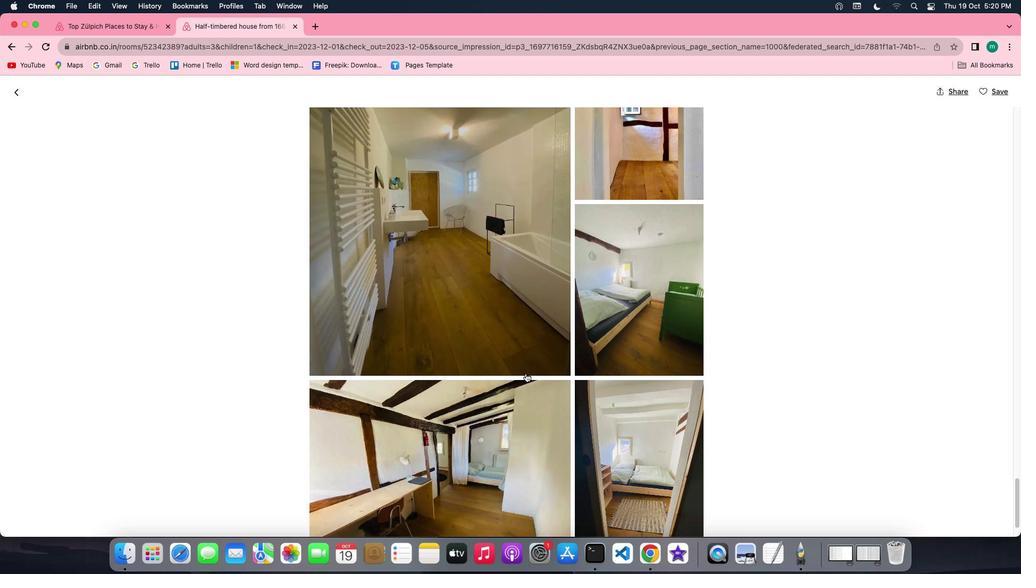 
Action: Mouse scrolled (525, 373) with delta (0, 0)
Screenshot: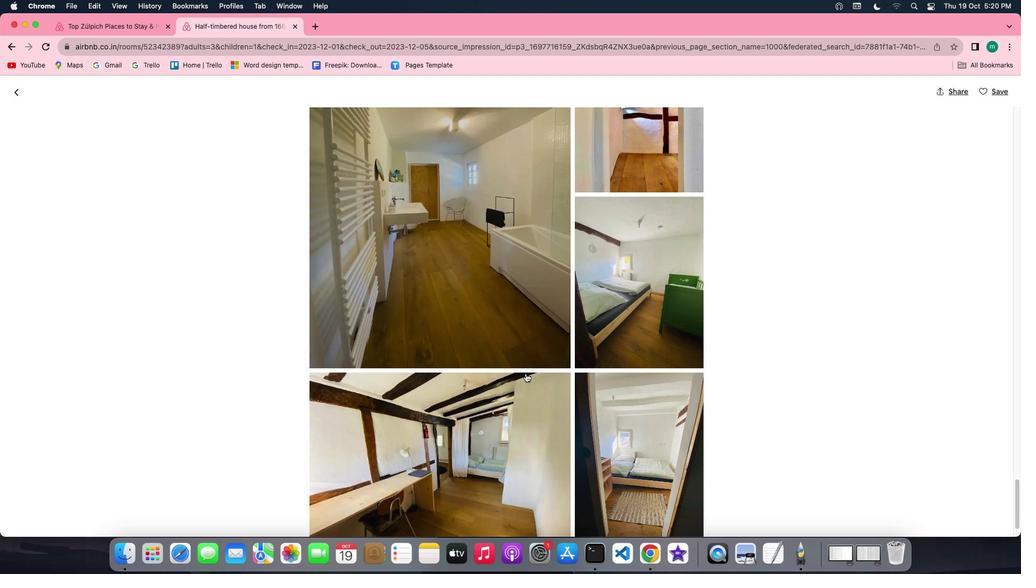 
Action: Mouse scrolled (525, 373) with delta (0, -1)
Screenshot: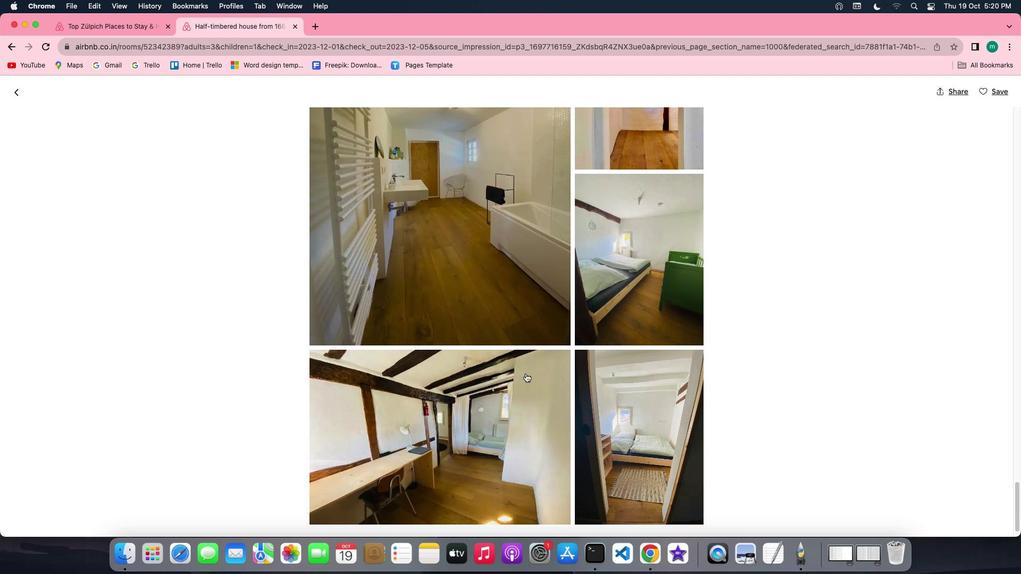 
Action: Mouse scrolled (525, 373) with delta (0, -1)
Screenshot: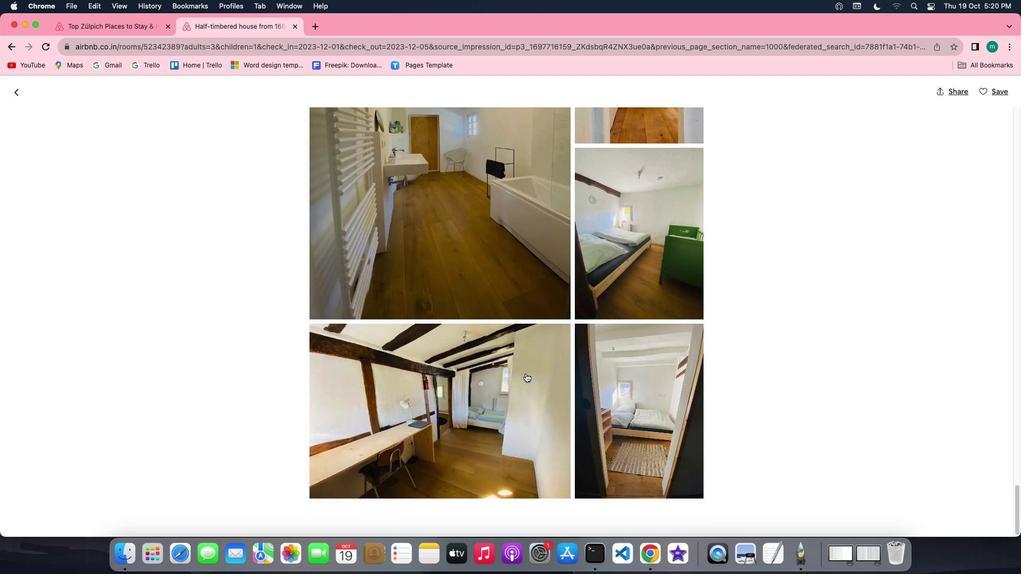 
Action: Mouse scrolled (525, 373) with delta (0, 0)
Screenshot: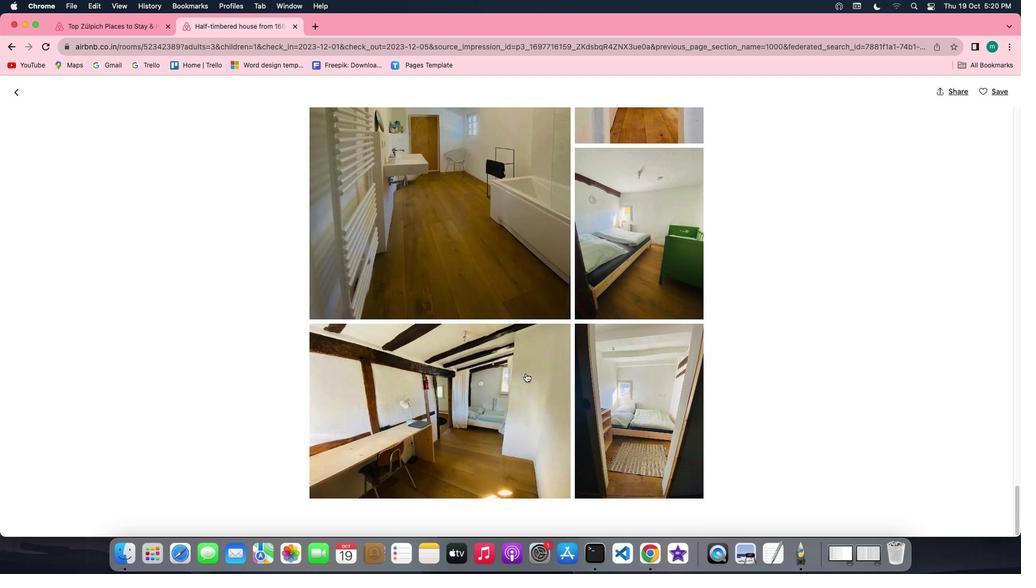
Action: Mouse scrolled (525, 373) with delta (0, 0)
Screenshot: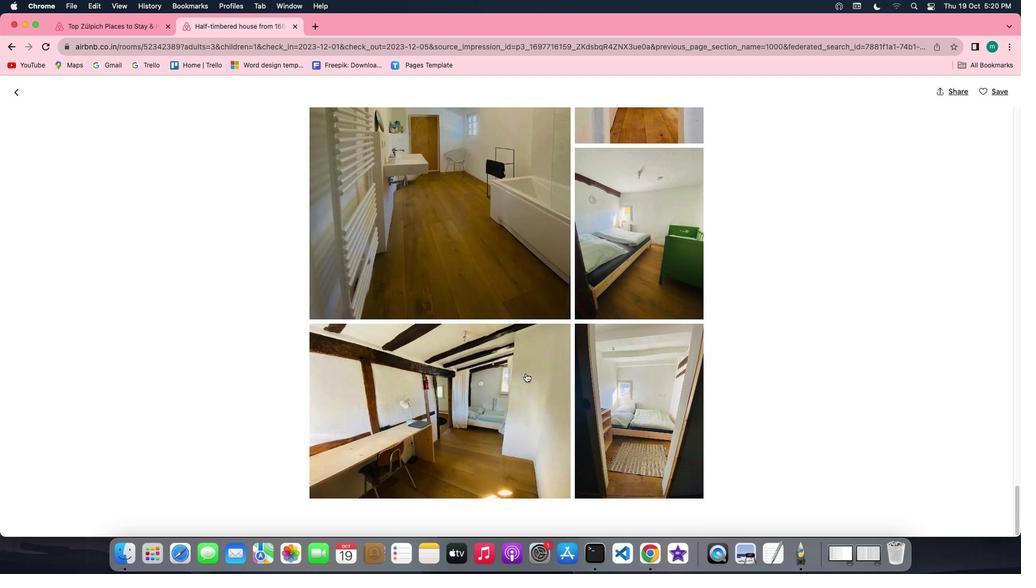 
Action: Mouse scrolled (525, 373) with delta (0, -1)
Screenshot: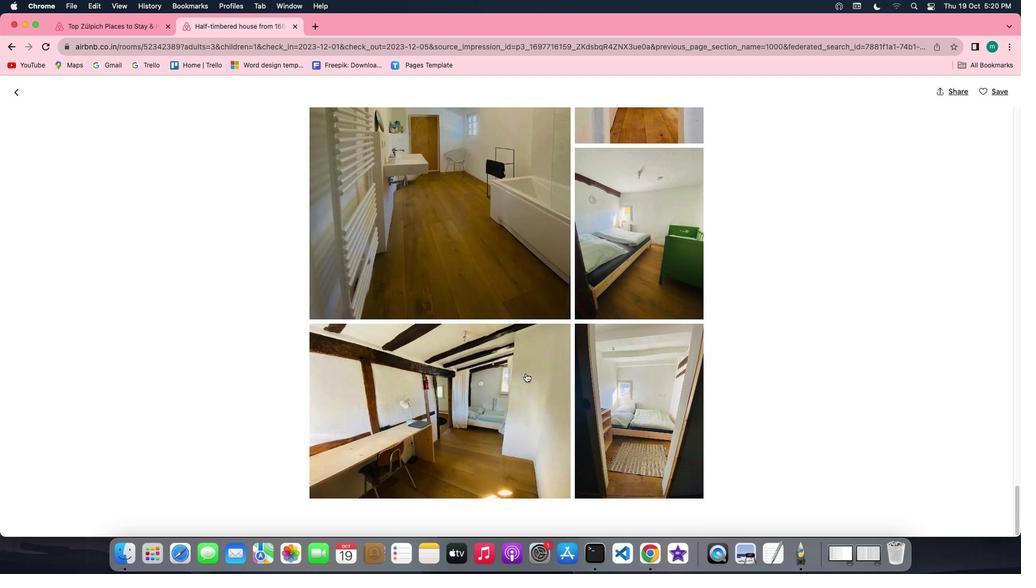 
Action: Mouse scrolled (525, 373) with delta (0, -1)
Screenshot: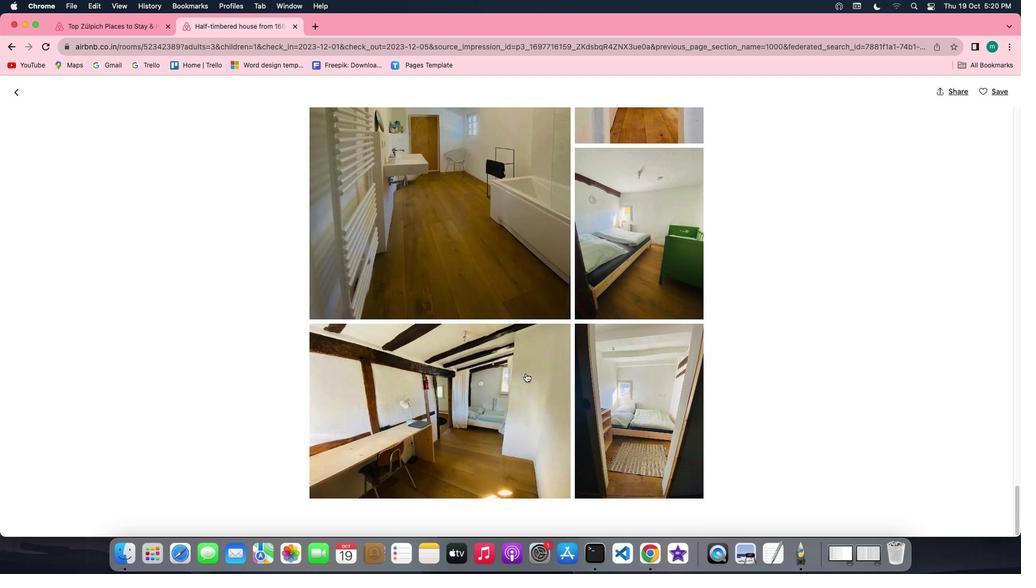 
Action: Mouse moved to (19, 85)
Screenshot: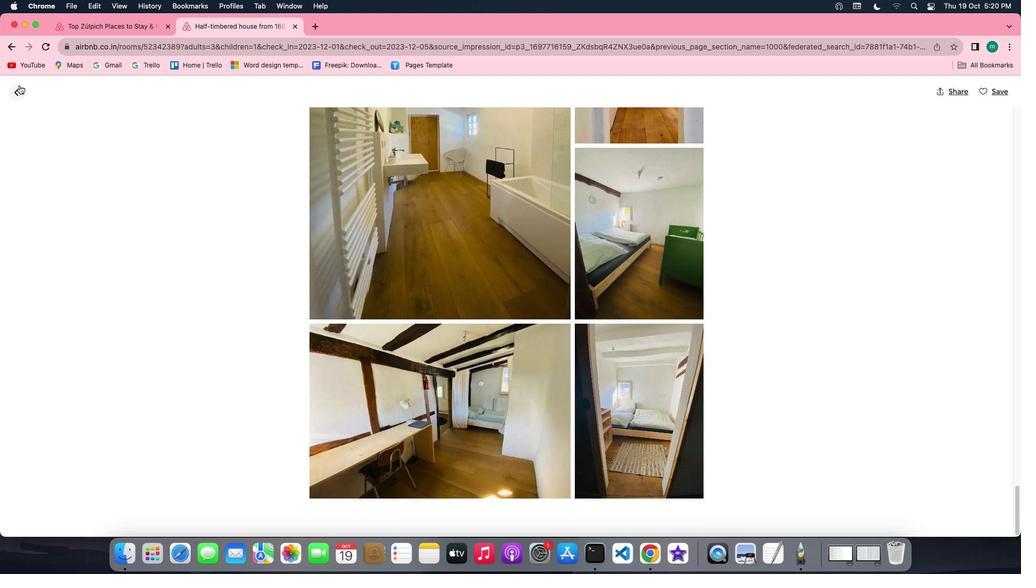 
Action: Mouse pressed left at (19, 85)
Screenshot: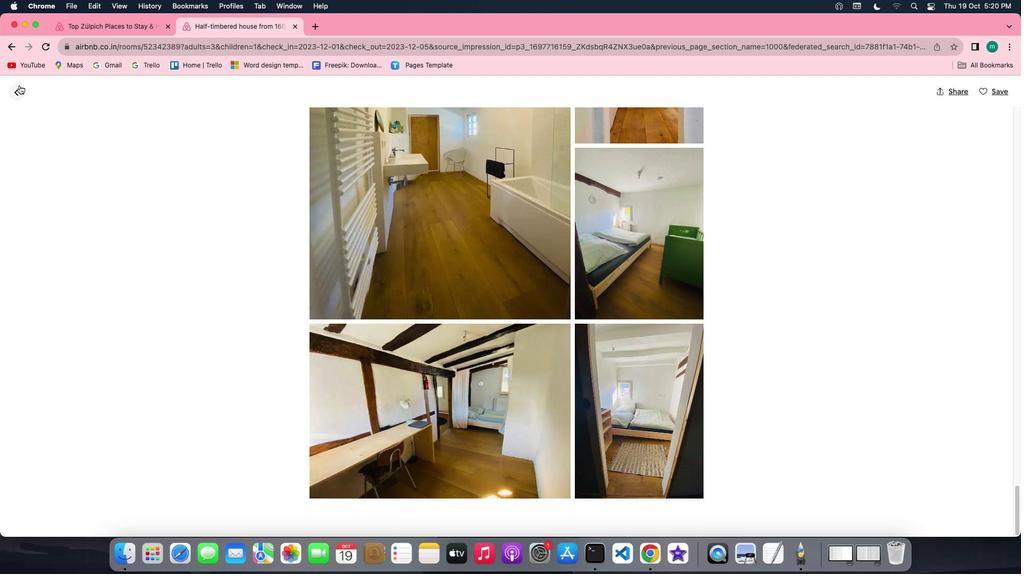 
Action: Mouse moved to (635, 312)
Screenshot: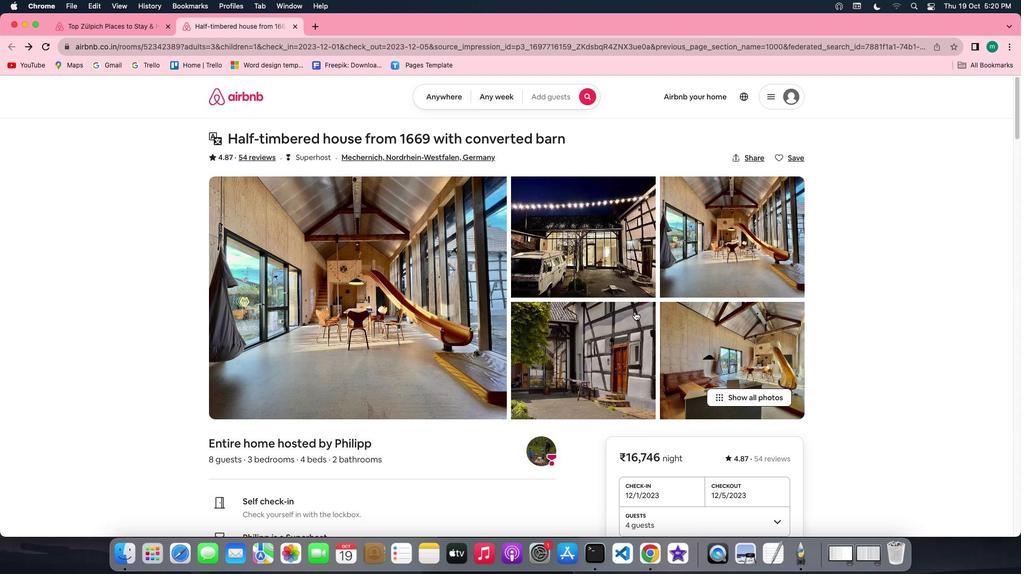 
Action: Mouse scrolled (635, 312) with delta (0, 0)
Screenshot: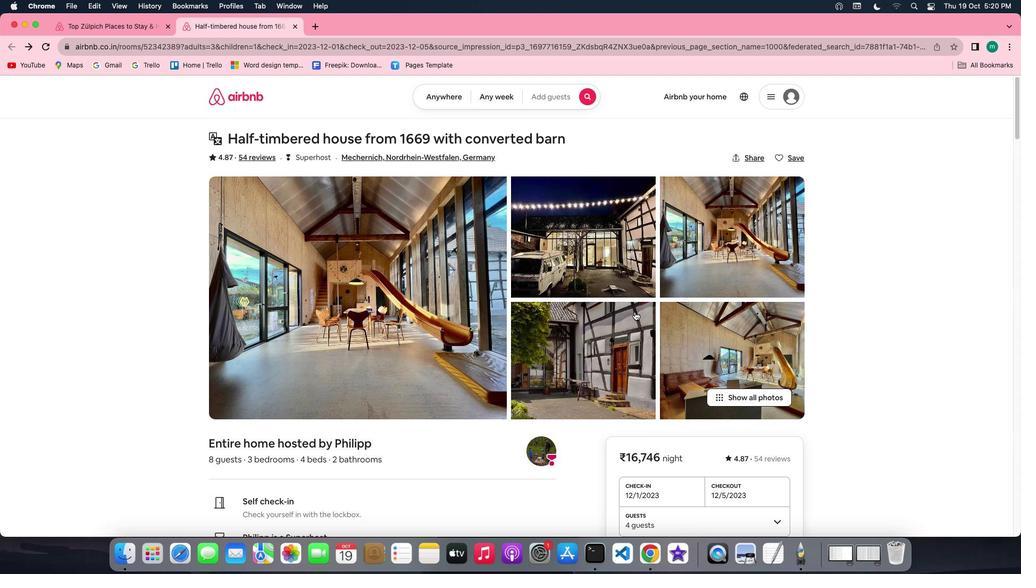 
Action: Mouse scrolled (635, 312) with delta (0, 0)
Screenshot: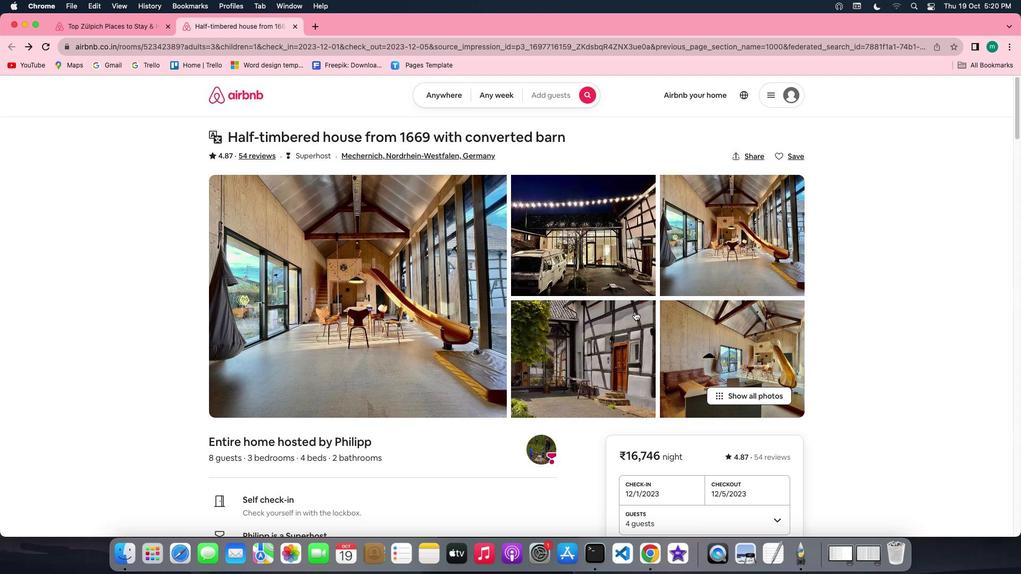 
Action: Mouse scrolled (635, 312) with delta (0, -1)
Screenshot: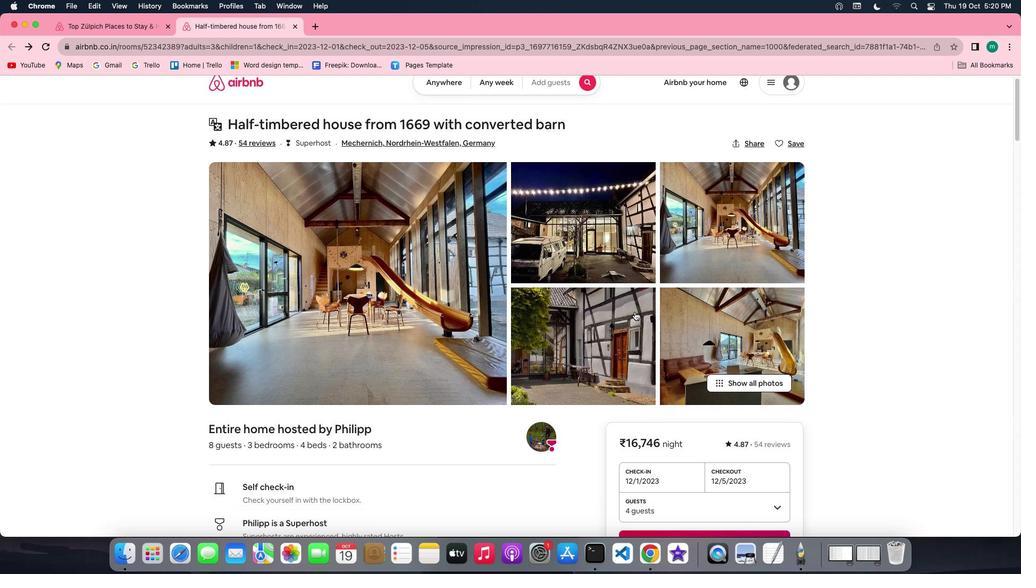 
Action: Mouse scrolled (635, 312) with delta (0, -1)
Screenshot: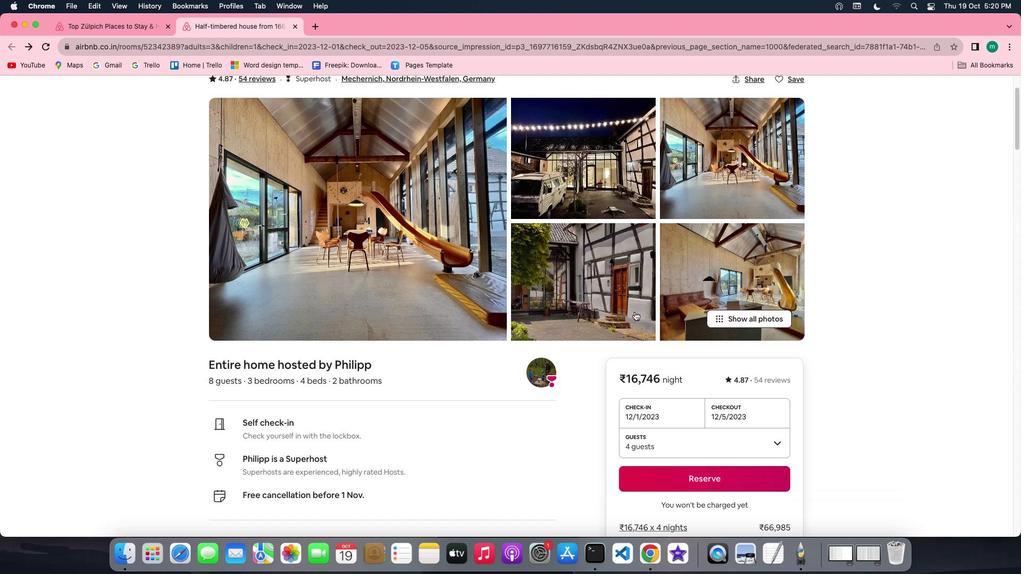 
Action: Mouse scrolled (635, 312) with delta (0, 0)
